 Task: Create a corporate business letterhead template design.
Action: Mouse moved to (589, 130)
Screenshot: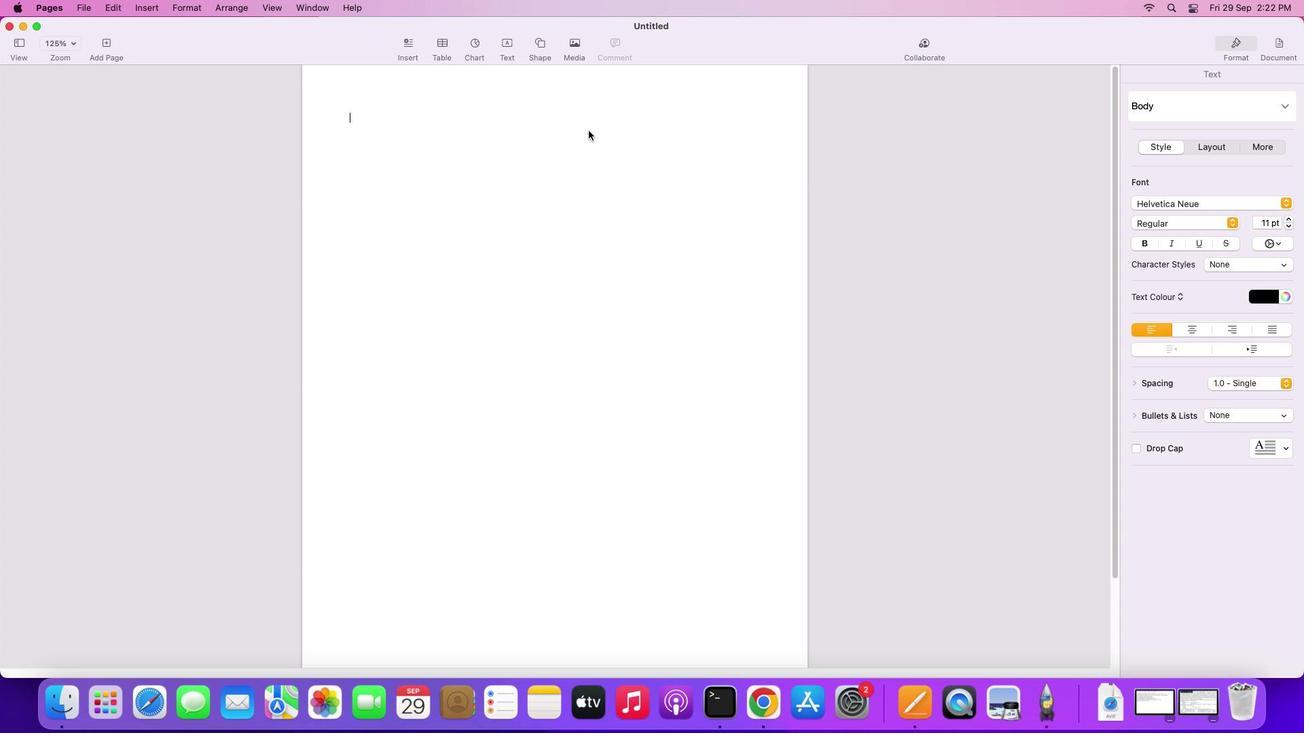 
Action: Mouse pressed left at (589, 130)
Screenshot: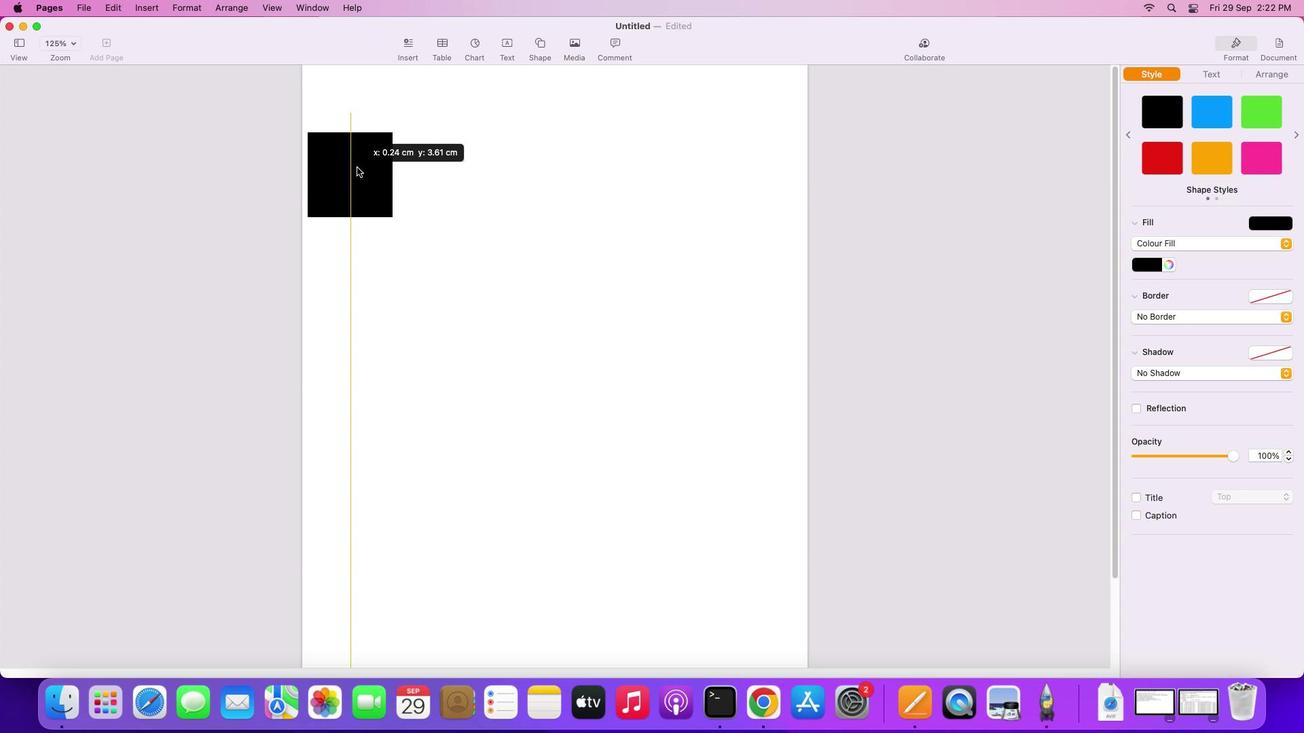 
Action: Mouse moved to (540, 42)
Screenshot: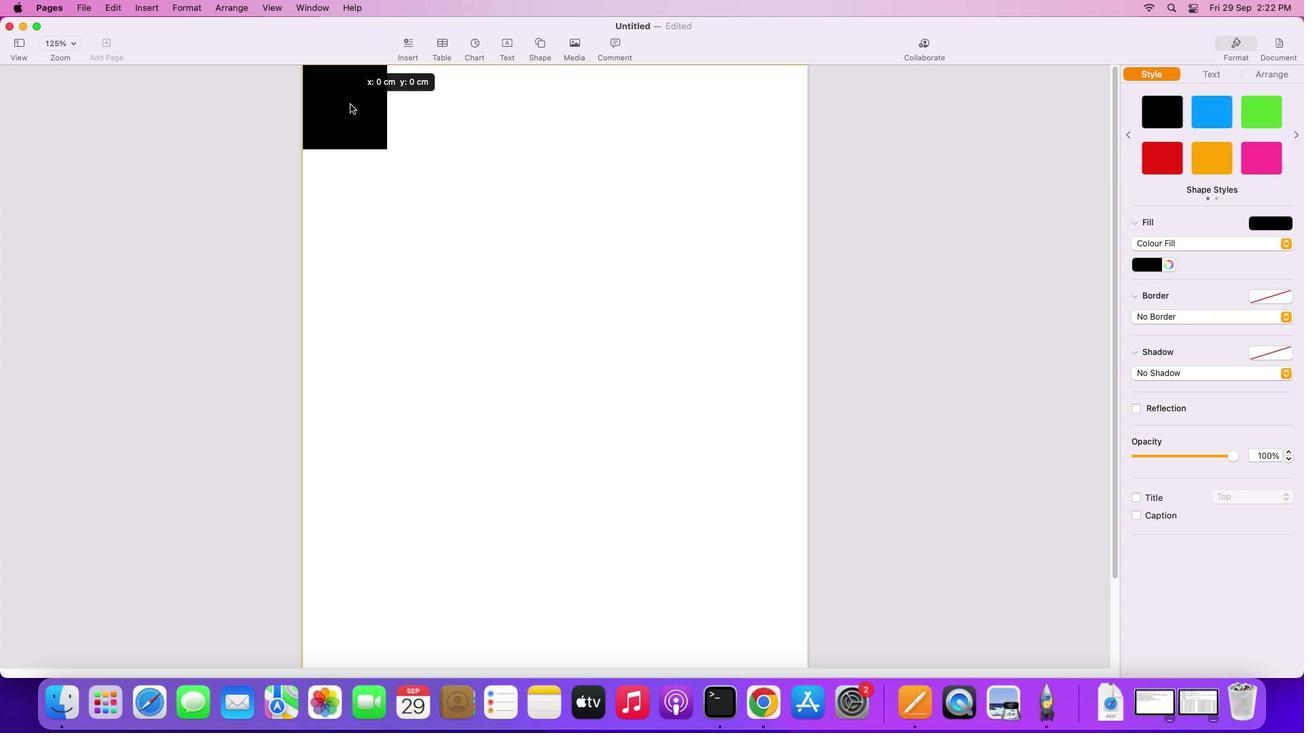 
Action: Mouse pressed left at (540, 42)
Screenshot: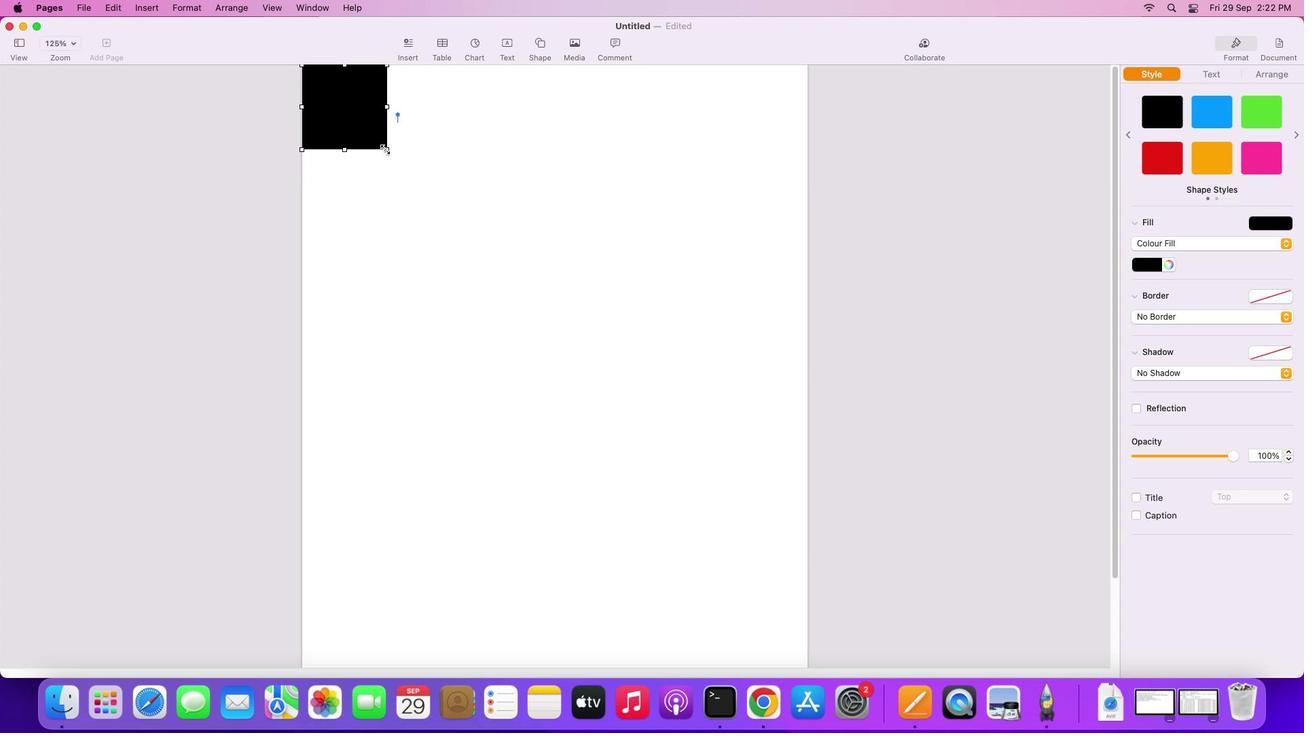 
Action: Mouse moved to (534, 152)
Screenshot: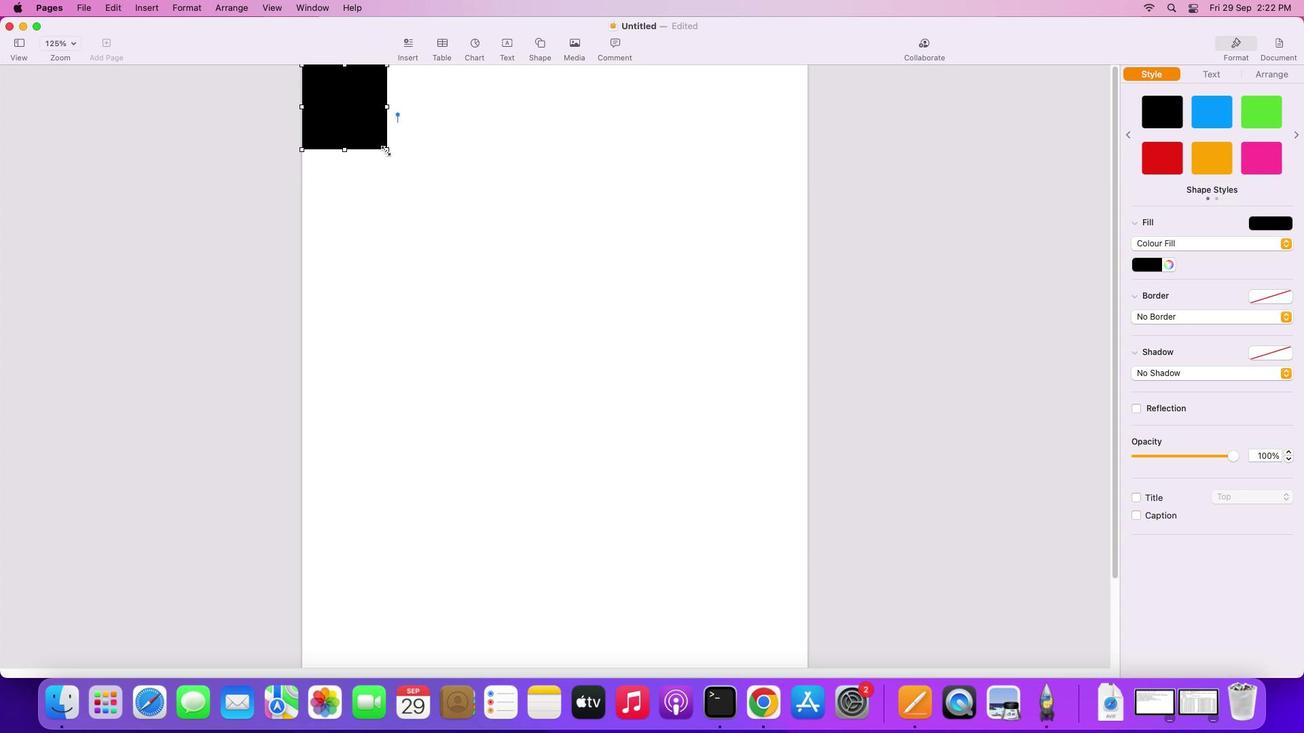 
Action: Mouse pressed left at (534, 152)
Screenshot: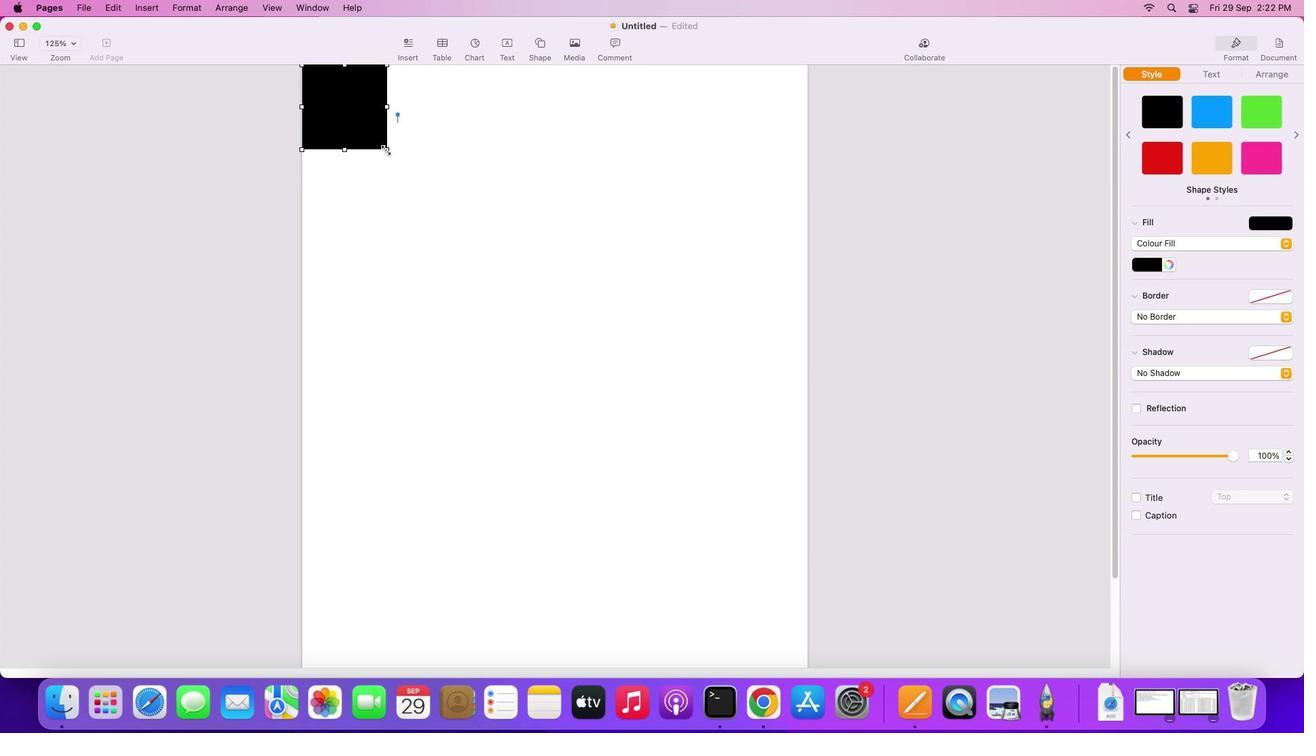 
Action: Mouse moved to (551, 171)
Screenshot: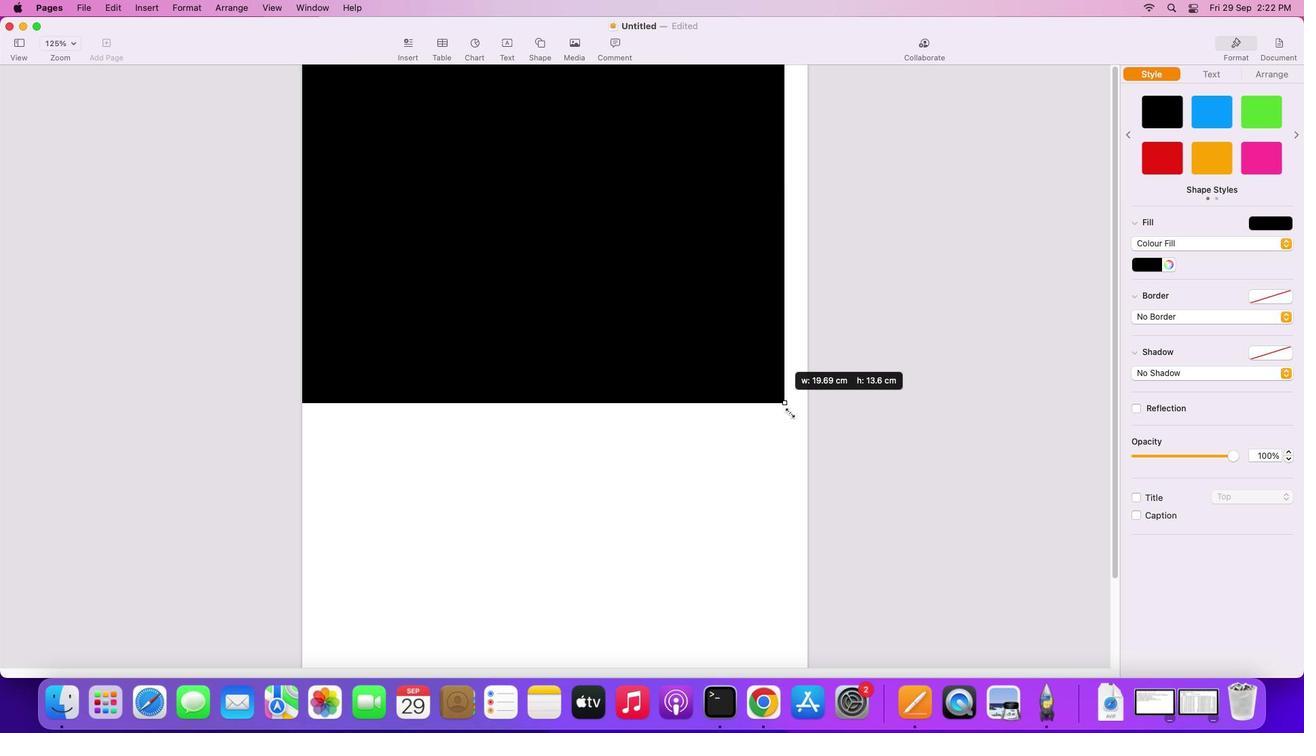 
Action: Mouse pressed left at (551, 171)
Screenshot: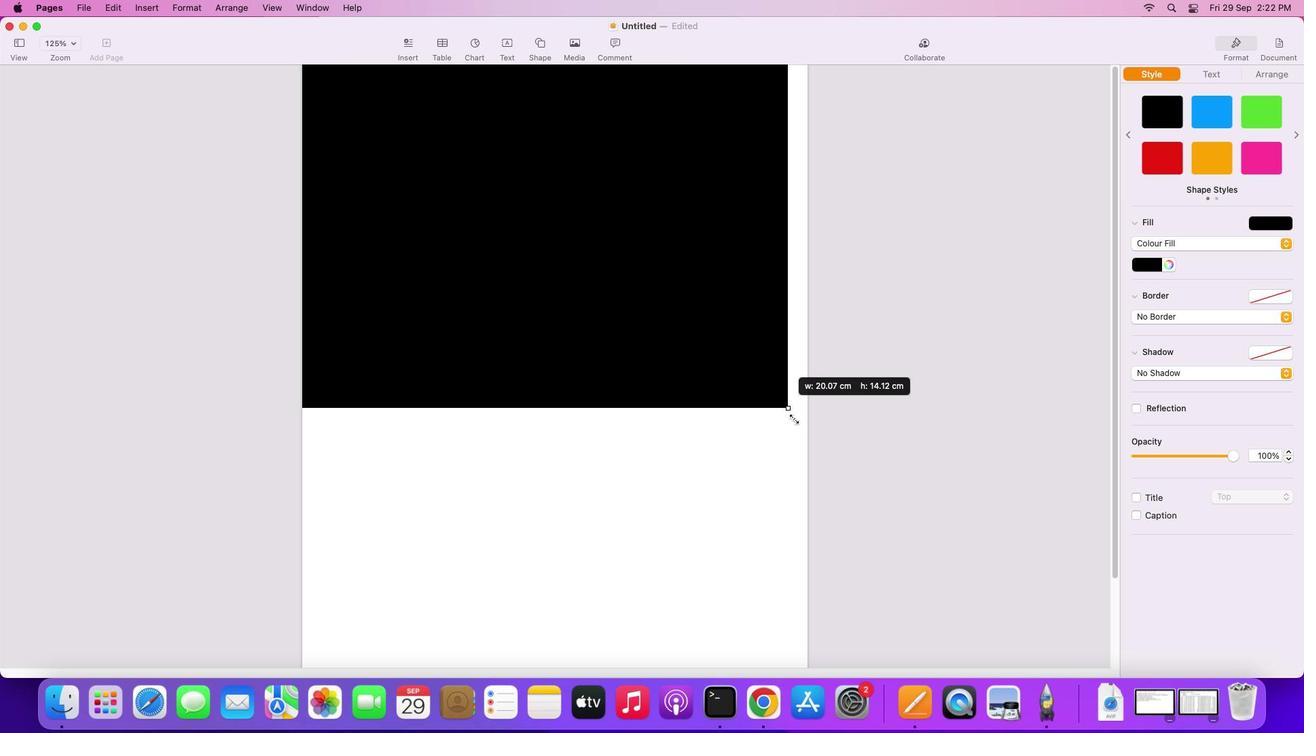 
Action: Mouse moved to (351, 209)
Screenshot: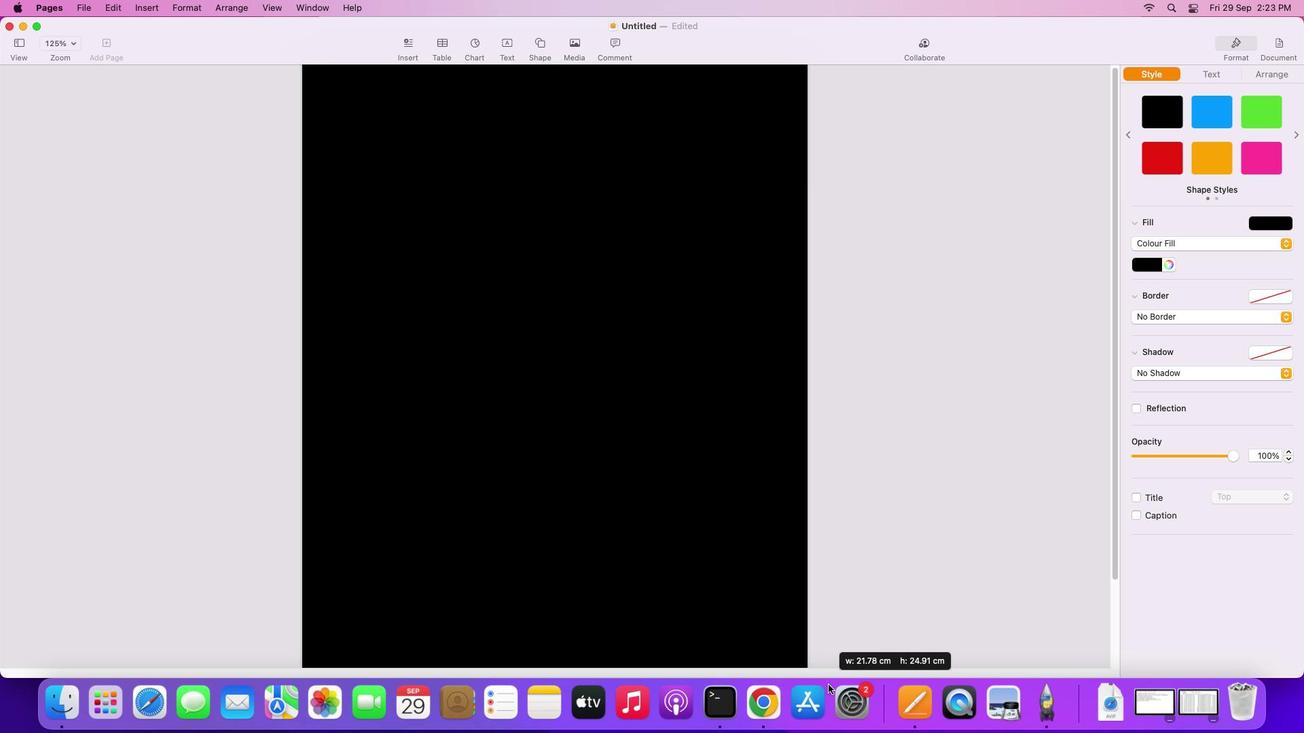 
Action: Mouse scrolled (351, 209) with delta (0, 0)
Screenshot: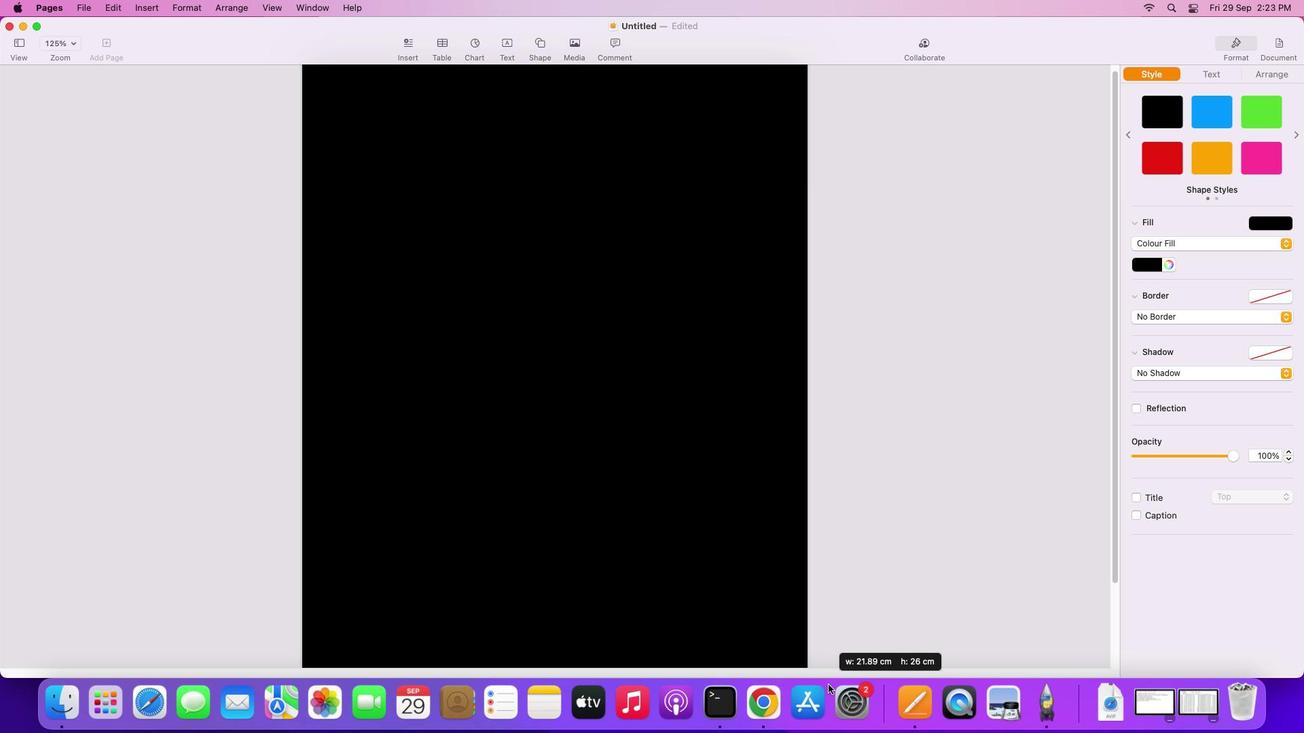 
Action: Mouse scrolled (351, 209) with delta (0, 0)
Screenshot: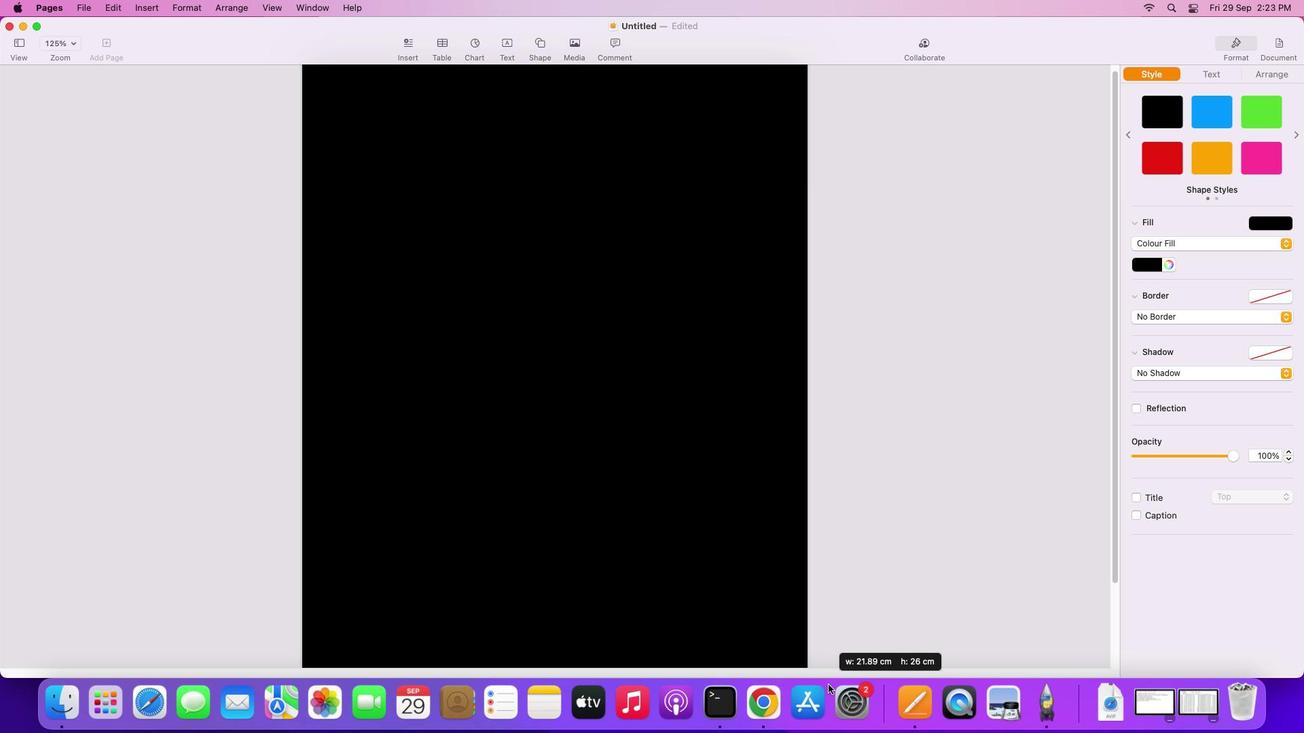 
Action: Mouse scrolled (351, 209) with delta (0, 2)
Screenshot: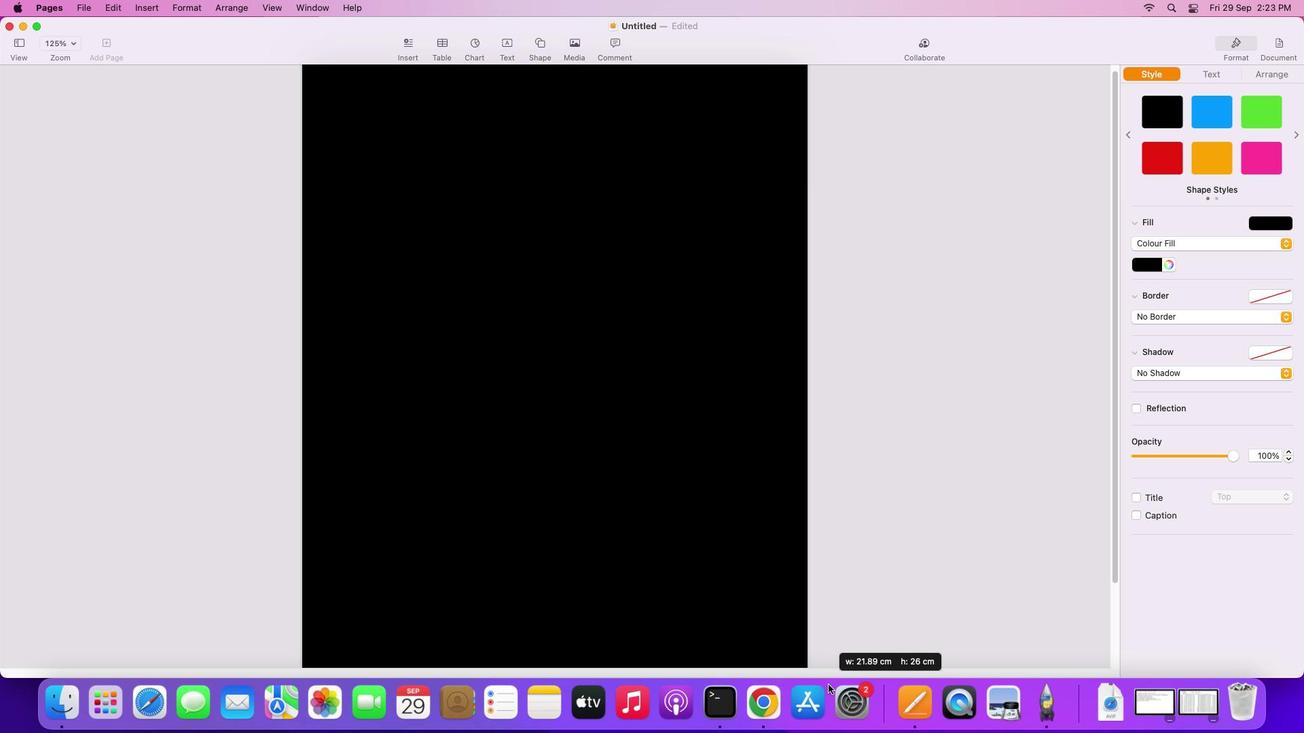 
Action: Mouse scrolled (351, 209) with delta (0, 3)
Screenshot: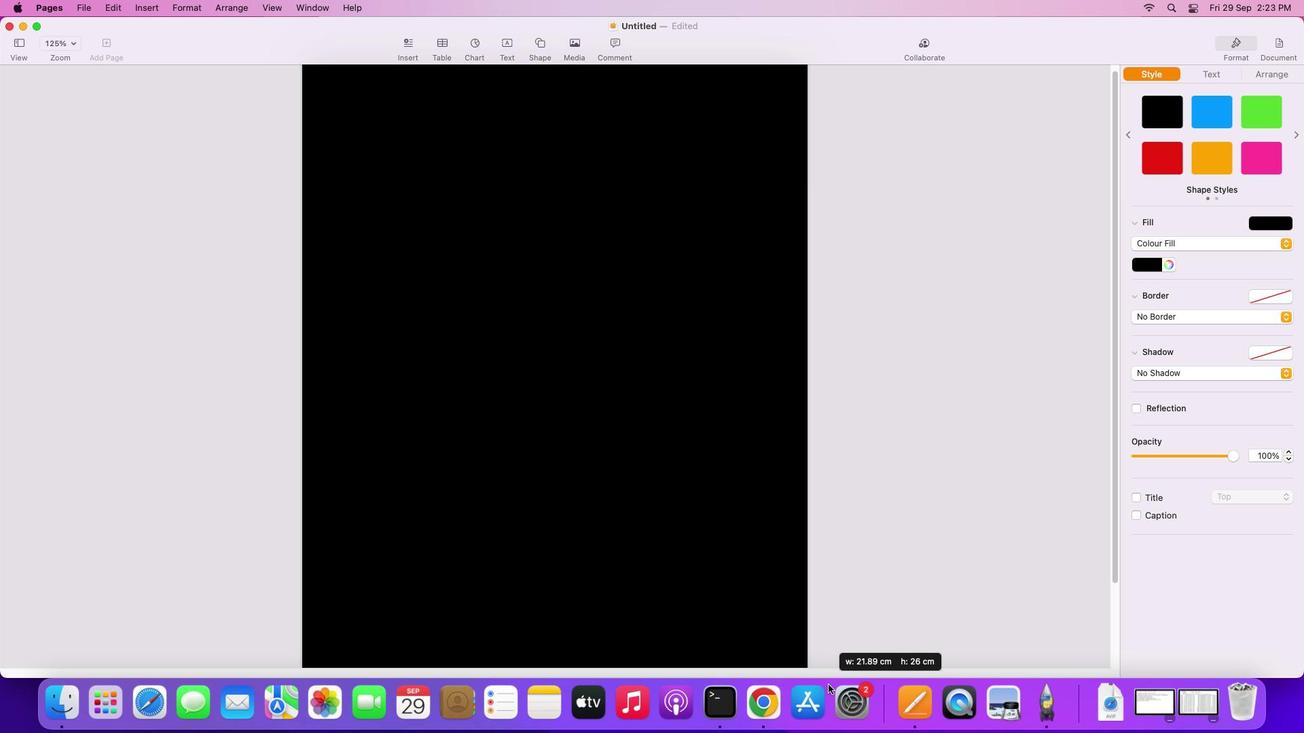 
Action: Mouse scrolled (351, 209) with delta (0, 4)
Screenshot: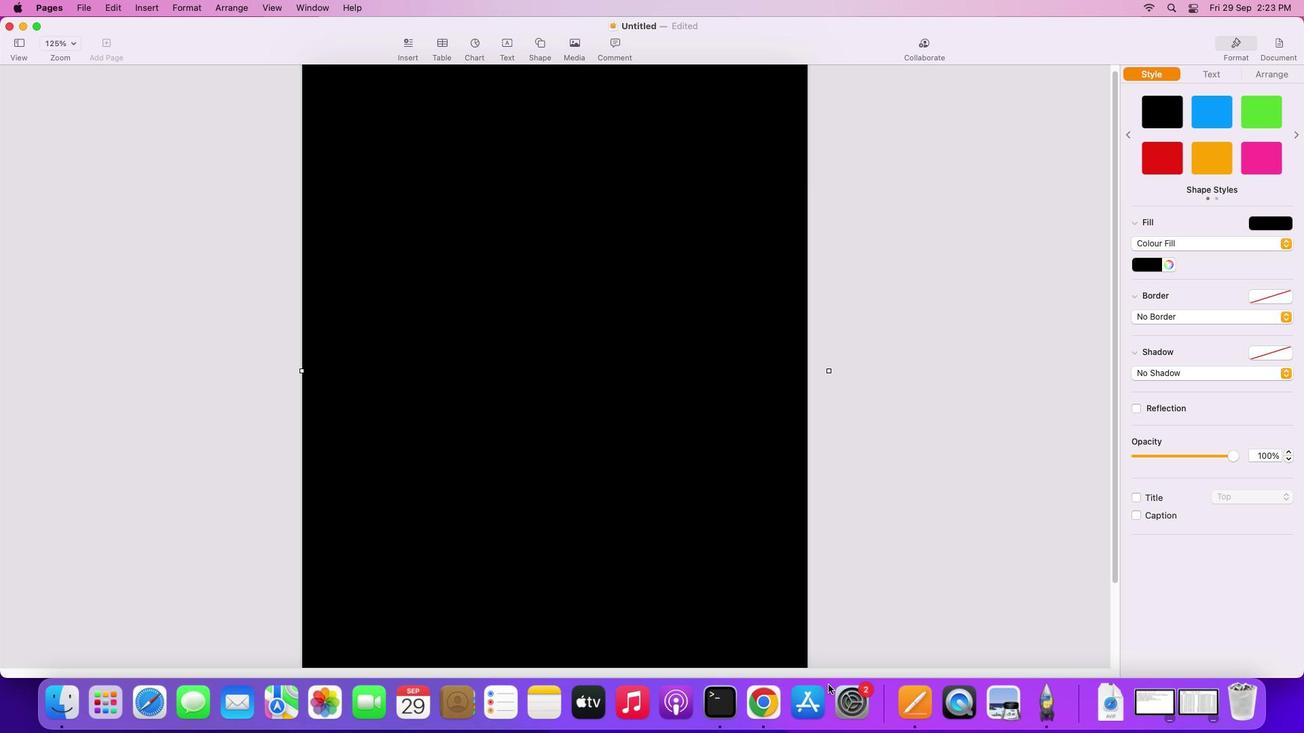 
Action: Mouse scrolled (351, 209) with delta (0, 4)
Screenshot: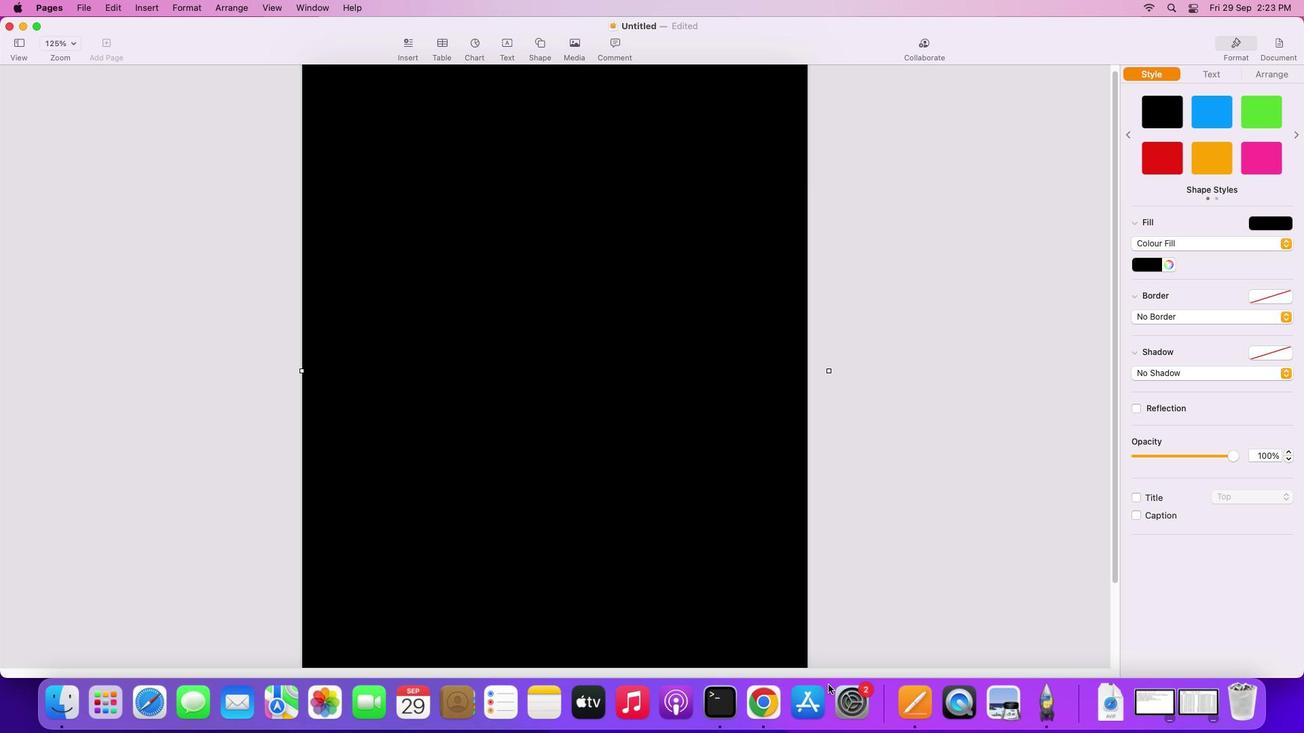 
Action: Mouse scrolled (351, 209) with delta (0, 5)
Screenshot: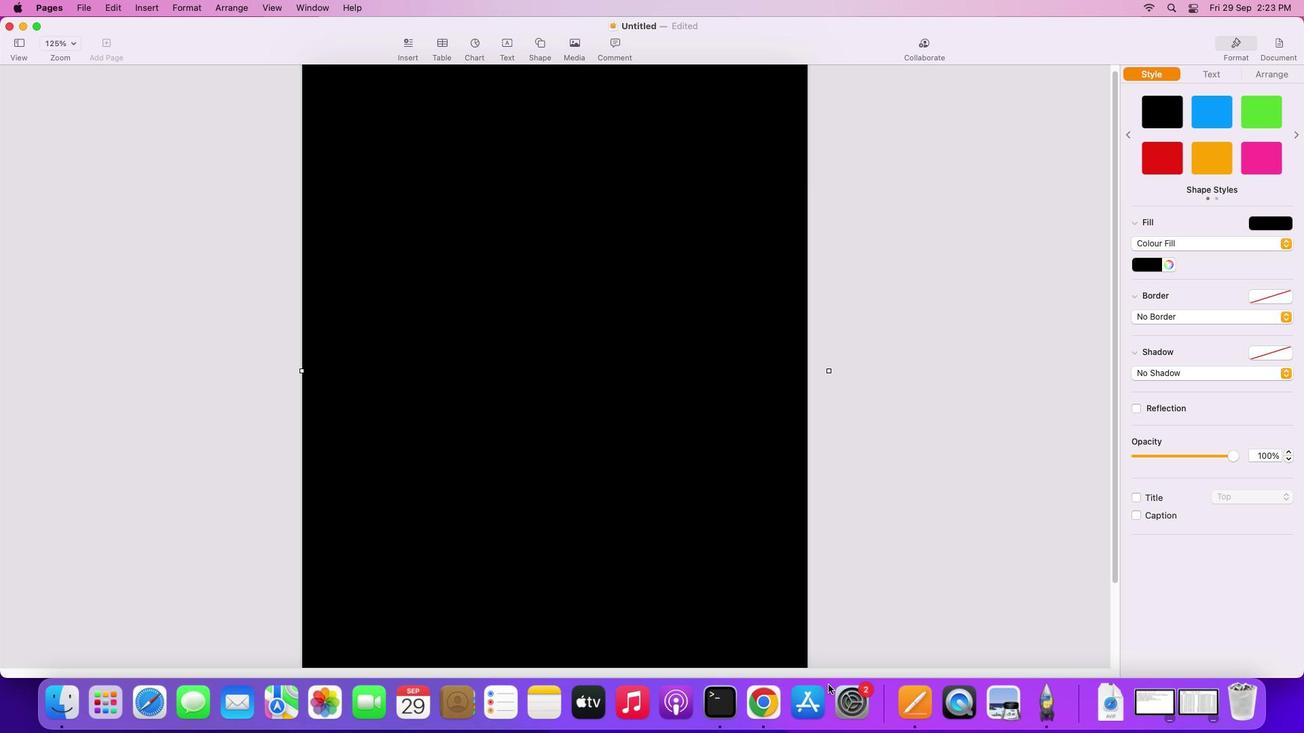 
Action: Mouse moved to (361, 197)
Screenshot: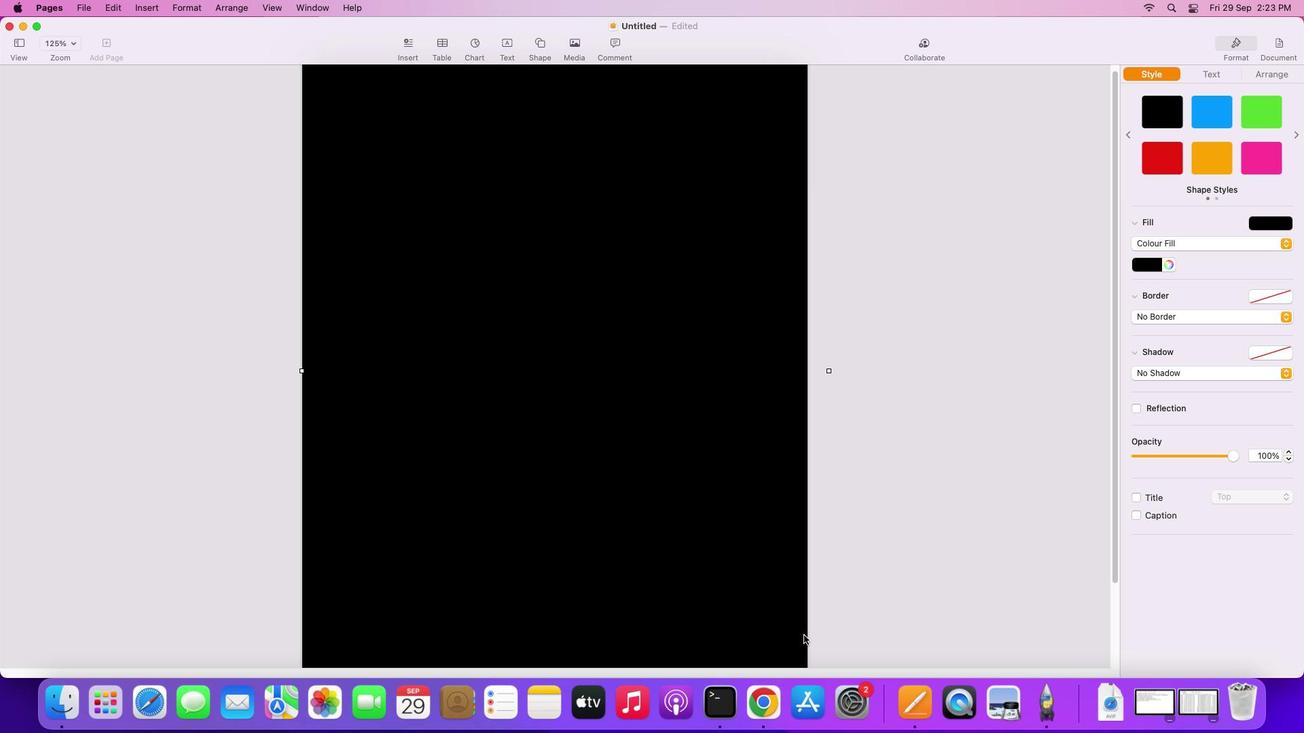 
Action: Mouse pressed left at (361, 197)
Screenshot: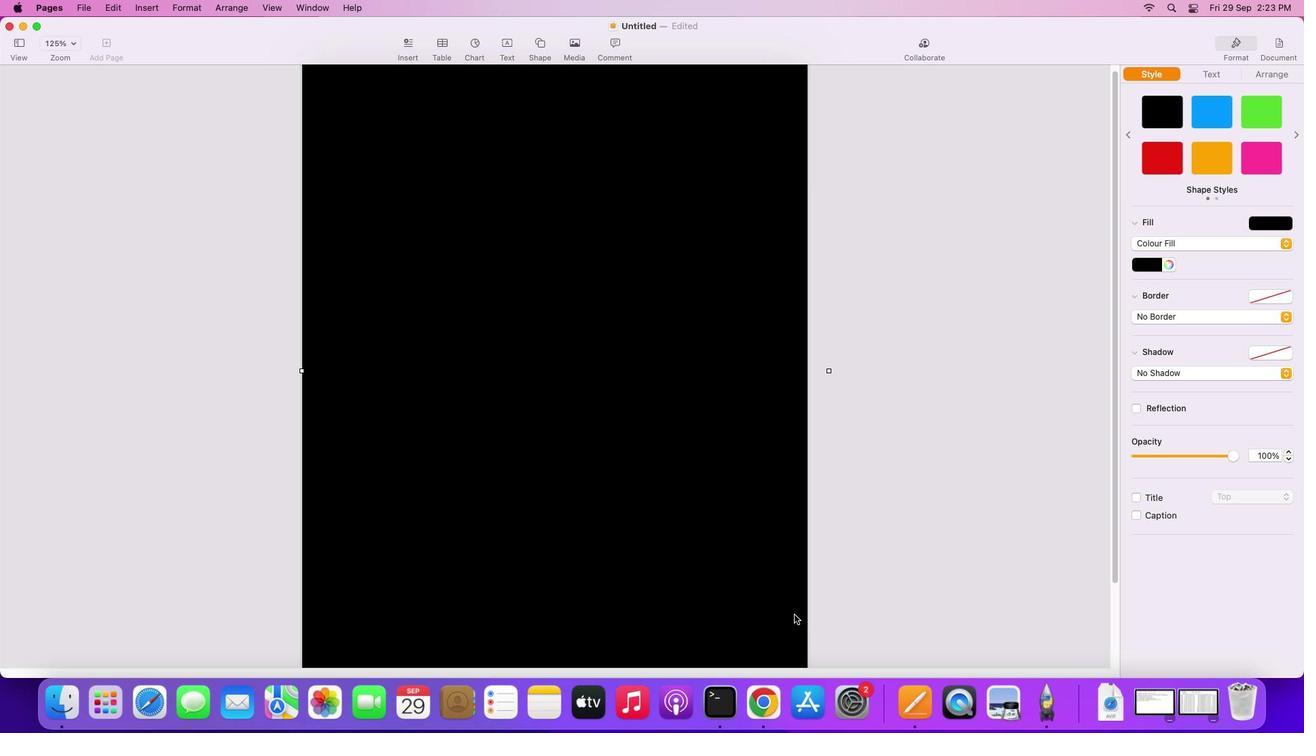 
Action: Mouse moved to (386, 149)
Screenshot: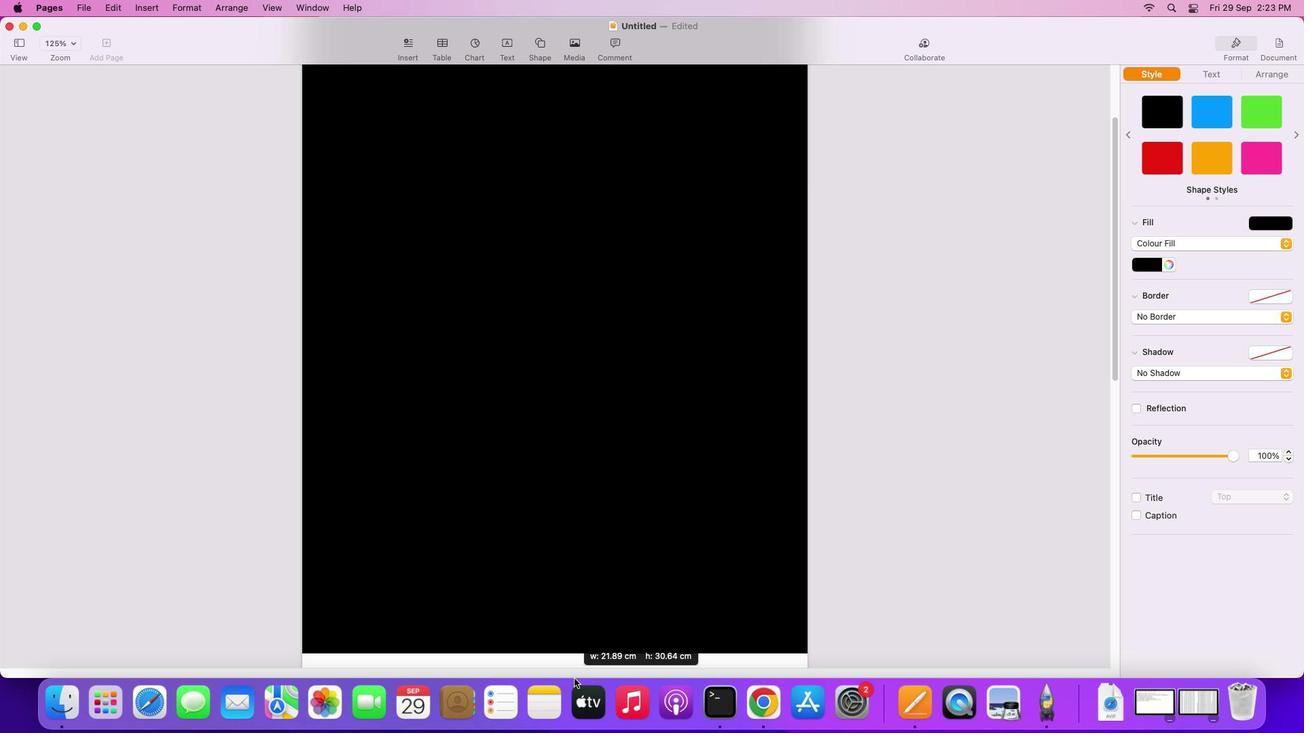 
Action: Mouse pressed left at (386, 149)
Screenshot: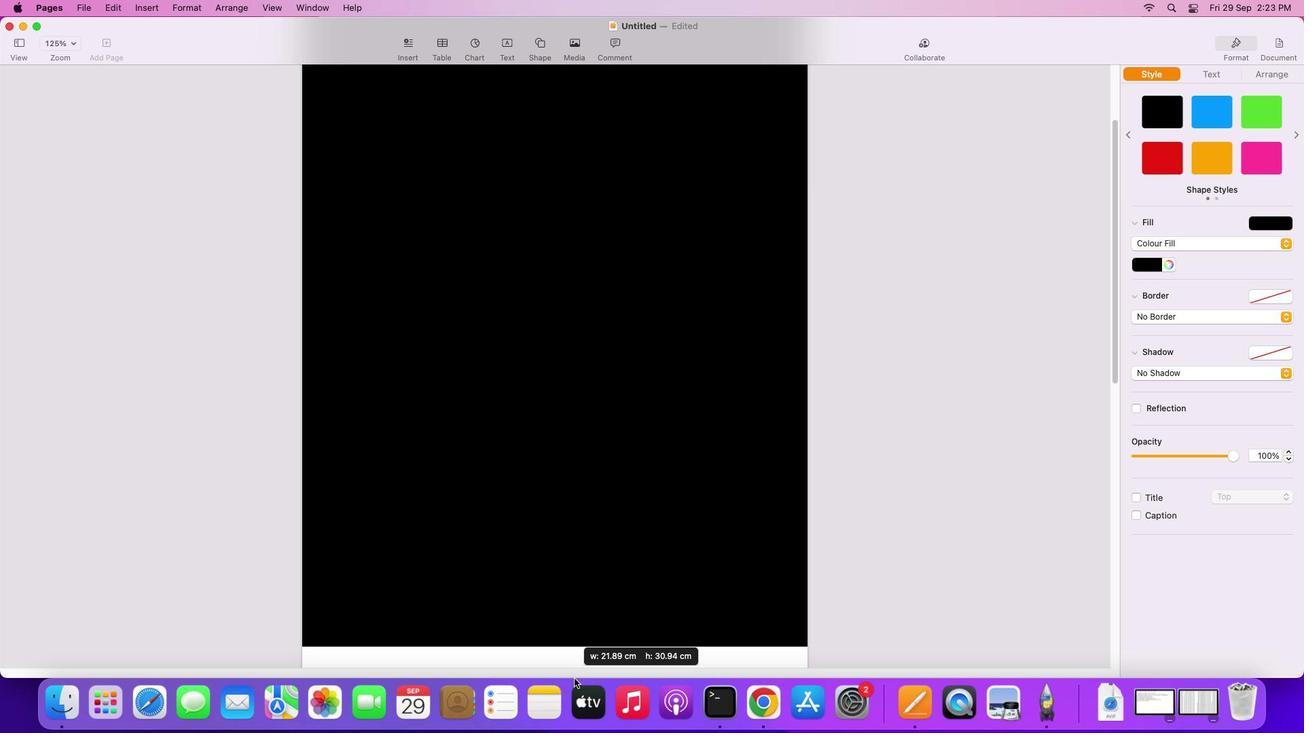
Action: Mouse moved to (829, 685)
Screenshot: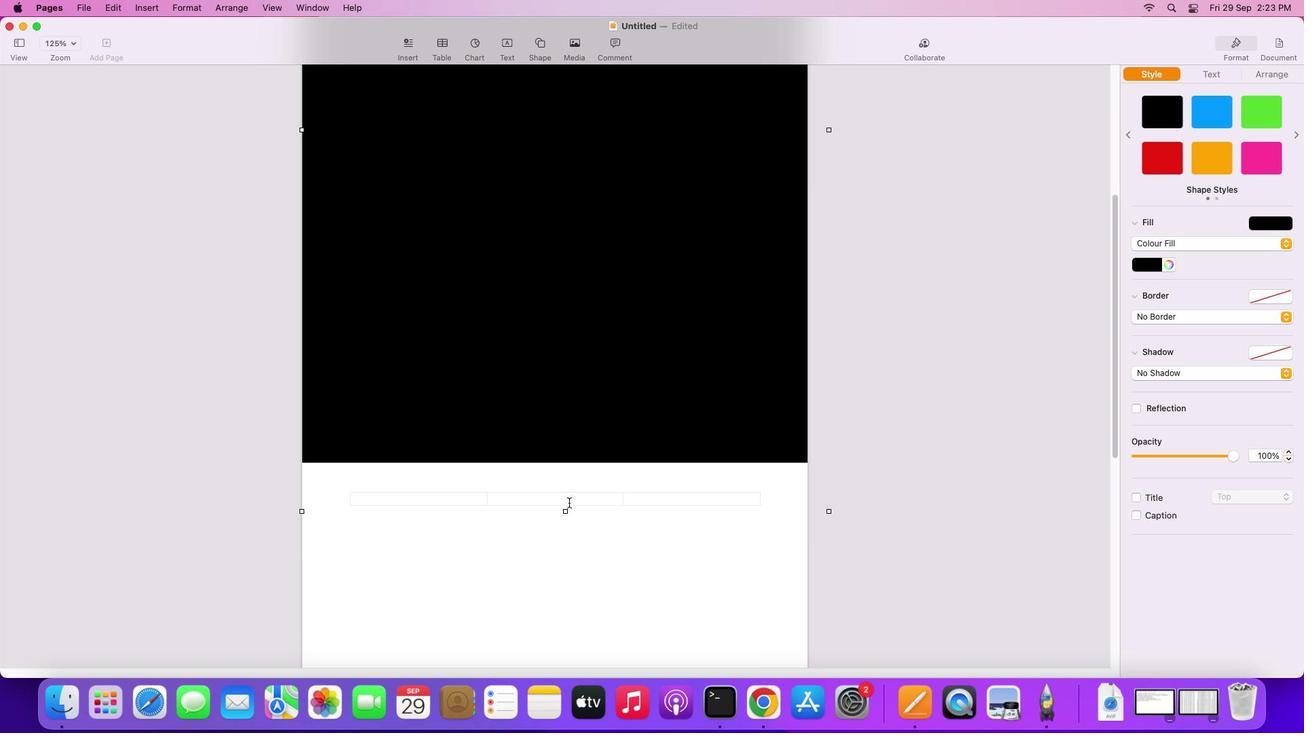 
Action: Mouse scrolled (829, 685) with delta (0, 0)
Screenshot: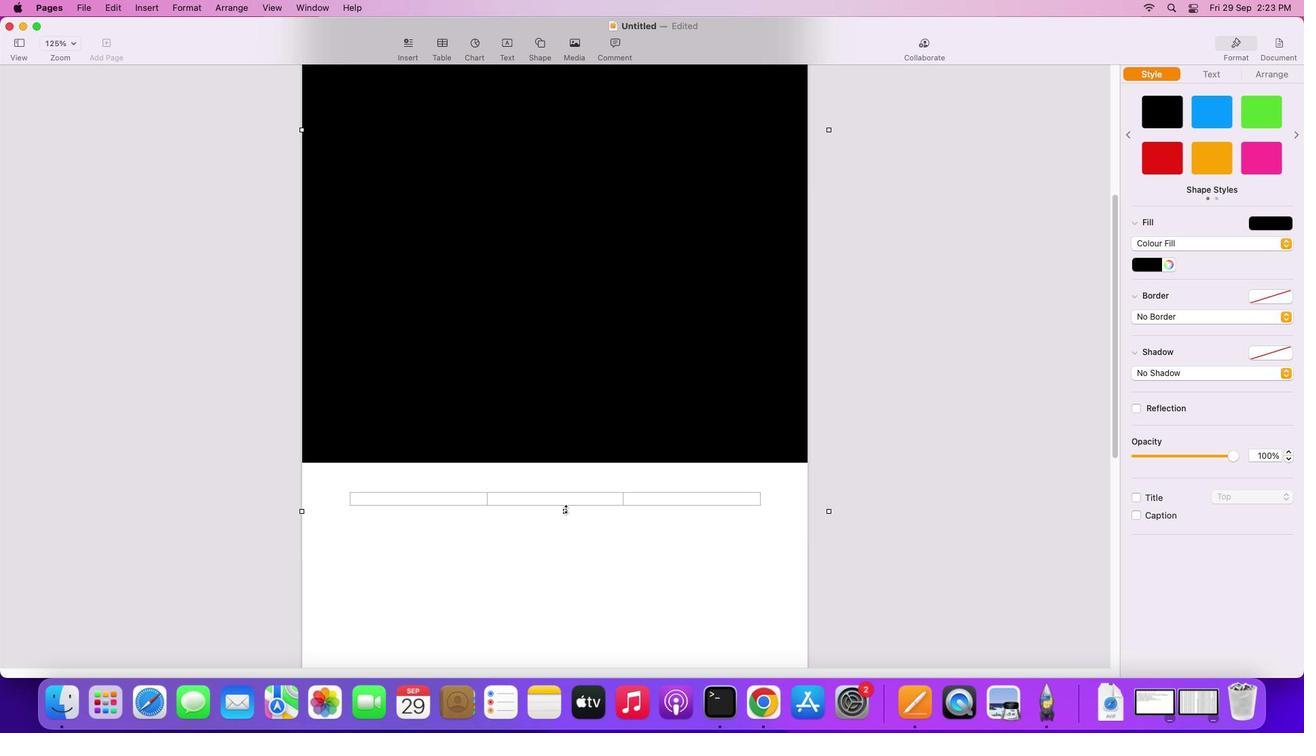 
Action: Mouse scrolled (829, 685) with delta (0, 0)
Screenshot: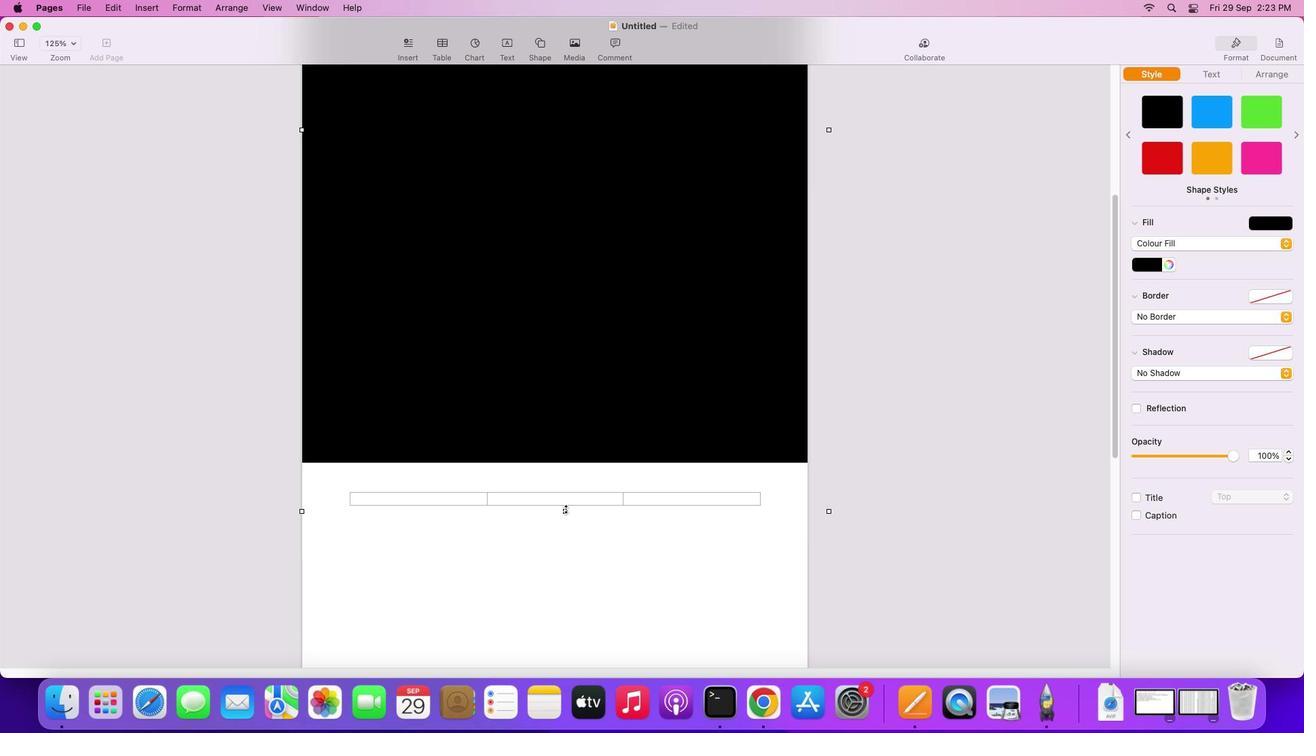 
Action: Mouse scrolled (829, 685) with delta (0, -2)
Screenshot: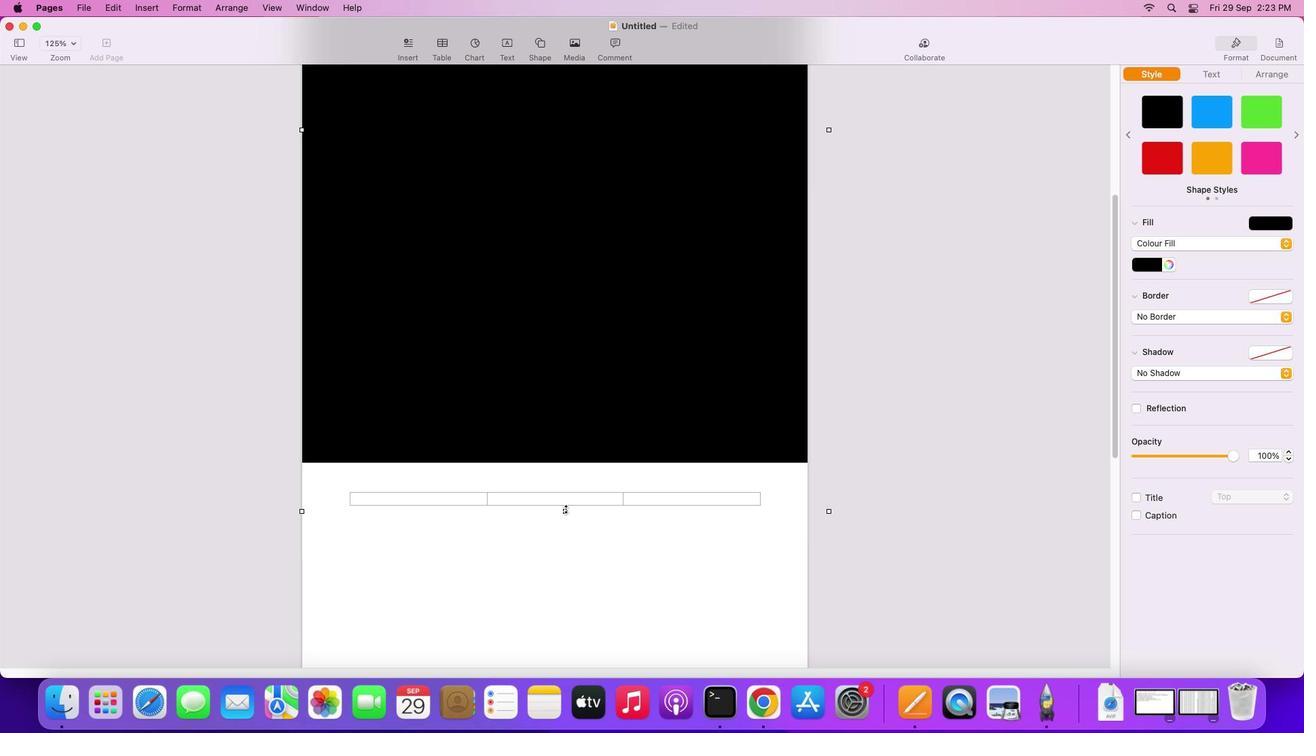 
Action: Mouse scrolled (829, 685) with delta (0, -3)
Screenshot: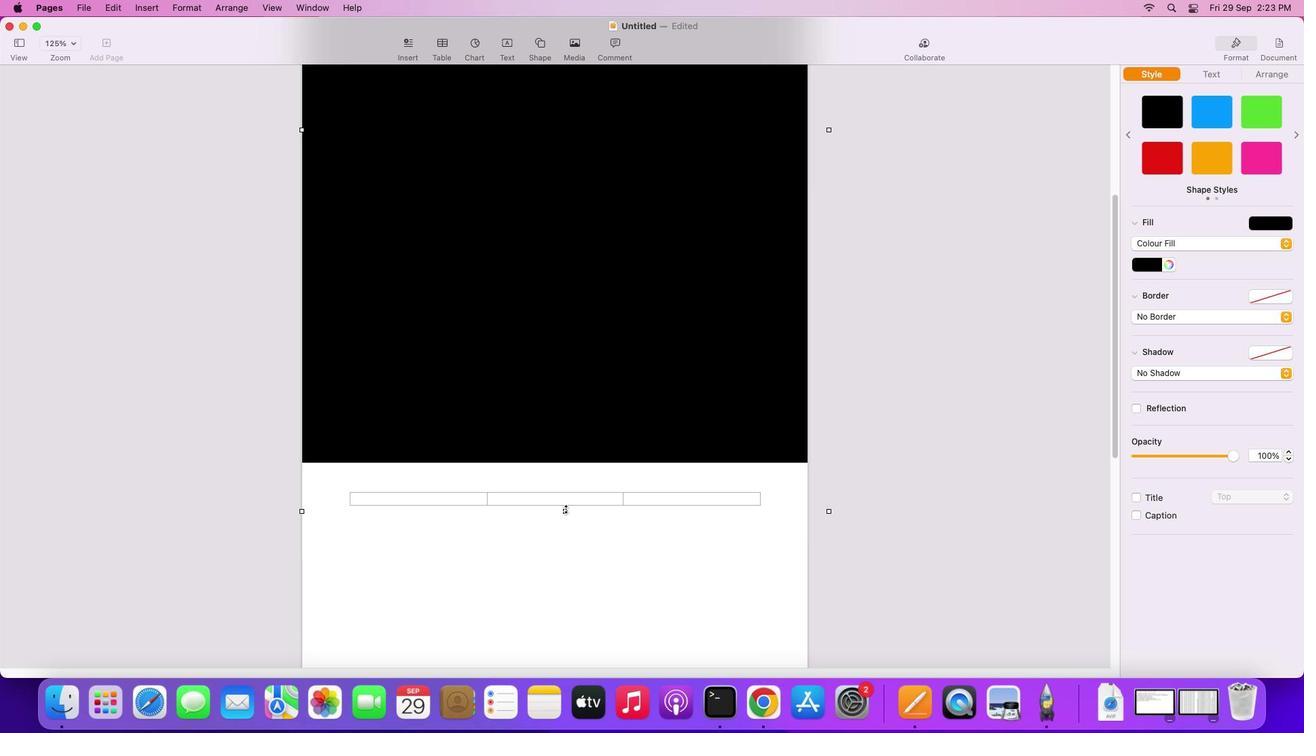 
Action: Mouse scrolled (829, 685) with delta (0, -4)
Screenshot: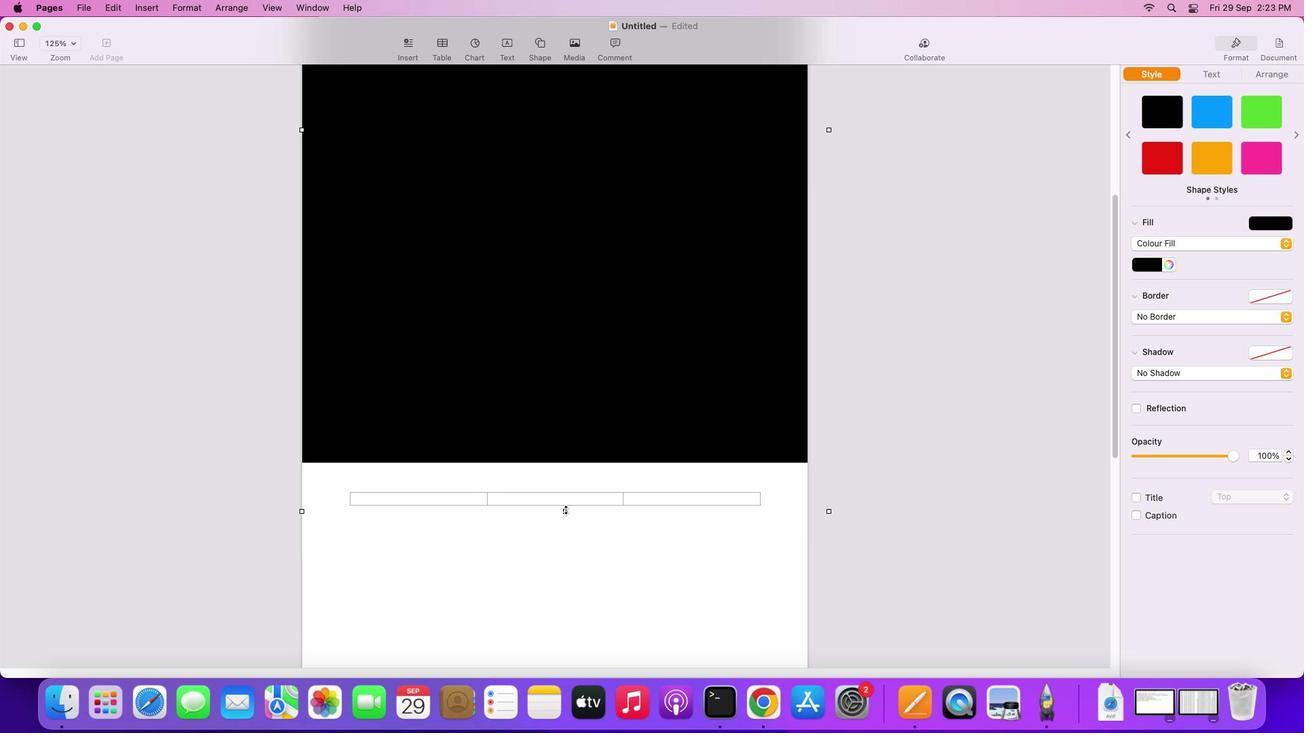 
Action: Mouse scrolled (829, 685) with delta (0, -4)
Screenshot: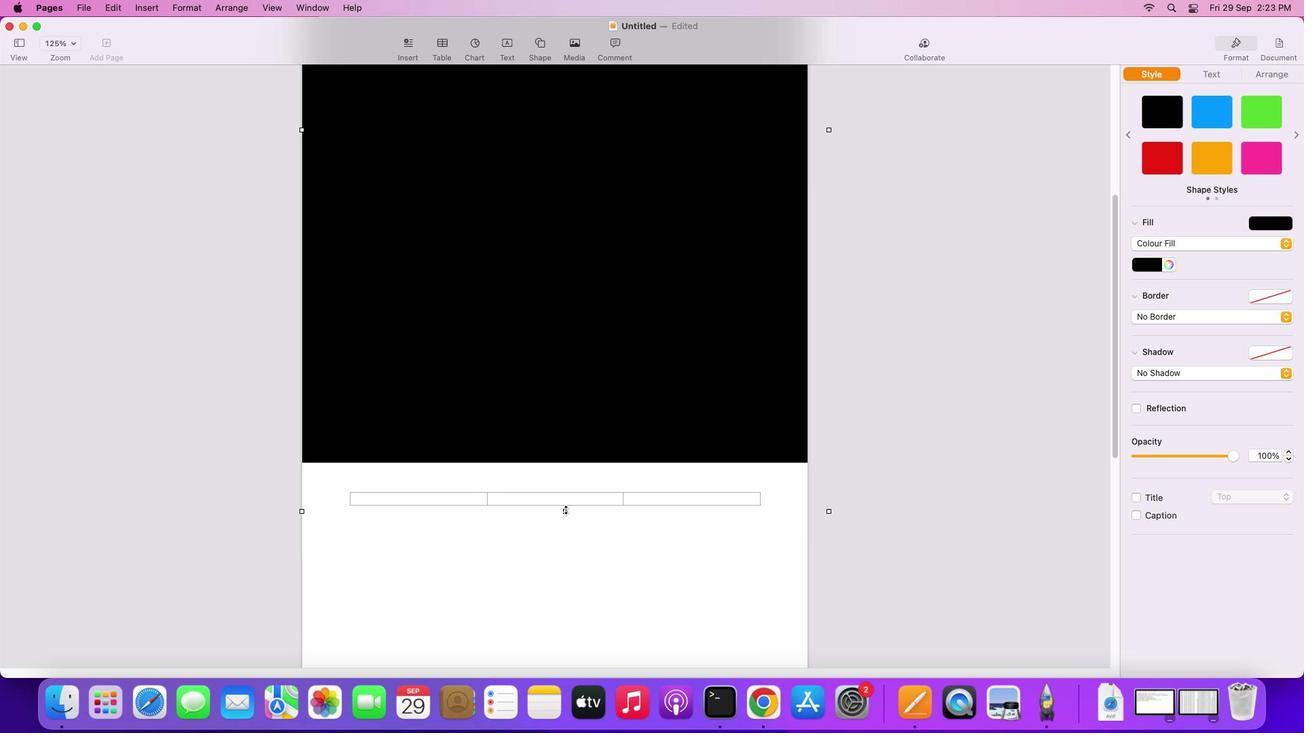 
Action: Mouse moved to (827, 680)
Screenshot: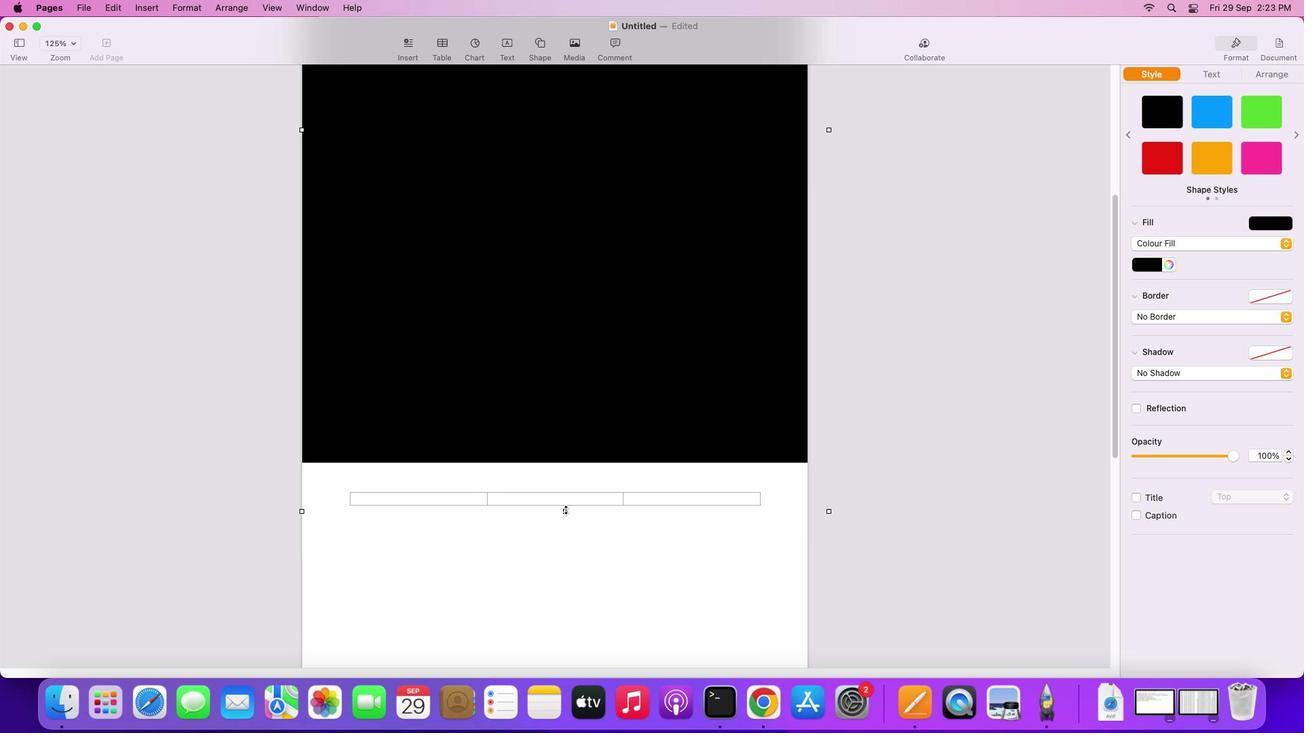 
Action: Mouse scrolled (827, 680) with delta (0, -4)
Screenshot: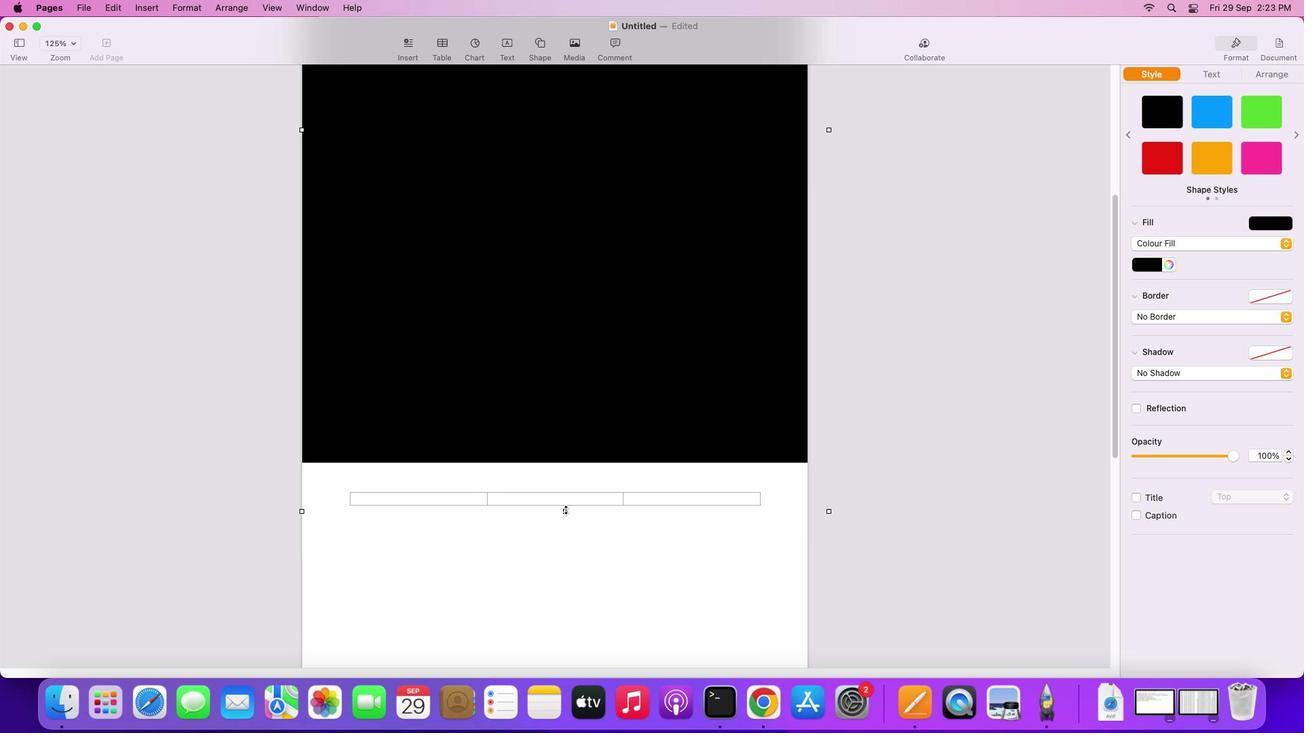 
Action: Mouse moved to (721, 504)
Screenshot: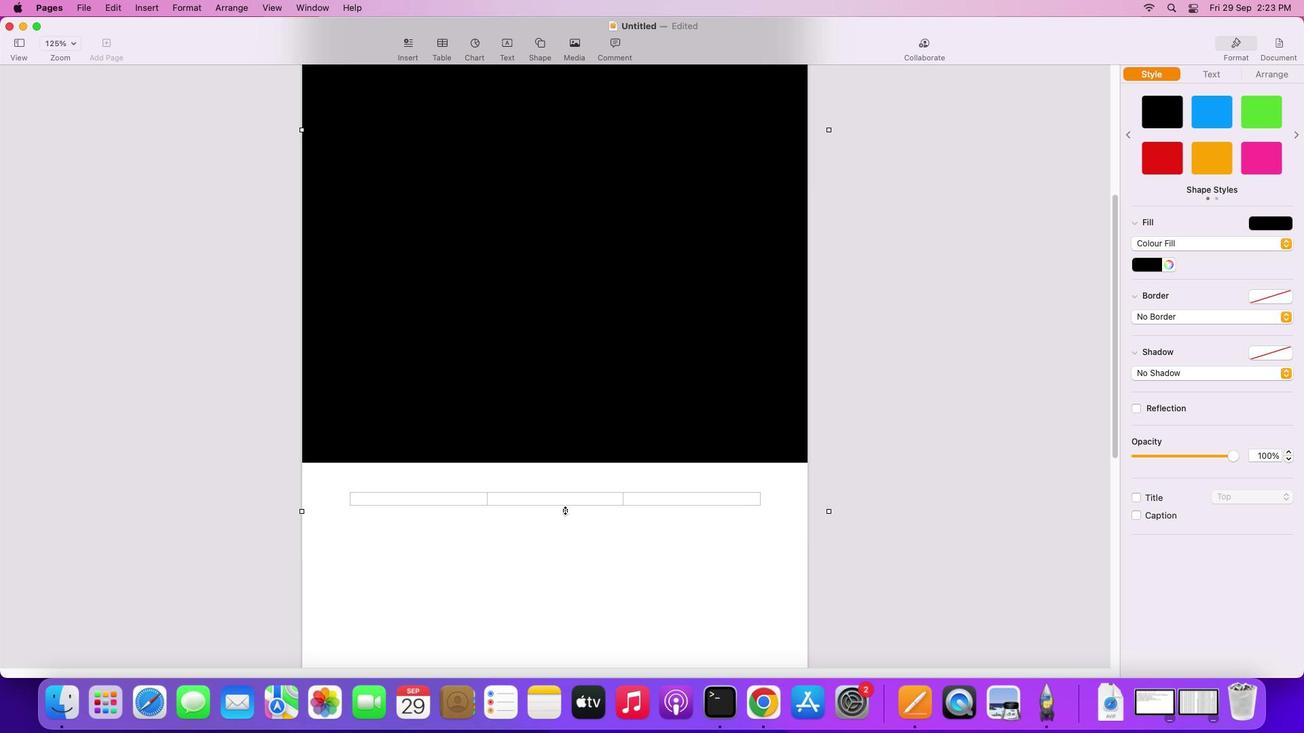 
Action: Mouse scrolled (721, 504) with delta (0, 0)
Screenshot: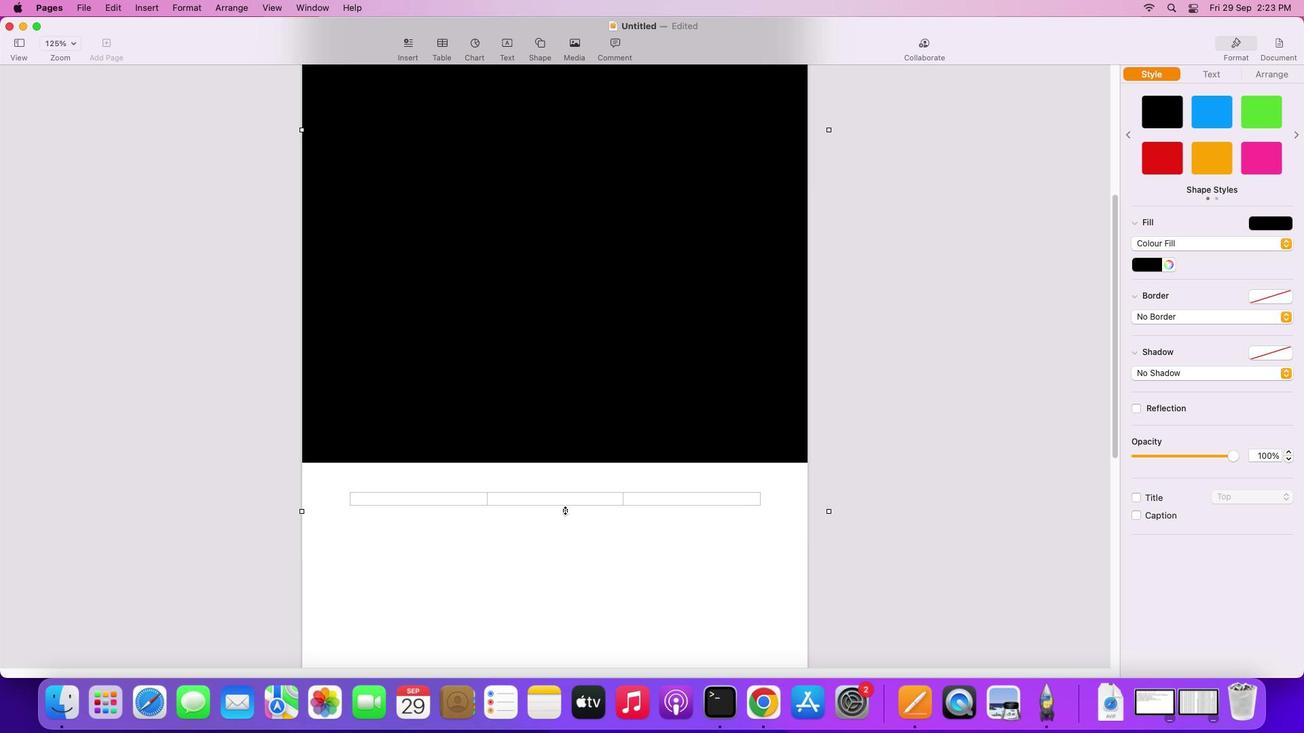 
Action: Mouse moved to (714, 500)
Screenshot: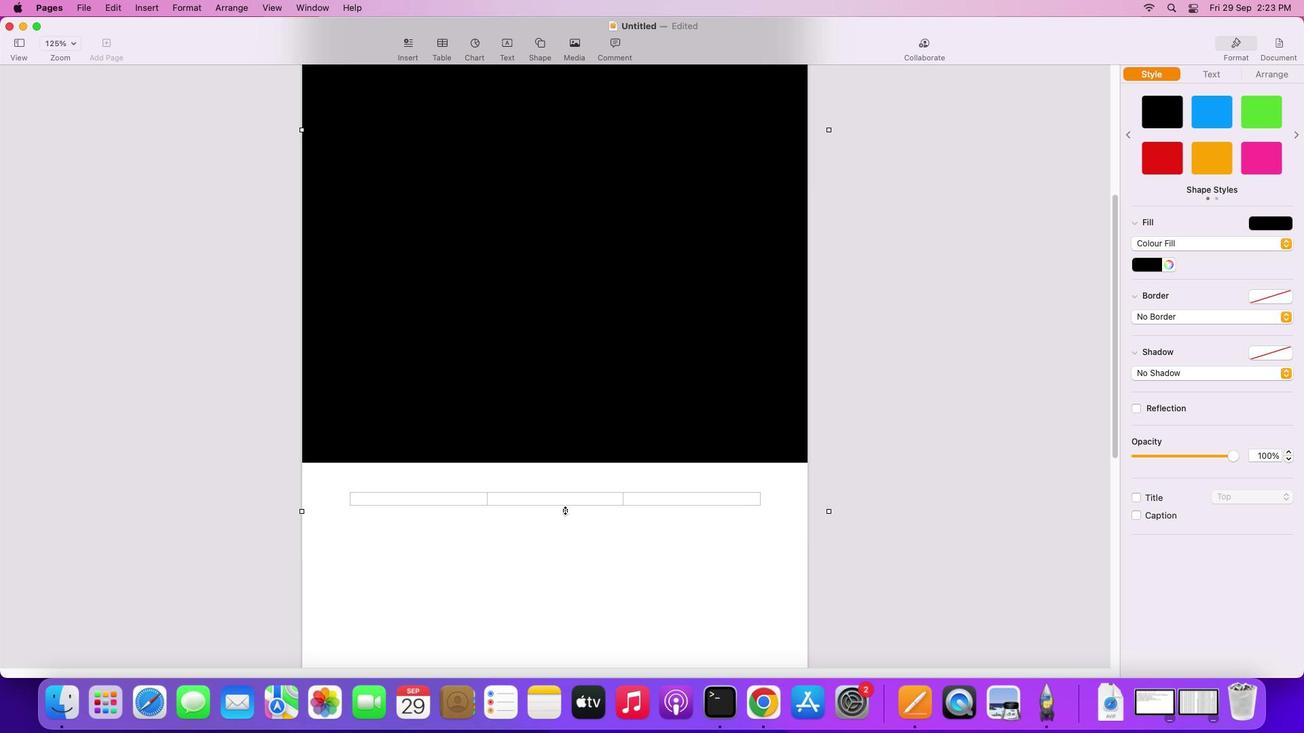
Action: Mouse scrolled (714, 500) with delta (0, 0)
Screenshot: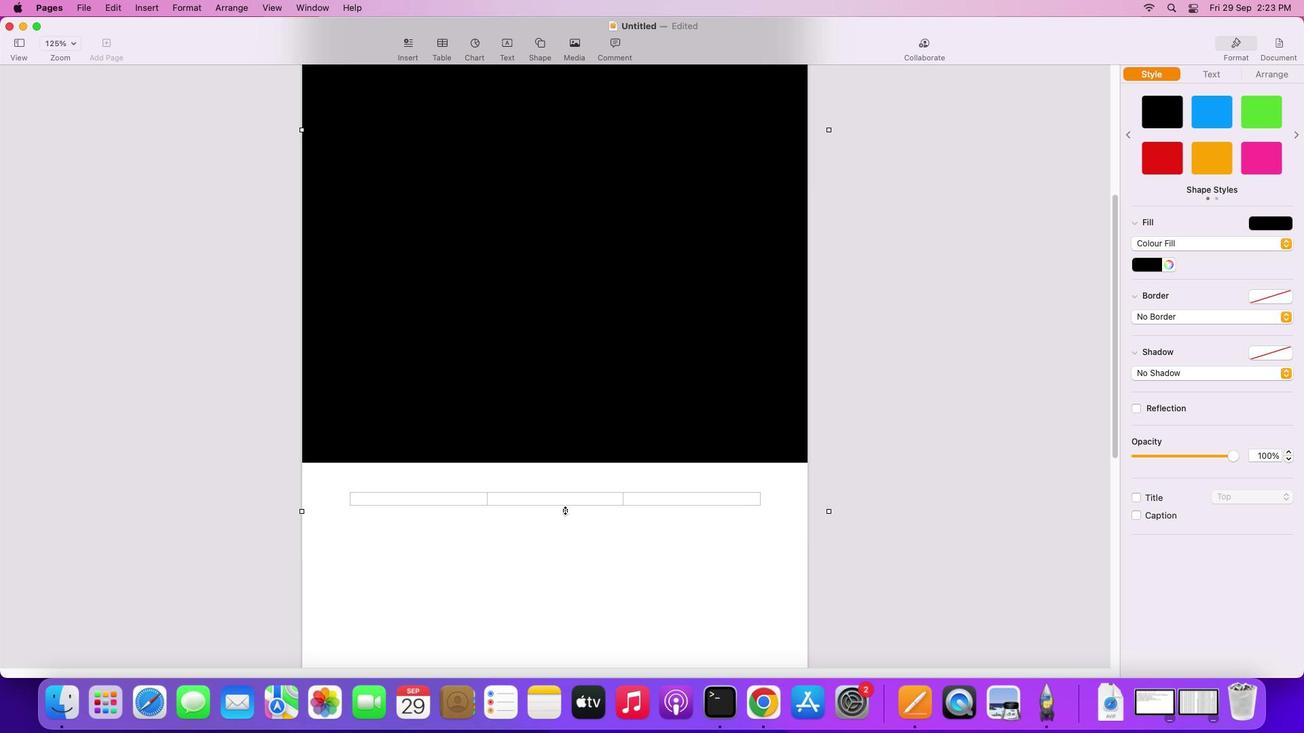 
Action: Mouse moved to (710, 496)
Screenshot: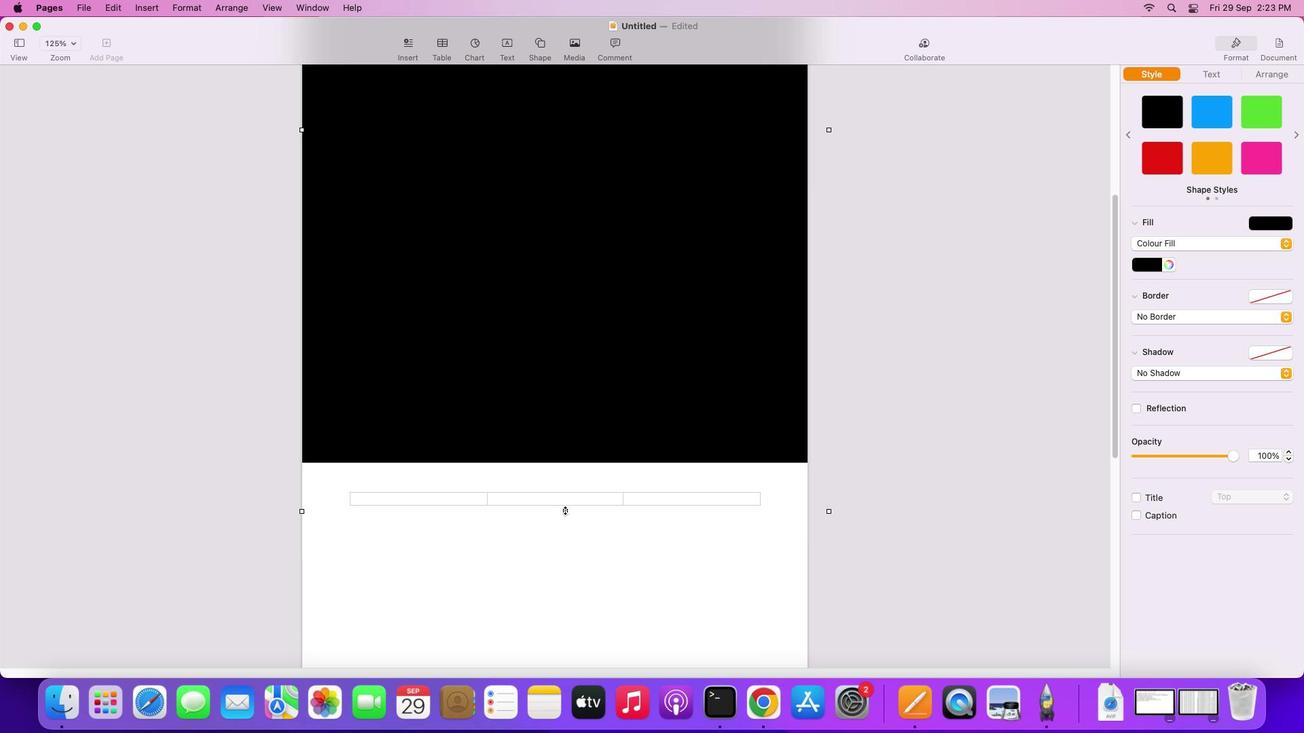 
Action: Mouse scrolled (710, 496) with delta (0, -2)
Screenshot: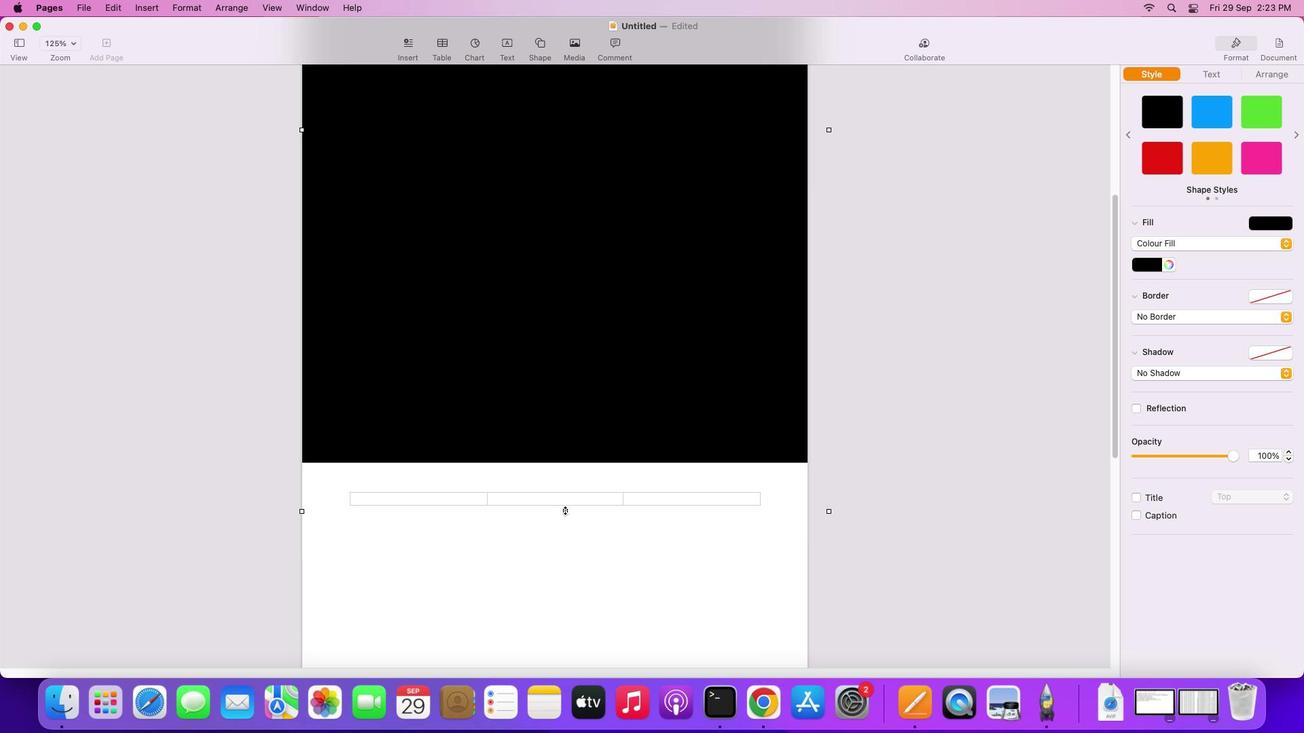 
Action: Mouse moved to (703, 491)
Screenshot: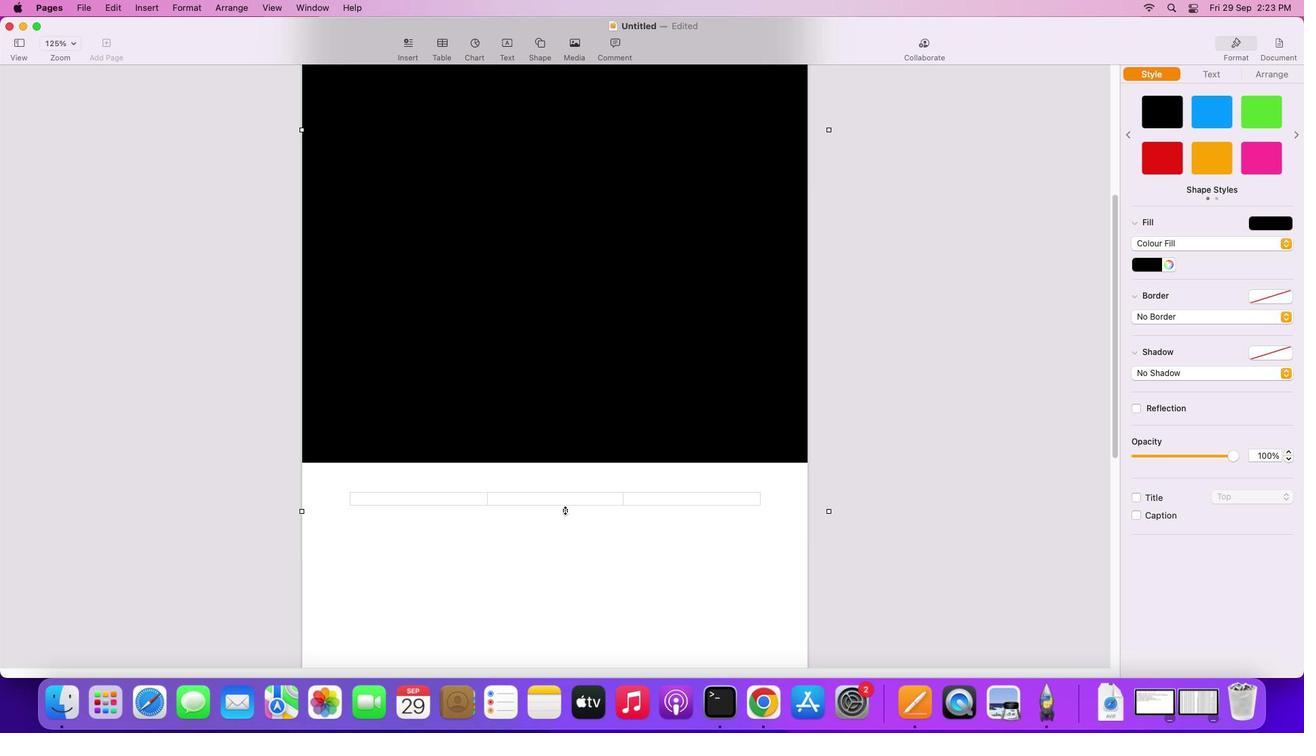 
Action: Mouse scrolled (703, 491) with delta (0, -3)
Screenshot: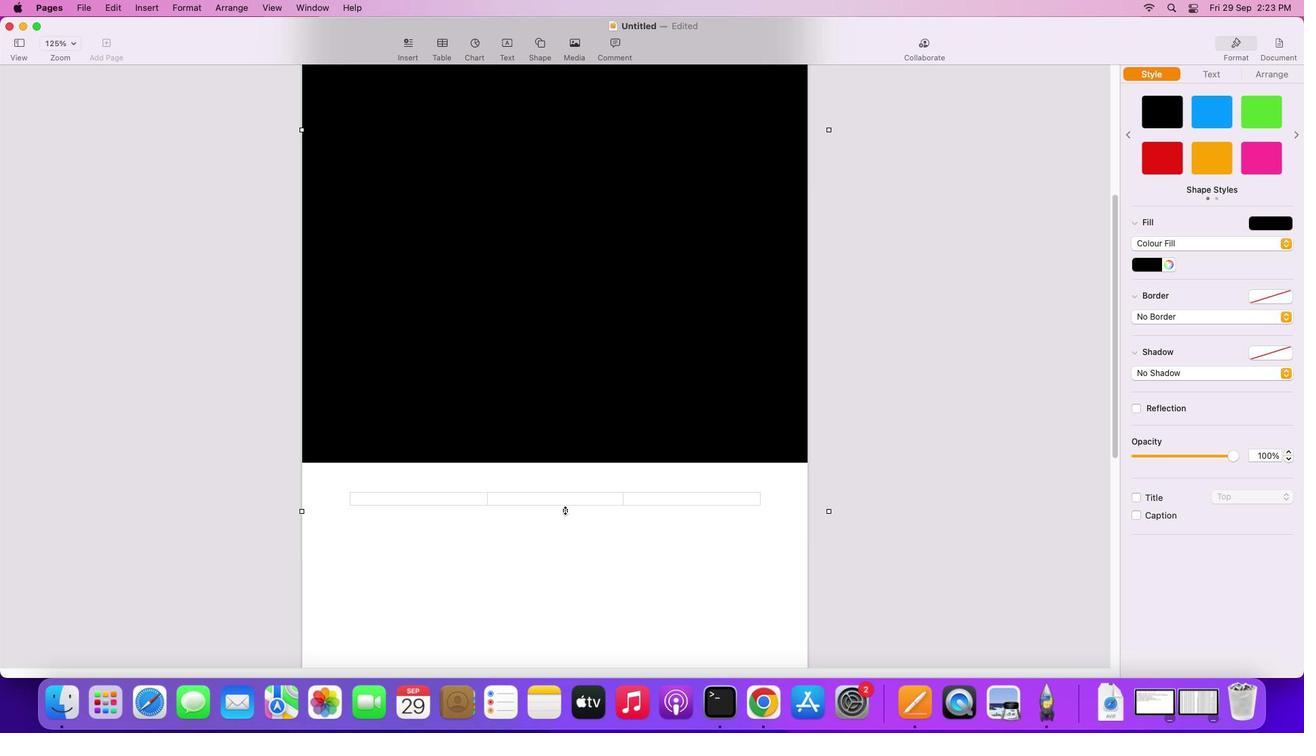 
Action: Mouse moved to (693, 485)
Screenshot: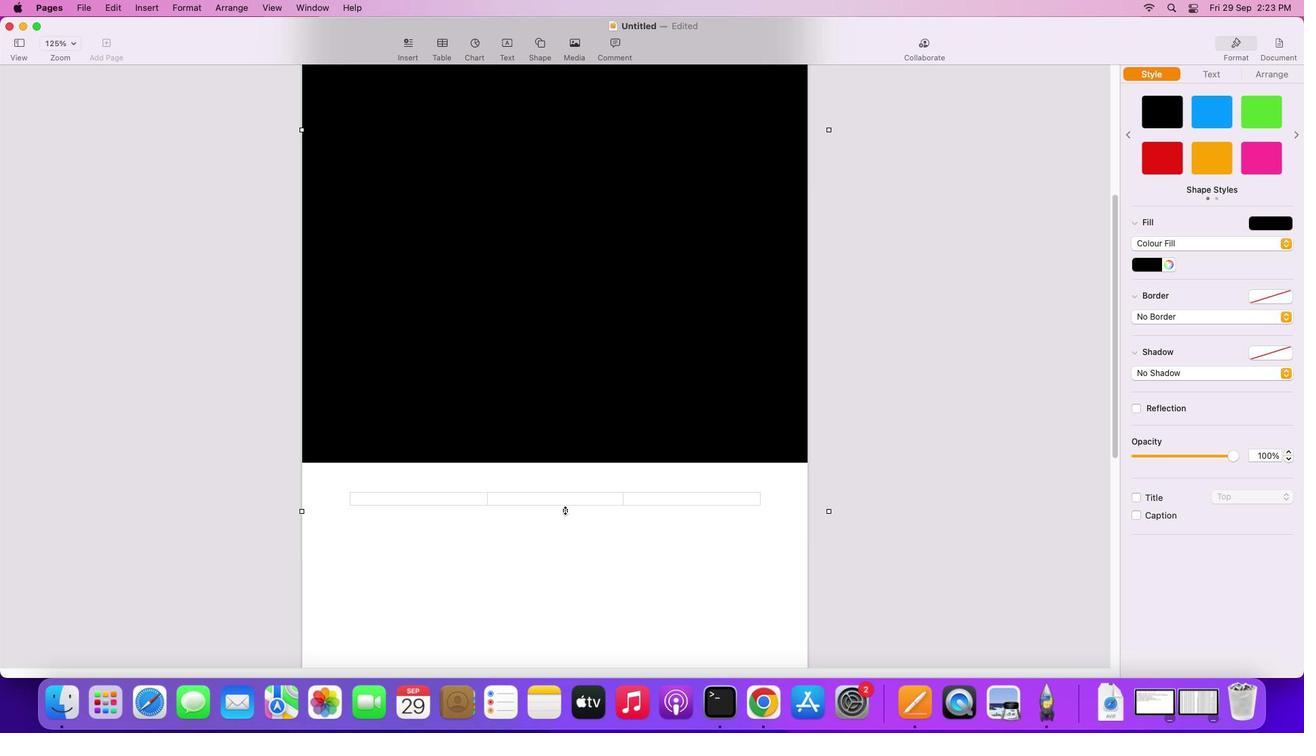 
Action: Mouse scrolled (693, 485) with delta (0, -4)
Screenshot: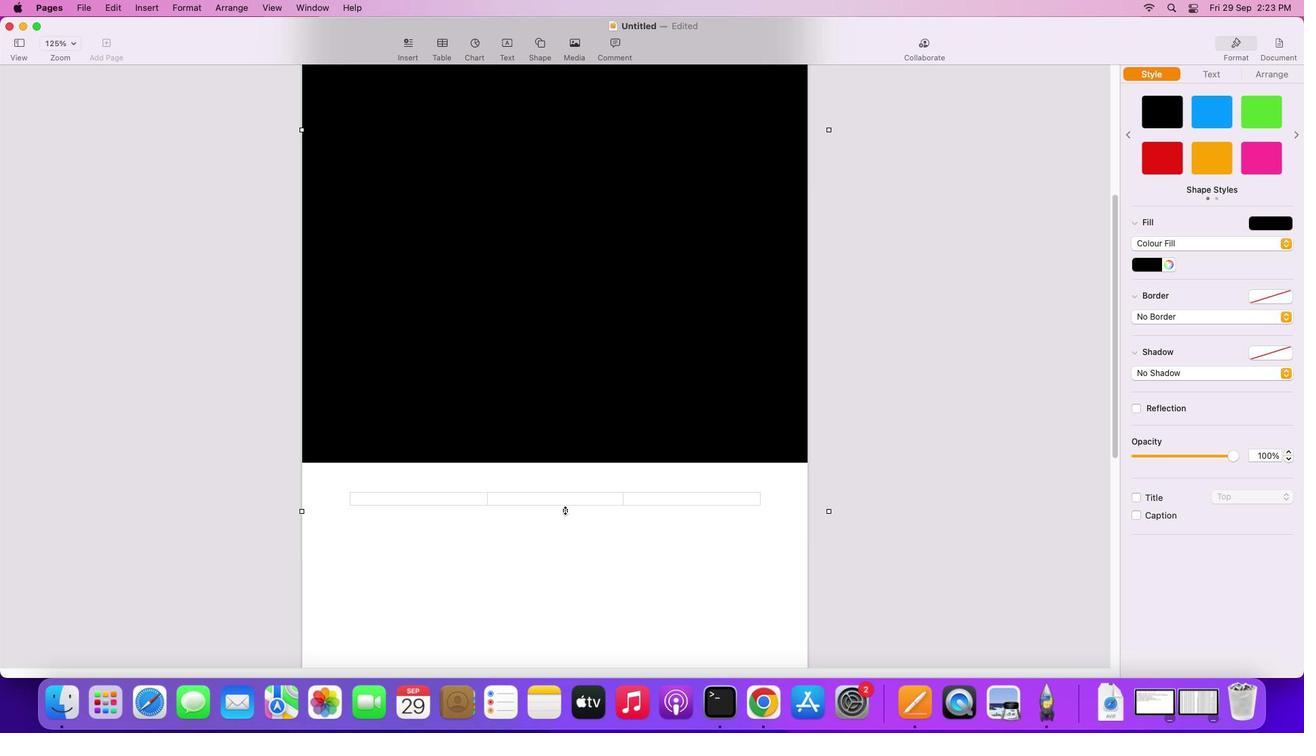 
Action: Mouse moved to (638, 449)
Screenshot: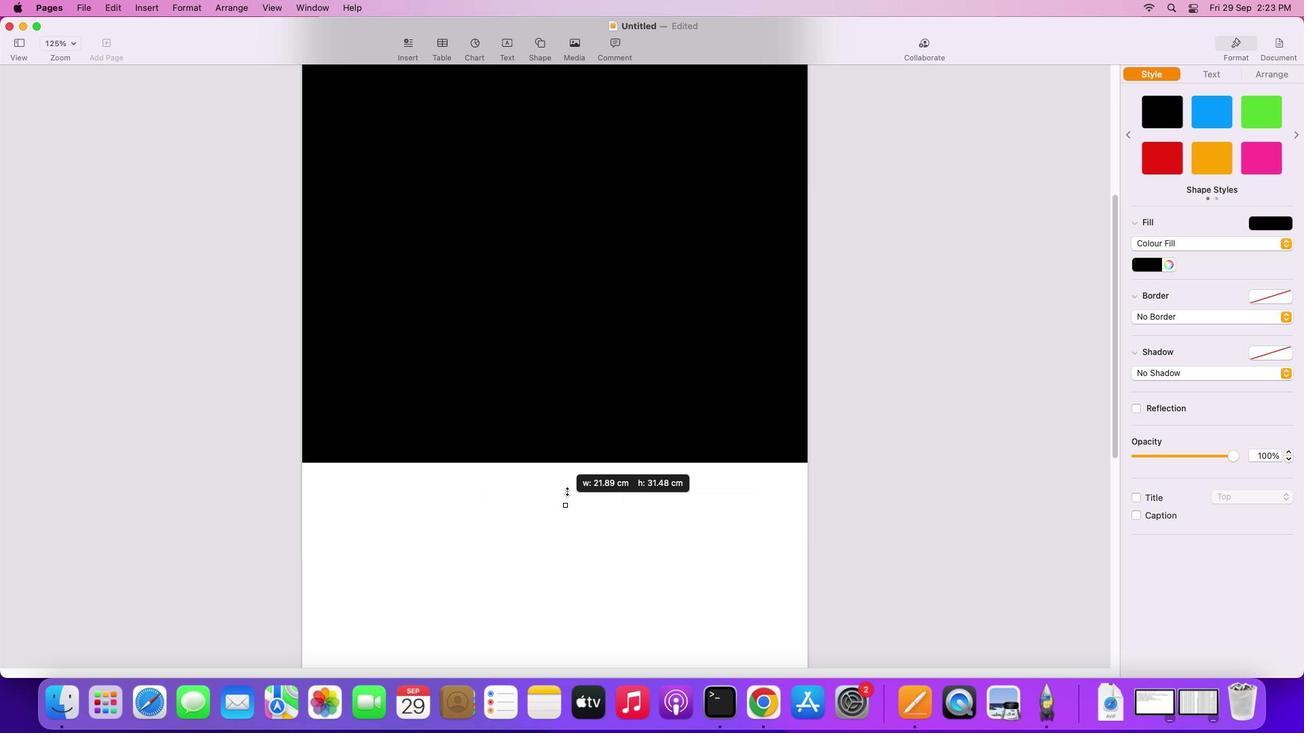 
Action: Mouse scrolled (638, 449) with delta (0, 0)
Screenshot: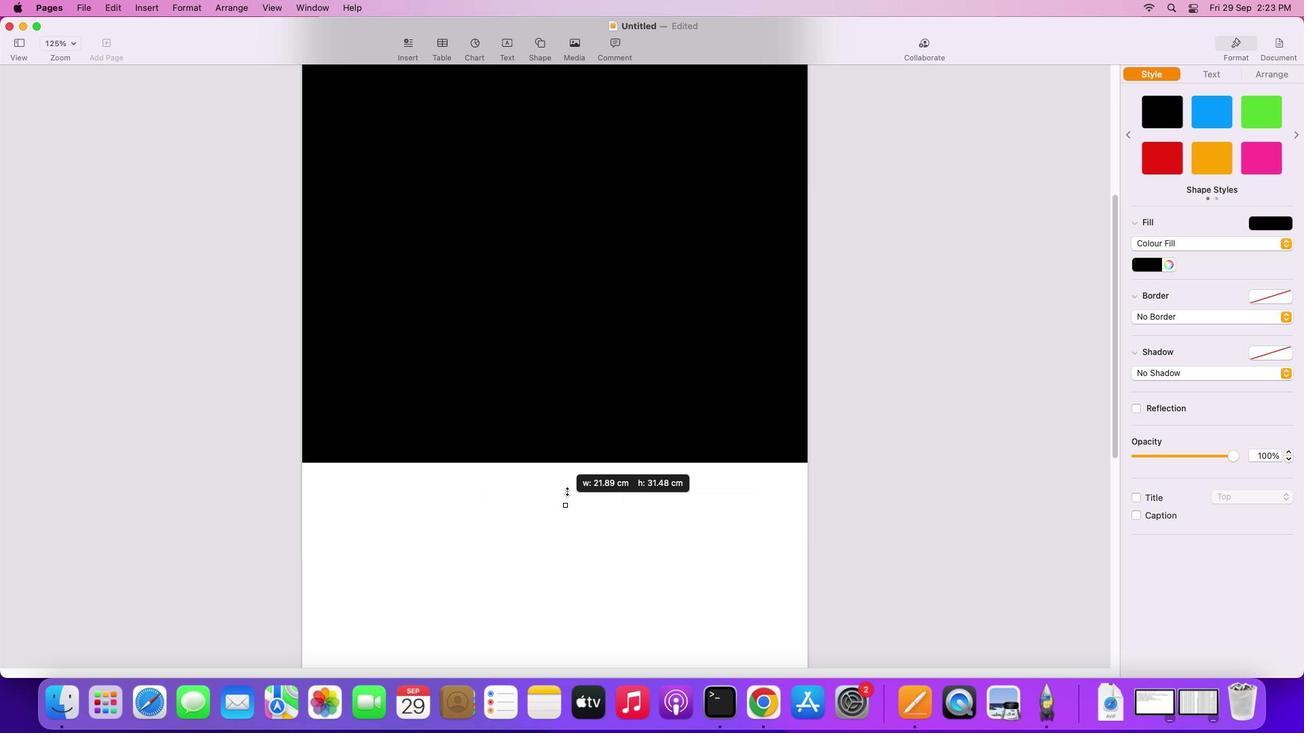 
Action: Mouse moved to (637, 449)
Screenshot: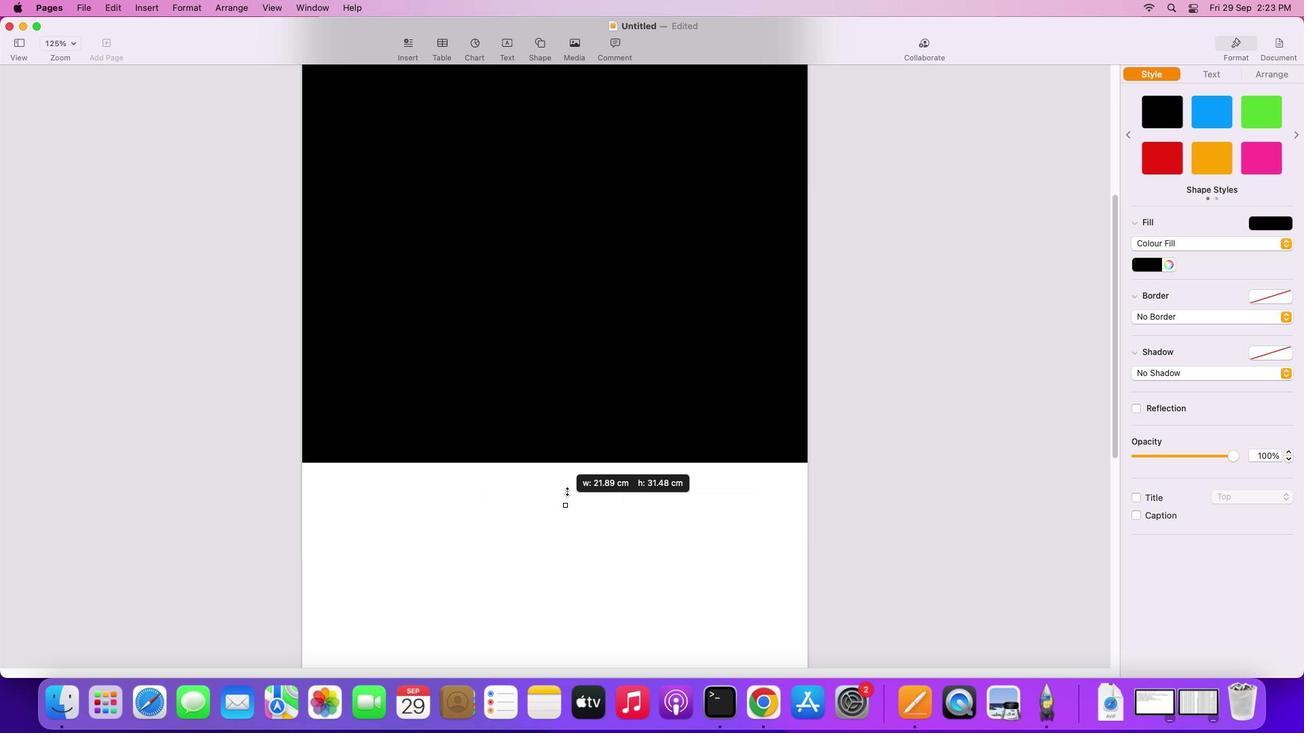 
Action: Mouse scrolled (637, 449) with delta (0, 0)
Screenshot: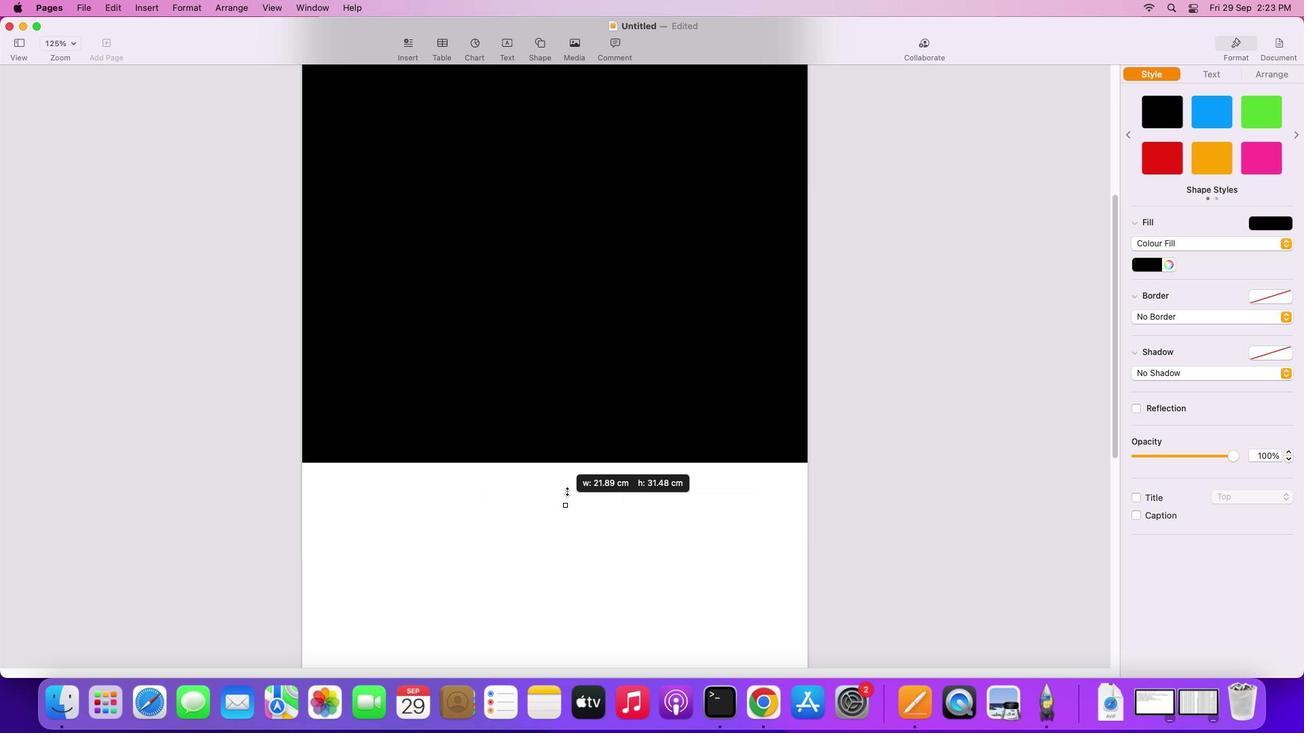 
Action: Mouse scrolled (637, 449) with delta (0, -2)
Screenshot: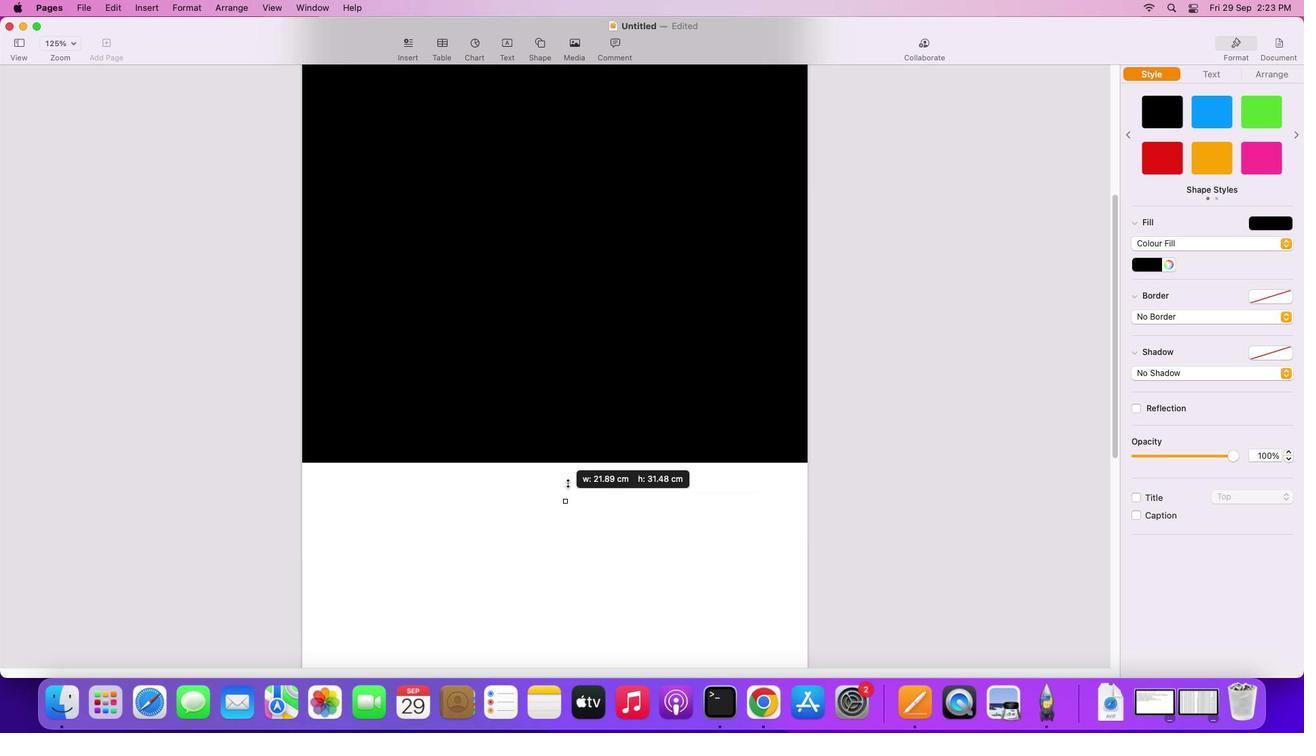 
Action: Mouse moved to (636, 449)
Screenshot: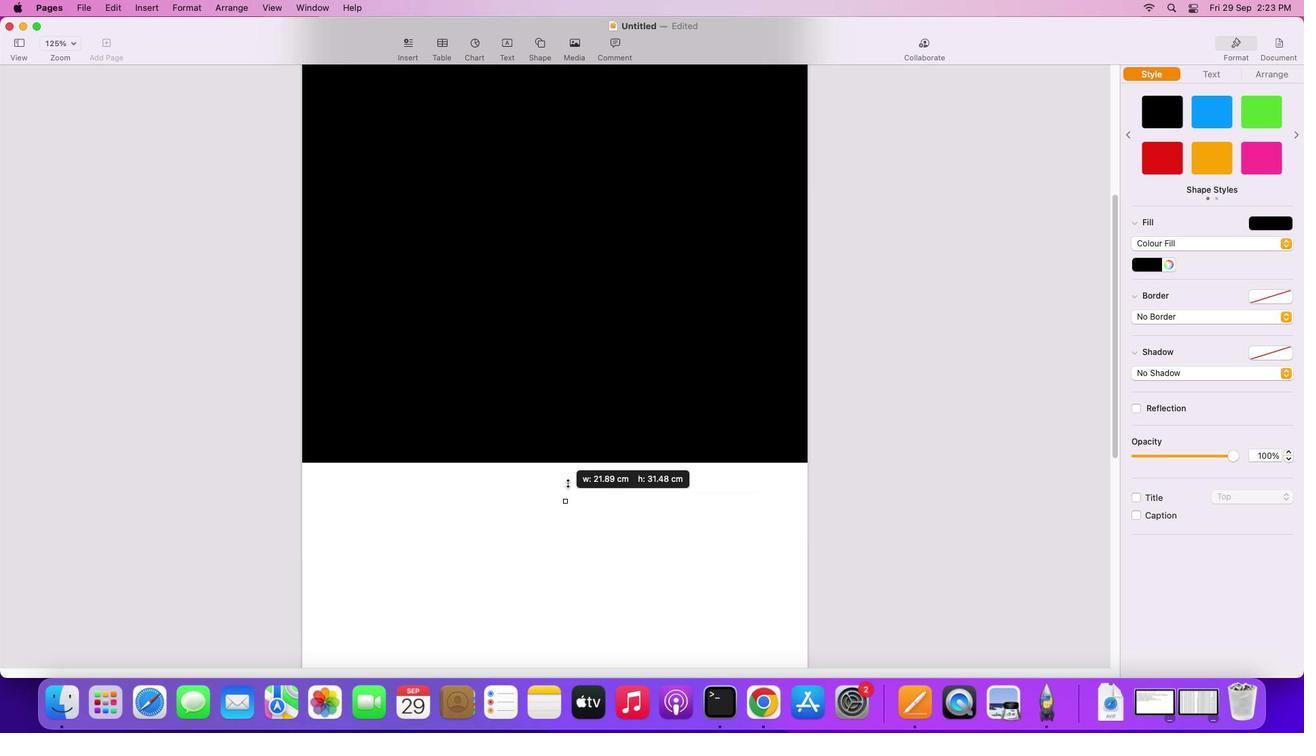 
Action: Mouse scrolled (636, 449) with delta (0, -3)
Screenshot: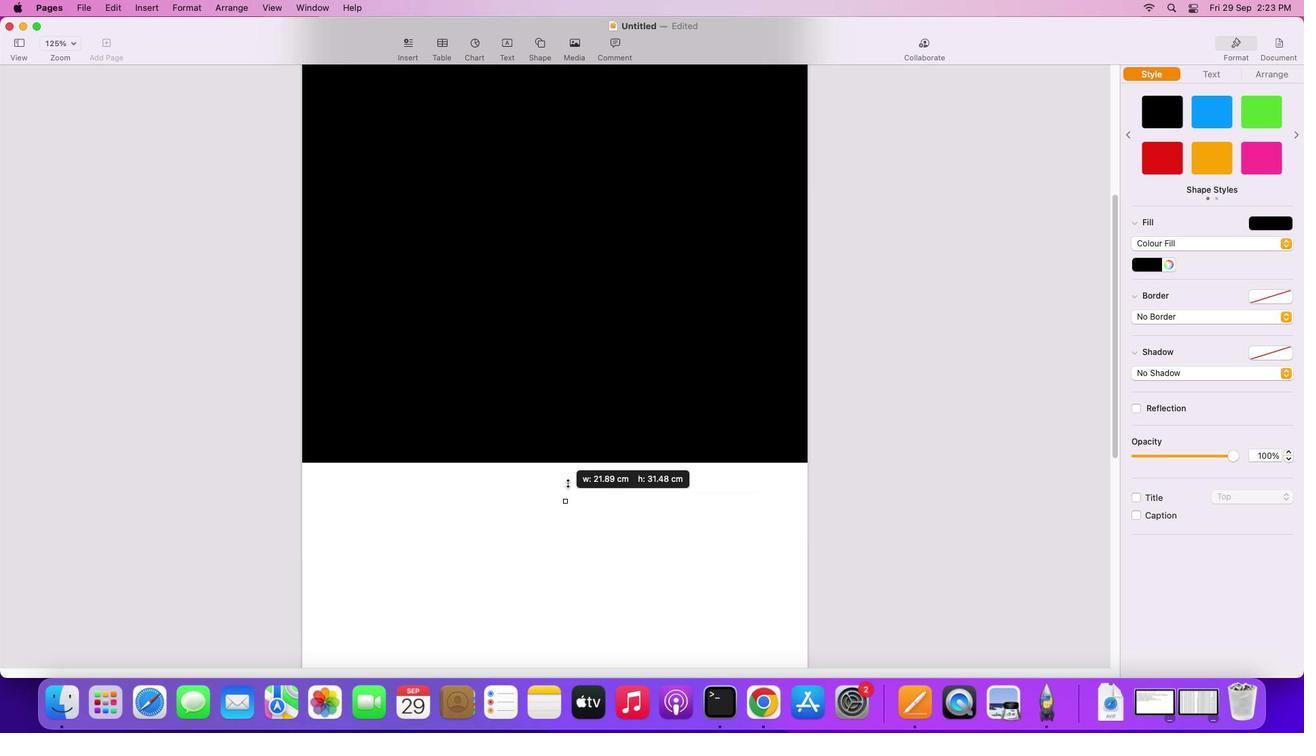 
Action: Mouse moved to (634, 449)
Screenshot: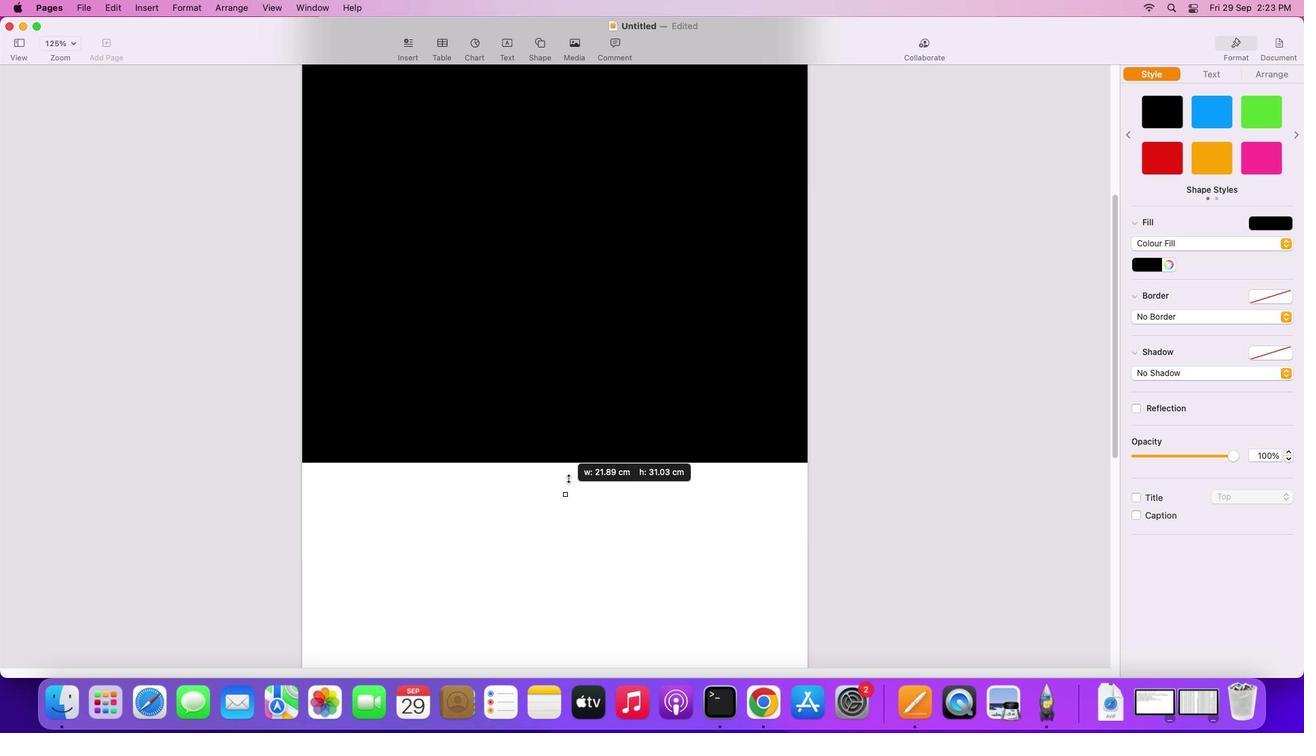 
Action: Mouse scrolled (634, 449) with delta (0, -4)
Screenshot: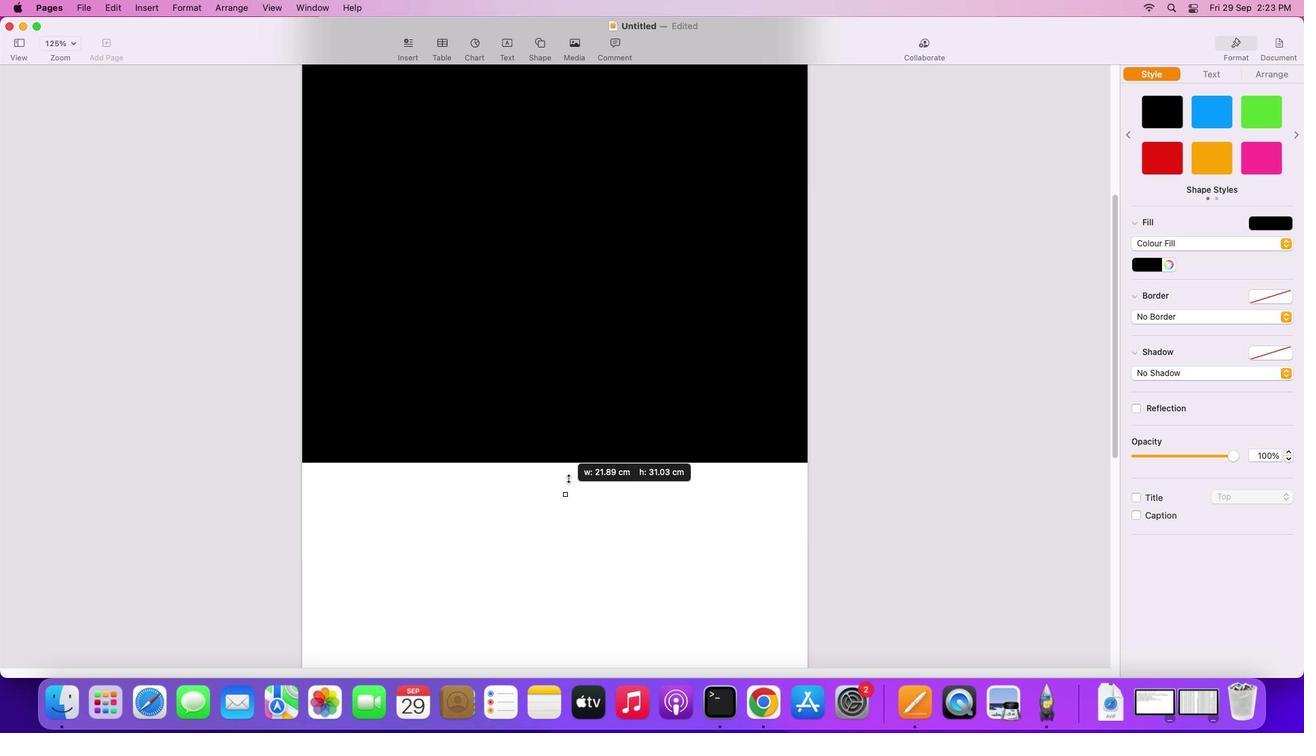 
Action: Mouse moved to (567, 579)
Screenshot: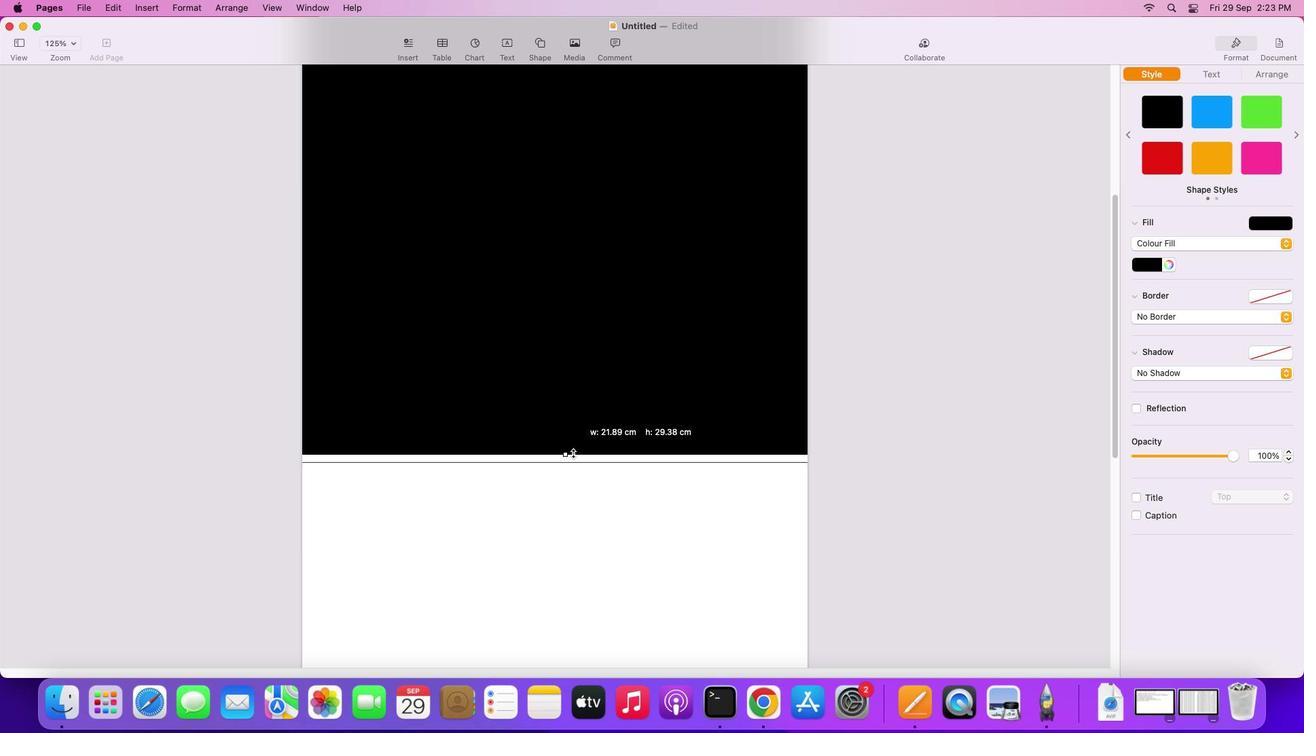 
Action: Mouse pressed left at (567, 579)
Screenshot: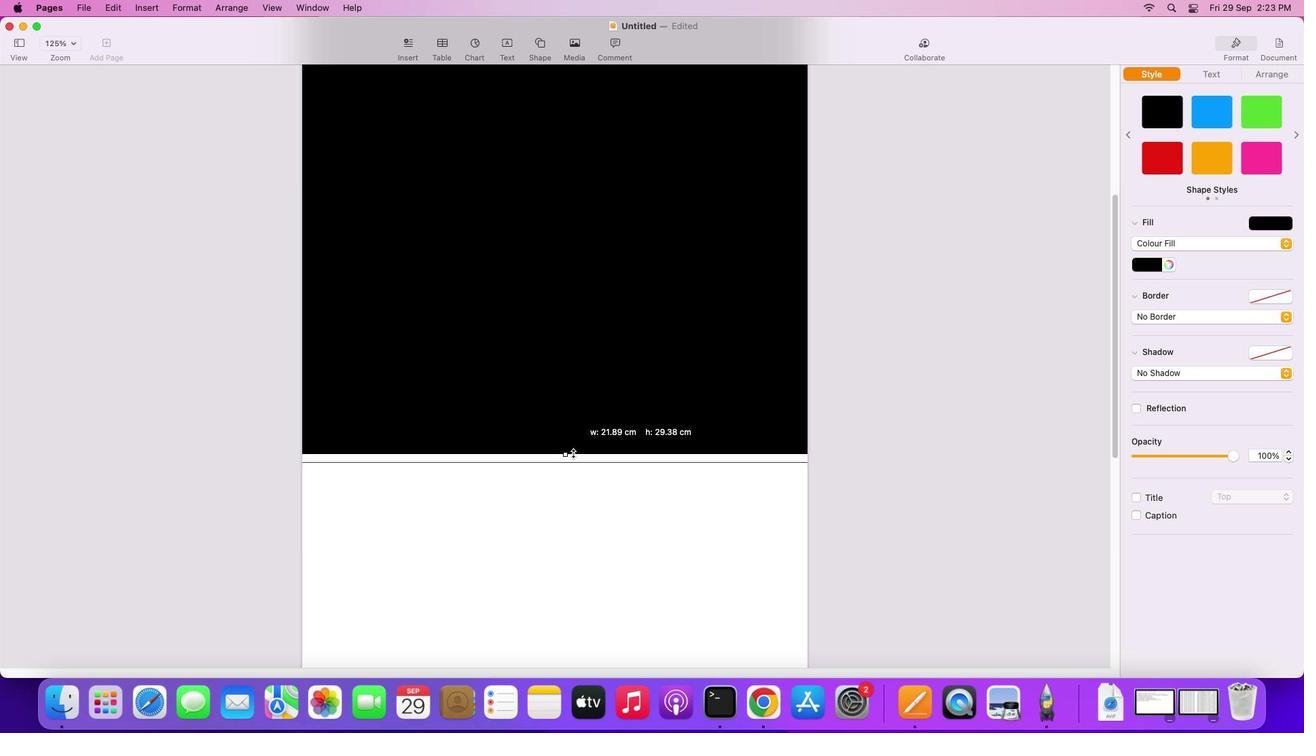 
Action: Mouse moved to (589, 596)
Screenshot: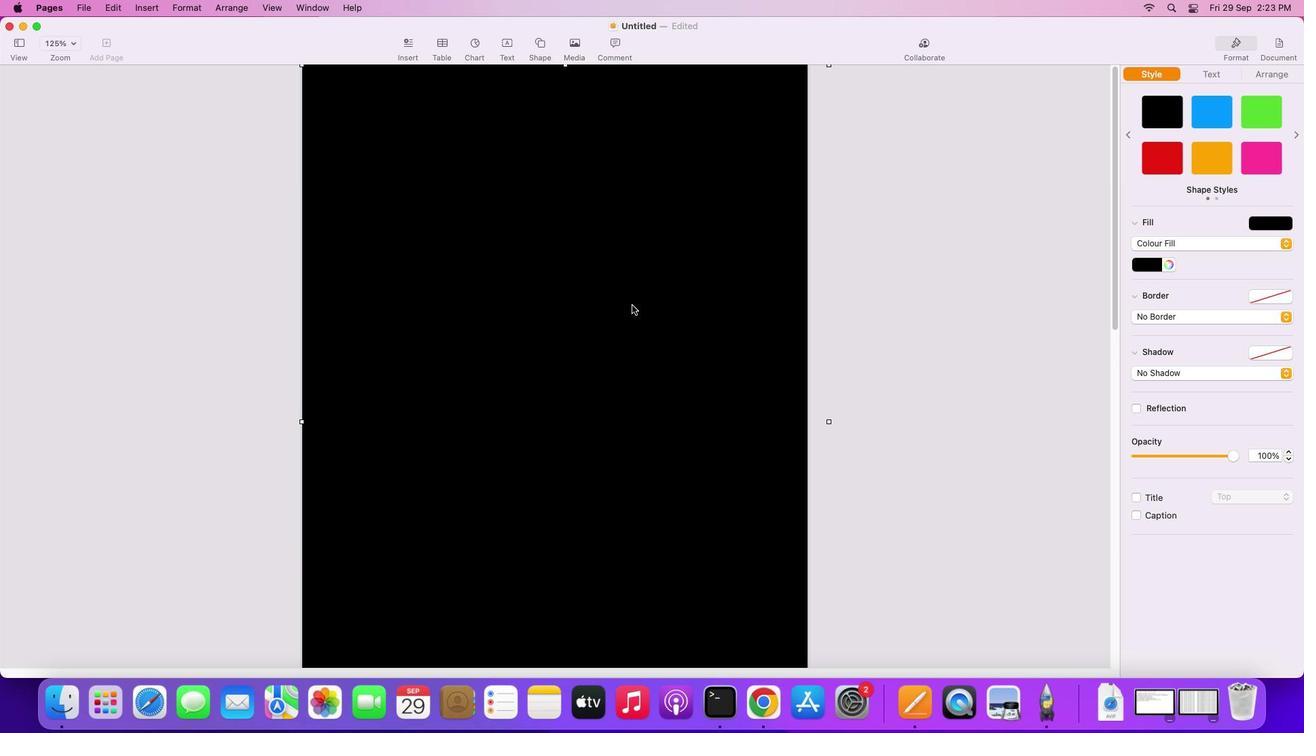 
Action: Mouse scrolled (589, 596) with delta (0, 0)
Screenshot: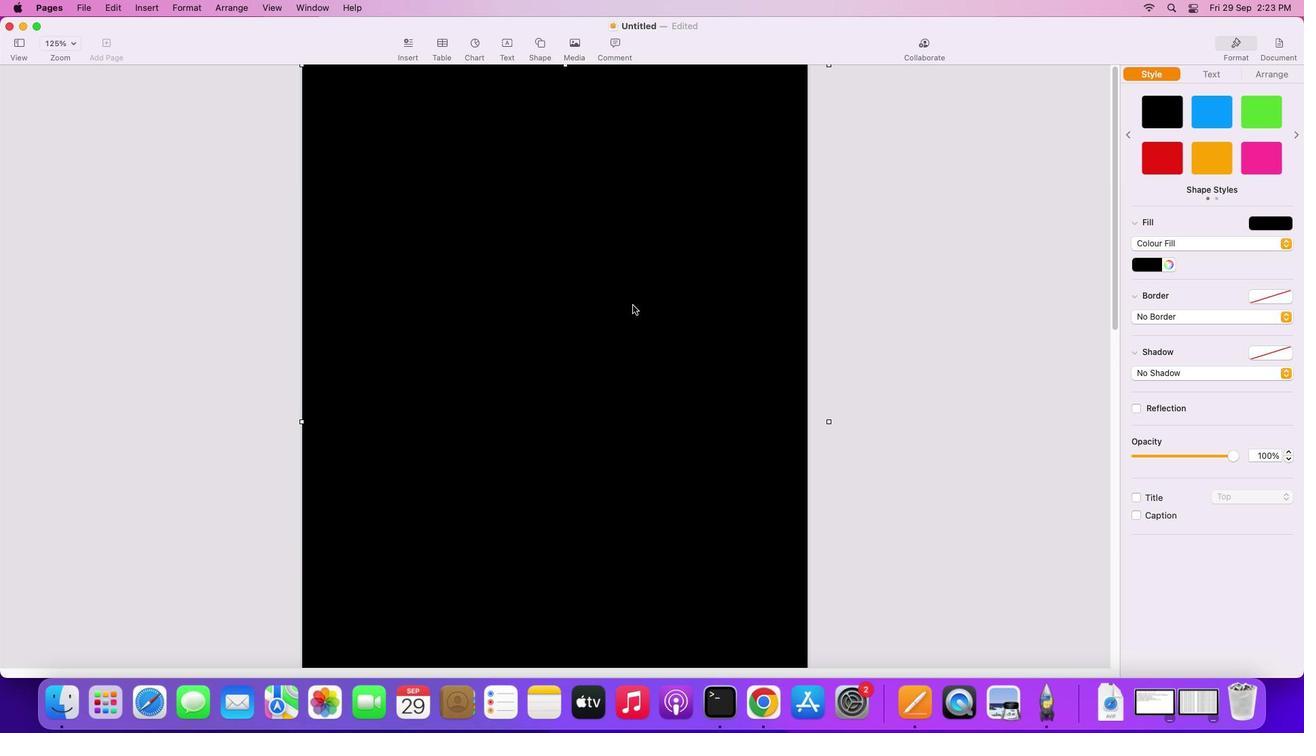 
Action: Mouse scrolled (589, 596) with delta (0, 0)
Screenshot: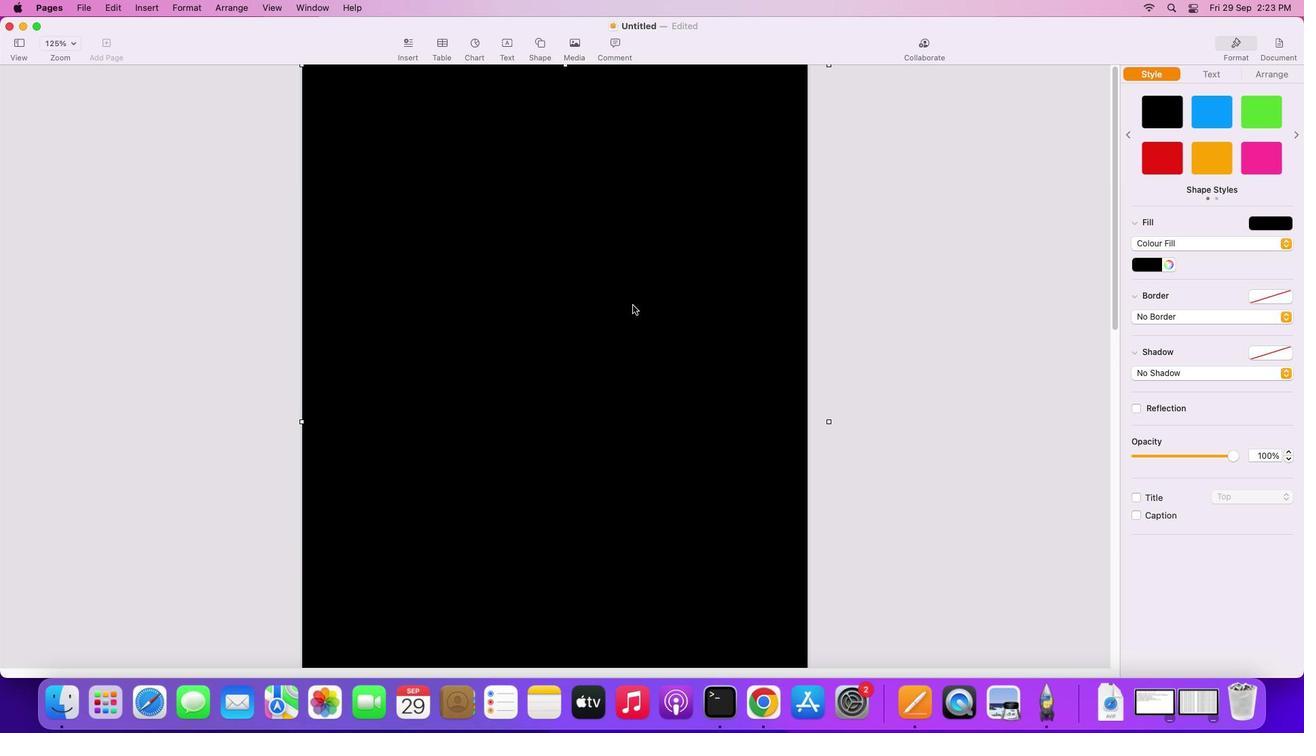 
Action: Mouse moved to (589, 596)
Screenshot: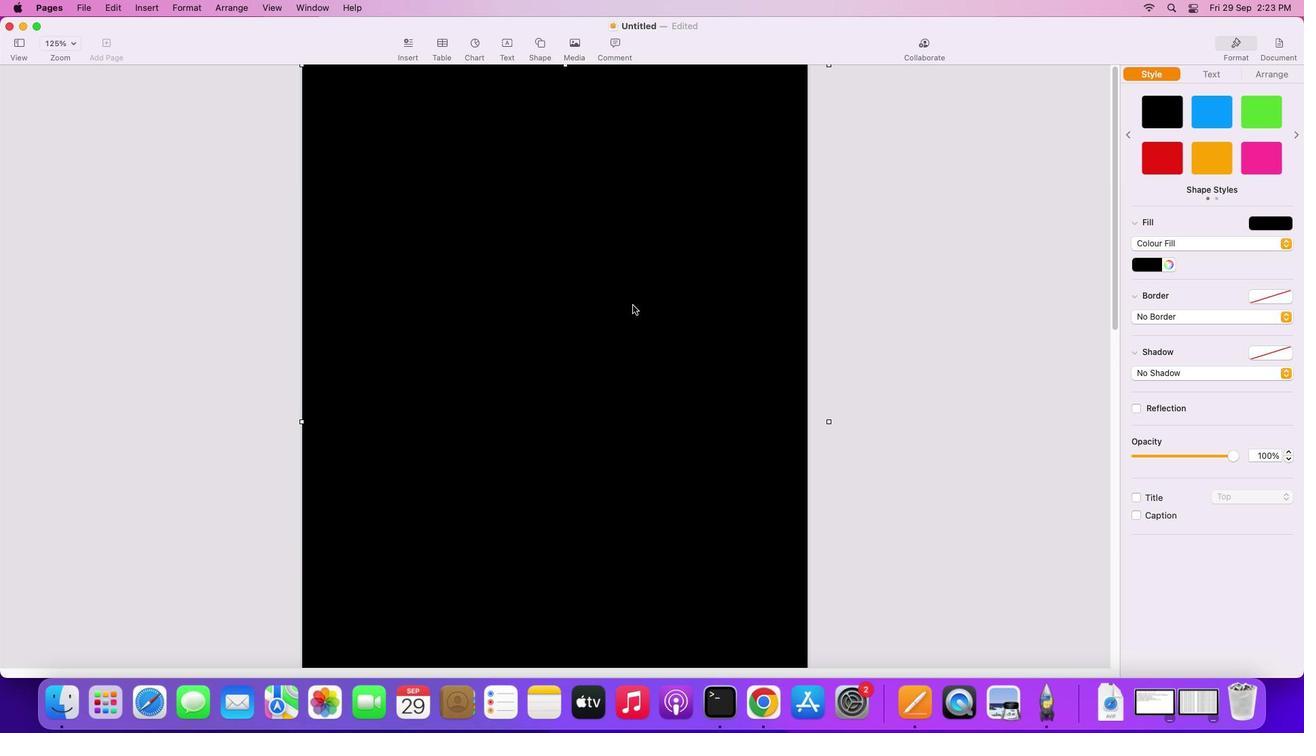 
Action: Mouse scrolled (589, 596) with delta (0, -2)
Screenshot: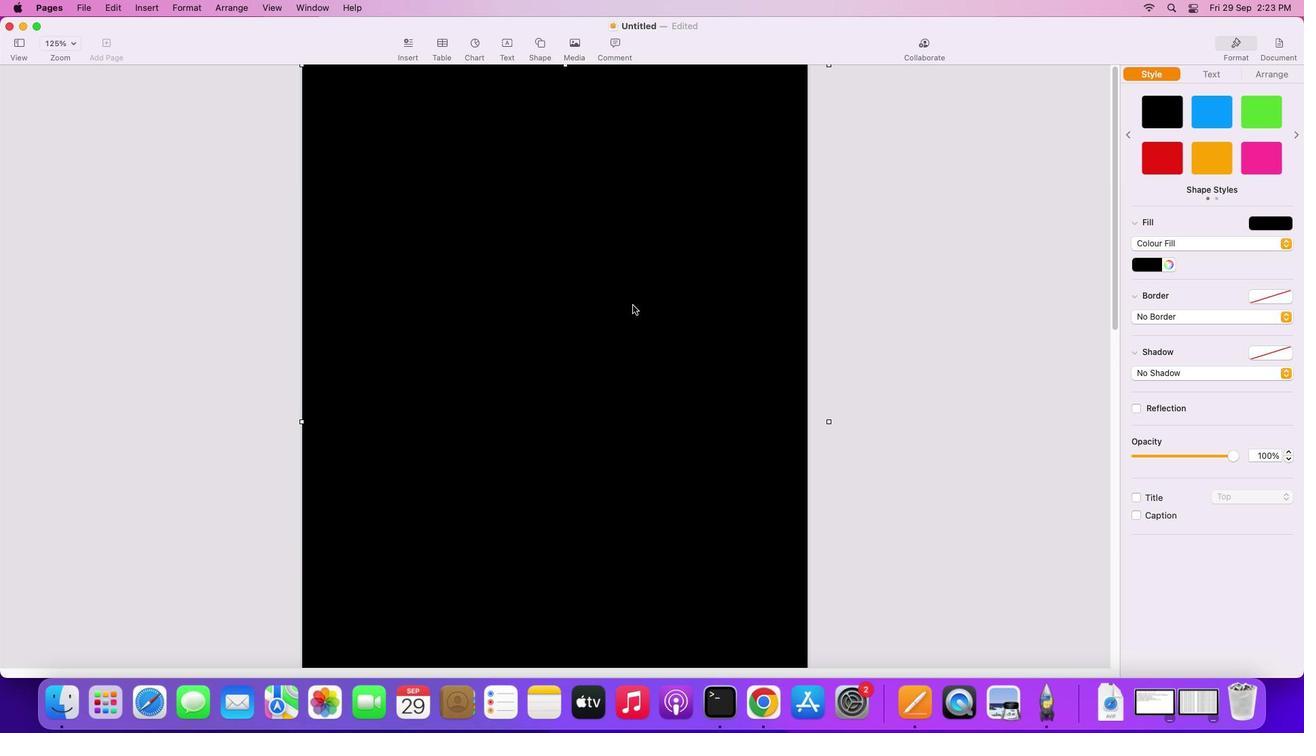 
Action: Mouse scrolled (589, 596) with delta (0, -3)
Screenshot: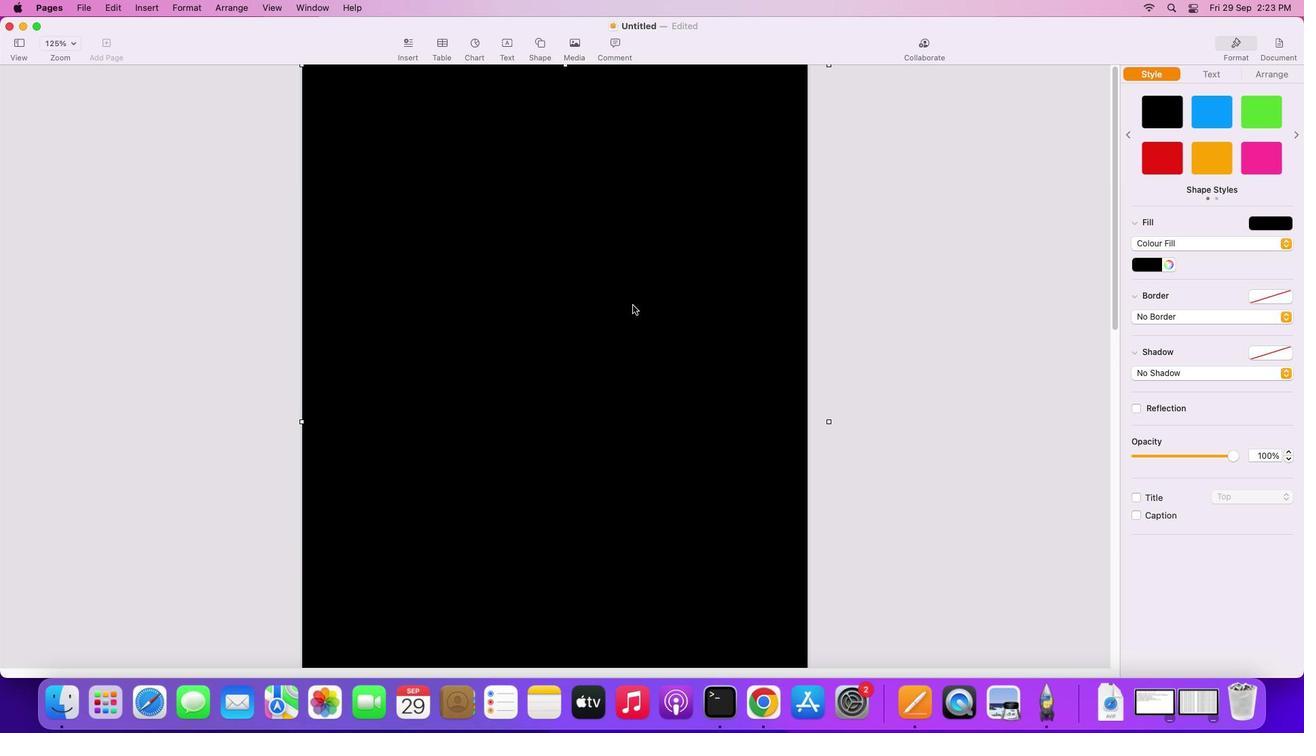 
Action: Mouse scrolled (589, 596) with delta (0, -4)
Screenshot: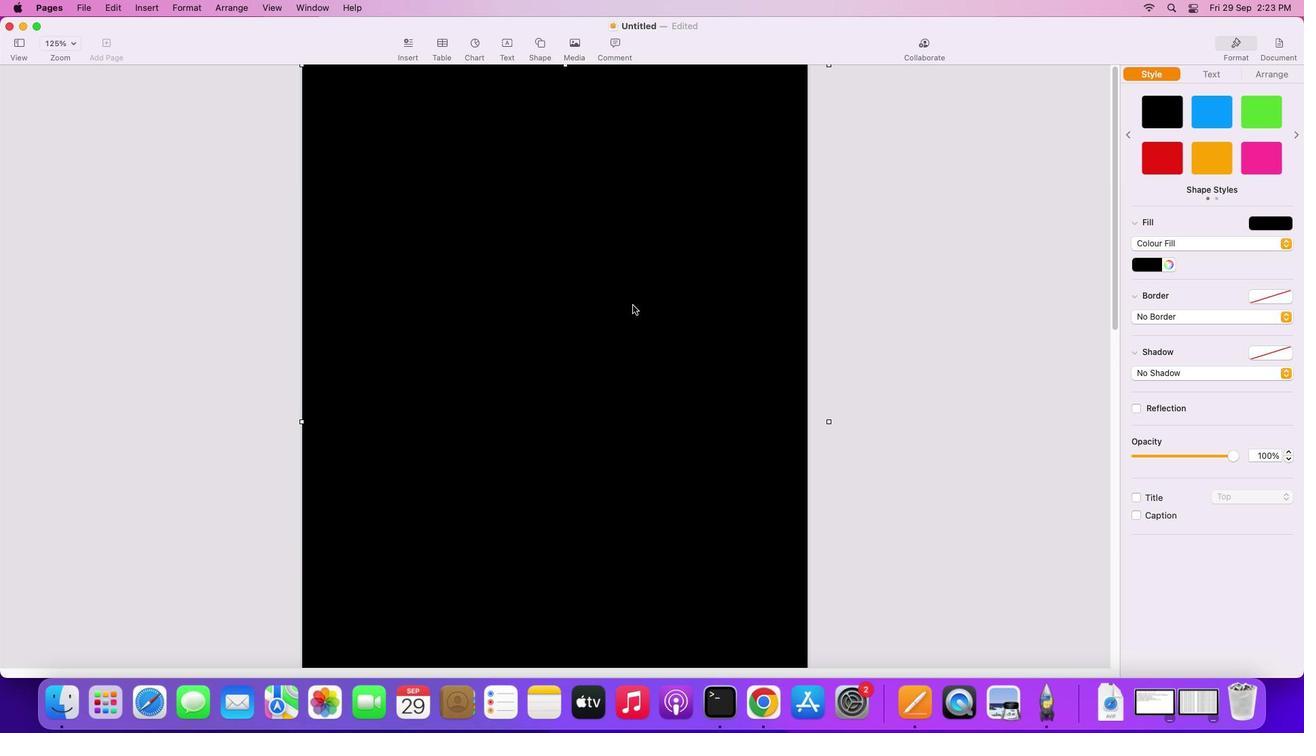 
Action: Mouse moved to (588, 593)
Screenshot: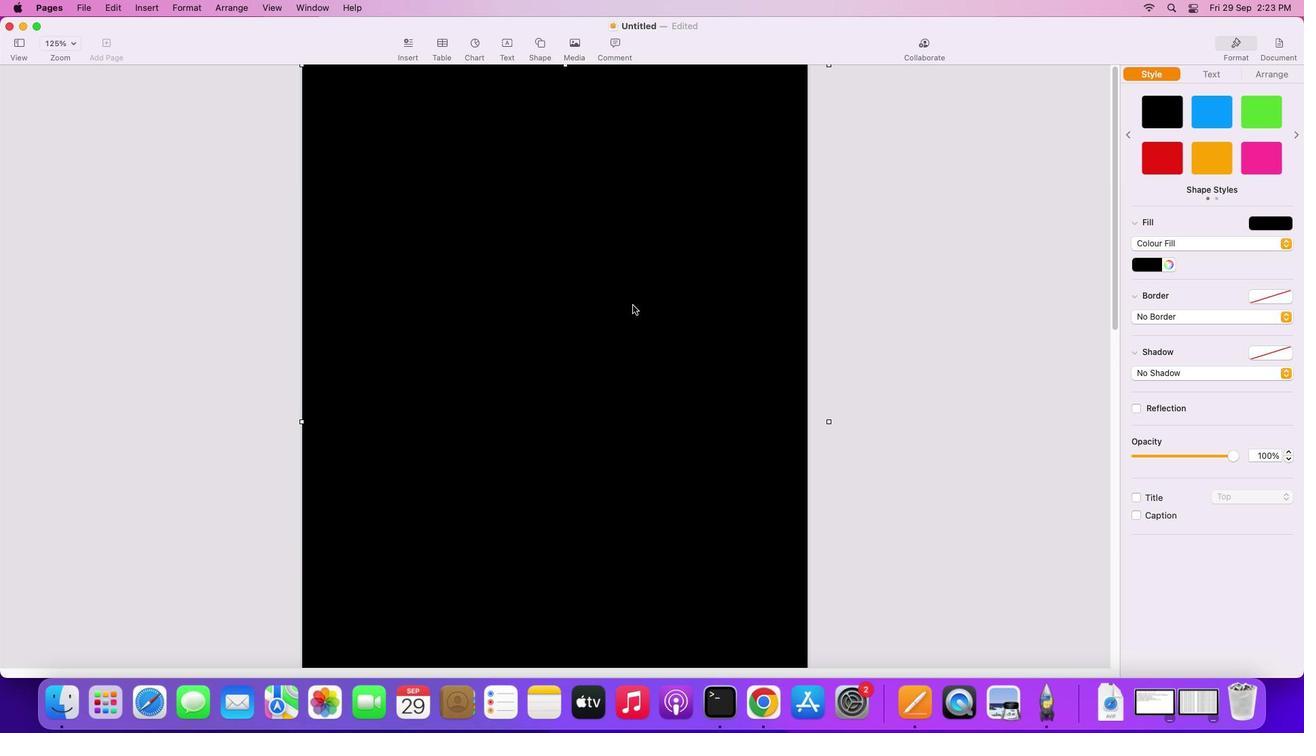 
Action: Mouse scrolled (588, 593) with delta (0, -4)
Screenshot: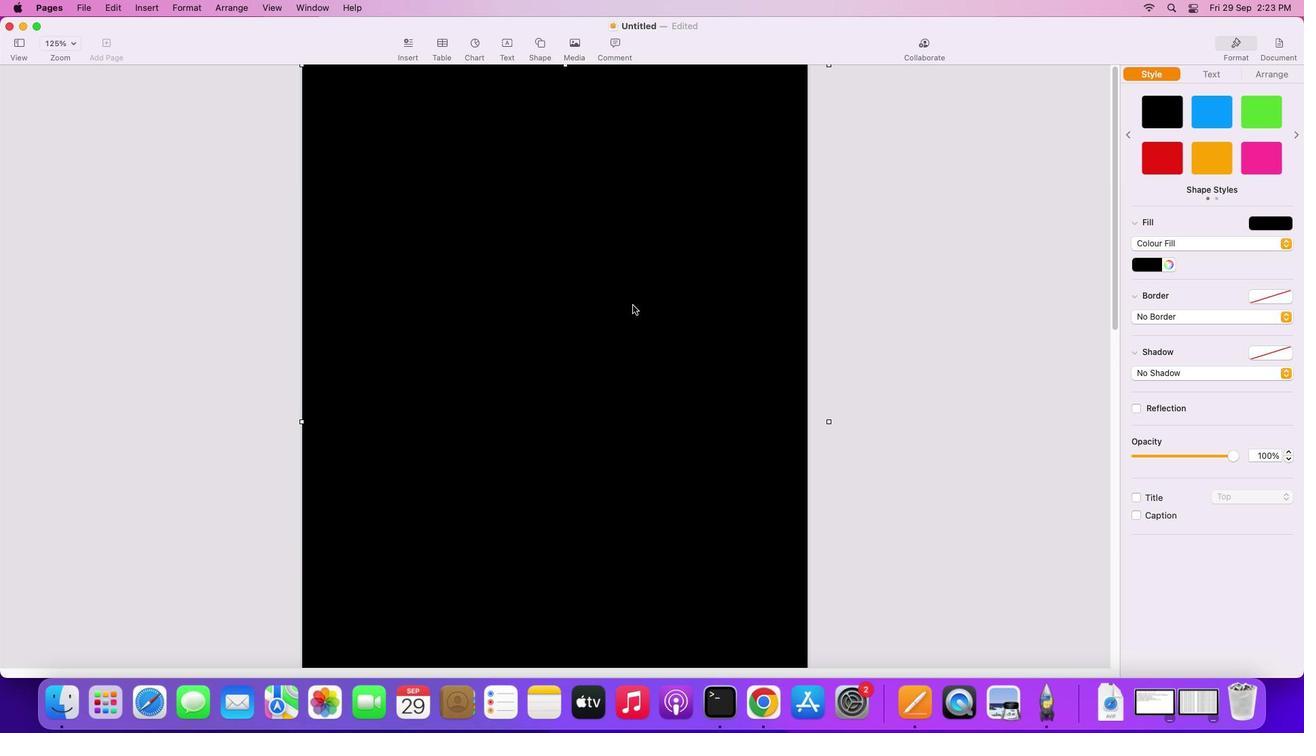 
Action: Mouse moved to (565, 511)
Screenshot: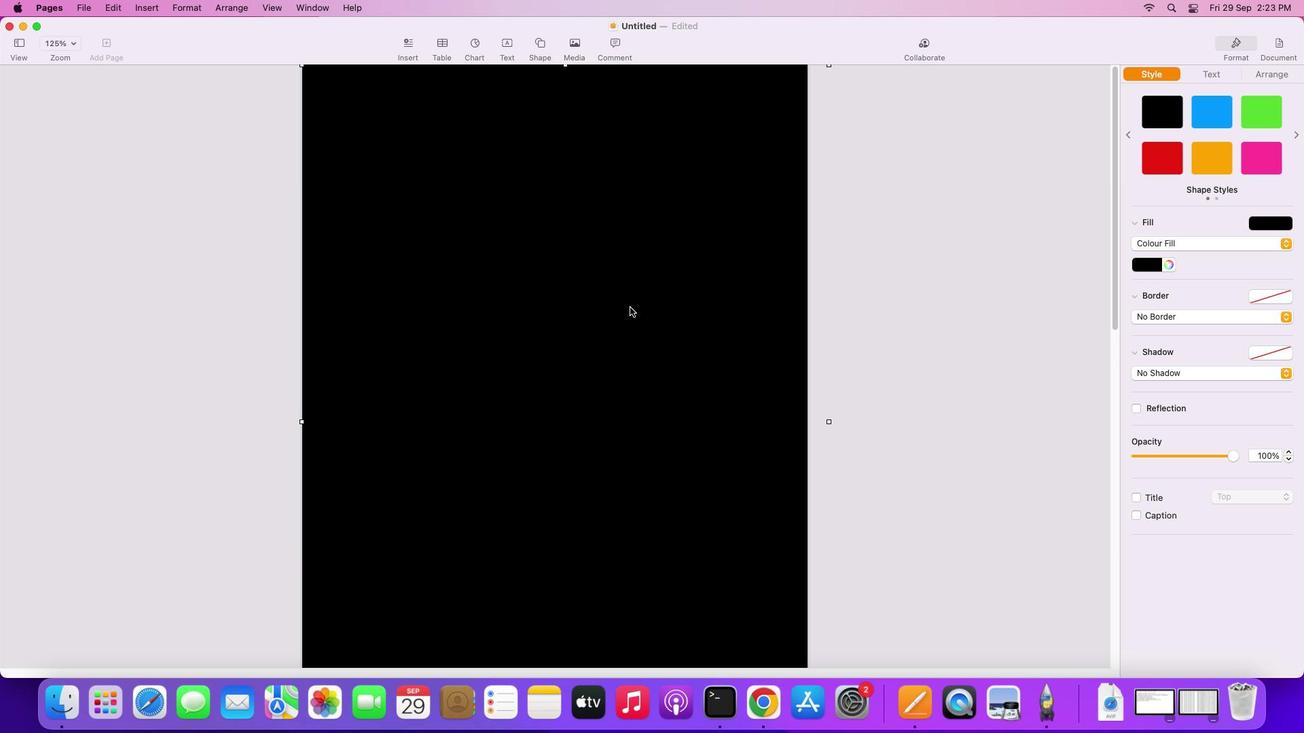 
Action: Mouse pressed left at (565, 511)
Screenshot: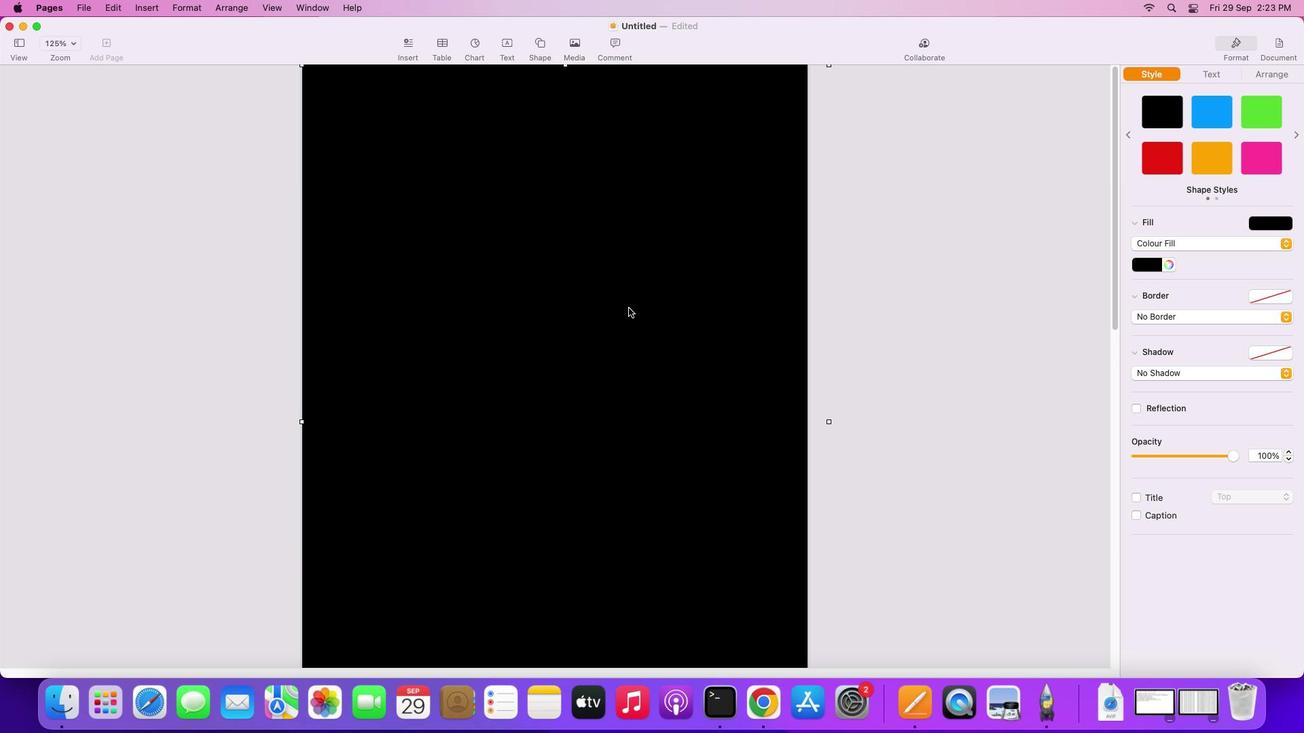 
Action: Mouse moved to (551, 307)
Screenshot: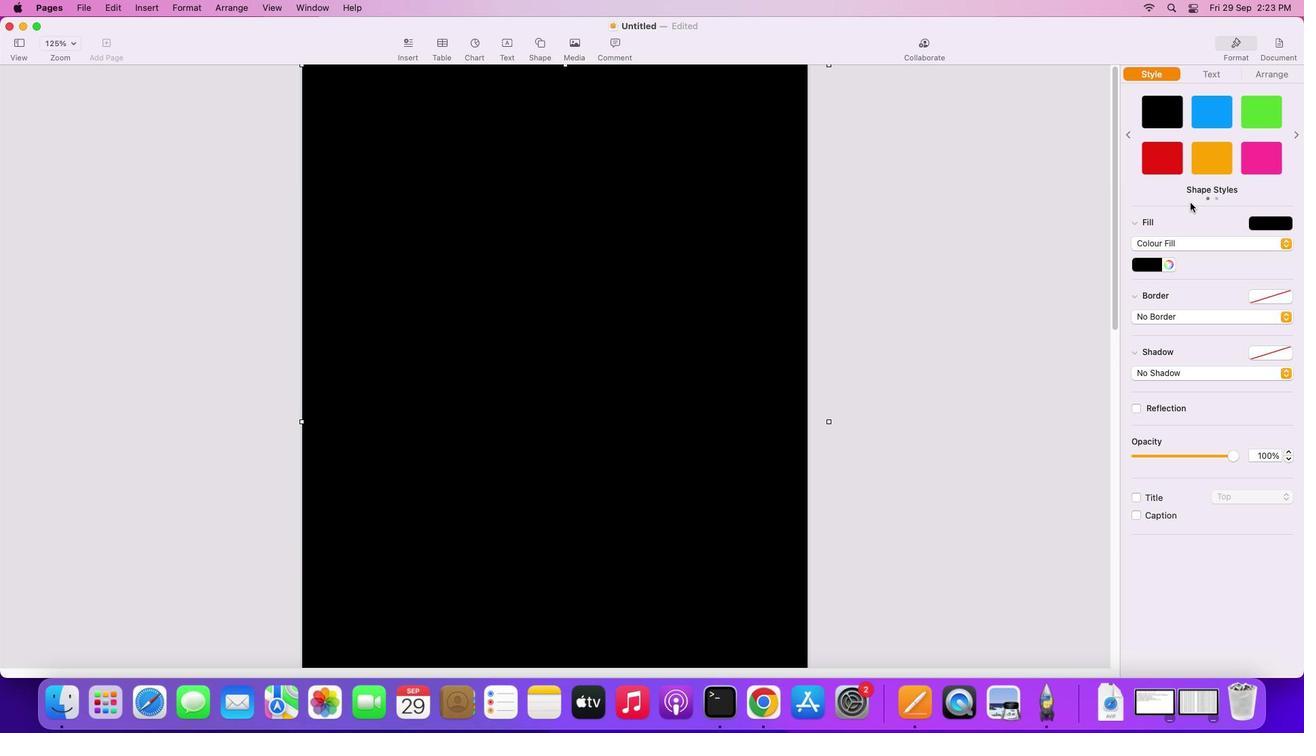 
Action: Mouse scrolled (551, 307) with delta (0, 0)
Screenshot: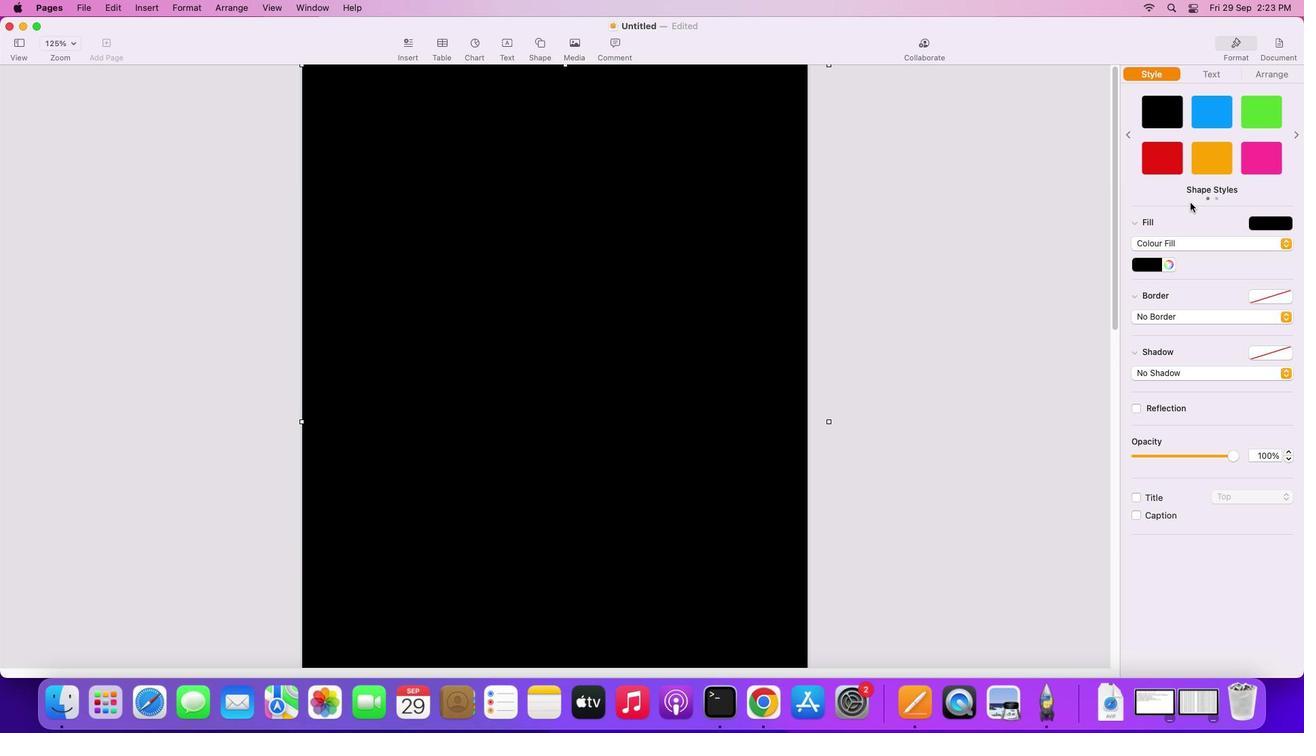 
Action: Mouse moved to (549, 300)
Screenshot: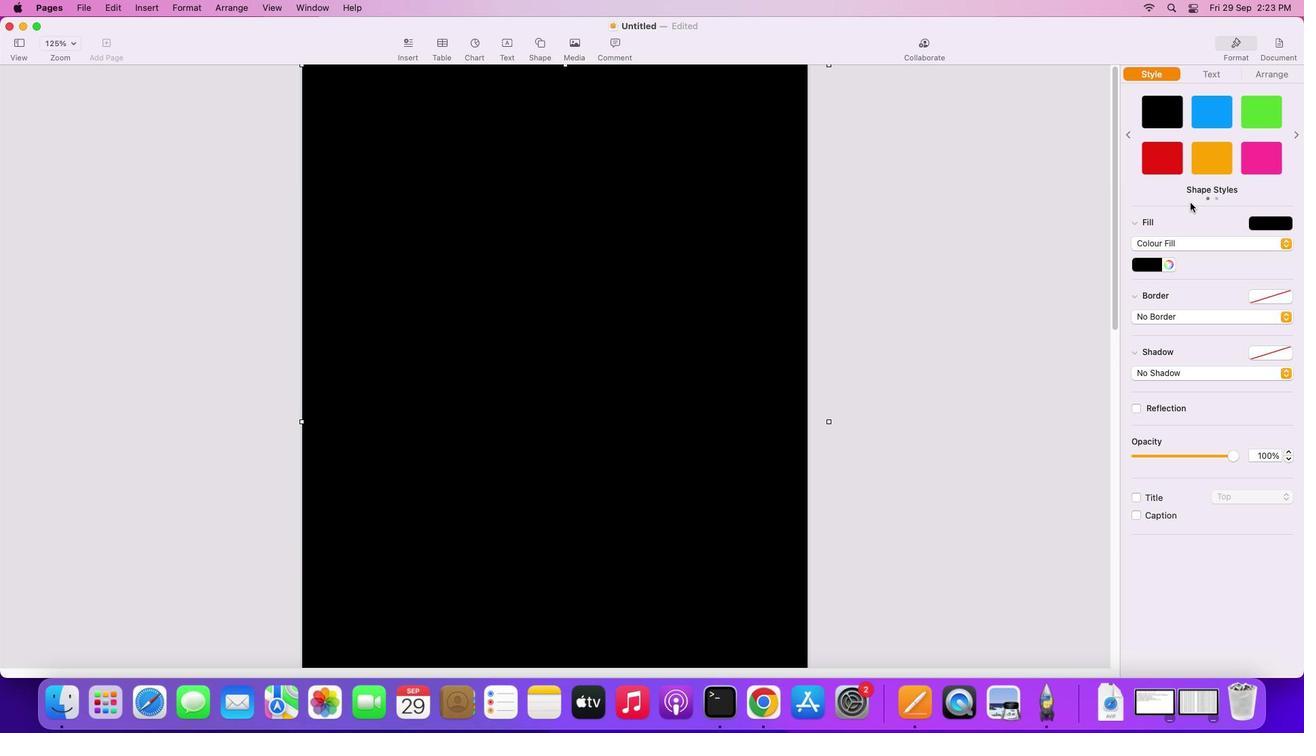 
Action: Mouse scrolled (549, 300) with delta (0, 0)
Screenshot: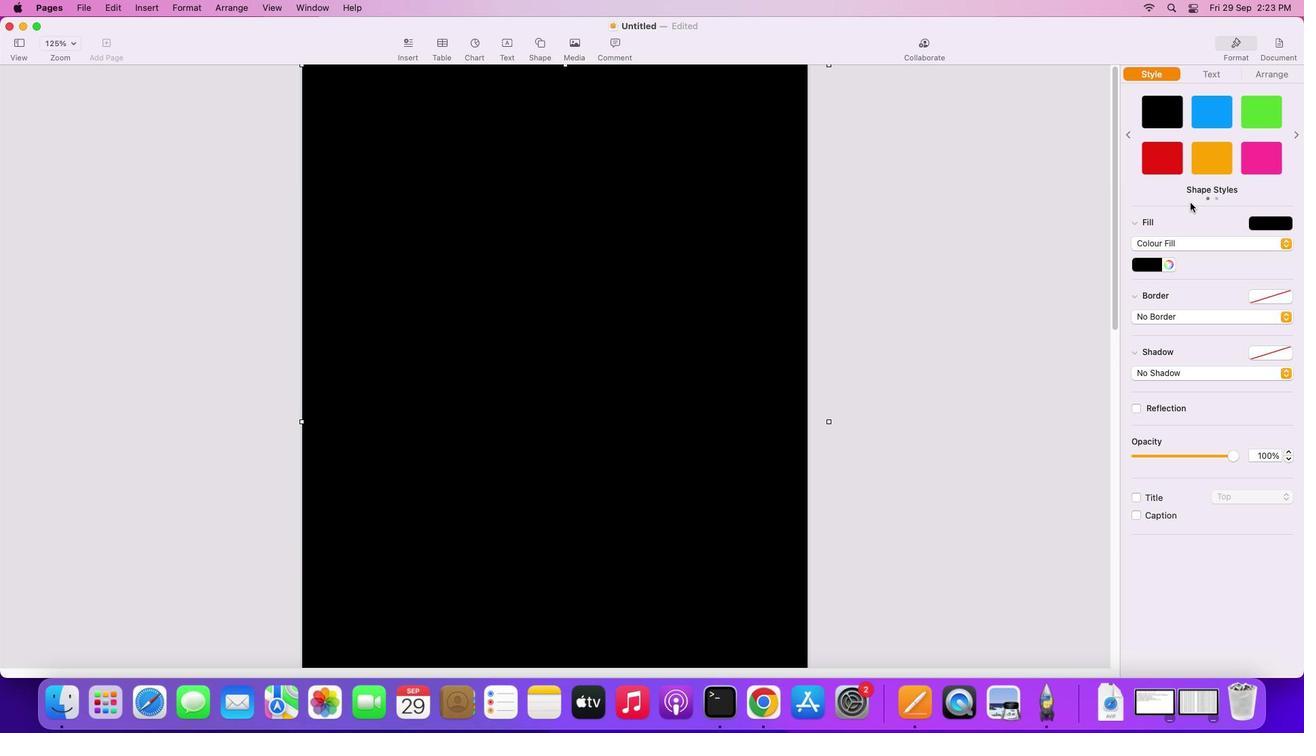 
Action: Mouse moved to (547, 294)
Screenshot: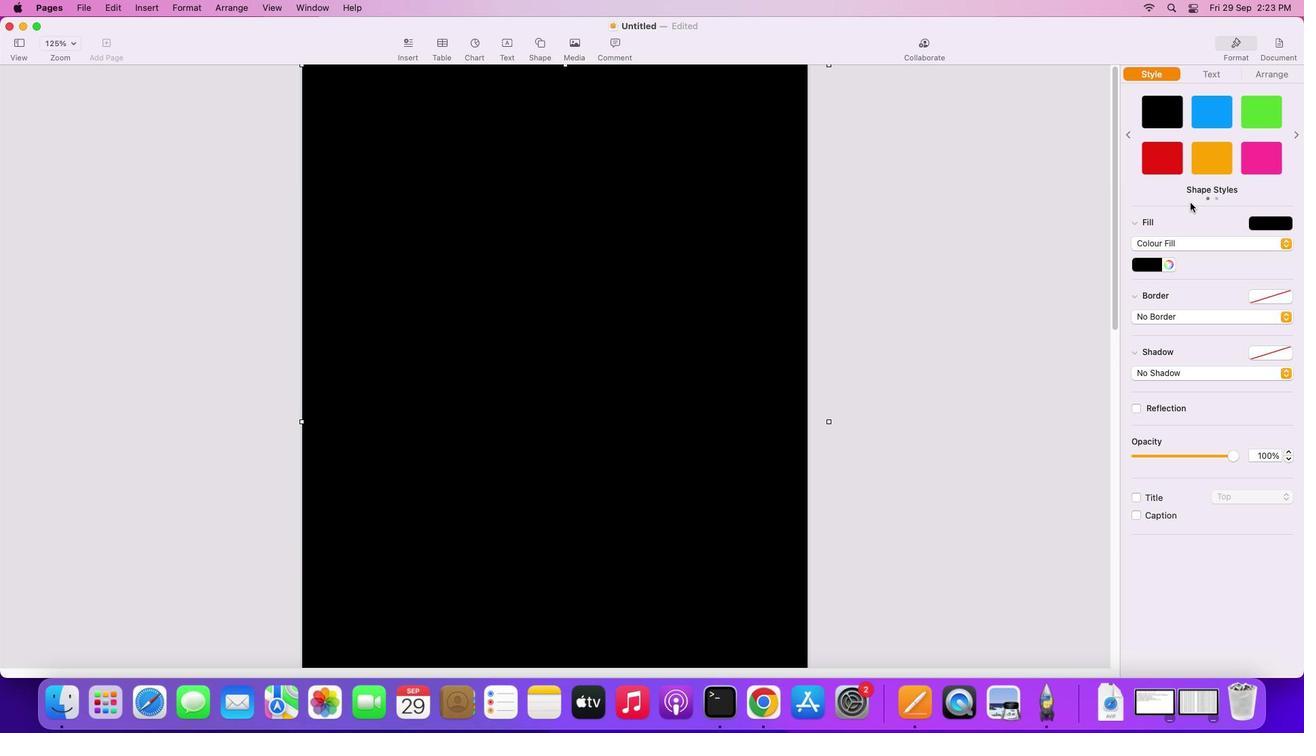 
Action: Mouse scrolled (547, 294) with delta (0, 2)
Screenshot: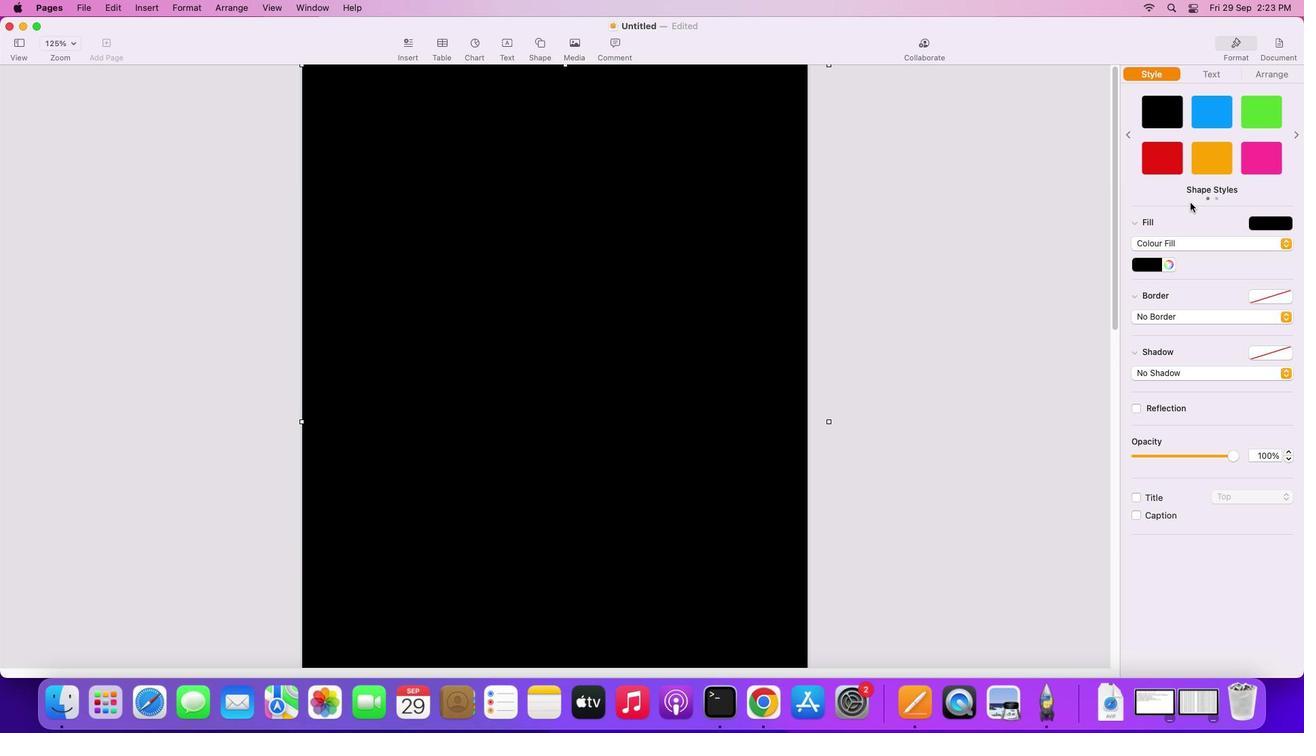 
Action: Mouse moved to (547, 291)
Screenshot: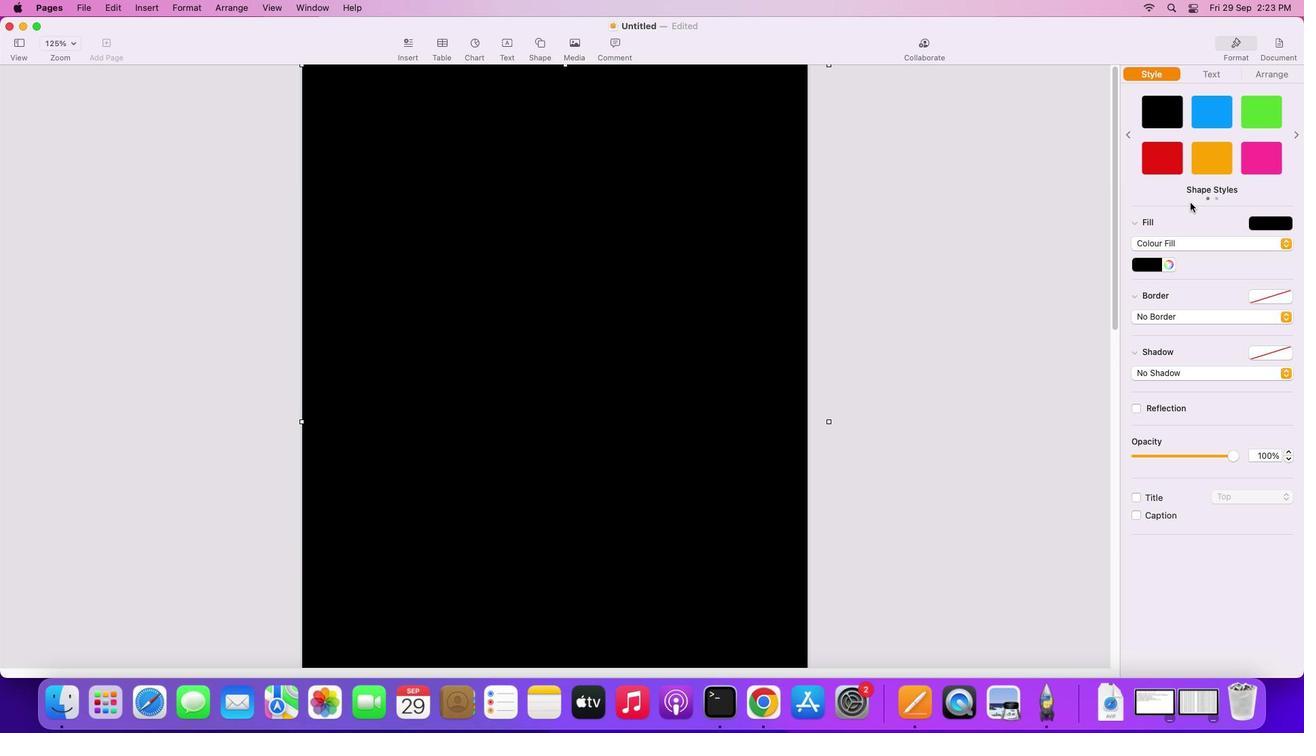 
Action: Mouse scrolled (547, 291) with delta (0, 3)
Screenshot: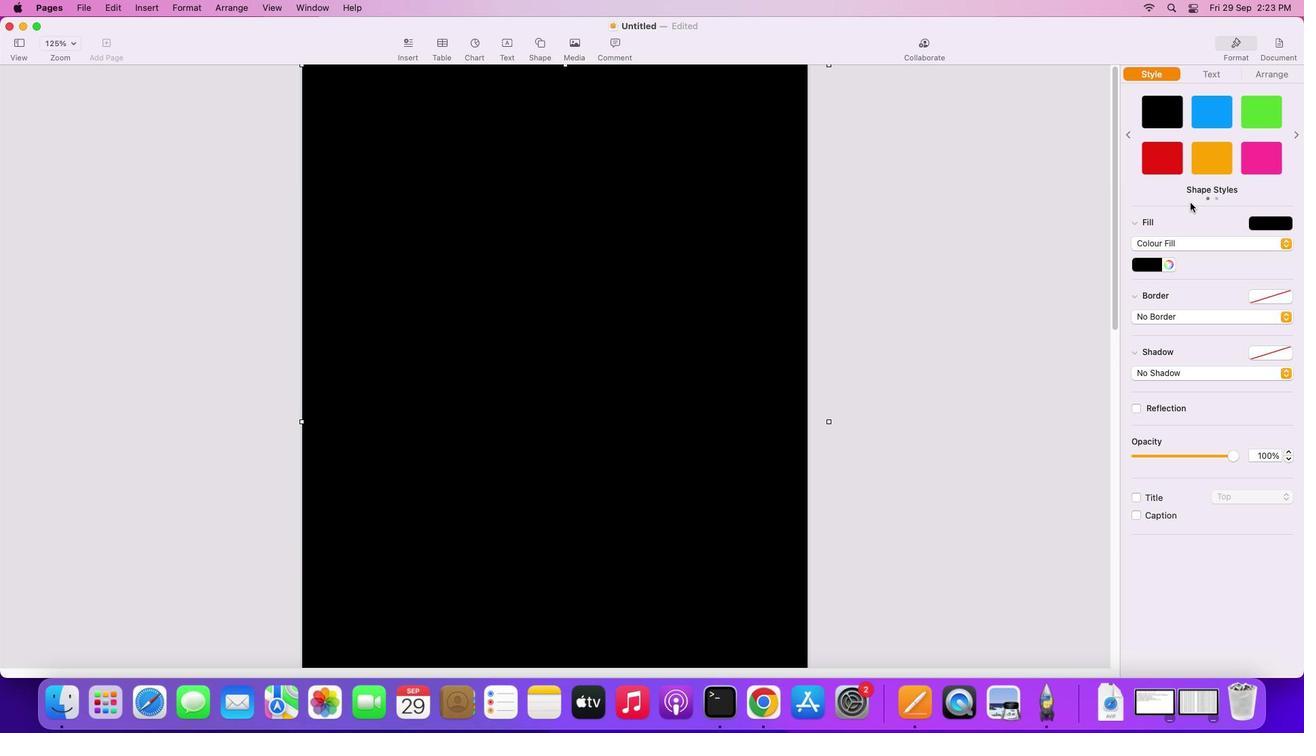 
Action: Mouse moved to (546, 286)
Screenshot: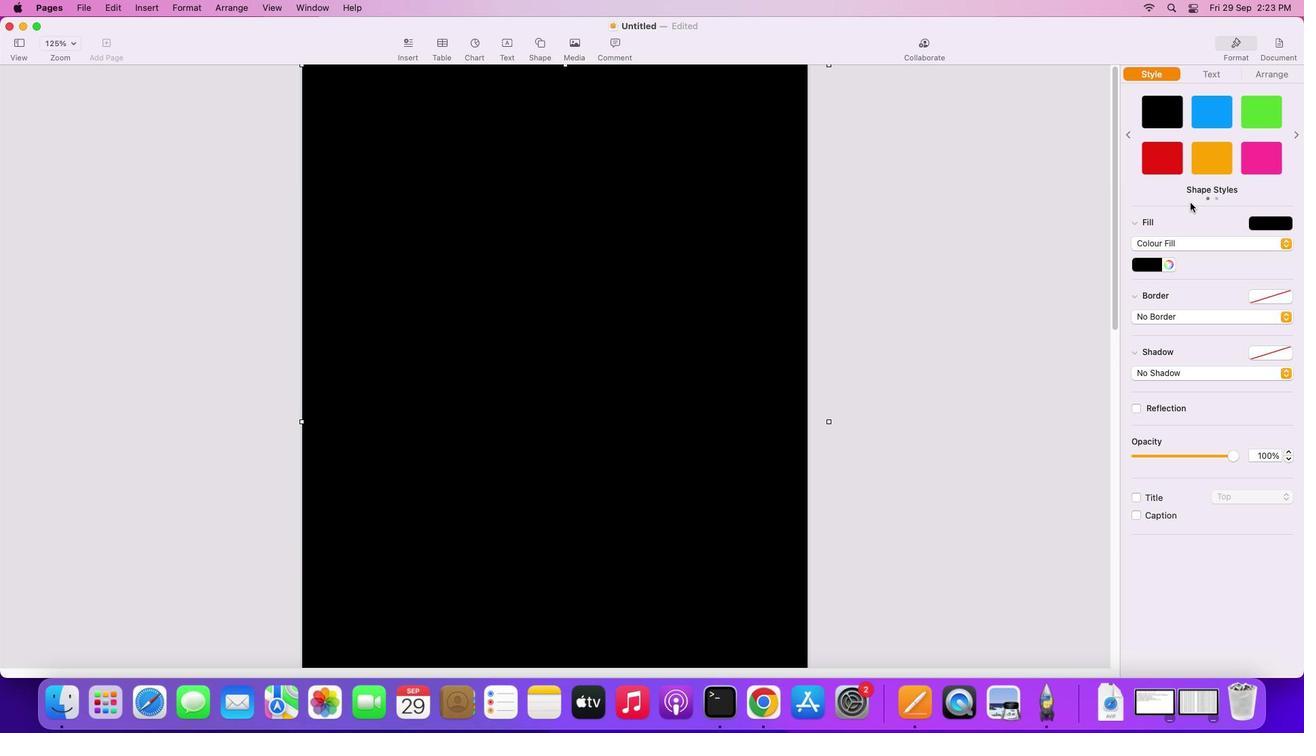 
Action: Mouse scrolled (546, 286) with delta (0, 4)
Screenshot: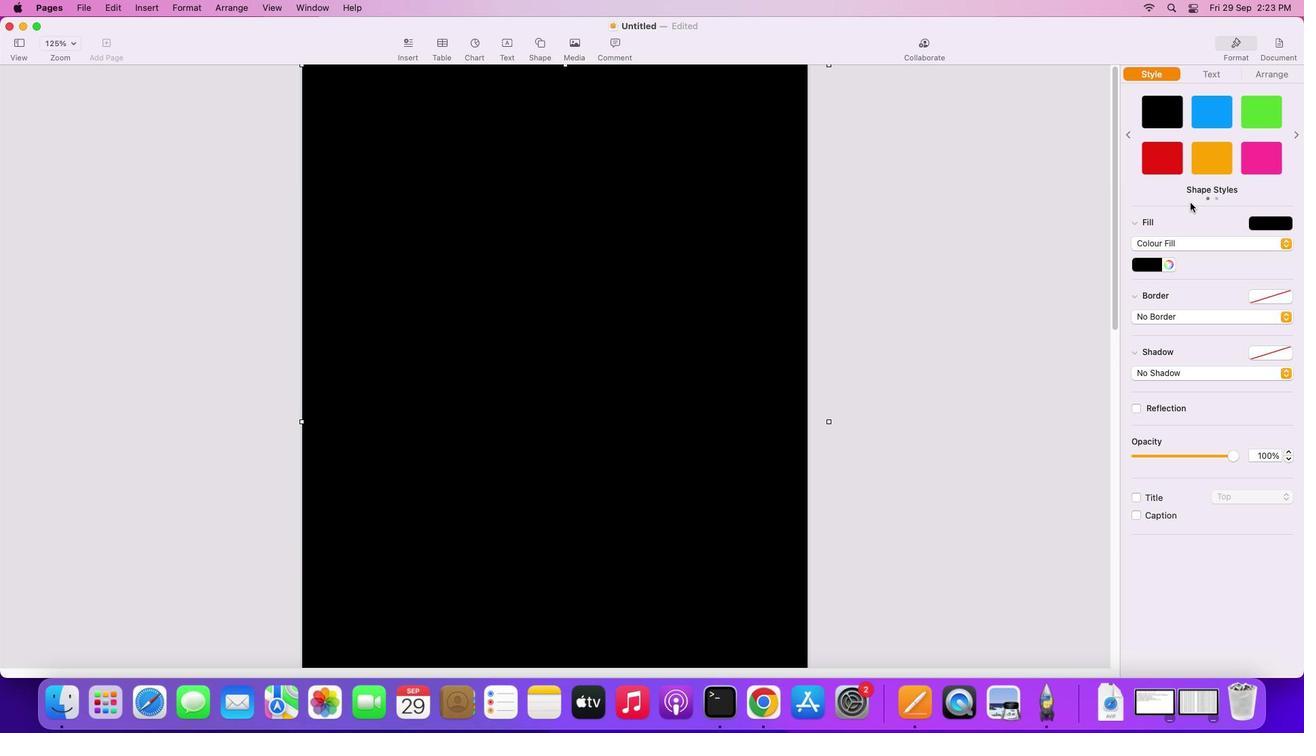 
Action: Mouse moved to (545, 284)
Screenshot: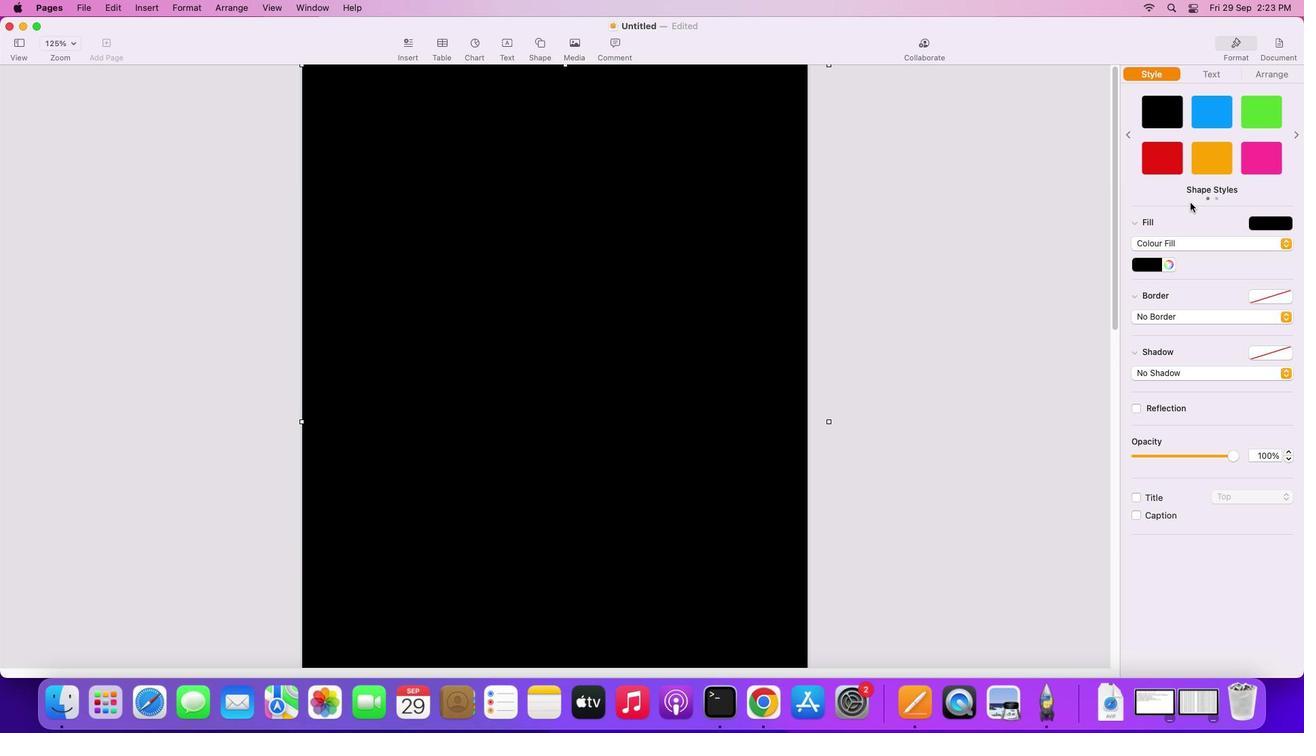 
Action: Mouse scrolled (545, 284) with delta (0, 4)
Screenshot: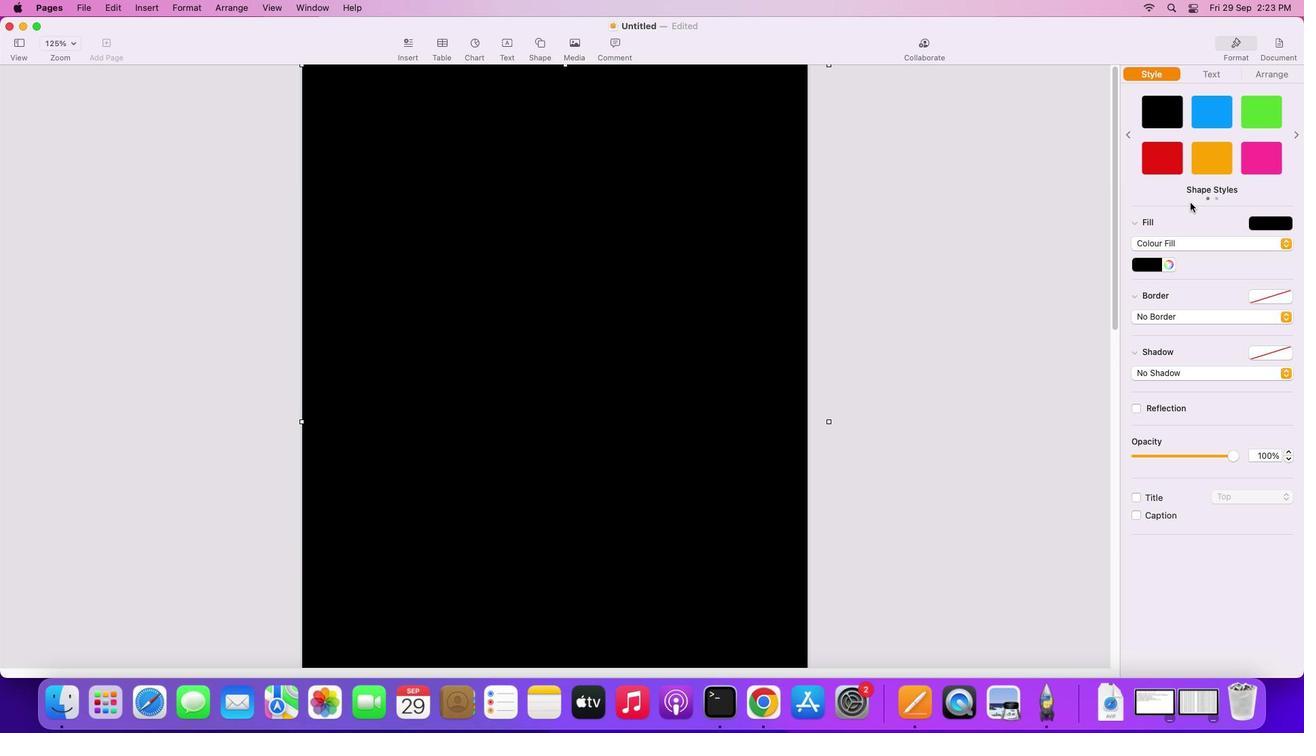 
Action: Mouse moved to (549, 288)
Screenshot: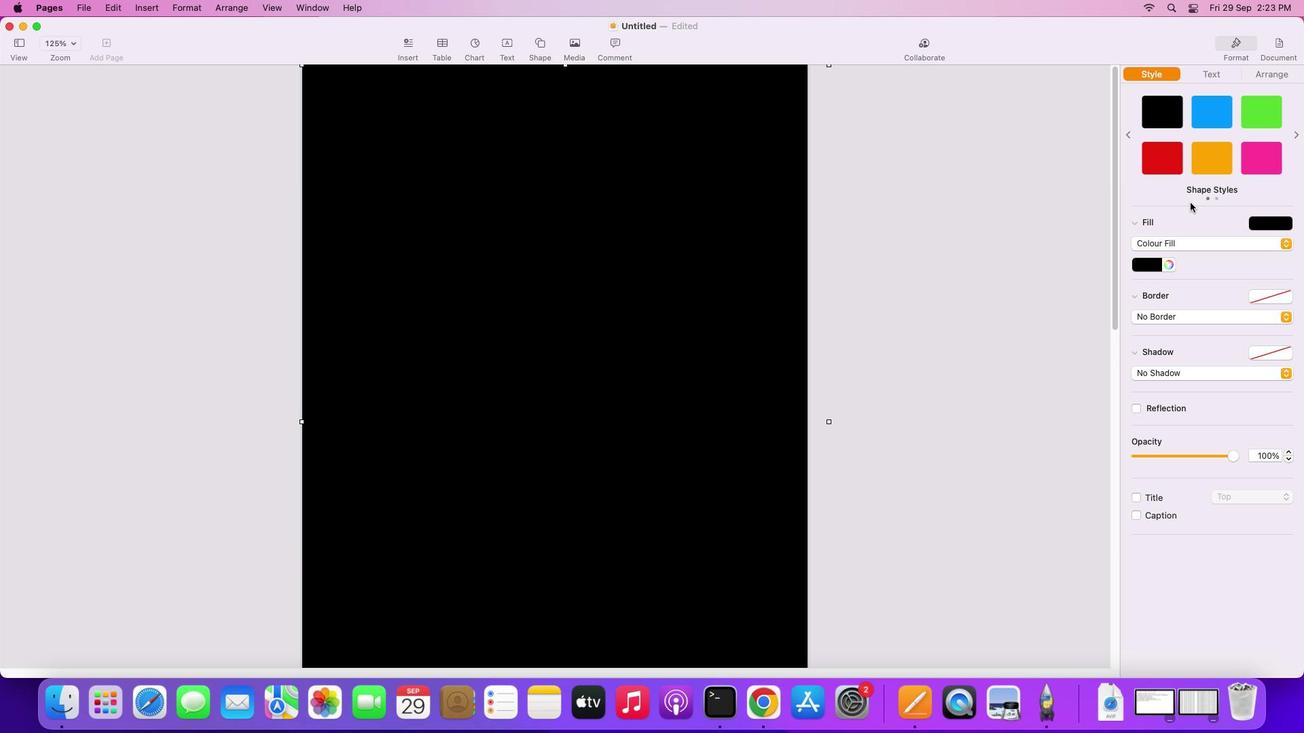 
Action: Mouse scrolled (549, 288) with delta (0, 0)
Screenshot: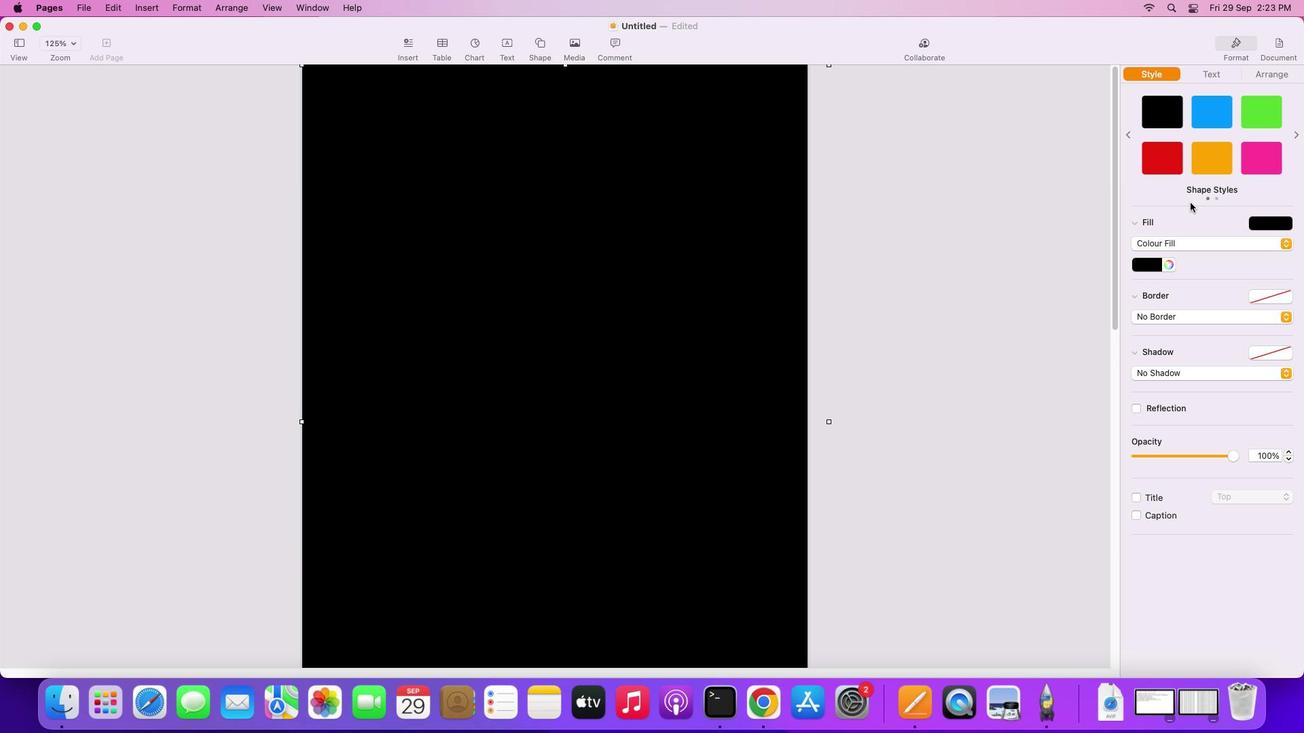 
Action: Mouse moved to (564, 298)
Screenshot: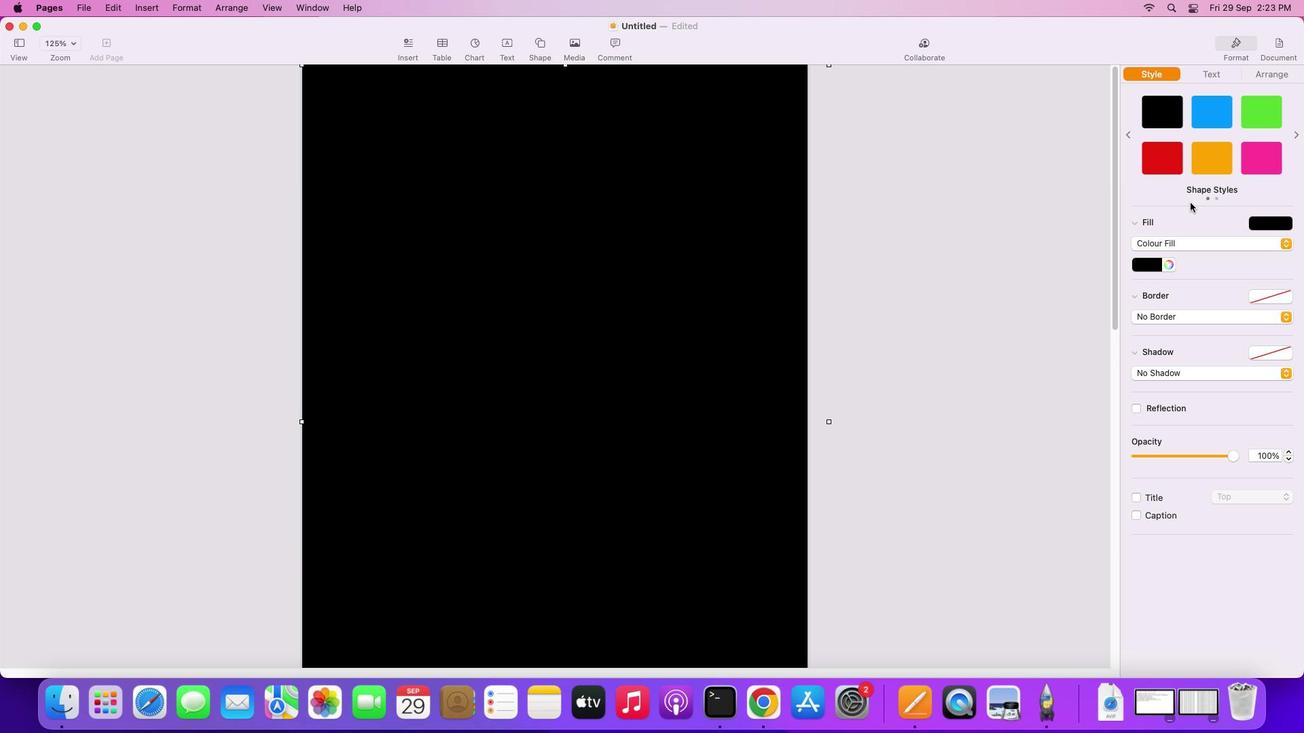 
Action: Mouse scrolled (564, 298) with delta (0, 0)
Screenshot: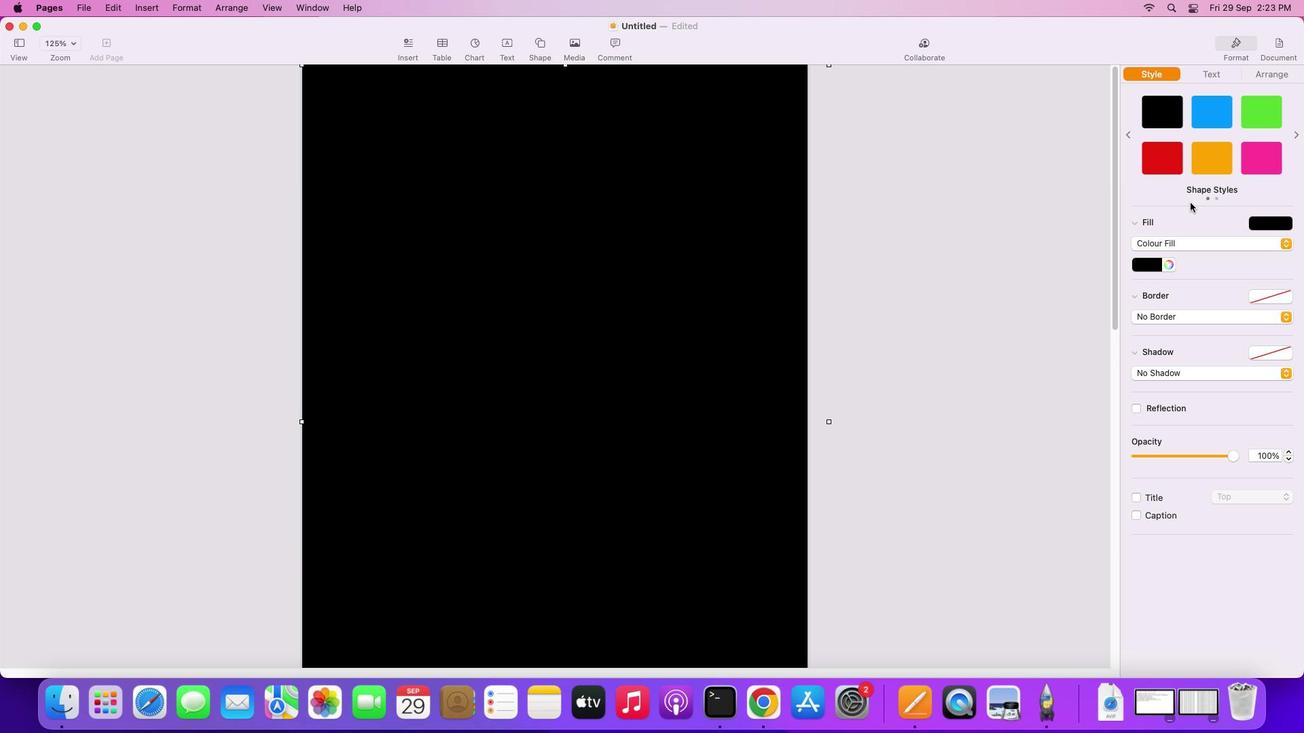
Action: Mouse moved to (579, 301)
Screenshot: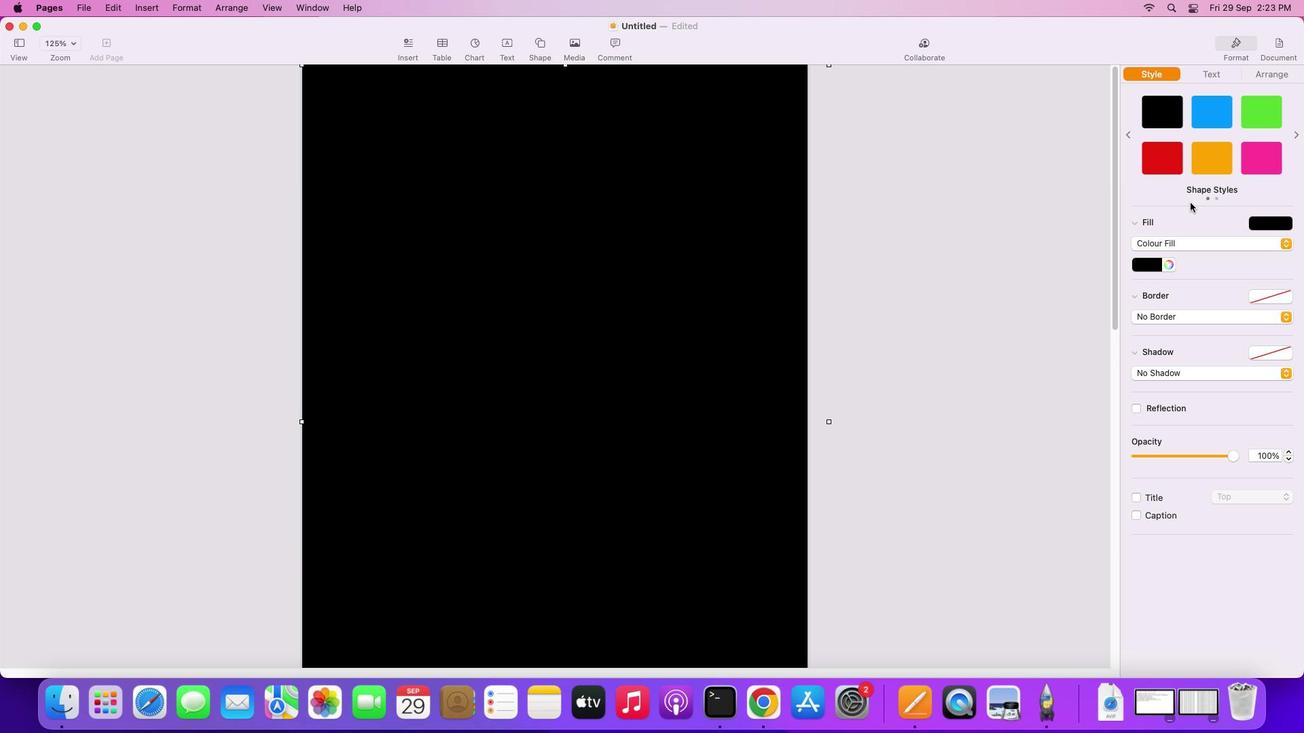 
Action: Mouse scrolled (579, 301) with delta (0, 2)
Screenshot: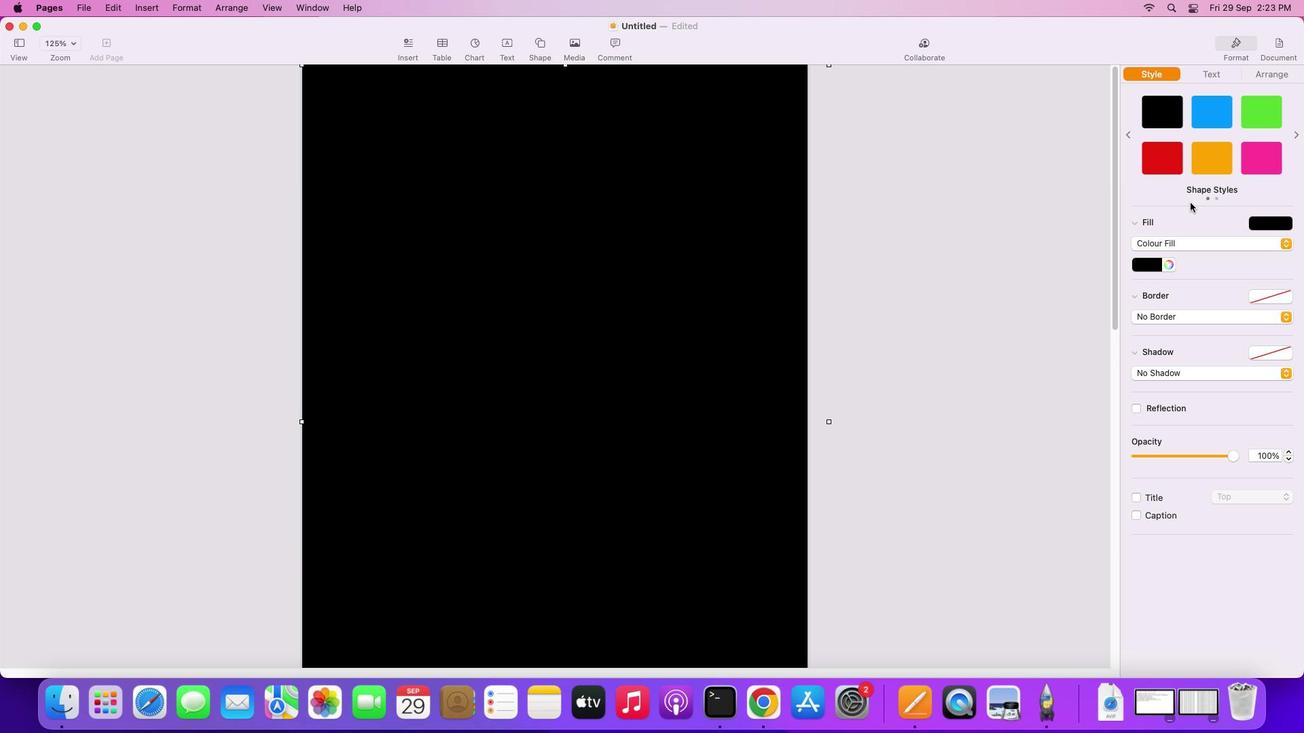 
Action: Mouse moved to (598, 304)
Screenshot: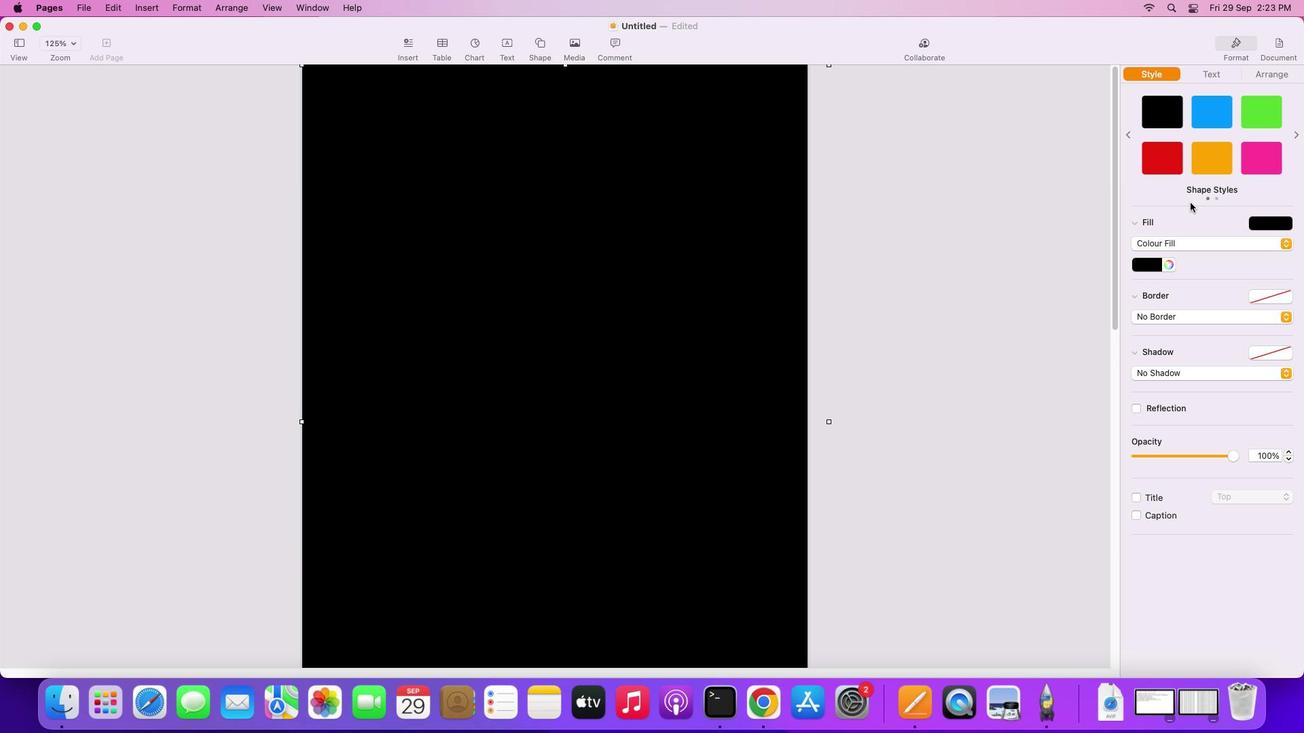
Action: Mouse scrolled (598, 304) with delta (0, 3)
Screenshot: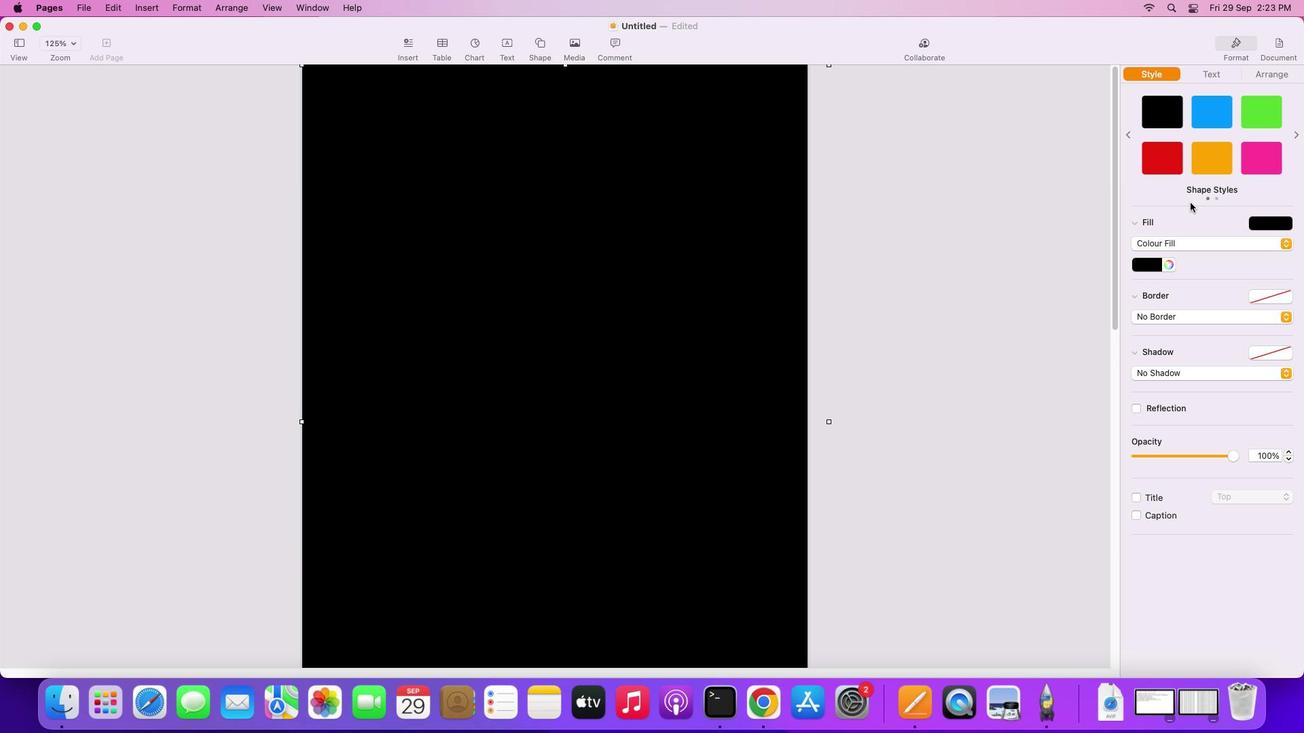 
Action: Mouse moved to (627, 306)
Screenshot: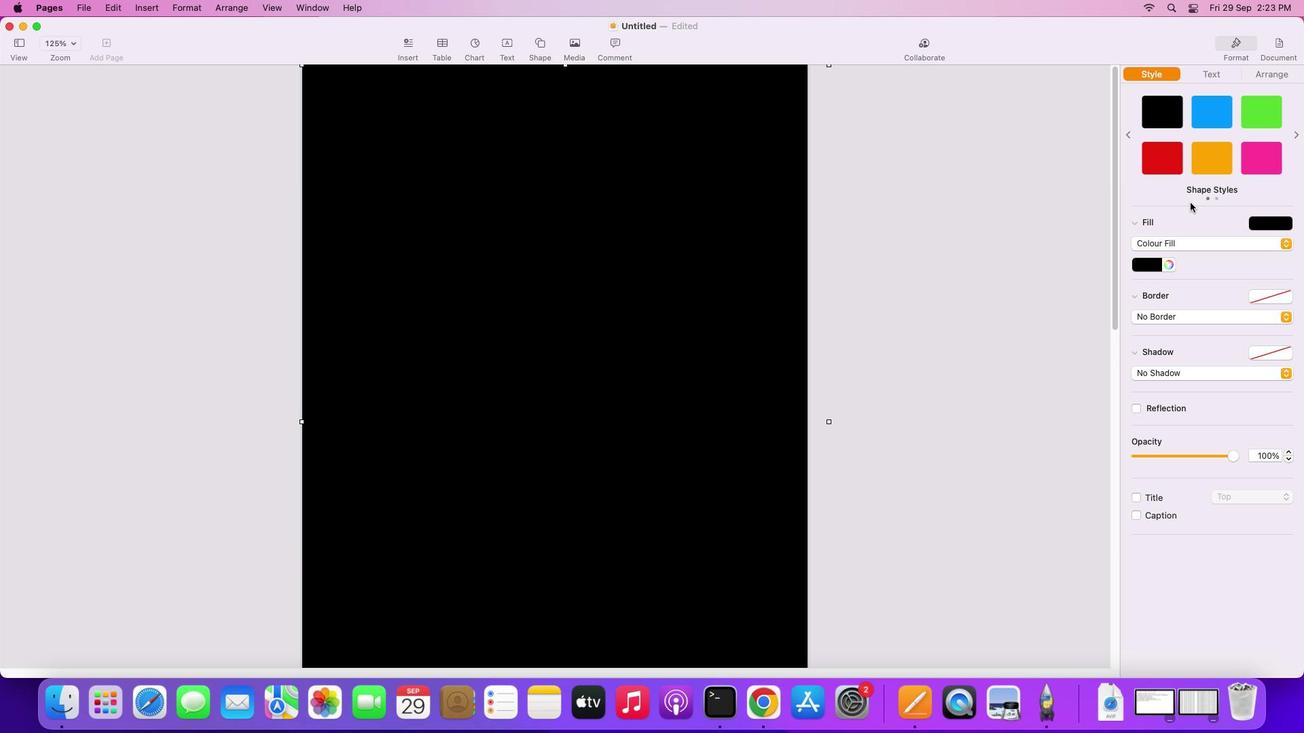 
Action: Mouse scrolled (627, 306) with delta (0, 4)
Screenshot: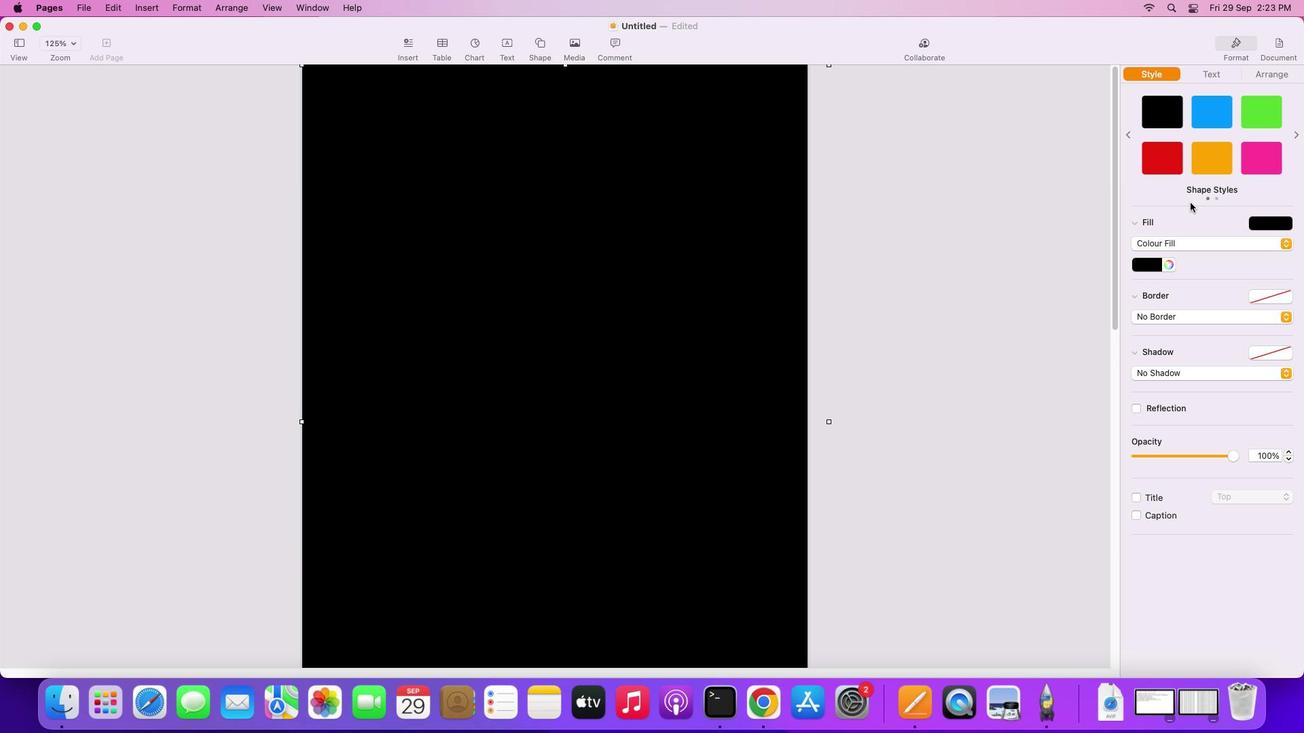 
Action: Mouse moved to (632, 305)
Screenshot: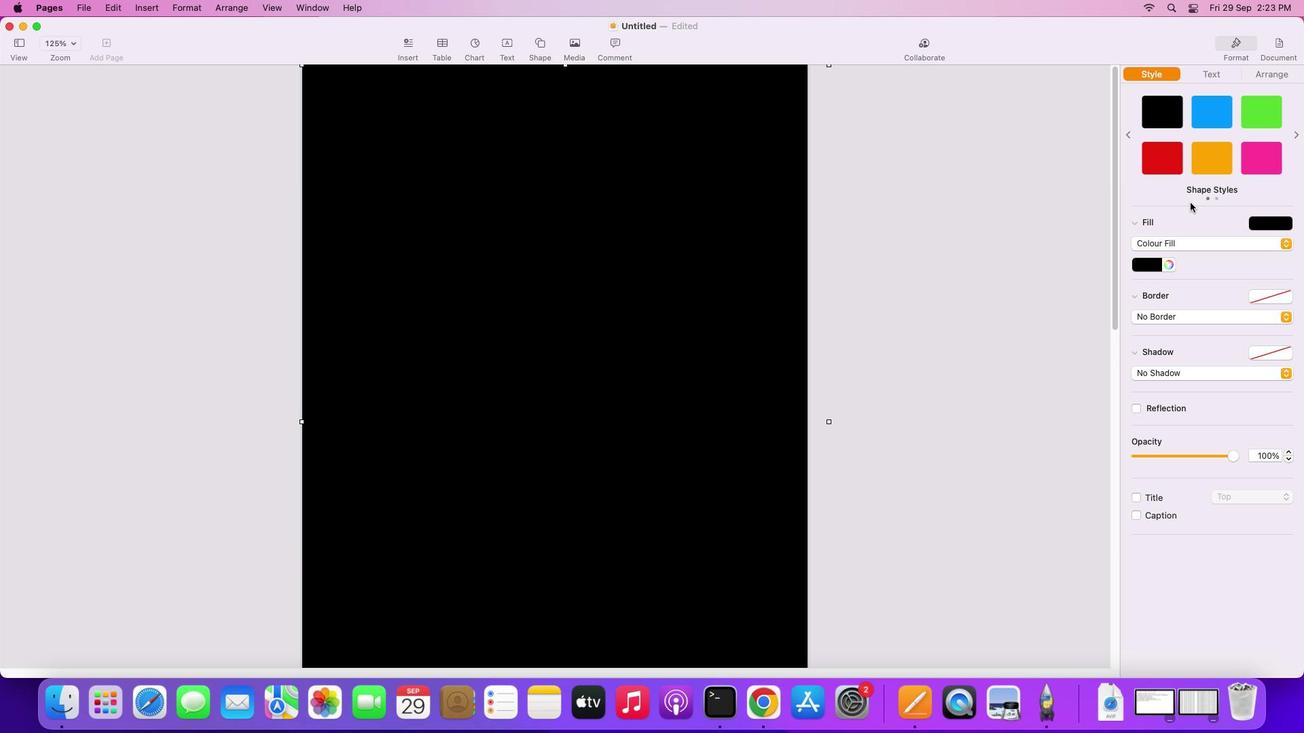
Action: Mouse scrolled (632, 305) with delta (0, 0)
Screenshot: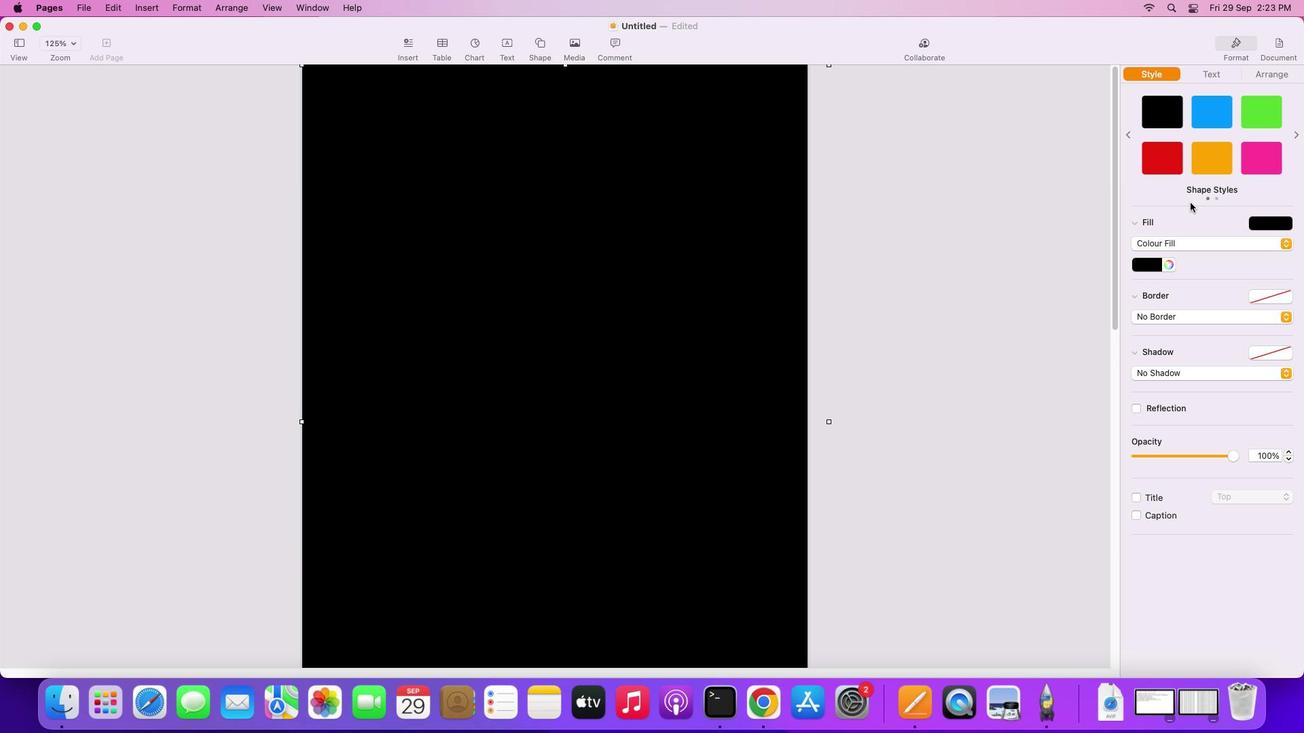 
Action: Mouse scrolled (632, 305) with delta (0, 0)
Screenshot: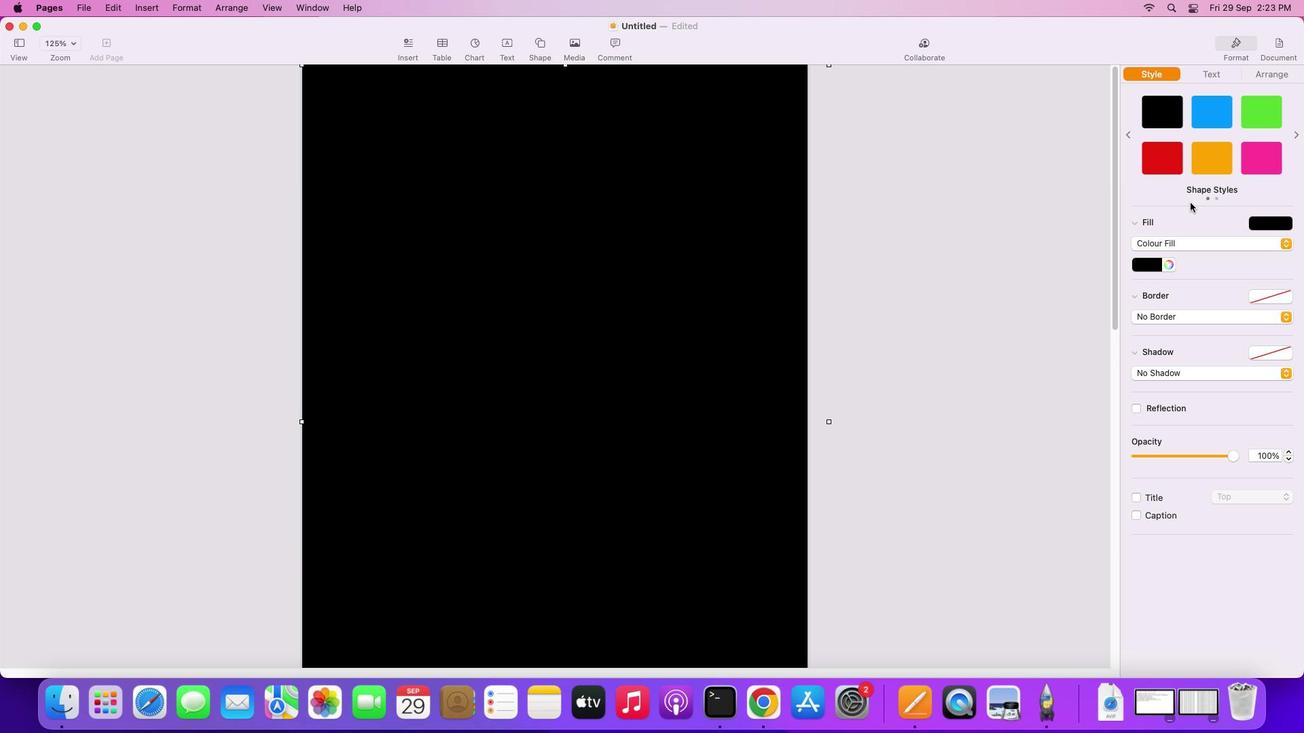 
Action: Mouse scrolled (632, 305) with delta (0, 2)
Screenshot: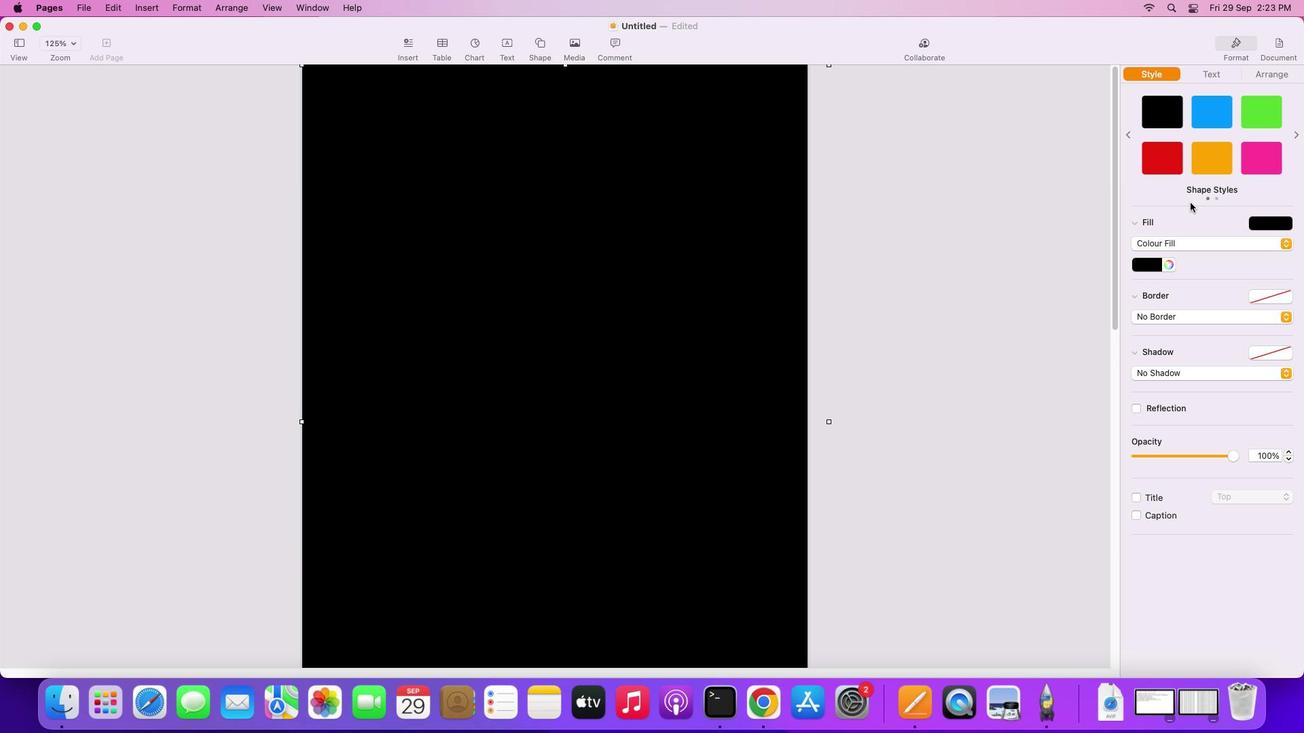 
Action: Mouse scrolled (632, 305) with delta (0, 3)
Screenshot: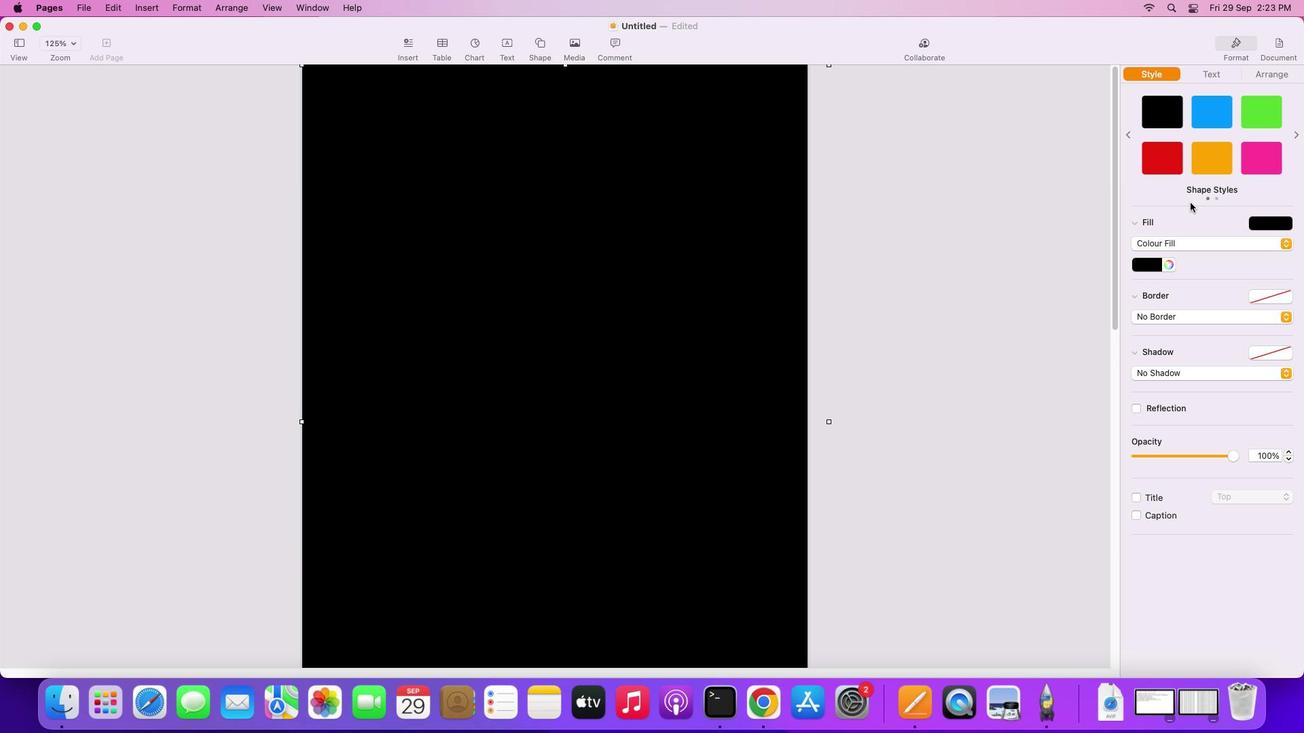 
Action: Mouse scrolled (632, 305) with delta (0, 4)
Screenshot: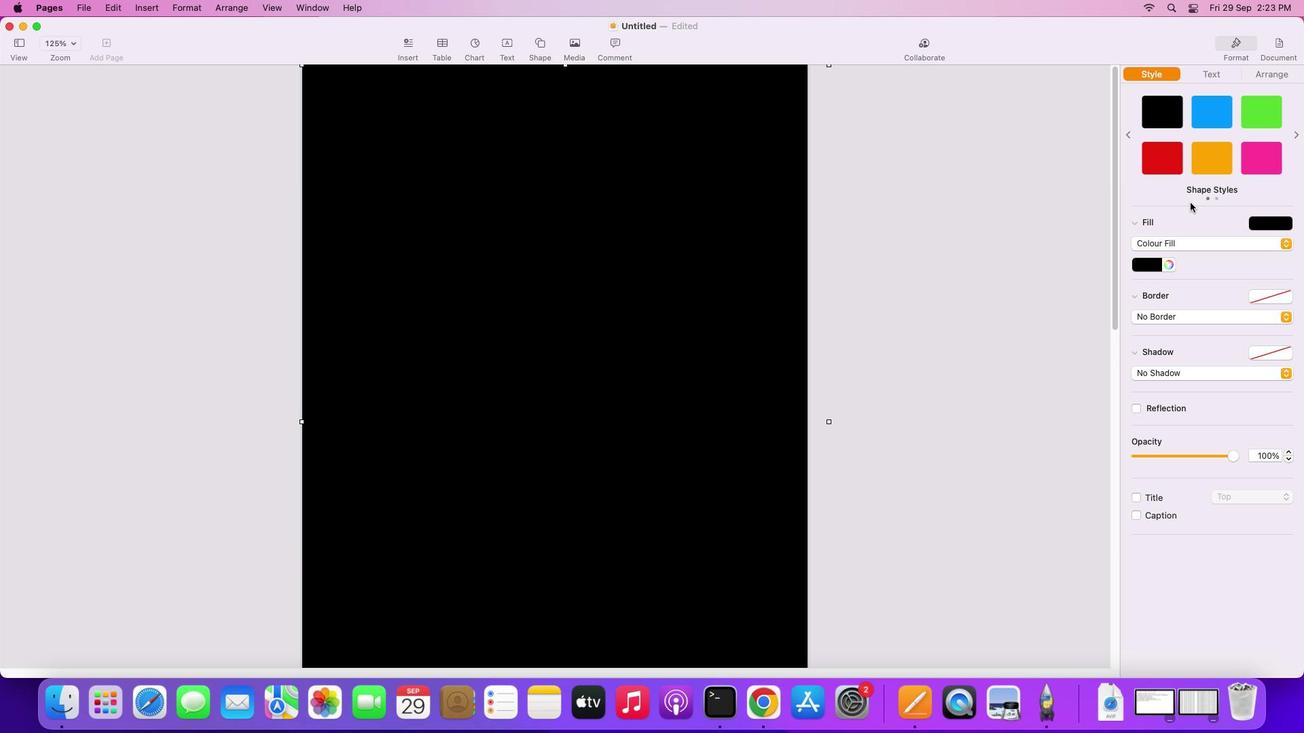 
Action: Mouse moved to (1162, 245)
Screenshot: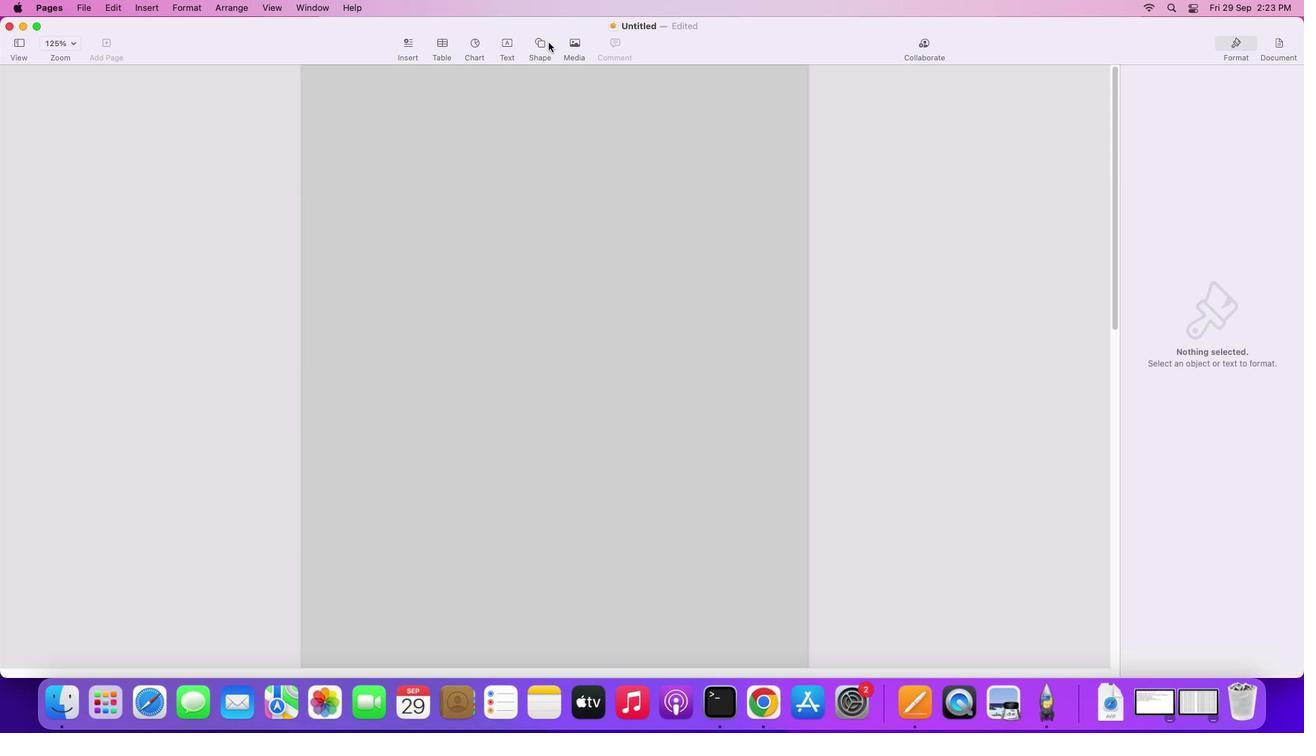 
Action: Mouse pressed left at (1162, 245)
Screenshot: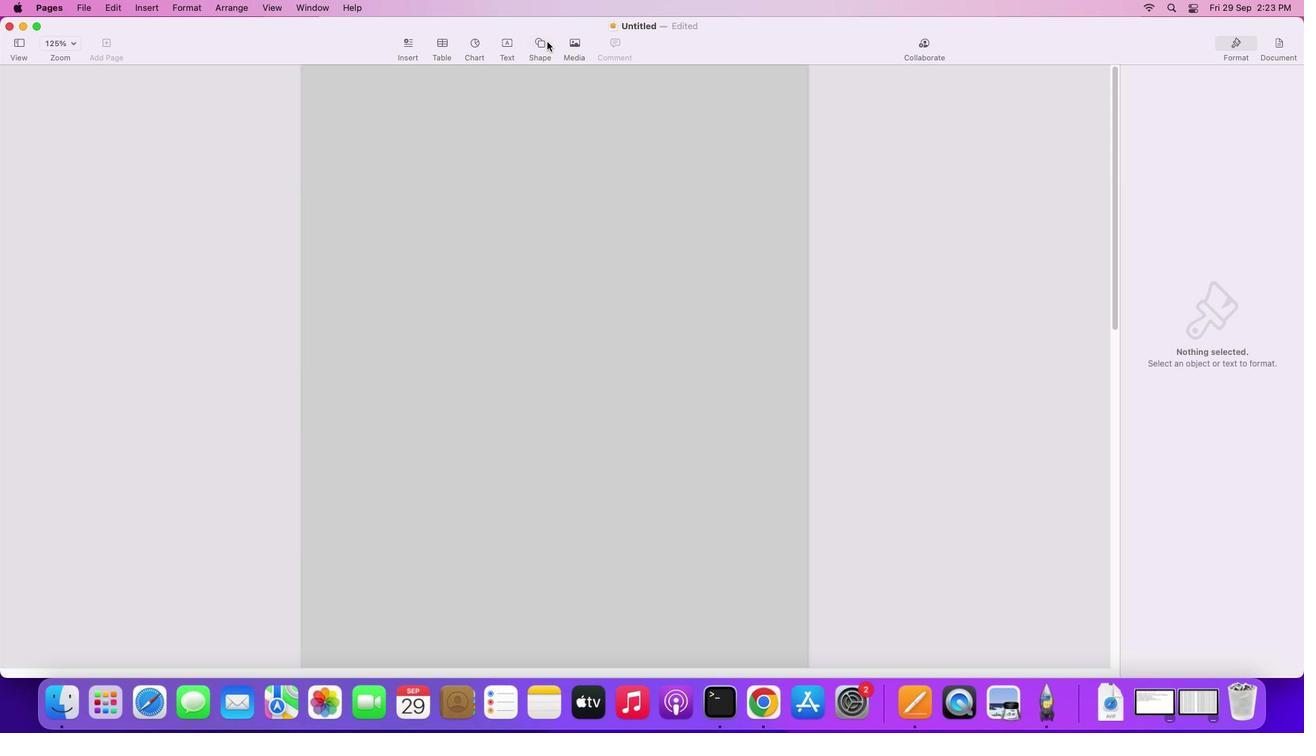 
Action: Mouse moved to (1092, 254)
Screenshot: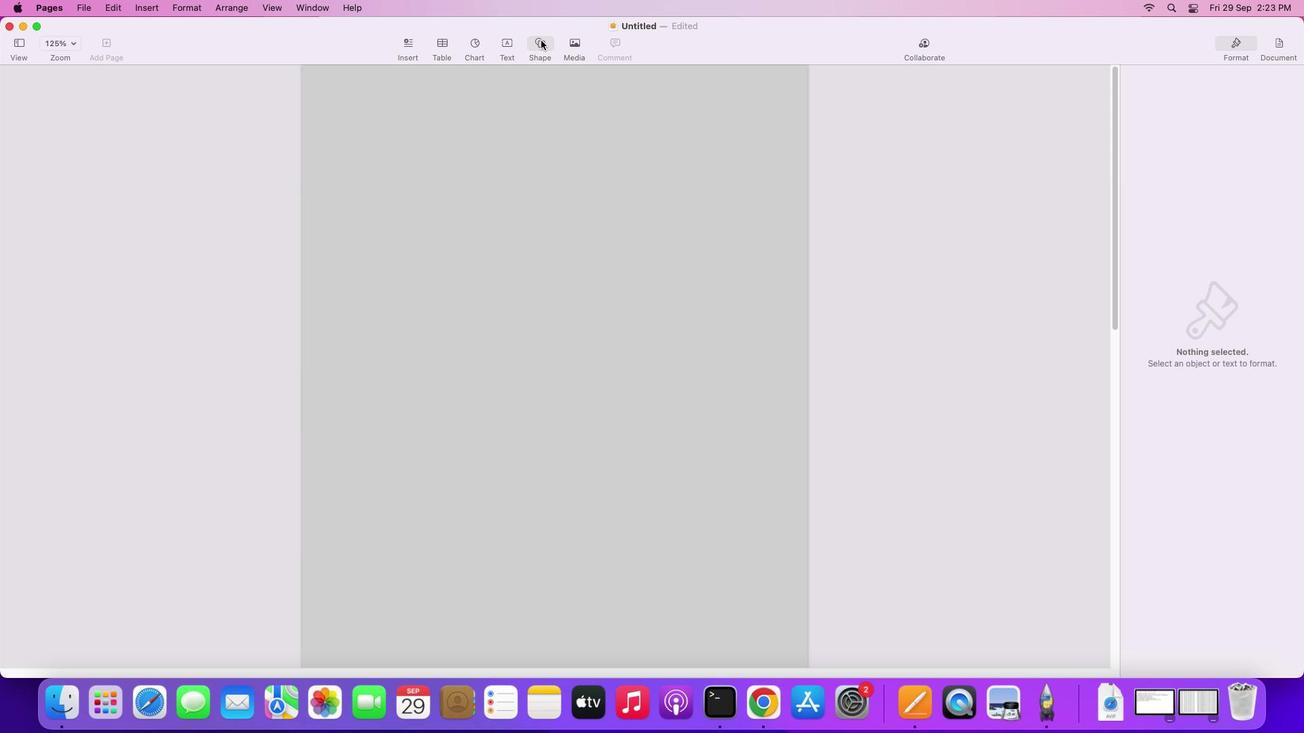 
Action: Mouse pressed left at (1092, 254)
Screenshot: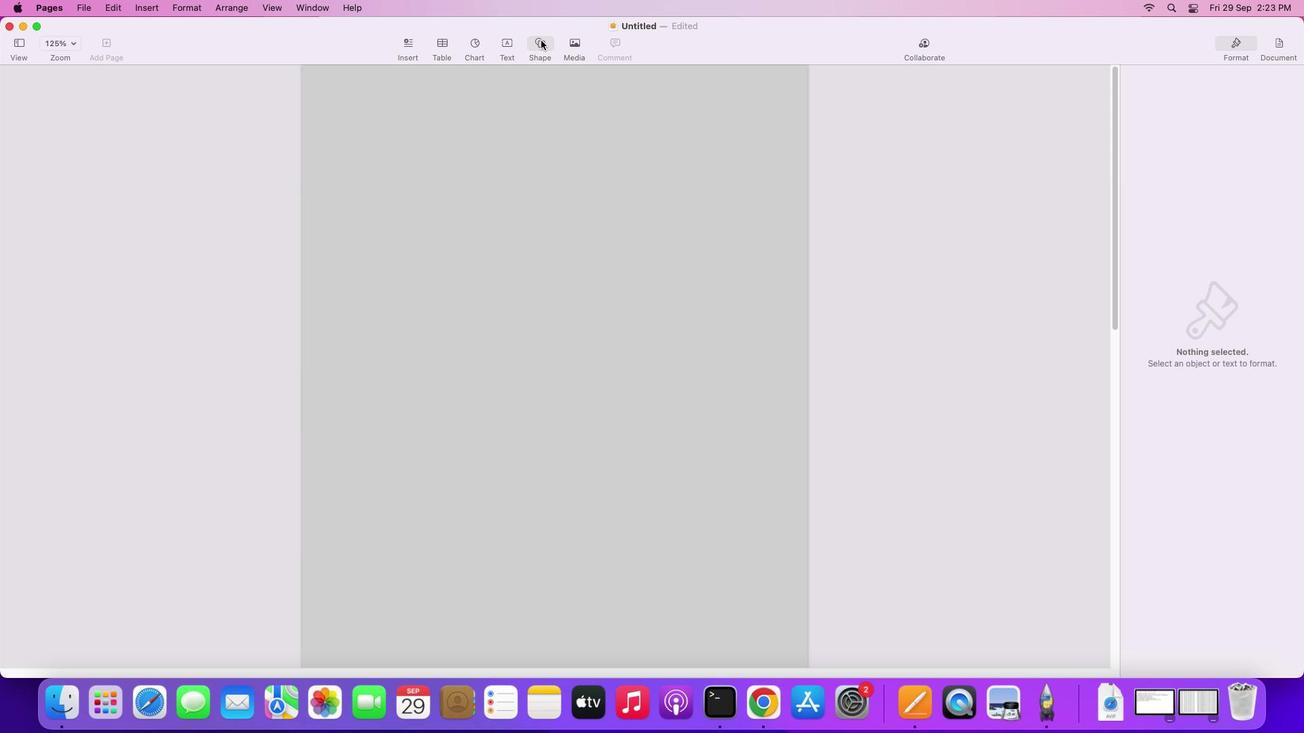 
Action: Mouse moved to (1155, 261)
Screenshot: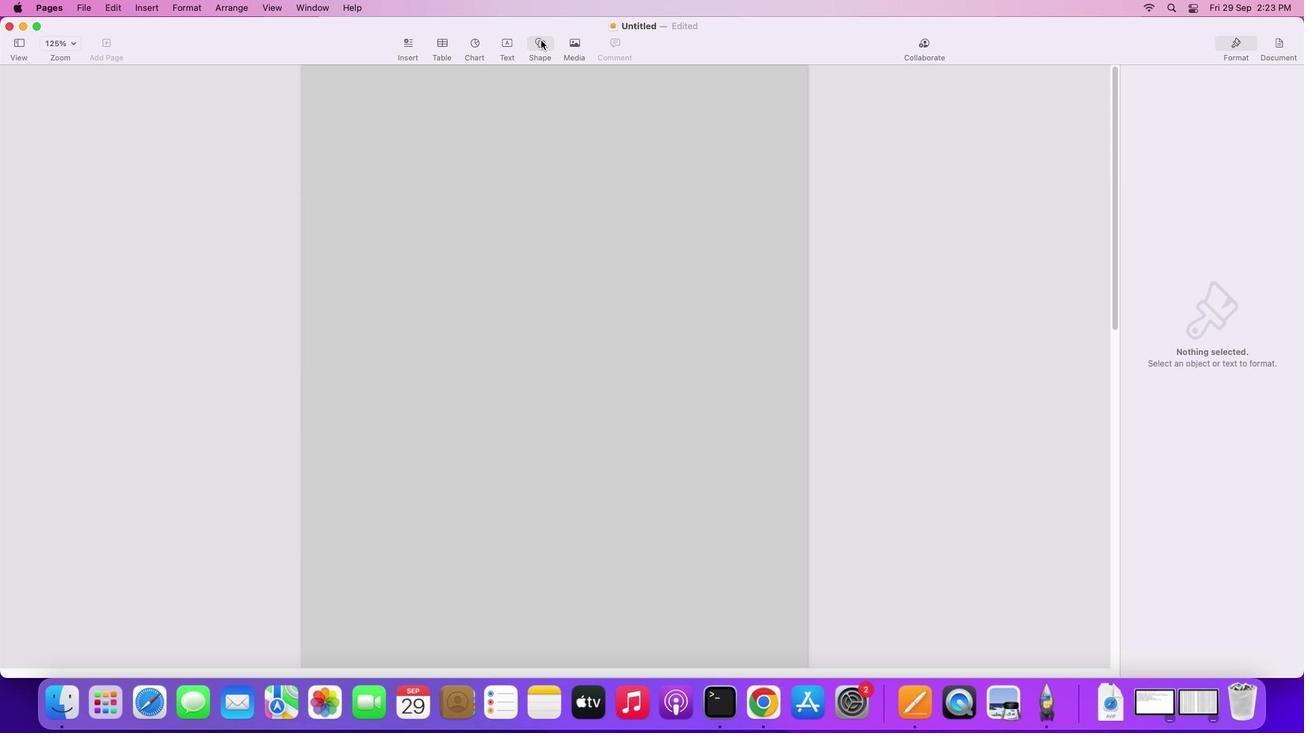
Action: Mouse pressed left at (1155, 261)
Screenshot: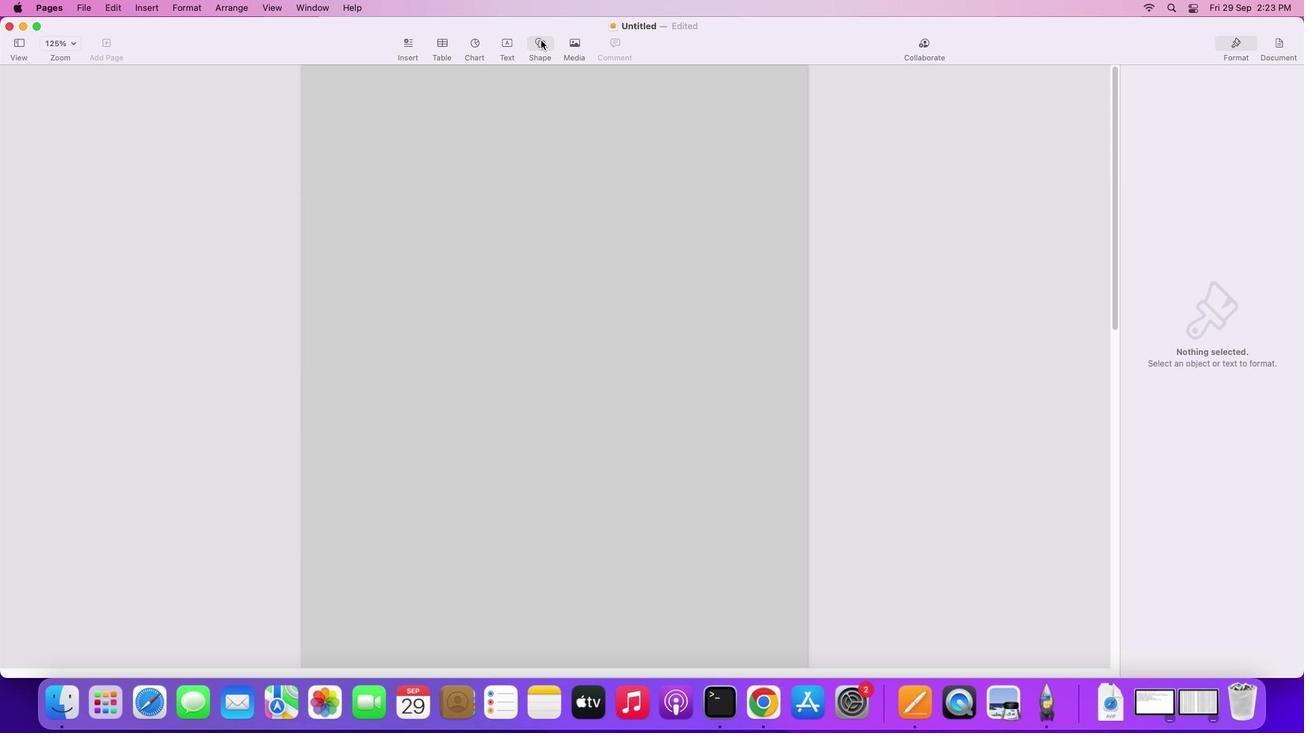 
Action: Mouse moved to (1116, 353)
Screenshot: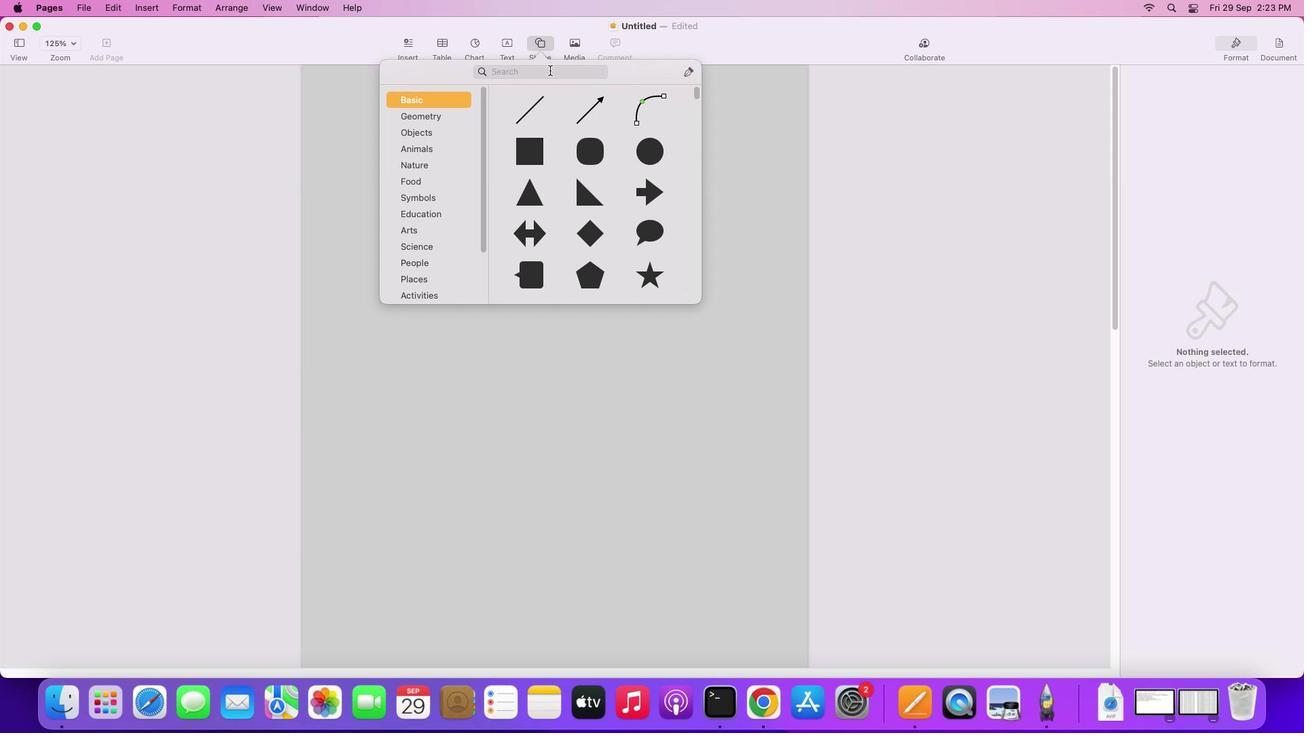 
Action: Mouse pressed left at (1116, 353)
Screenshot: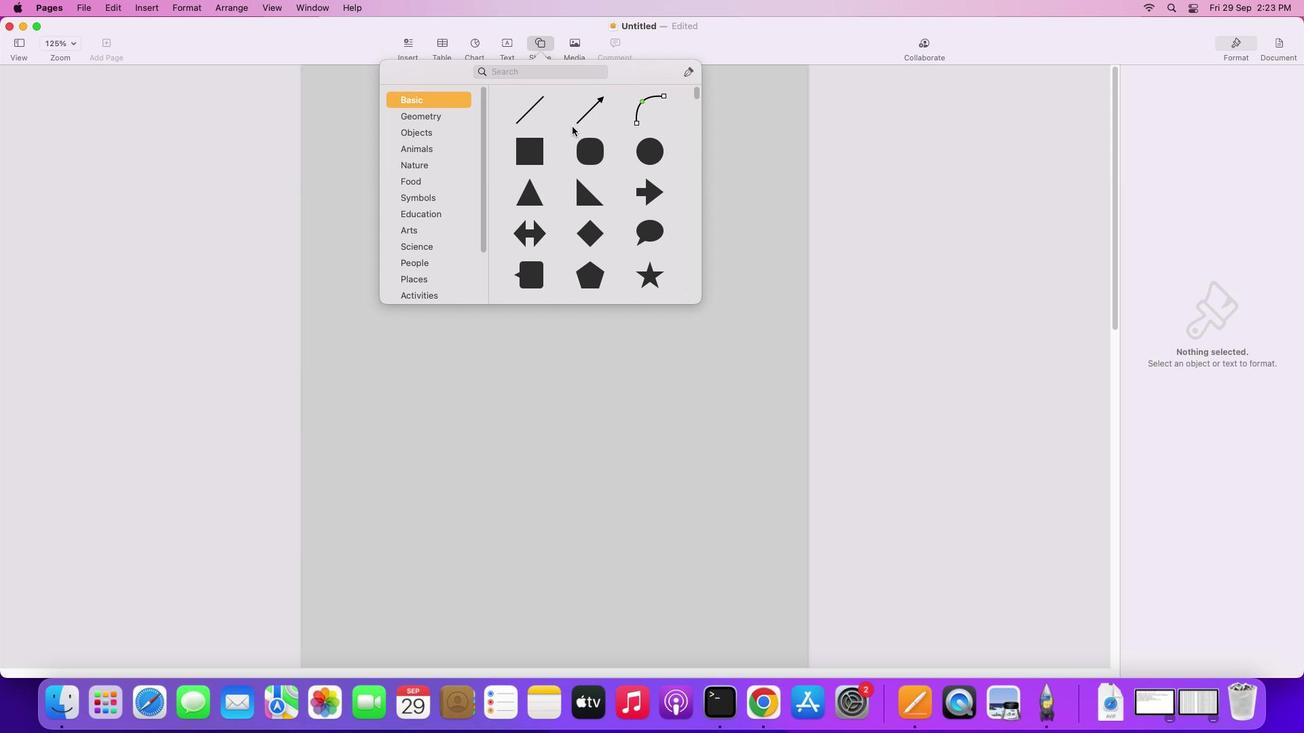 
Action: Mouse moved to (950, 286)
Screenshot: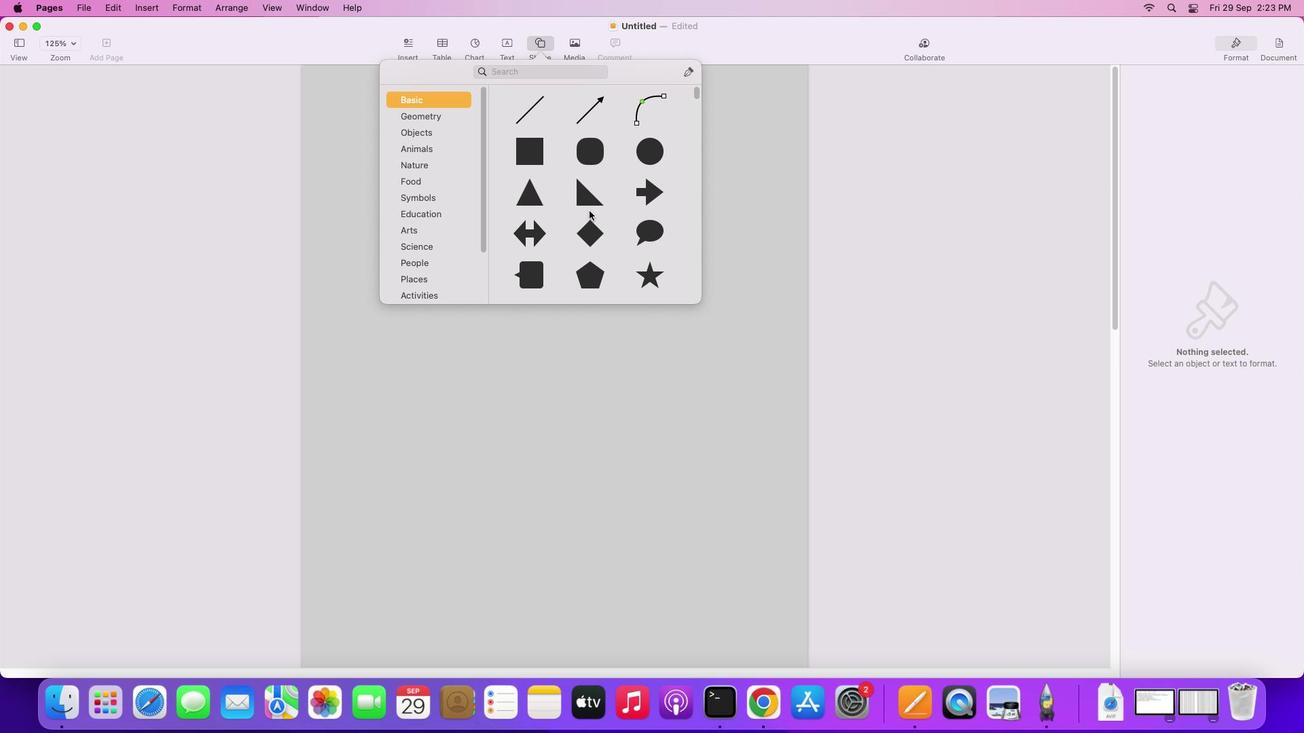 
Action: Mouse pressed left at (950, 286)
Screenshot: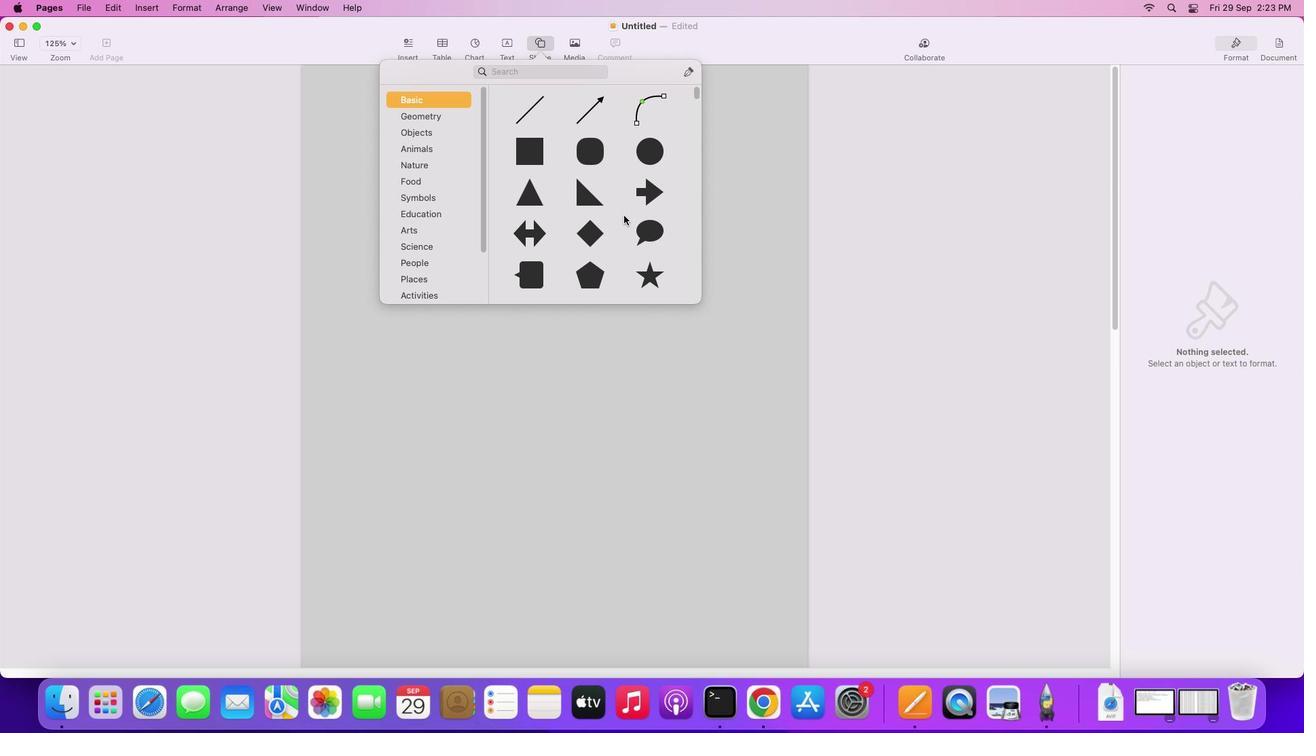 
Action: Mouse moved to (540, 40)
Screenshot: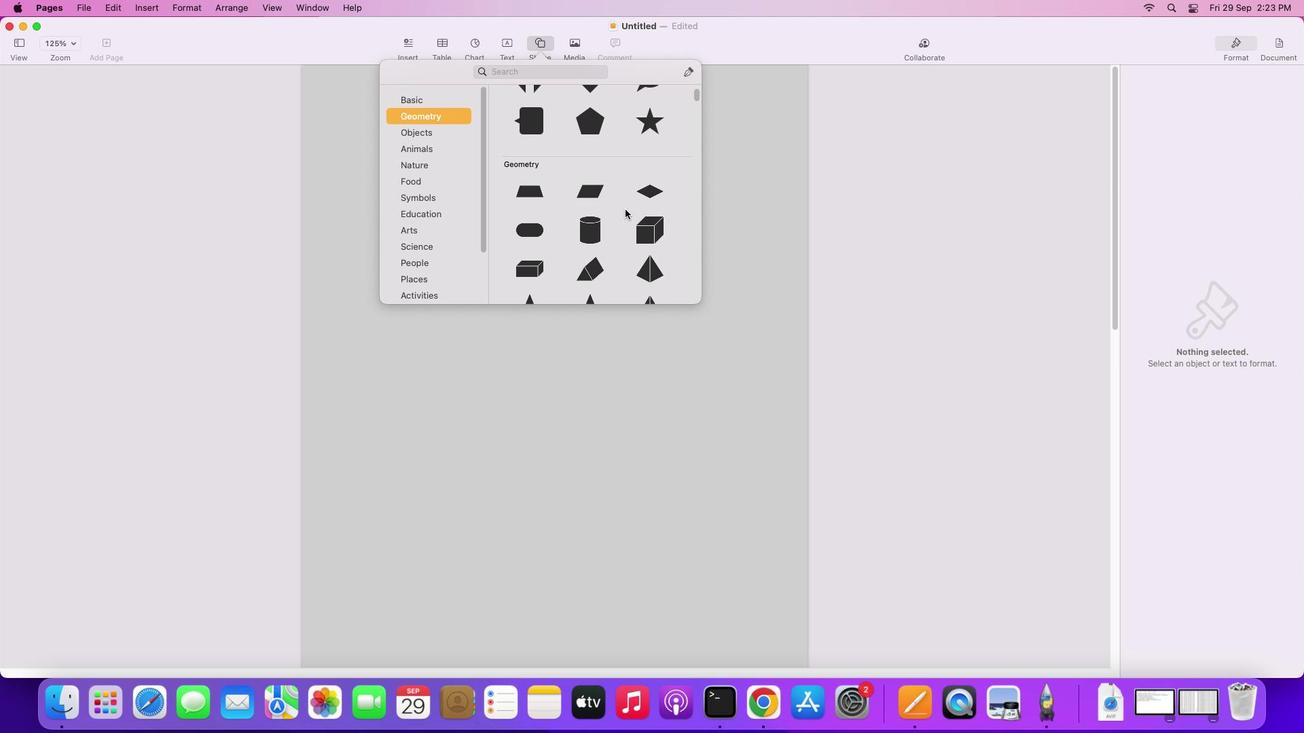 
Action: Mouse pressed left at (540, 40)
Screenshot: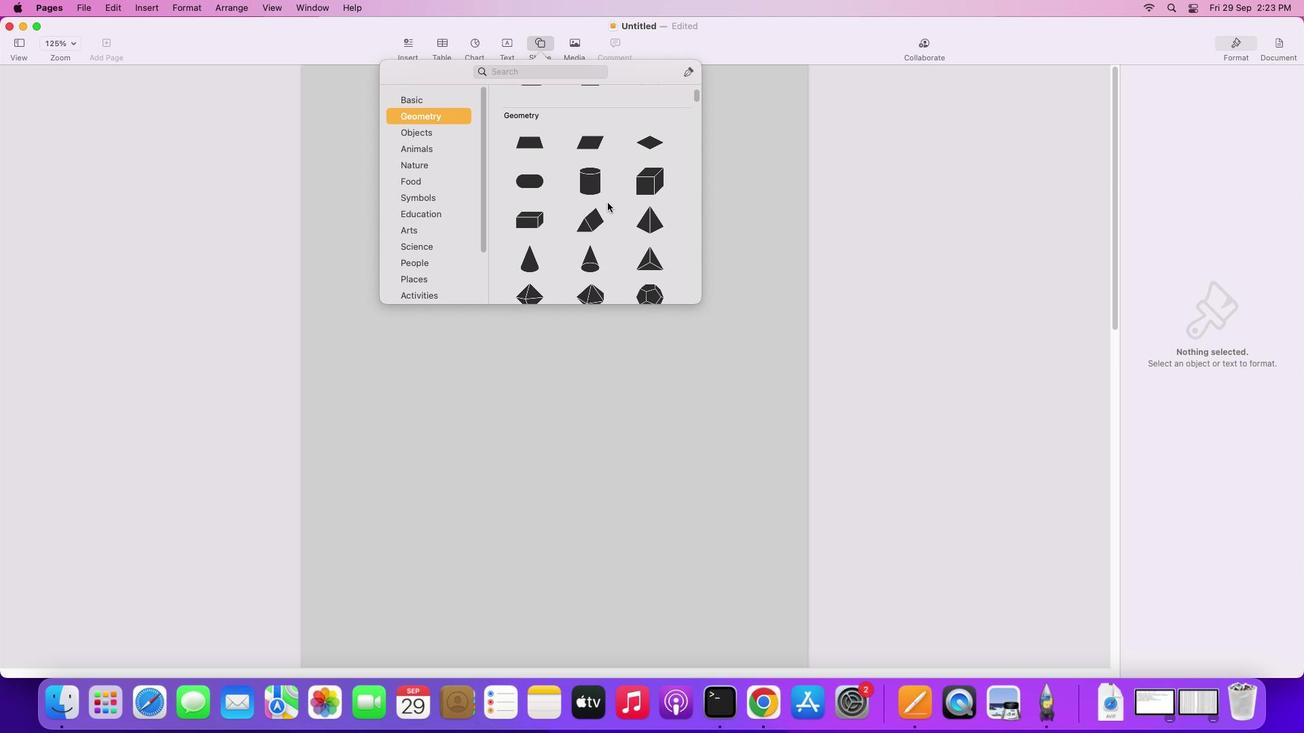 
Action: Mouse moved to (605, 223)
Screenshot: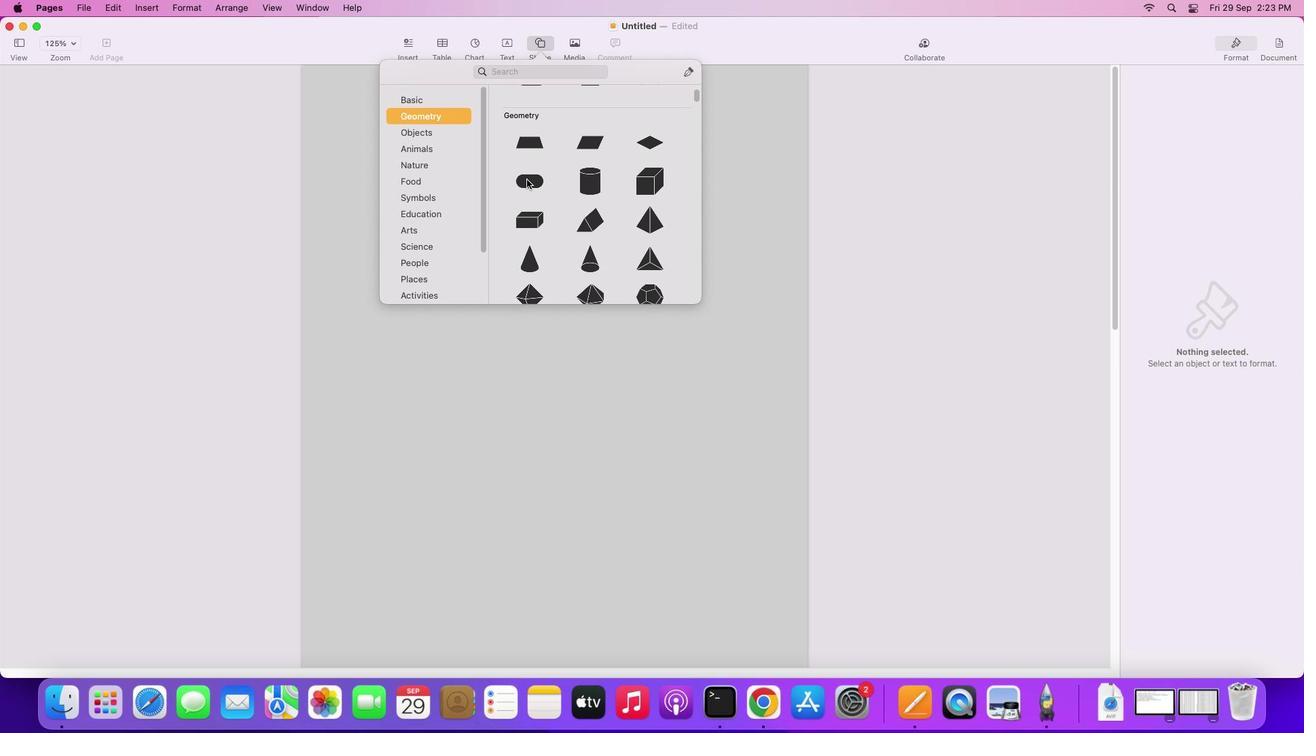 
Action: Mouse scrolled (605, 223) with delta (0, 0)
Screenshot: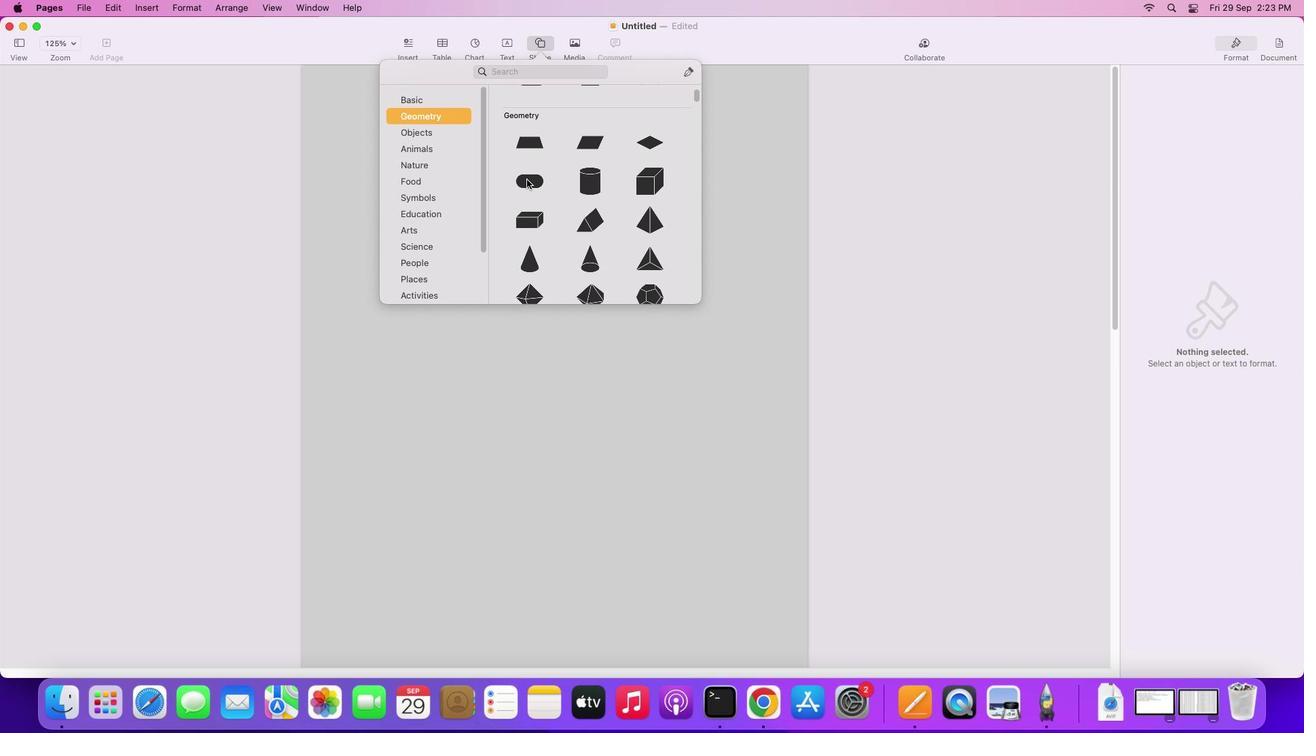 
Action: Mouse moved to (605, 223)
Screenshot: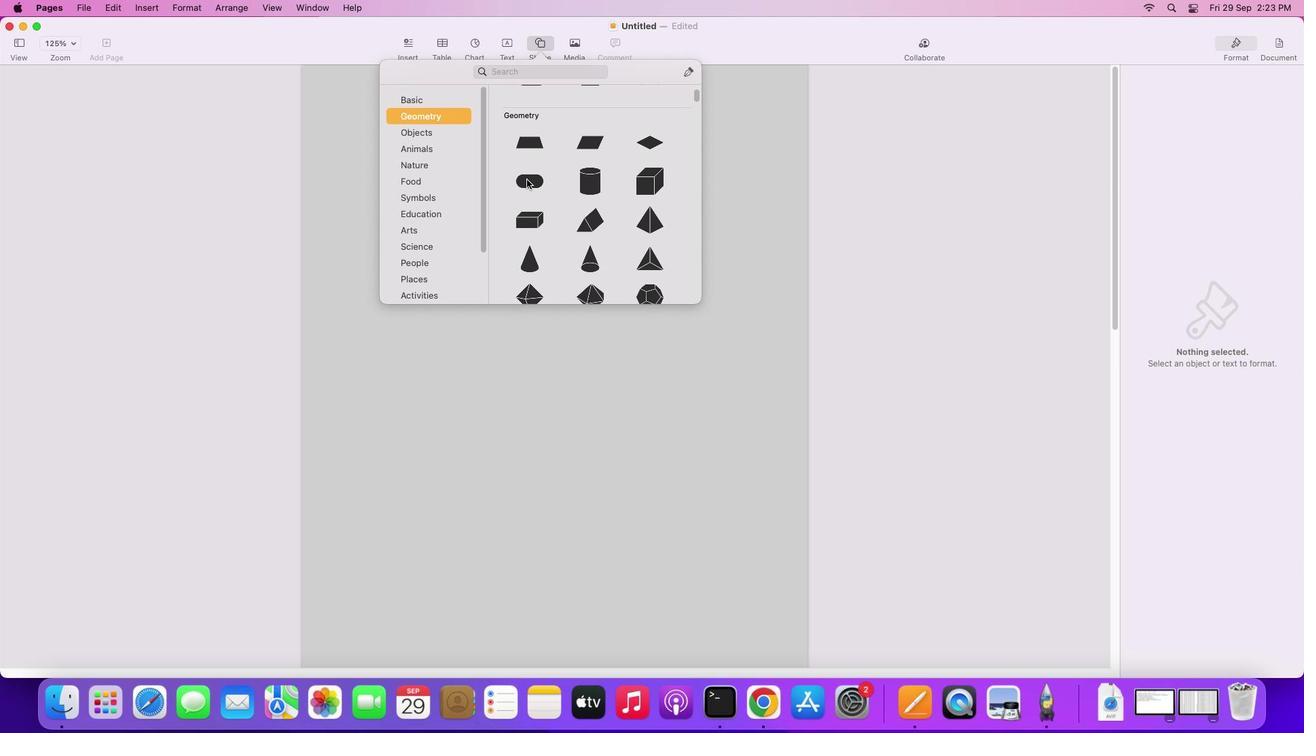 
Action: Mouse scrolled (605, 223) with delta (0, 0)
Screenshot: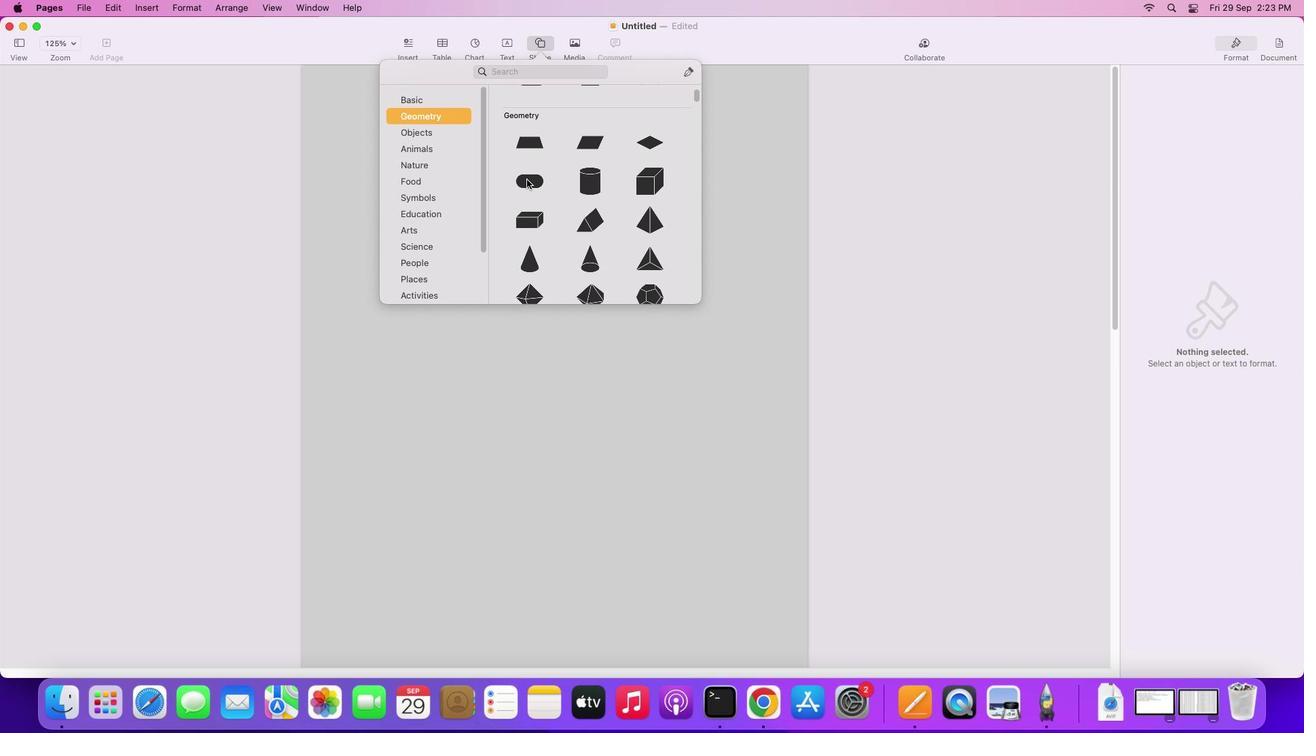 
Action: Mouse scrolled (605, 223) with delta (0, -2)
Screenshot: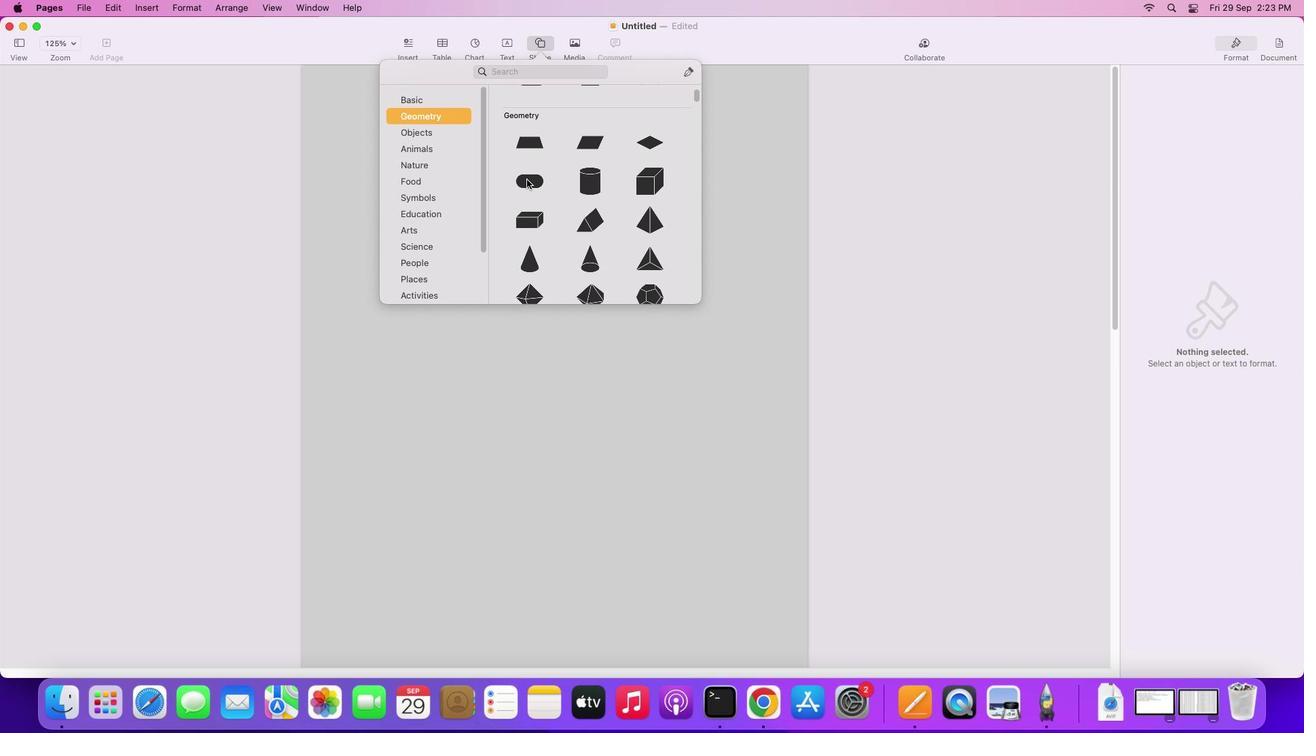 
Action: Mouse scrolled (605, 223) with delta (0, -3)
Screenshot: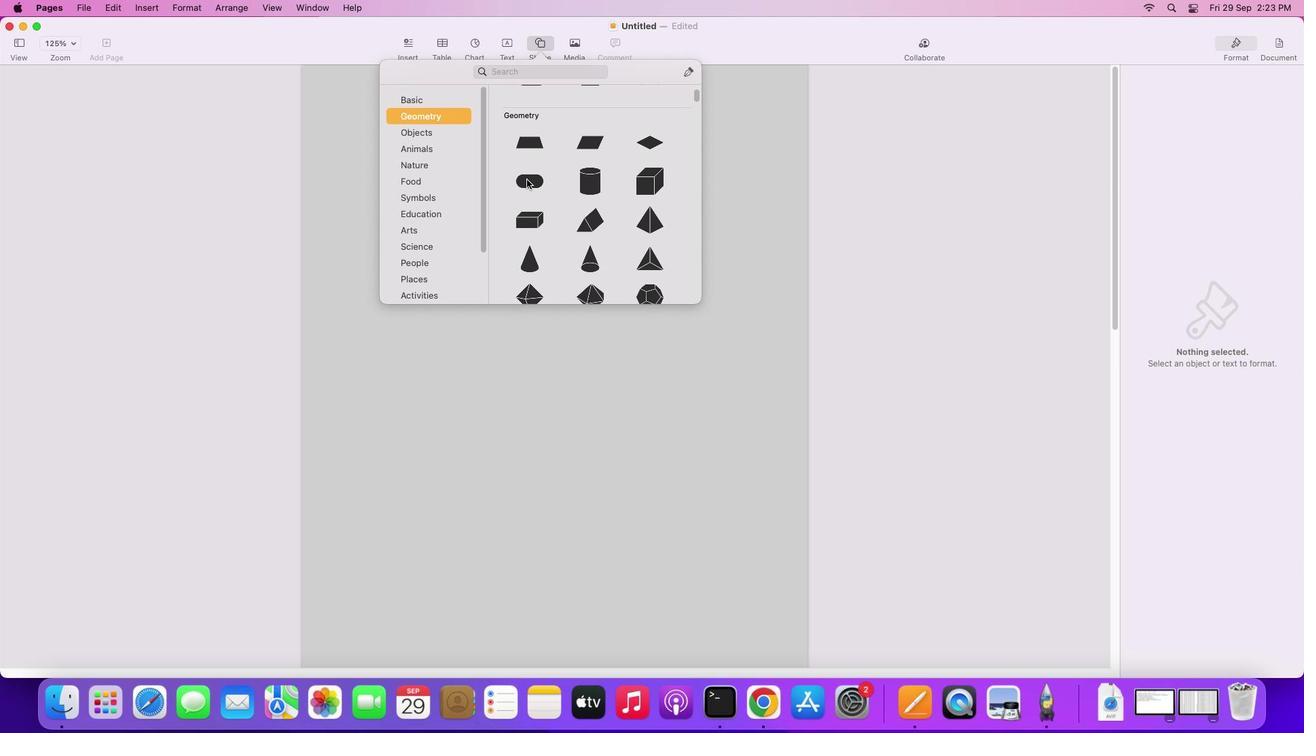 
Action: Mouse moved to (605, 223)
Screenshot: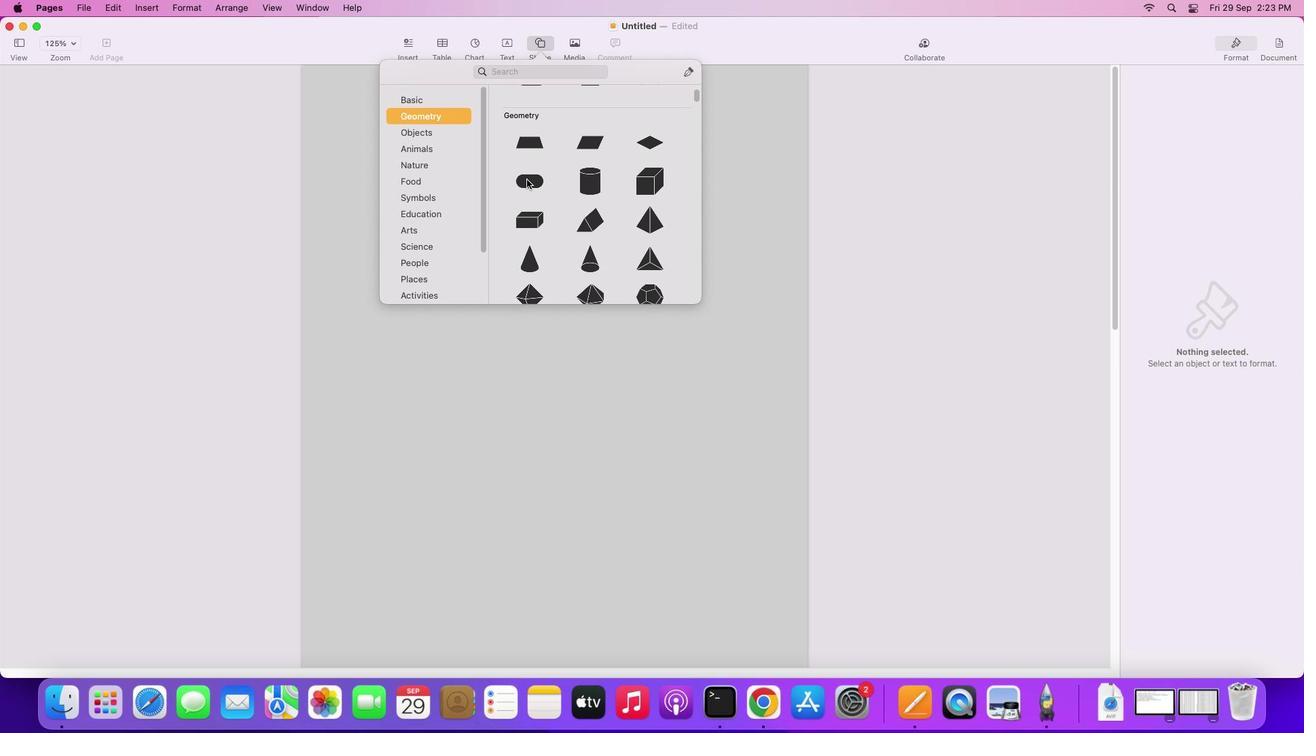 
Action: Mouse scrolled (605, 223) with delta (0, -4)
Screenshot: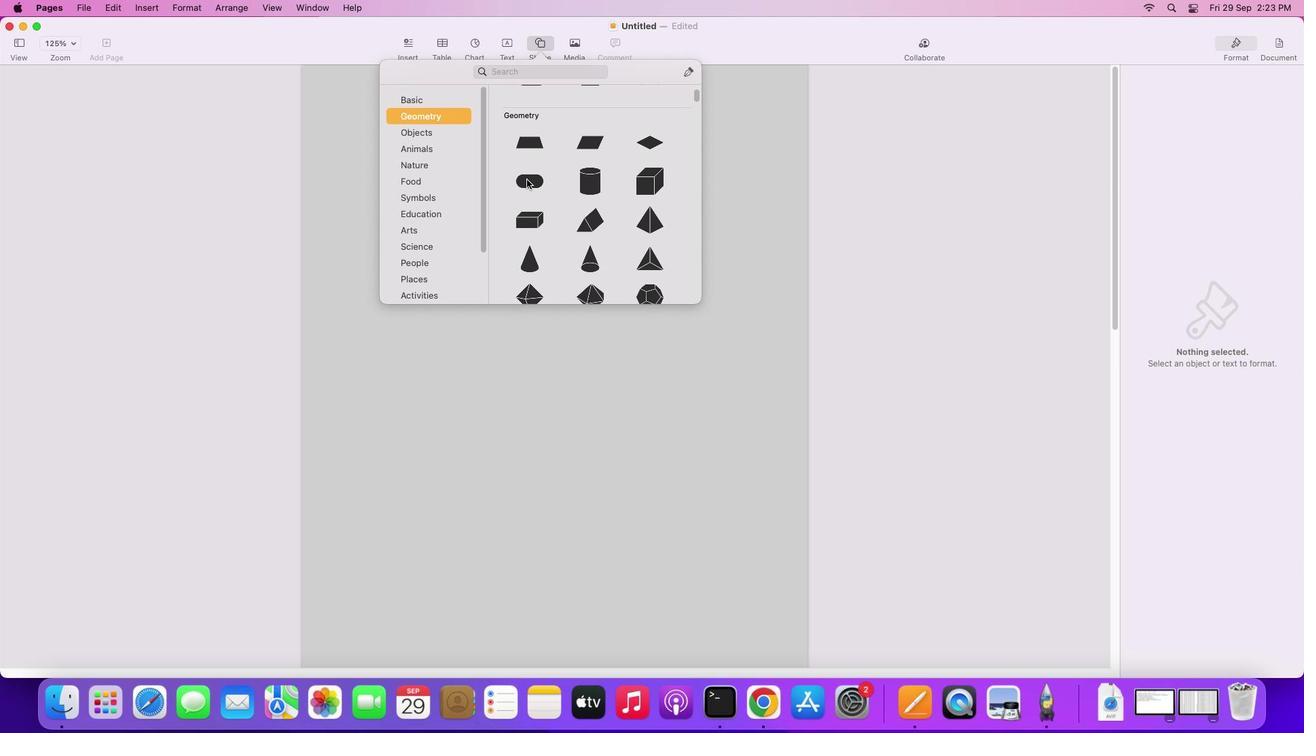 
Action: Mouse scrolled (605, 223) with delta (0, -4)
Screenshot: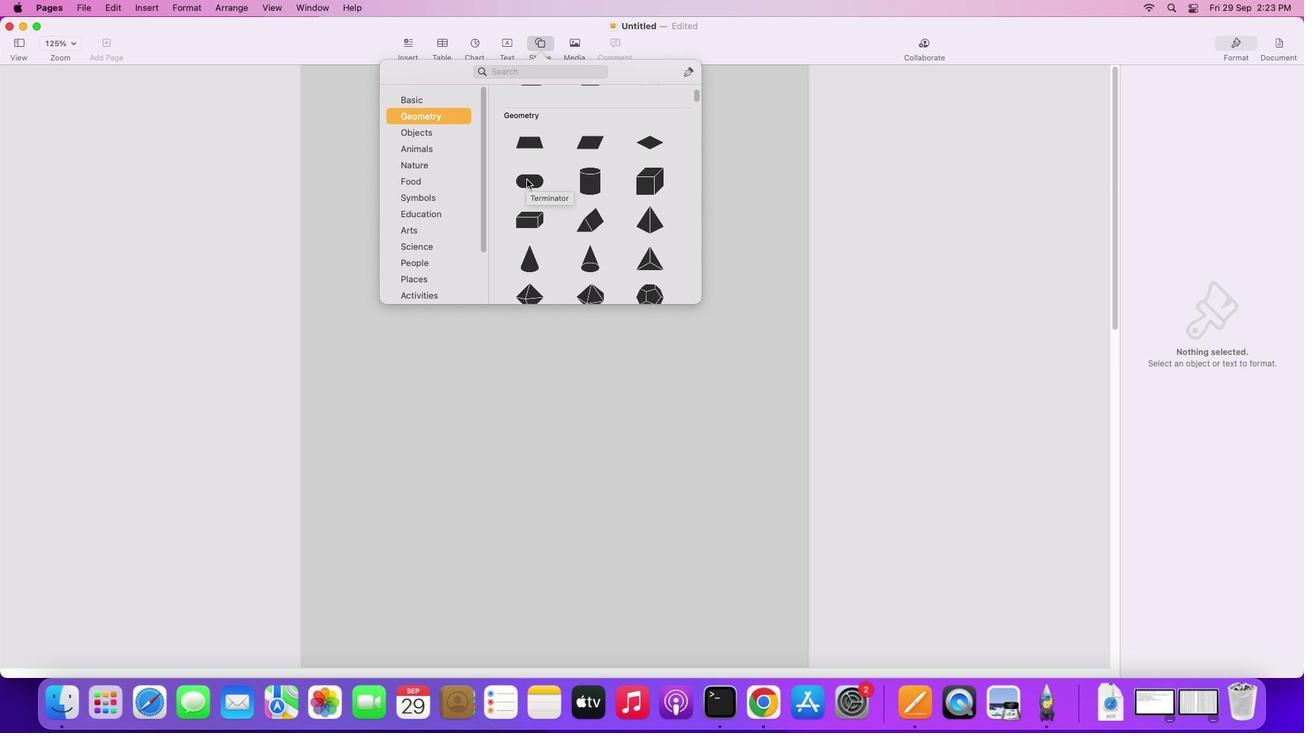 
Action: Mouse moved to (625, 209)
Screenshot: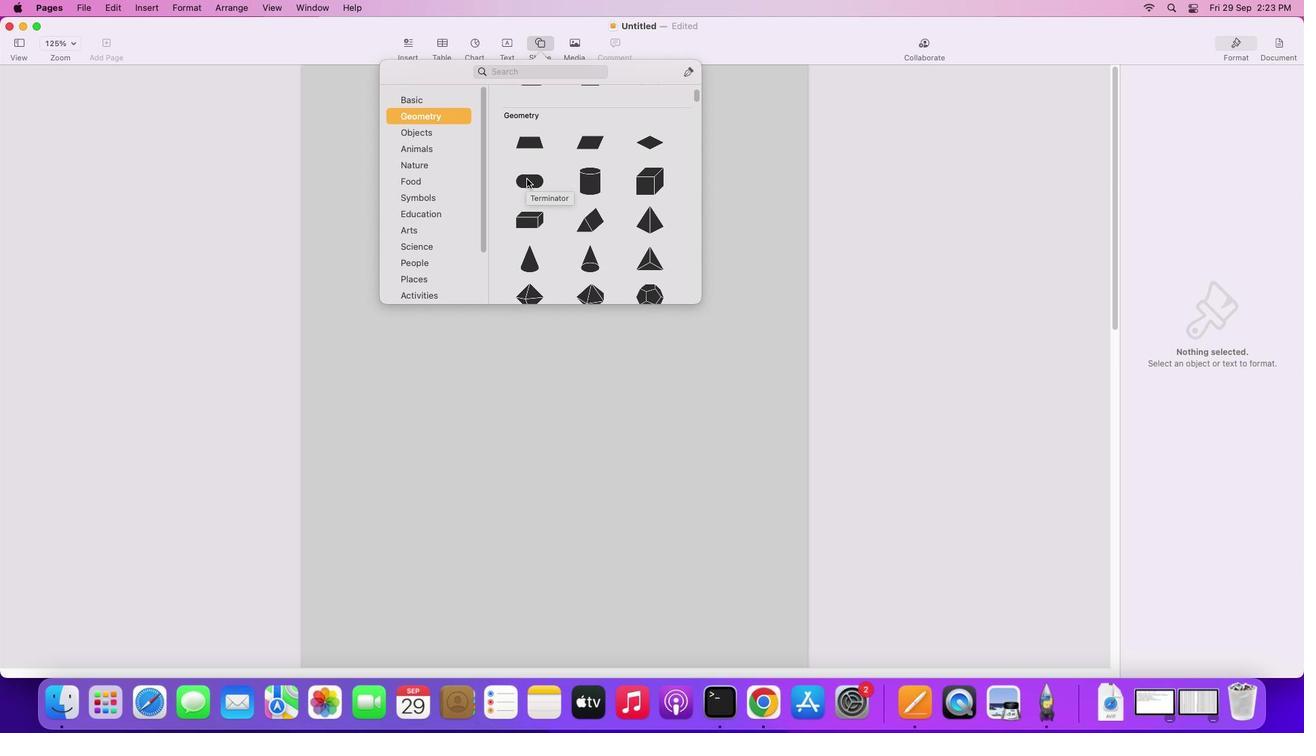 
Action: Mouse scrolled (625, 209) with delta (0, 0)
Screenshot: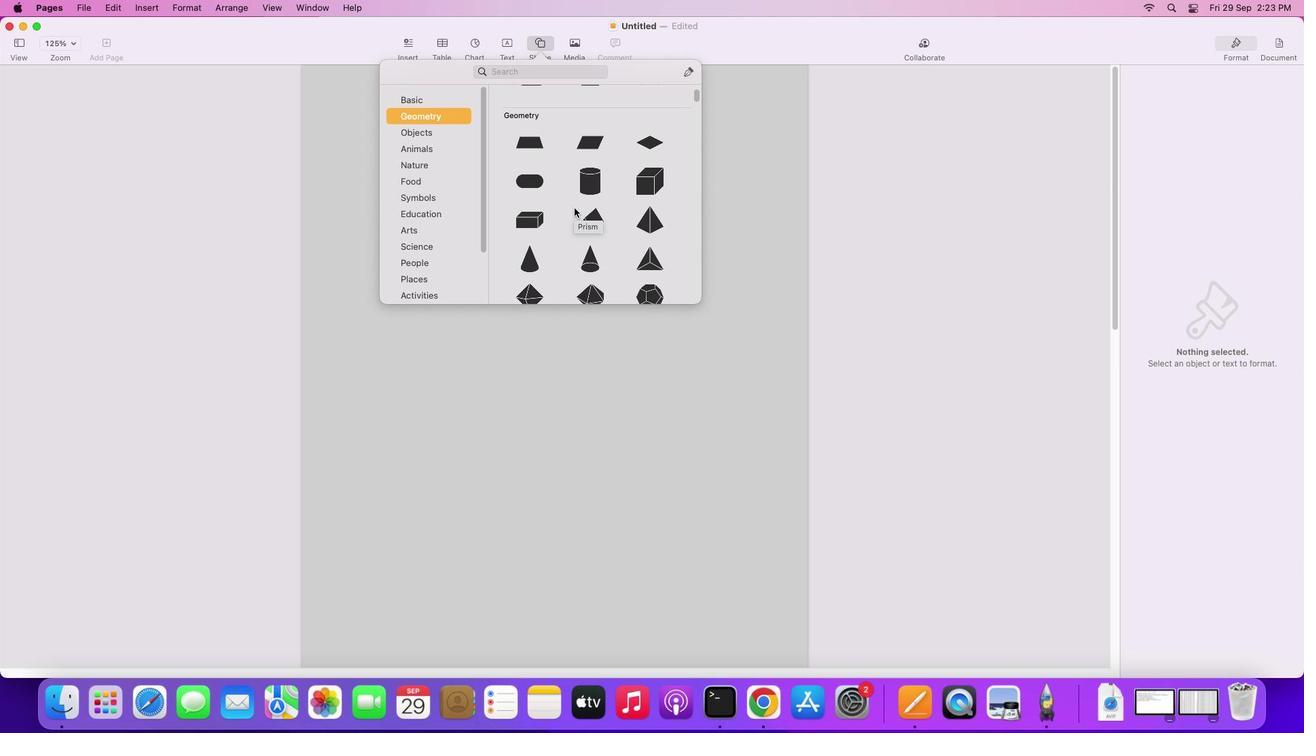 
Action: Mouse scrolled (625, 209) with delta (0, 0)
Screenshot: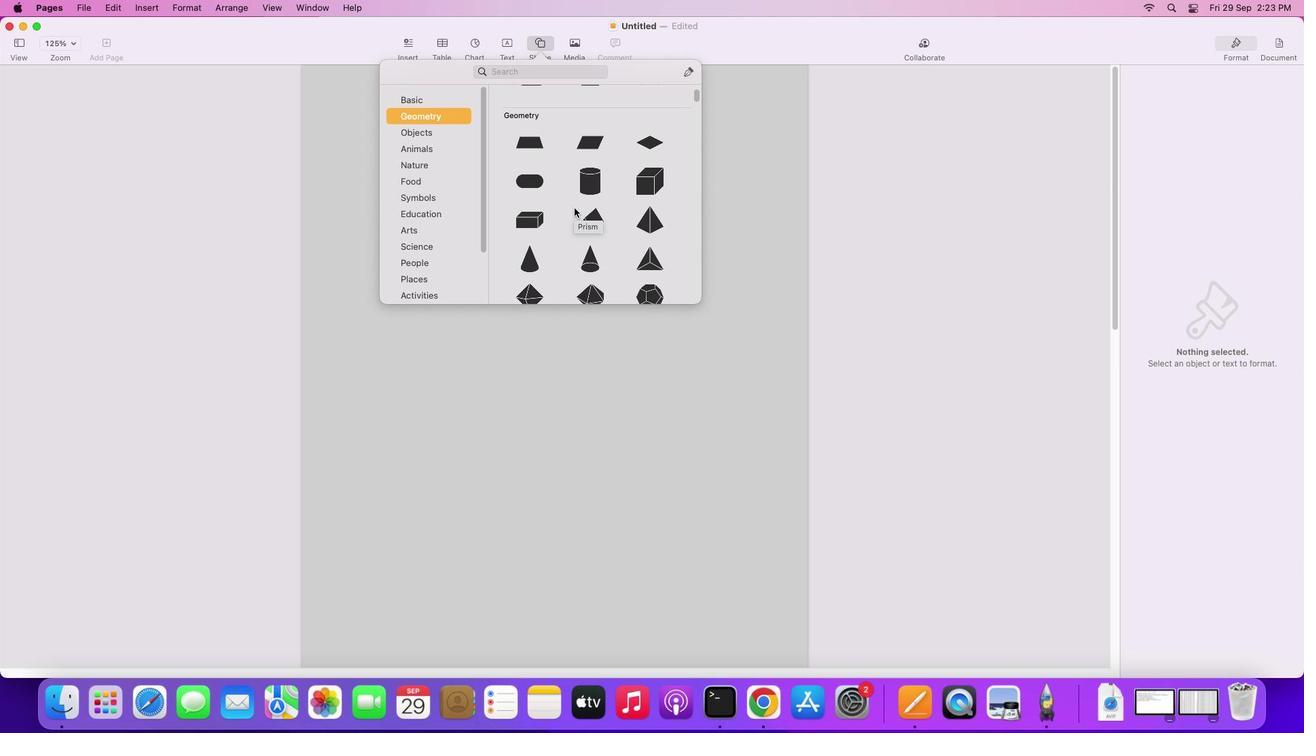 
Action: Mouse scrolled (625, 209) with delta (0, -1)
Screenshot: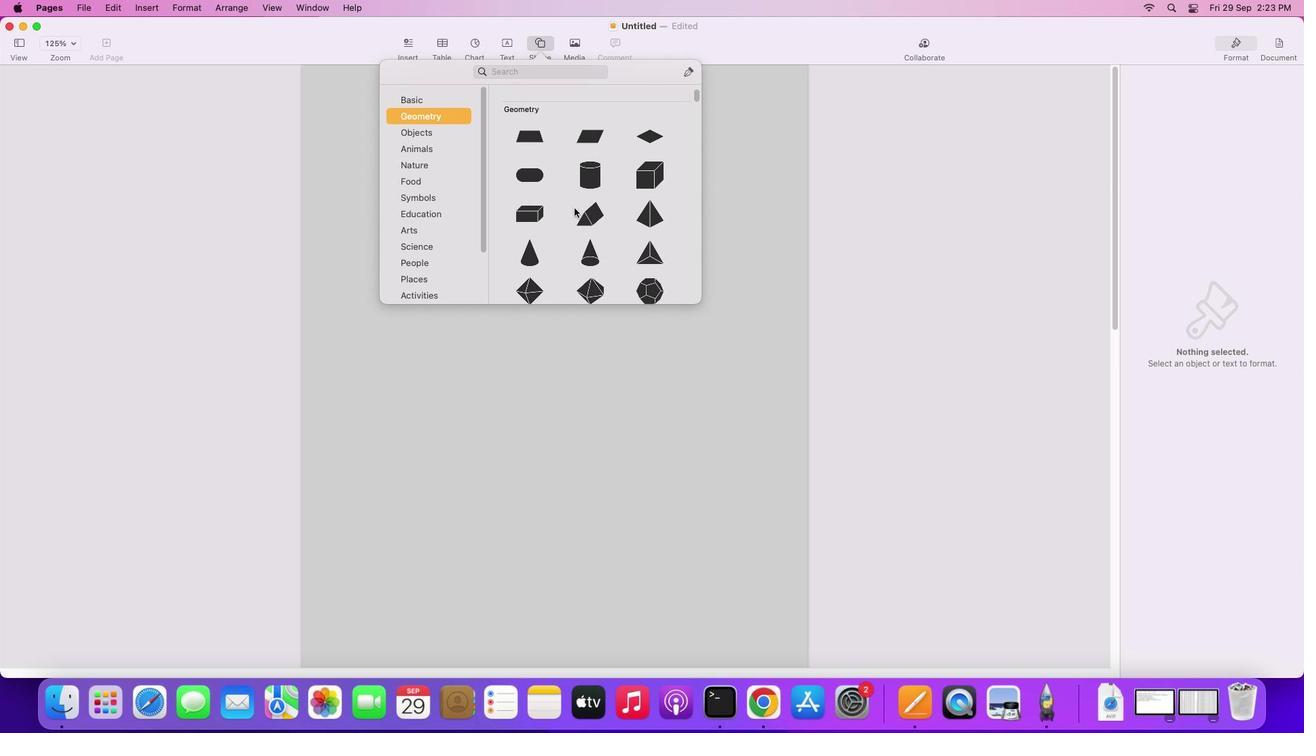 
Action: Mouse scrolled (625, 209) with delta (0, -2)
Screenshot: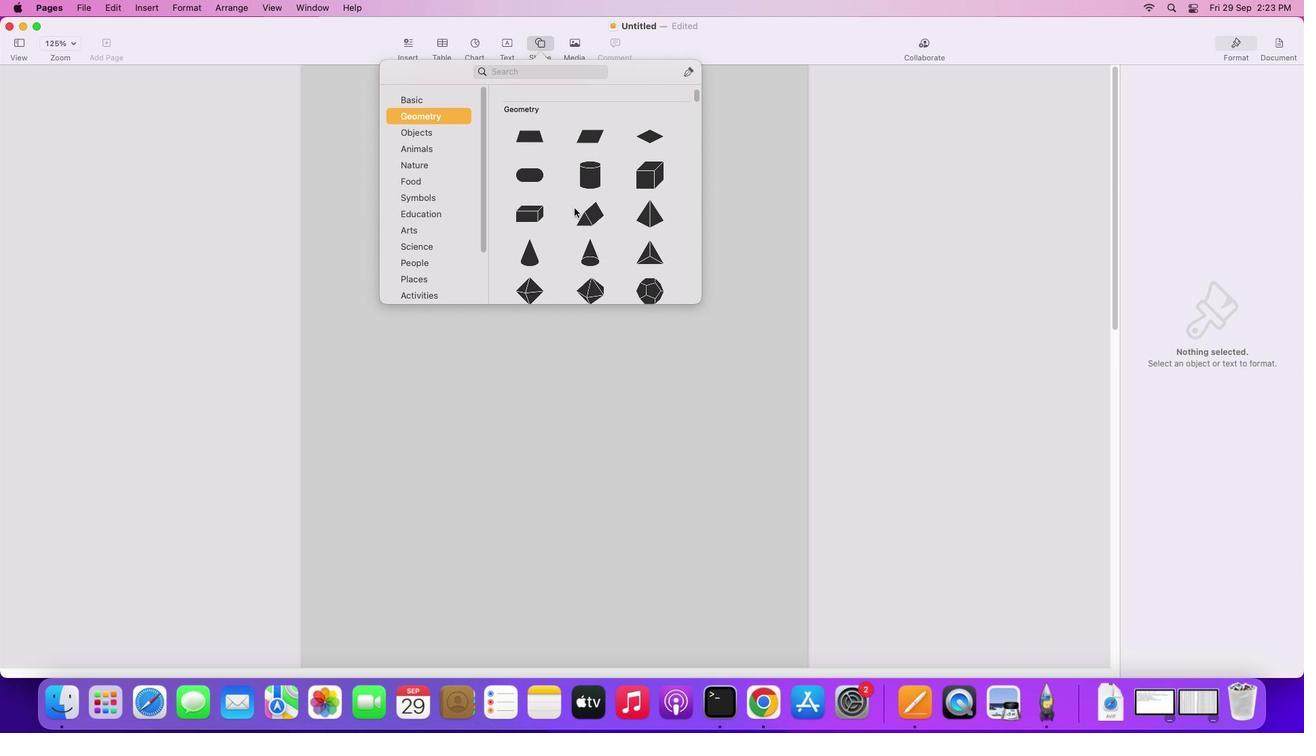 
Action: Mouse moved to (574, 207)
Screenshot: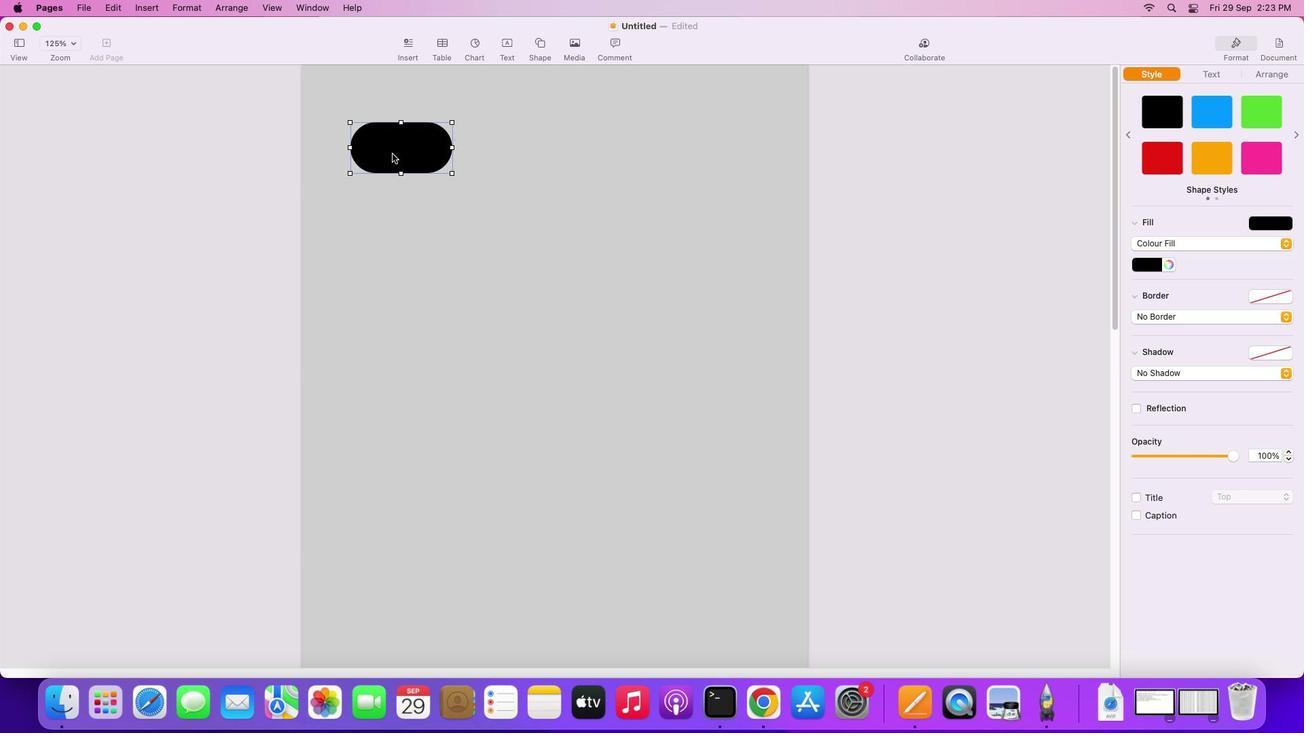 
Action: Mouse scrolled (574, 207) with delta (0, 0)
Screenshot: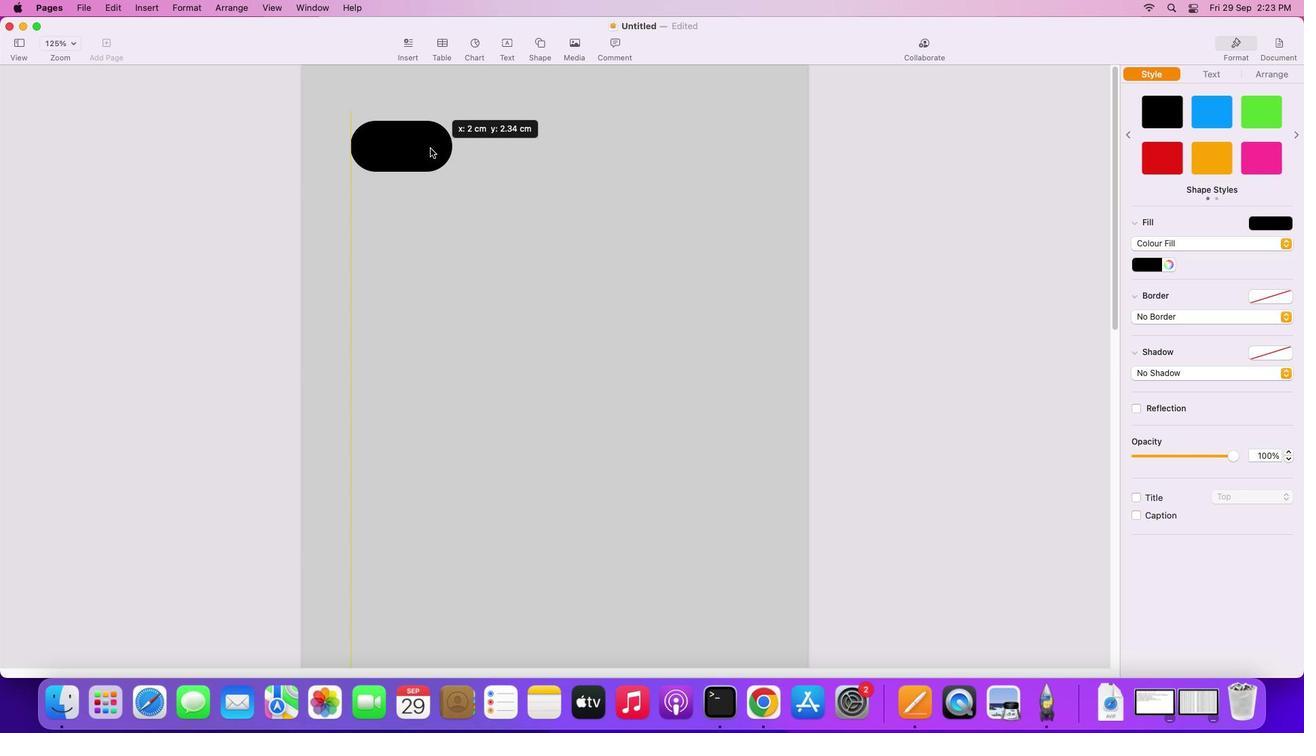 
Action: Mouse scrolled (574, 207) with delta (0, 0)
Screenshot: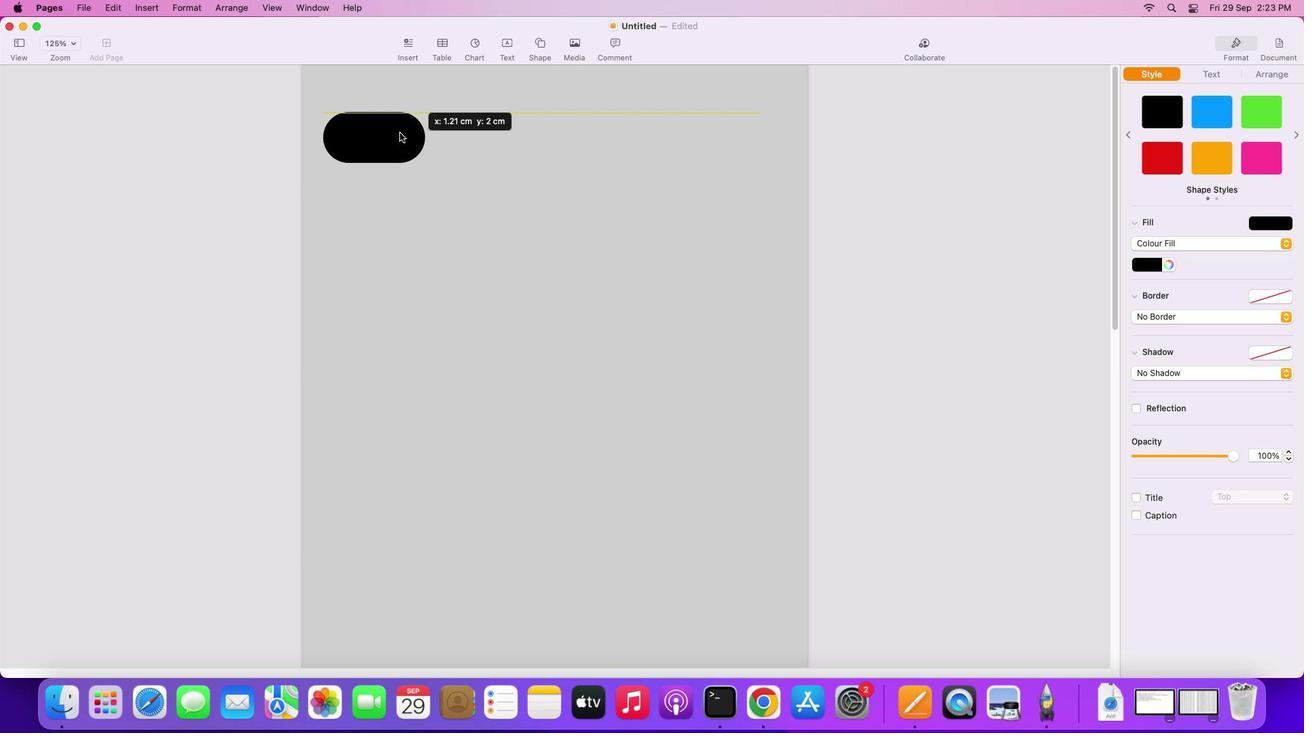 
Action: Mouse scrolled (574, 207) with delta (0, -1)
Screenshot: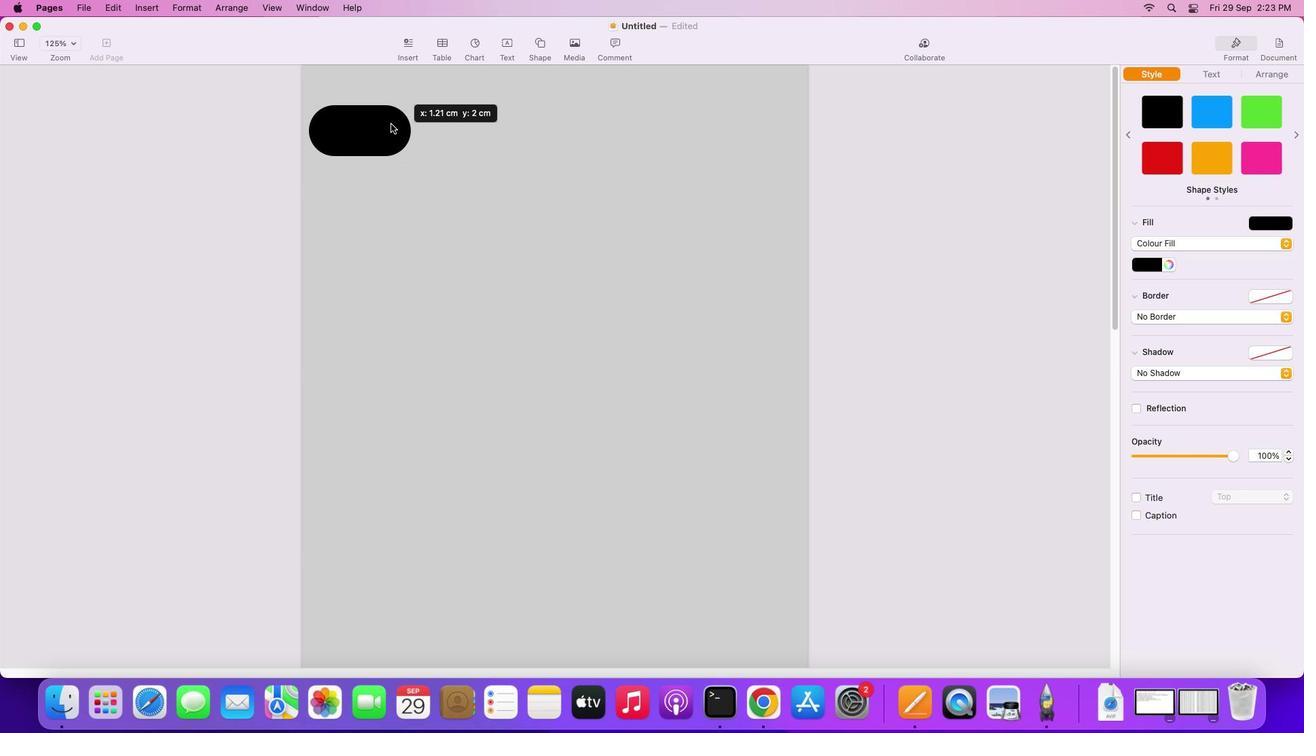 
Action: Mouse scrolled (574, 207) with delta (0, -2)
Screenshot: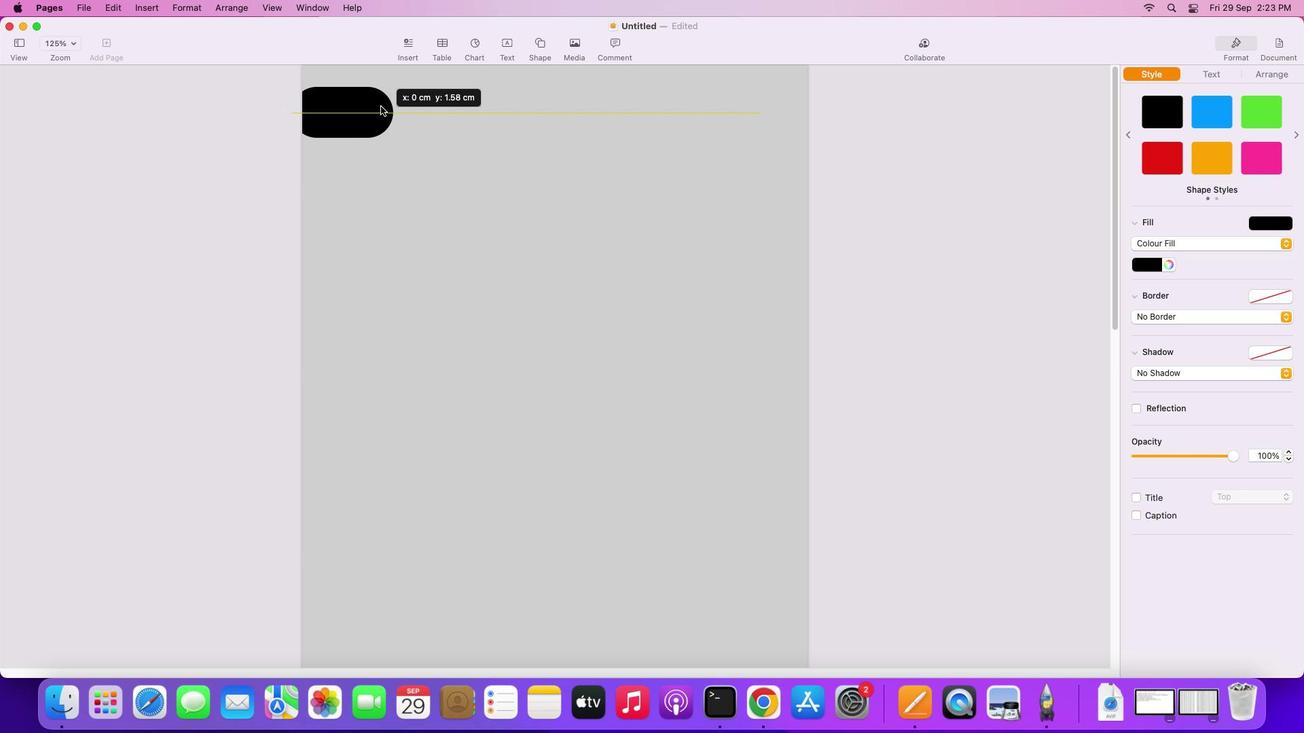 
Action: Mouse moved to (574, 206)
Screenshot: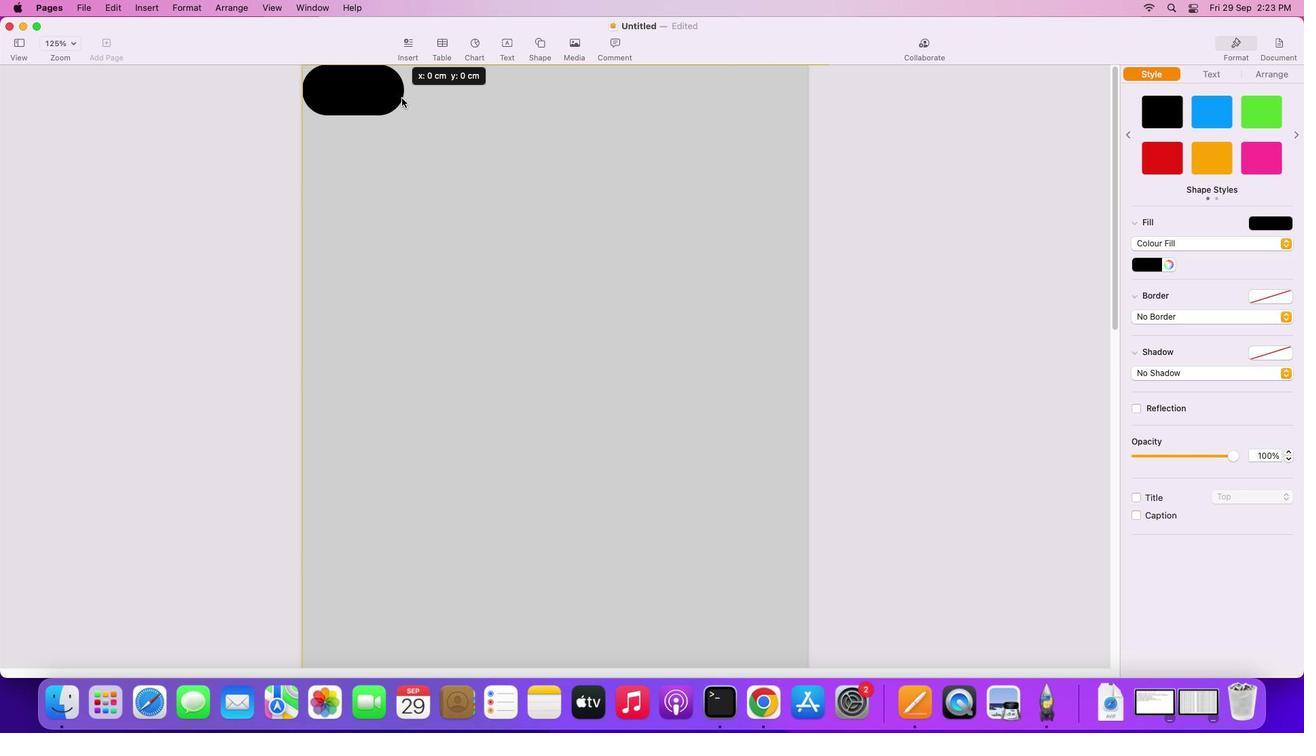 
Action: Mouse scrolled (574, 206) with delta (0, 0)
Screenshot: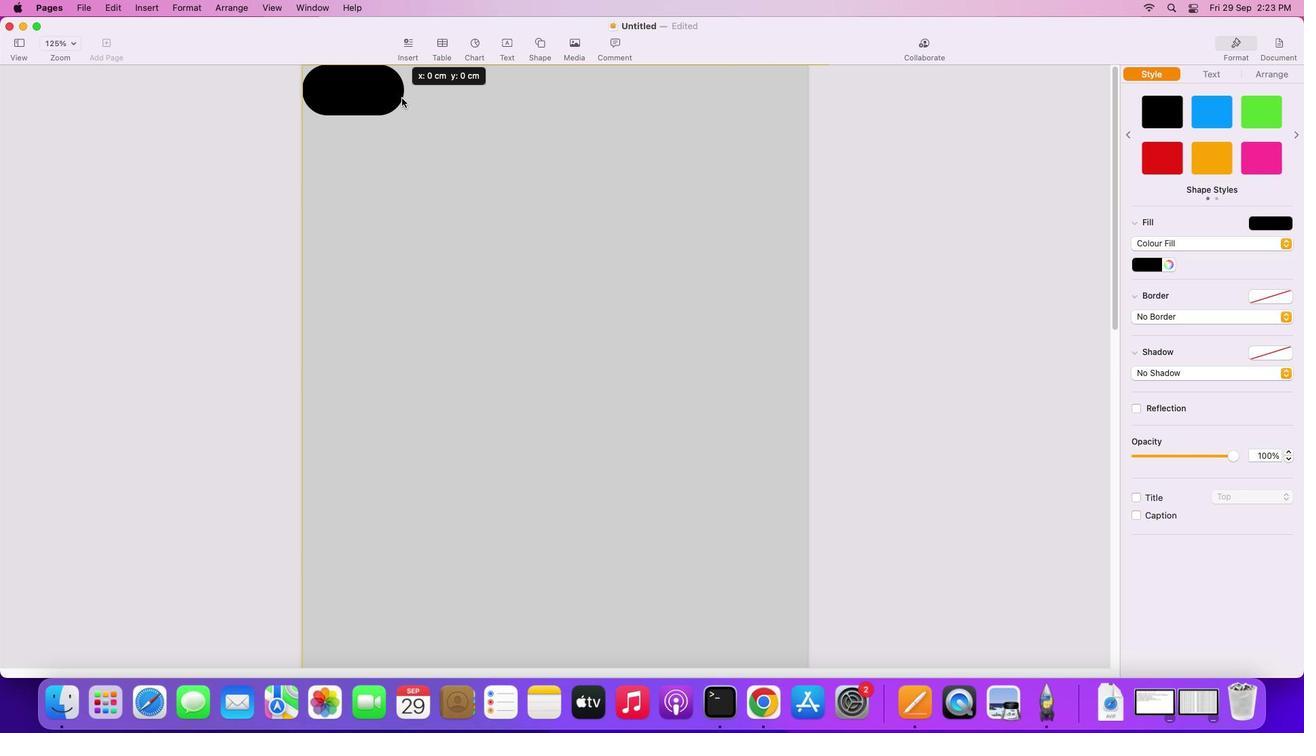 
Action: Mouse scrolled (574, 206) with delta (0, 0)
Screenshot: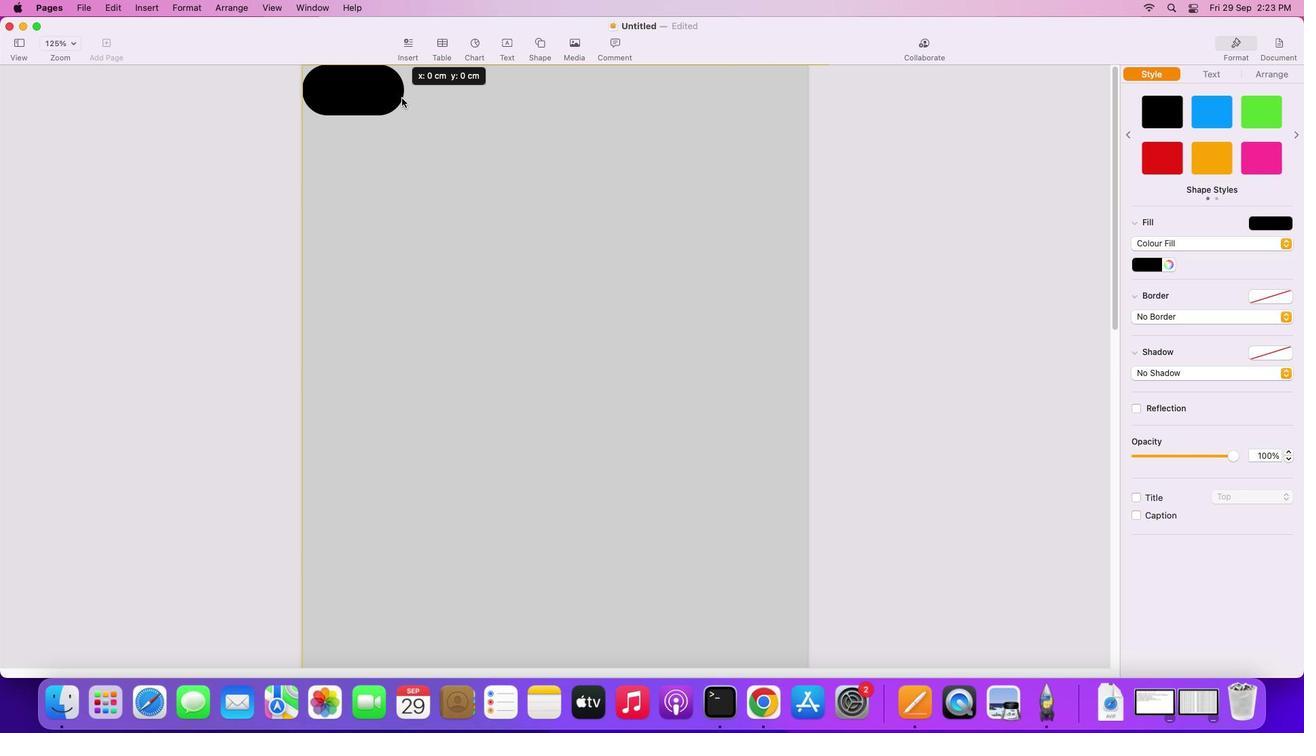 
Action: Mouse scrolled (574, 206) with delta (0, 2)
Screenshot: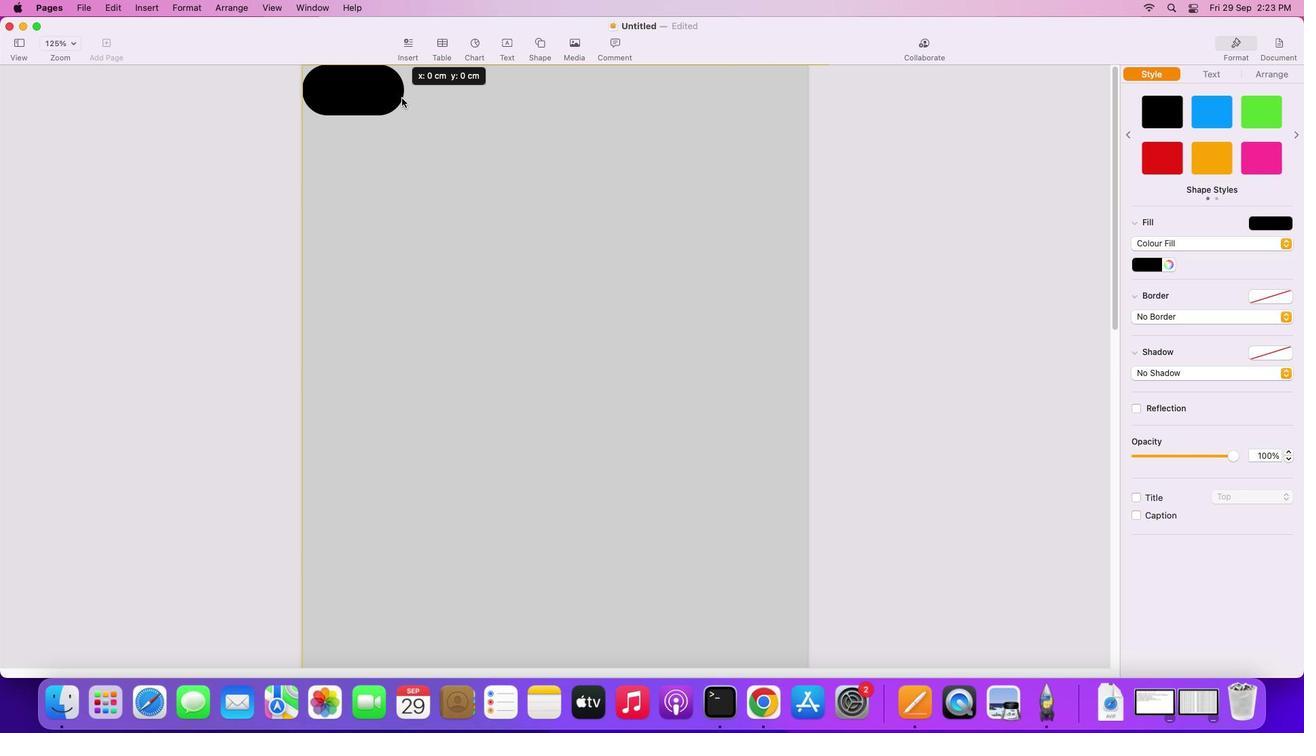 
Action: Mouse moved to (575, 205)
Screenshot: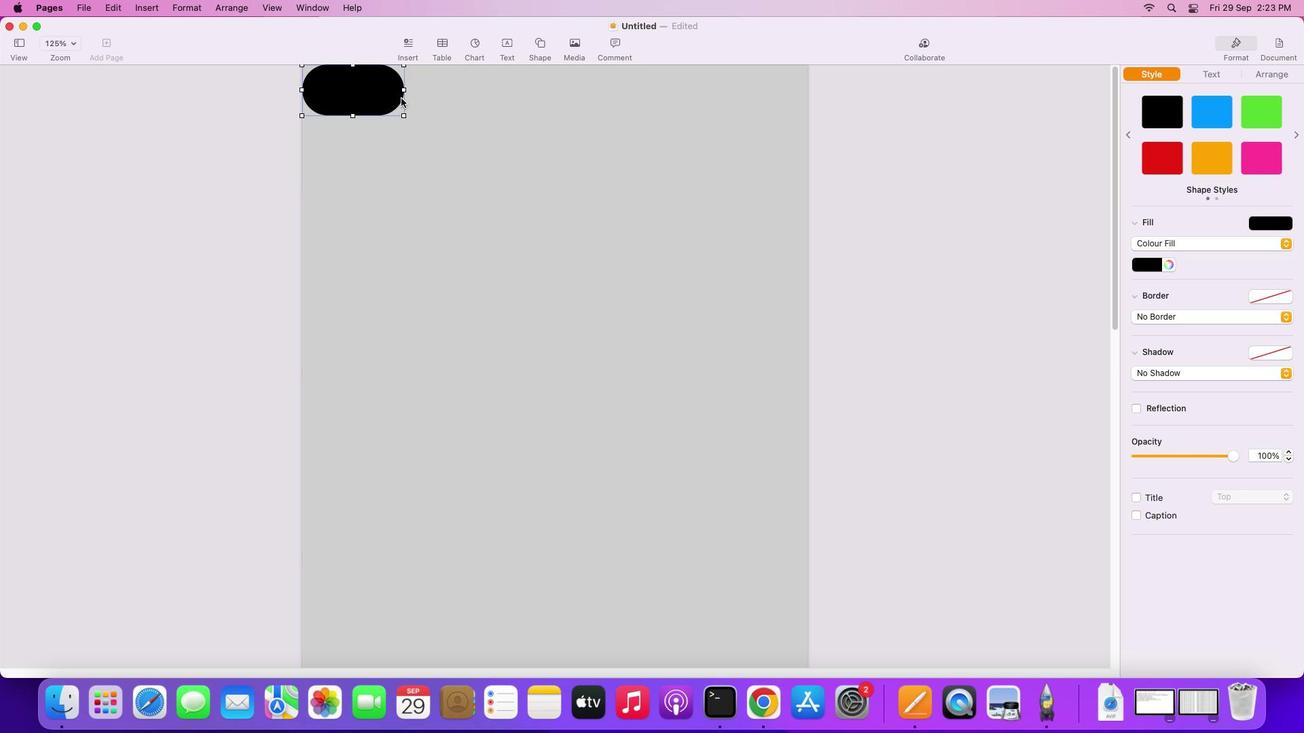 
Action: Mouse scrolled (575, 205) with delta (0, 0)
Screenshot: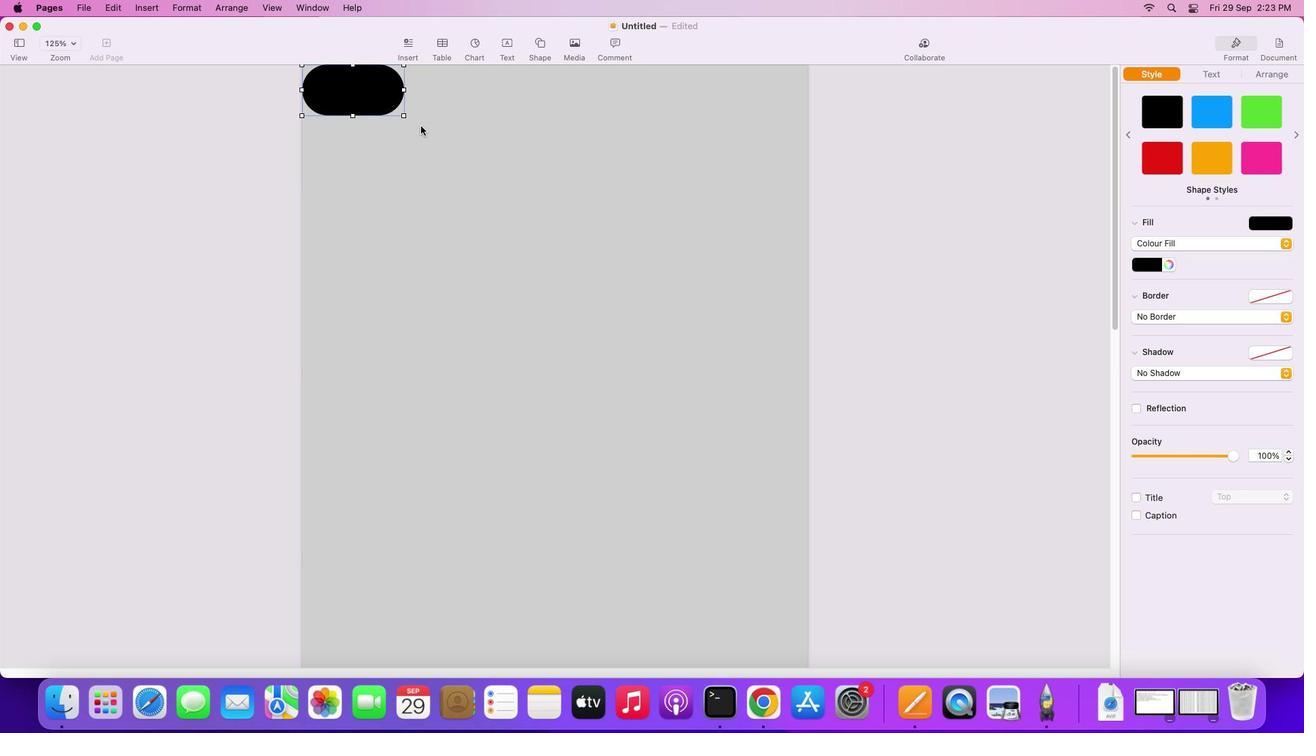 
Action: Mouse scrolled (575, 205) with delta (0, 0)
Screenshot: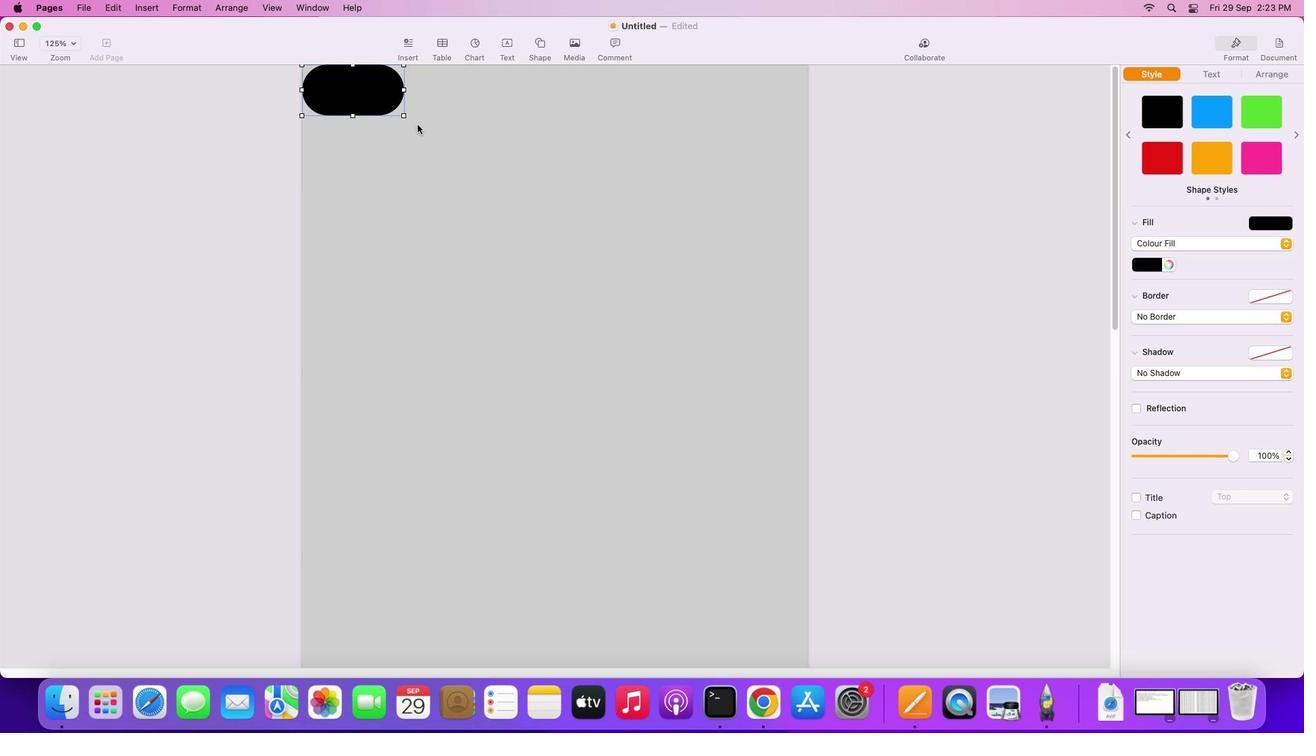 
Action: Mouse scrolled (575, 205) with delta (0, 2)
Screenshot: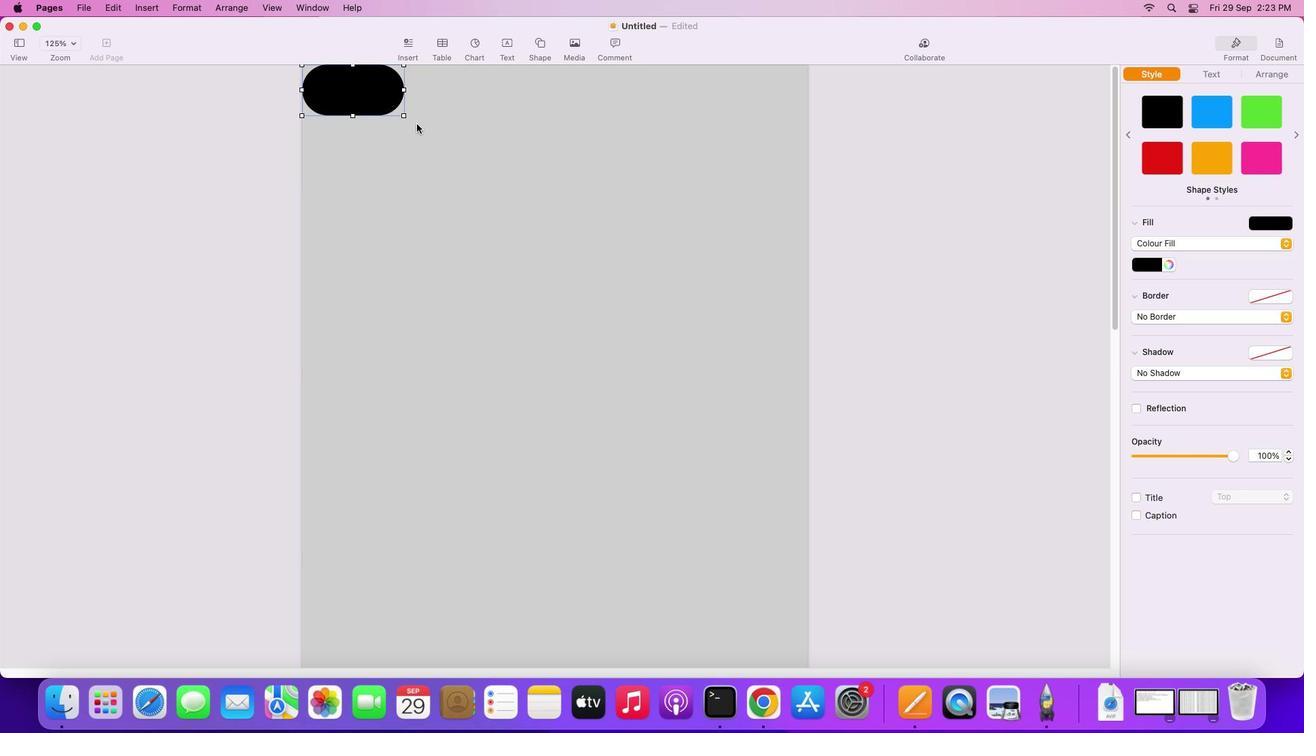 
Action: Mouse moved to (529, 190)
Screenshot: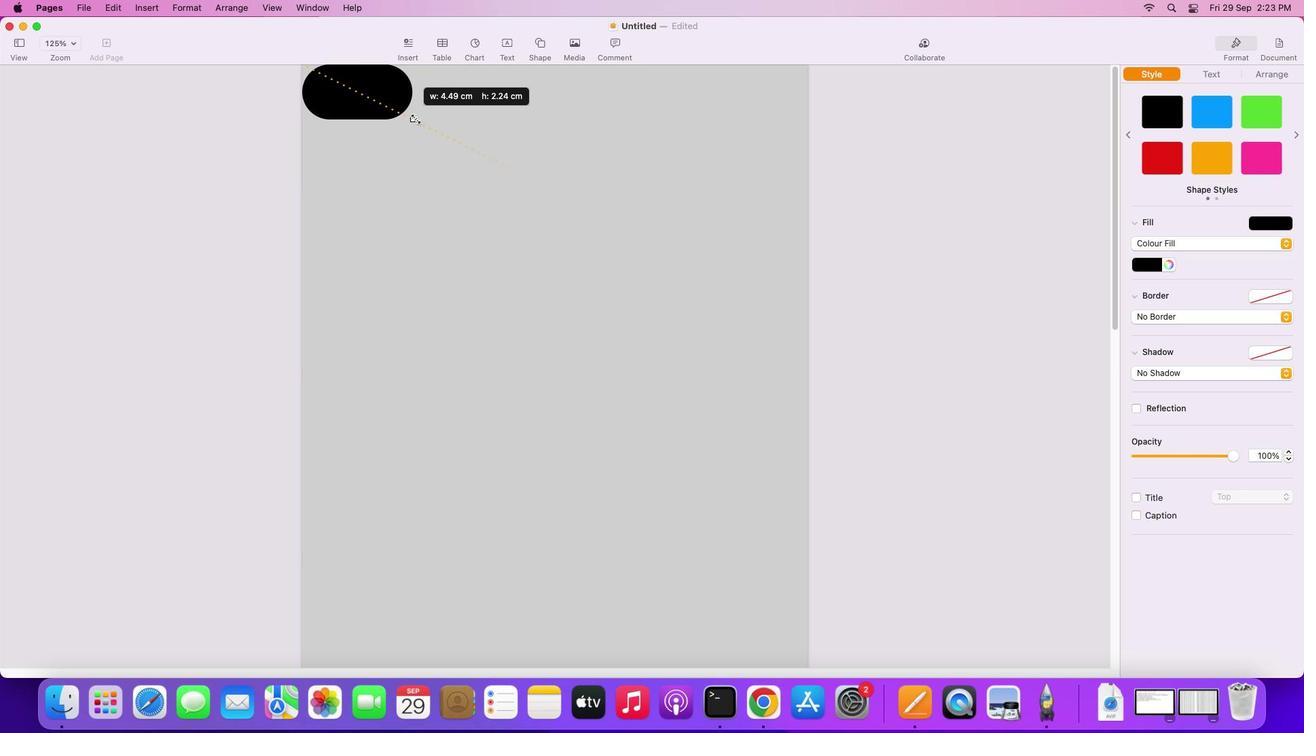 
Action: Mouse pressed left at (529, 190)
Screenshot: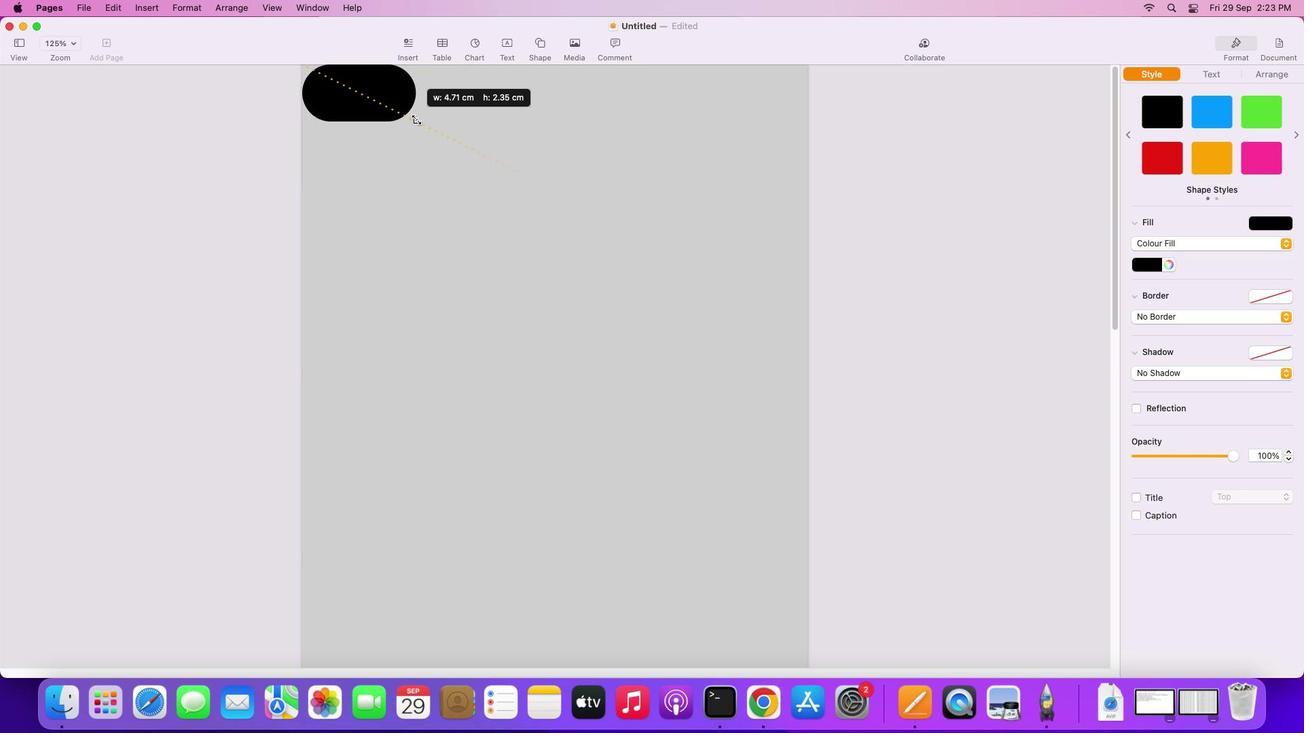 
Action: Mouse moved to (557, 377)
Screenshot: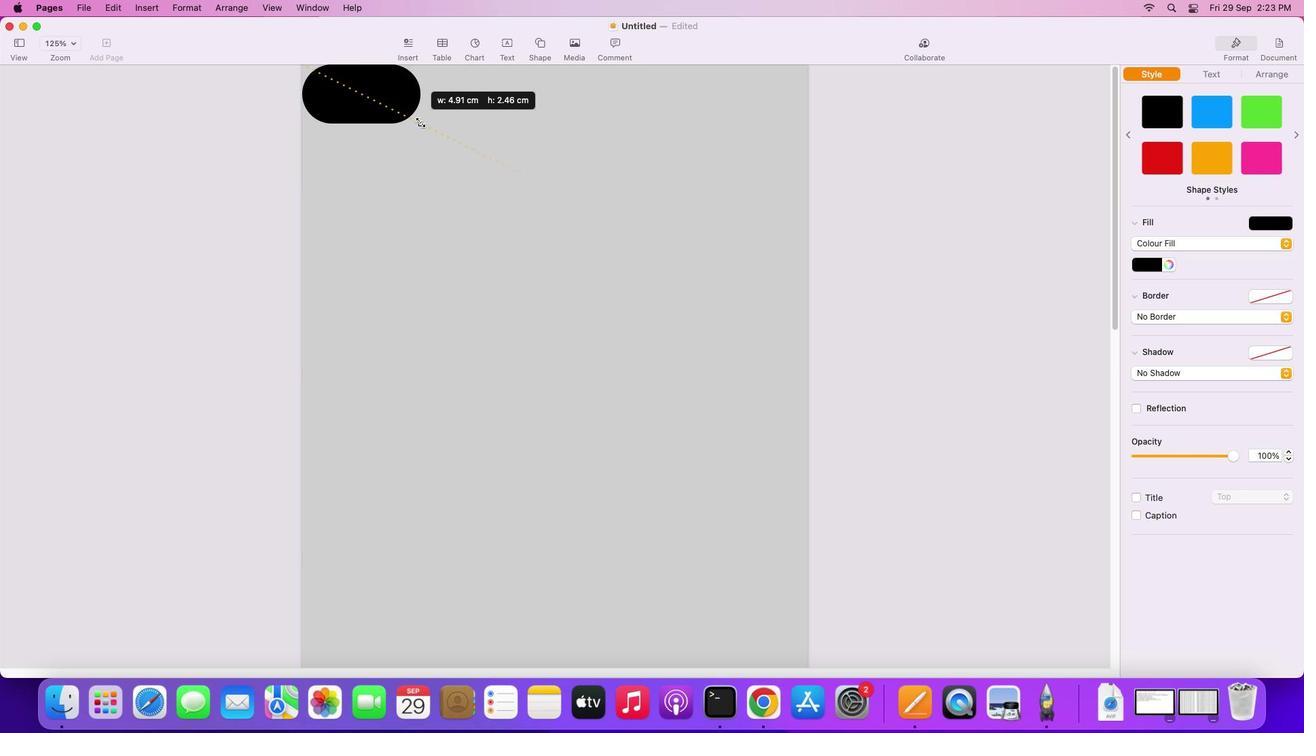 
Action: Mouse pressed left at (557, 377)
Screenshot: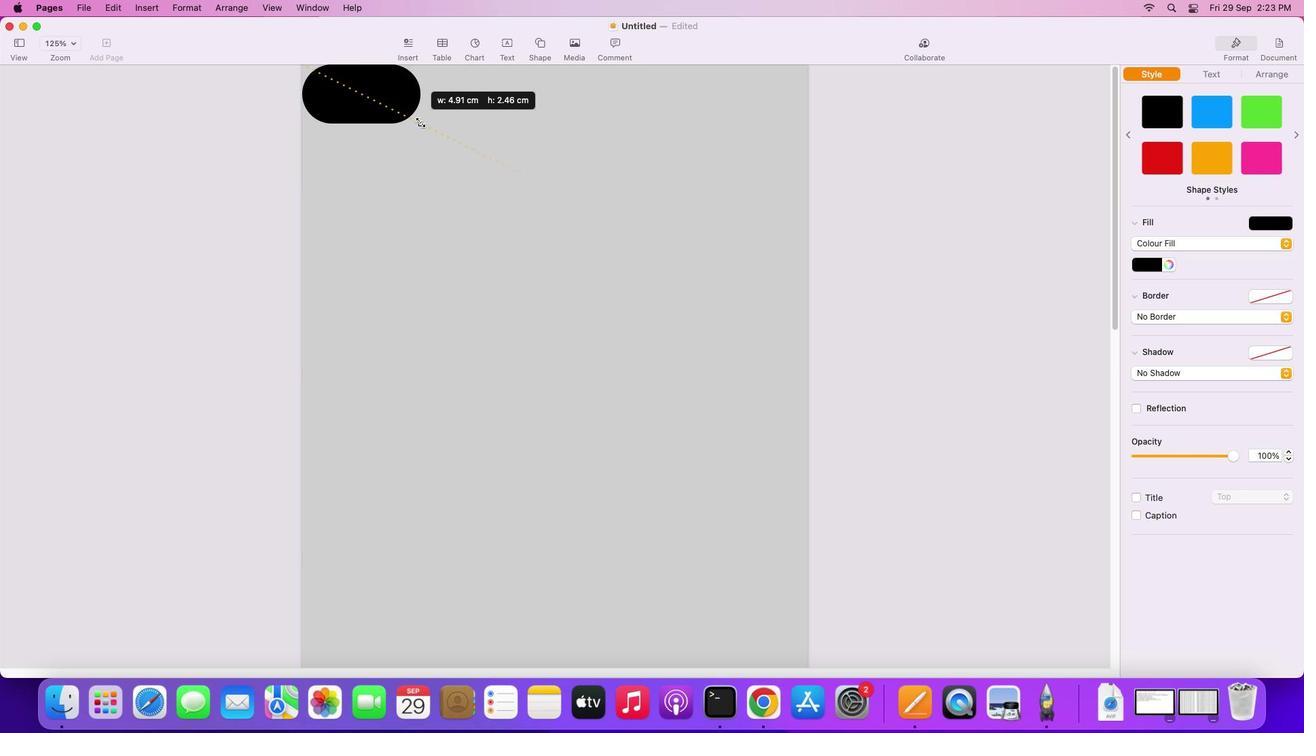 
Action: Mouse moved to (397, 155)
Screenshot: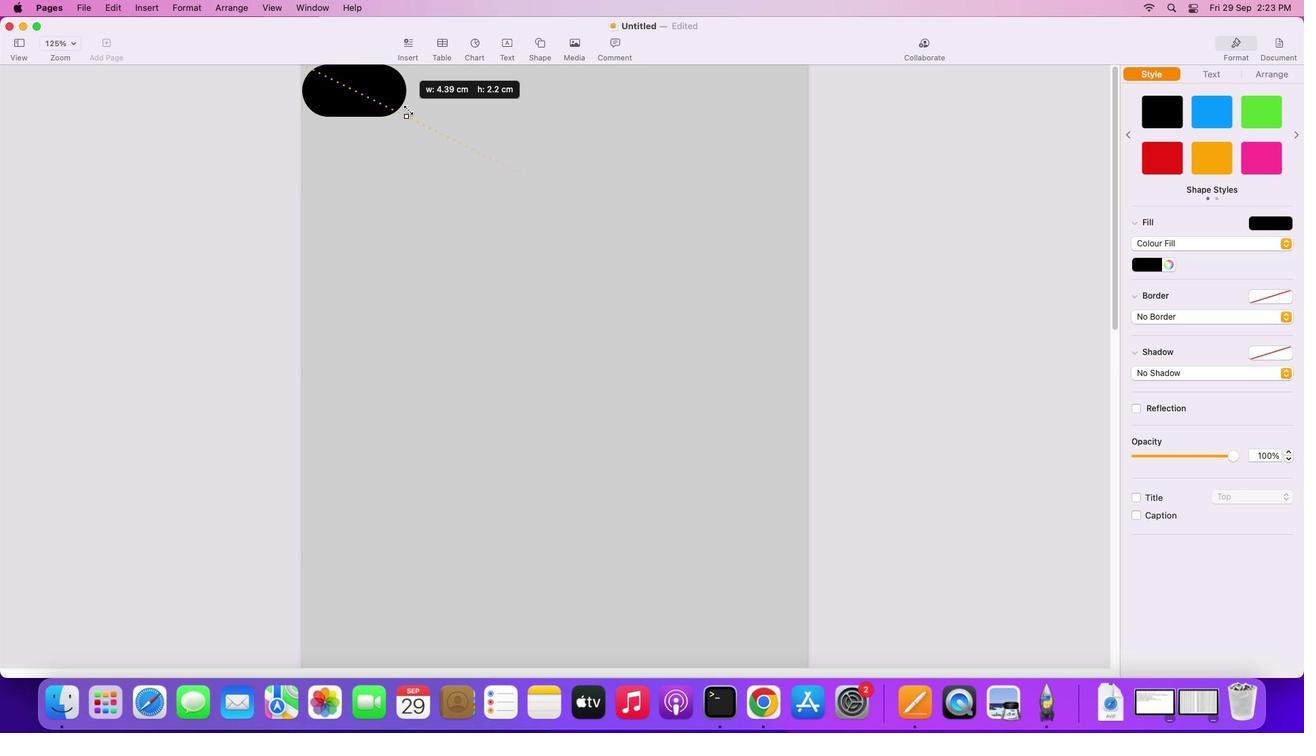 
Action: Mouse scrolled (397, 155) with delta (0, 0)
Screenshot: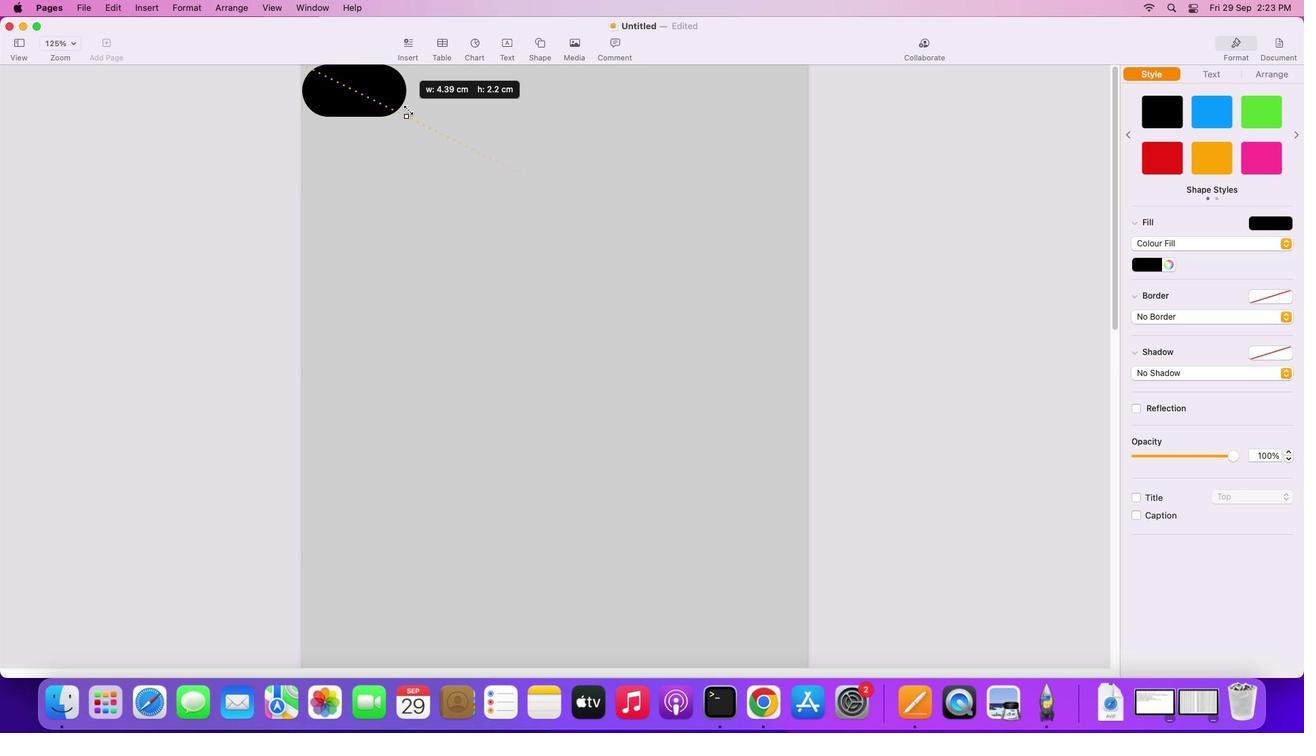 
Action: Mouse moved to (397, 156)
Screenshot: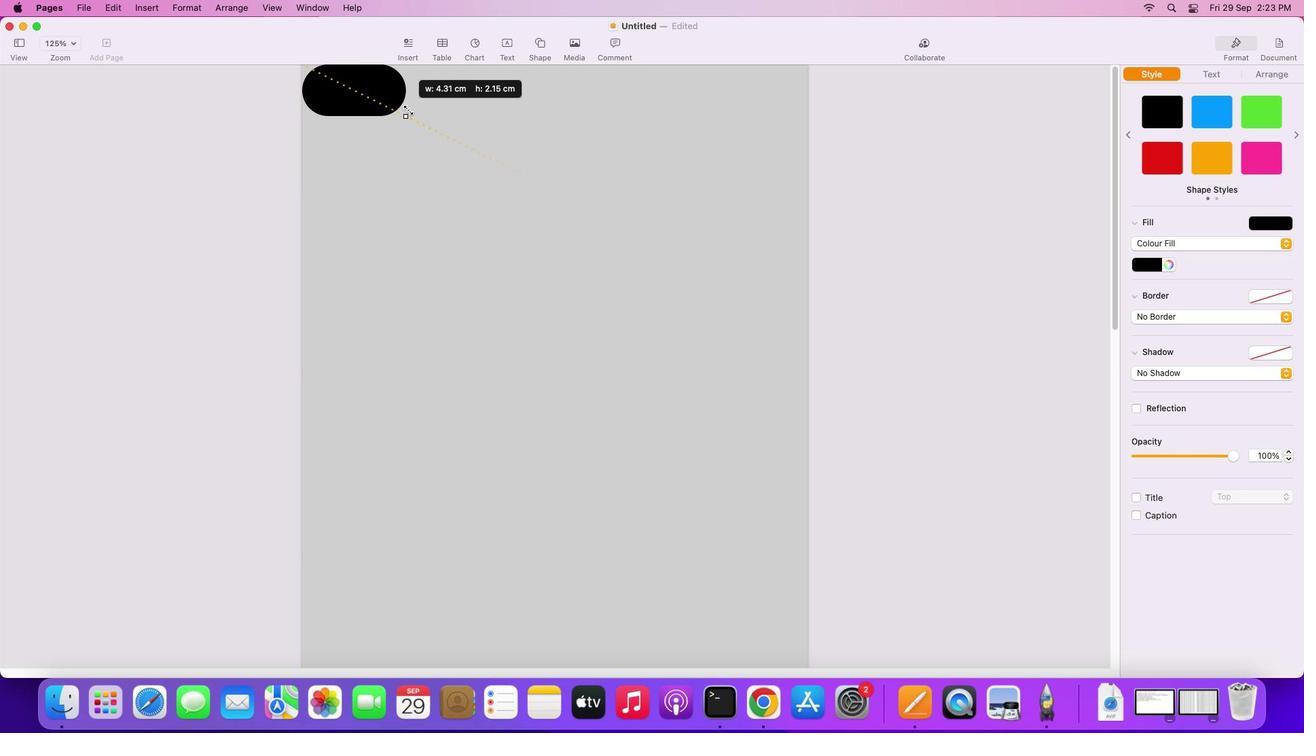 
Action: Mouse scrolled (397, 156) with delta (0, 0)
Screenshot: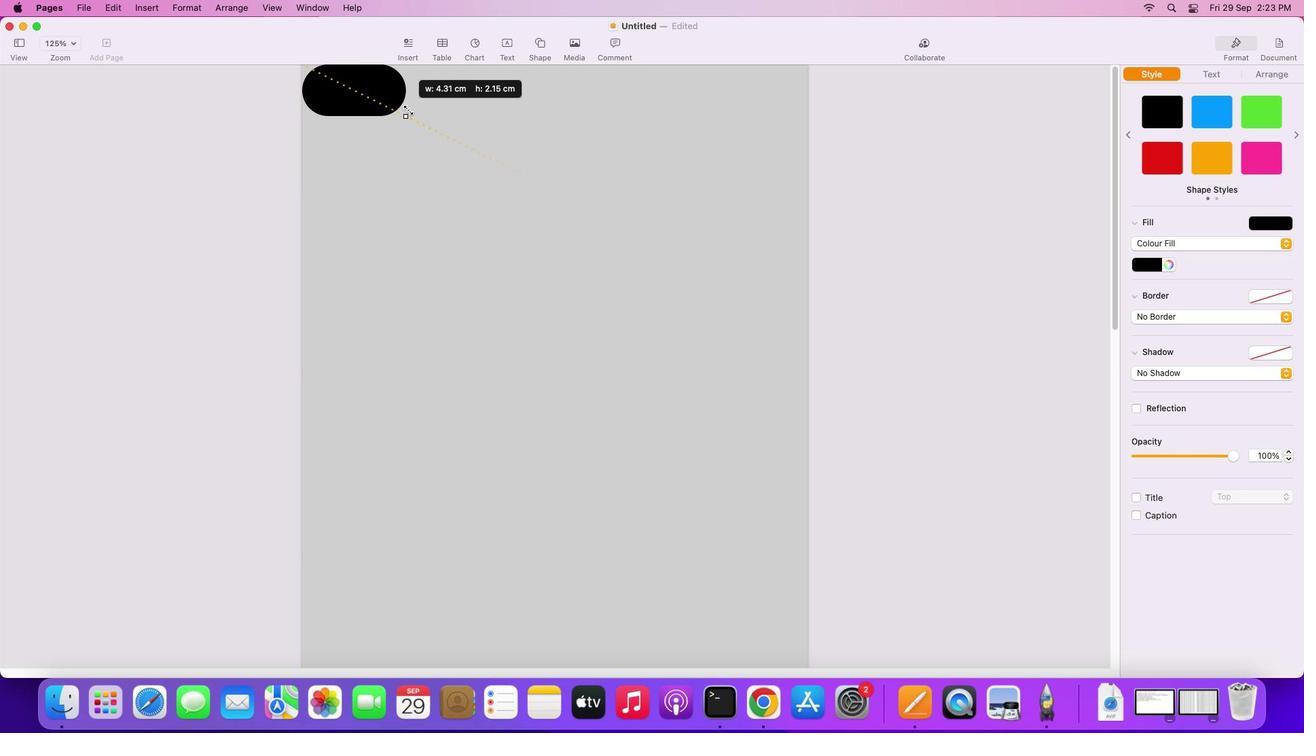 
Action: Mouse scrolled (397, 156) with delta (0, 2)
Screenshot: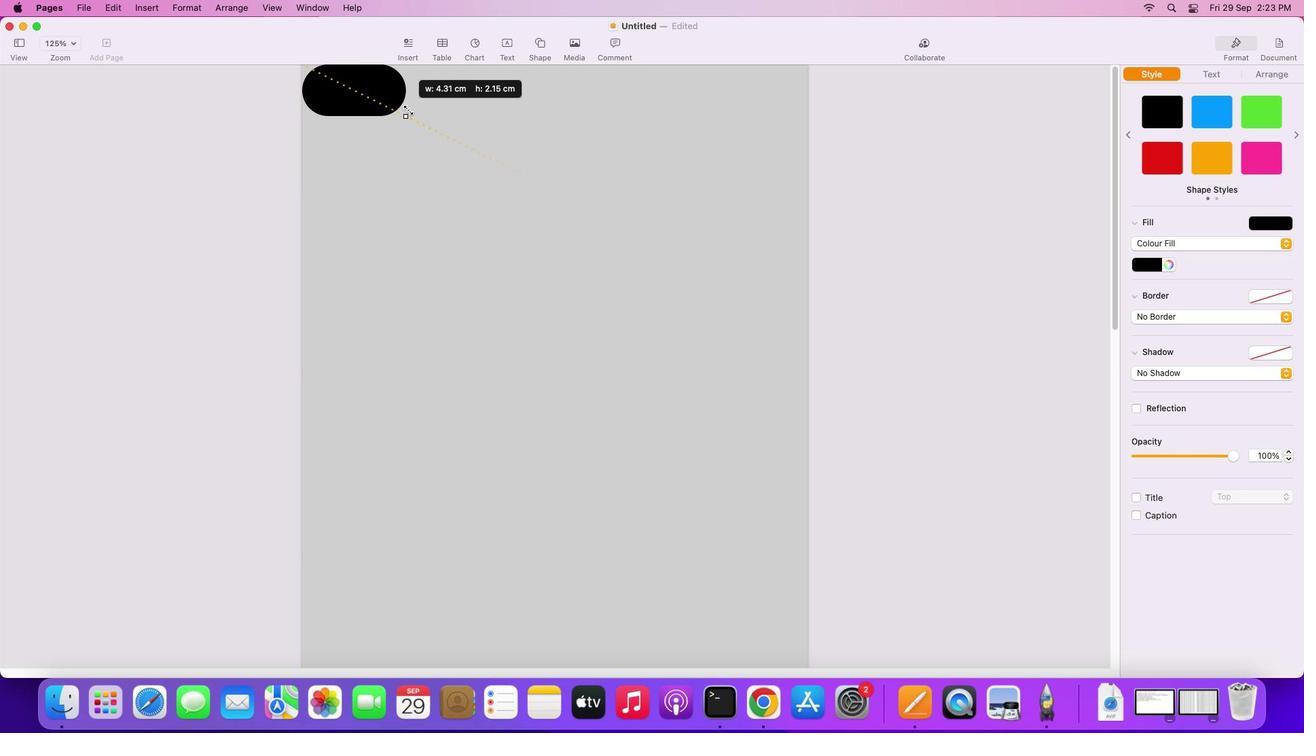 
Action: Mouse scrolled (397, 156) with delta (0, 3)
Screenshot: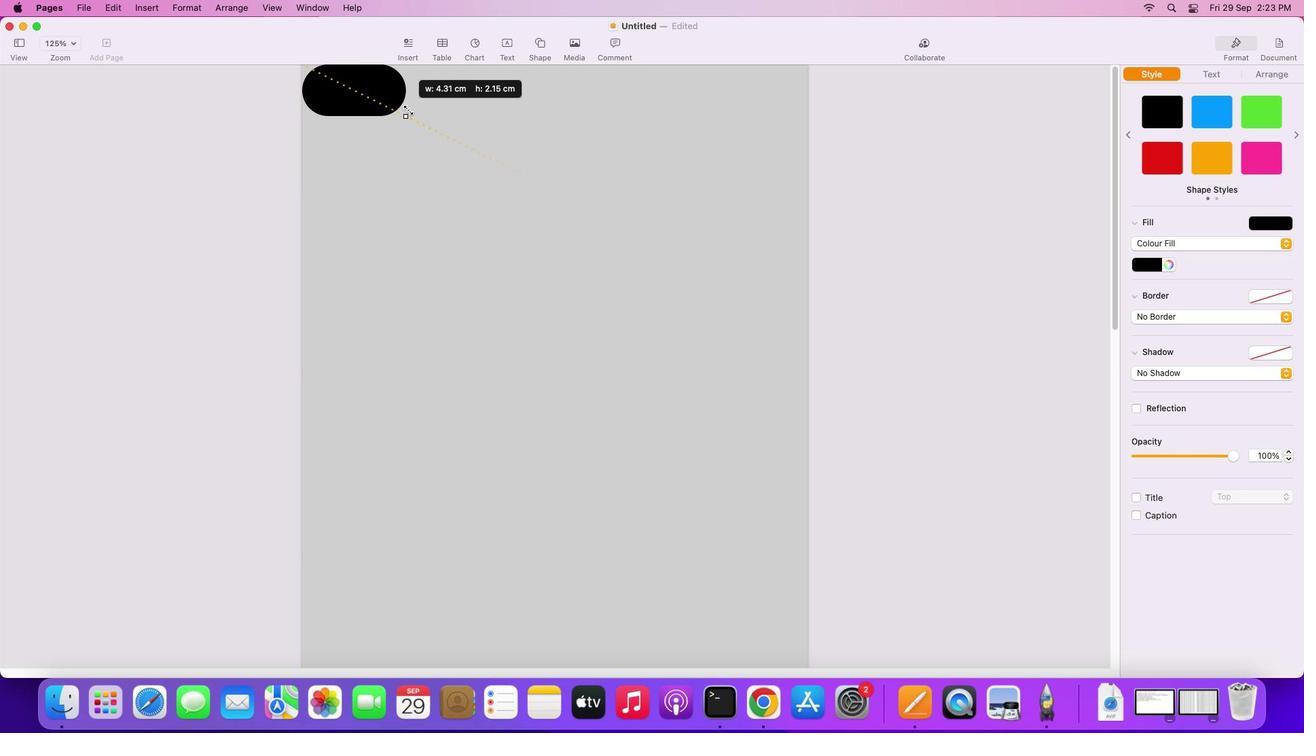 
Action: Mouse moved to (396, 156)
Screenshot: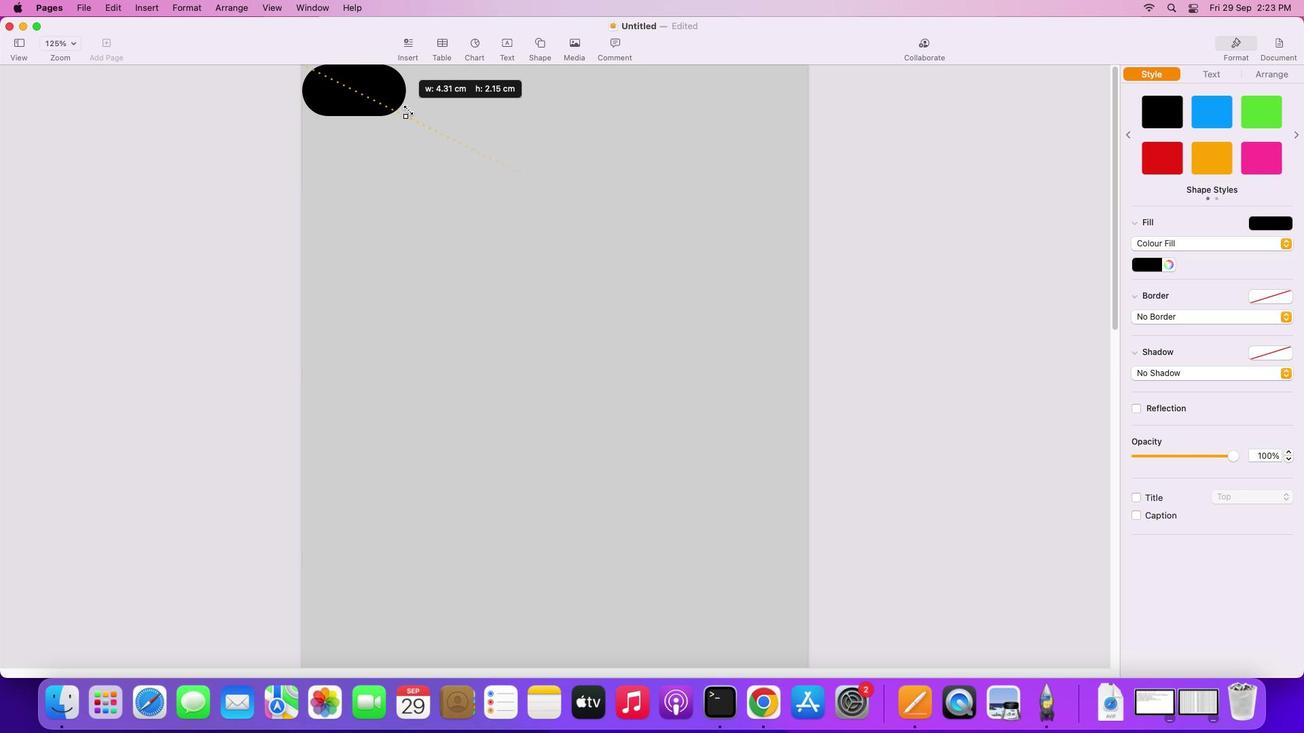 
Action: Mouse scrolled (396, 156) with delta (0, 4)
Screenshot: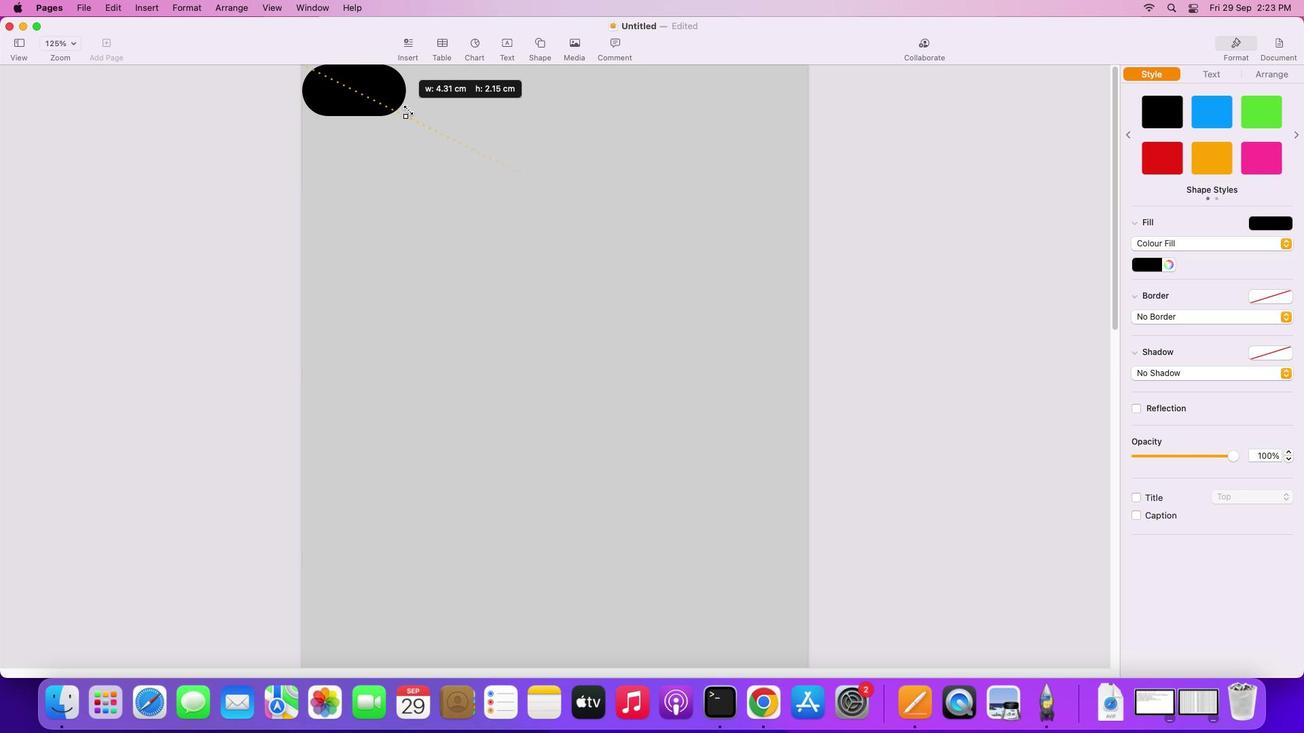 
Action: Mouse moved to (445, 152)
Screenshot: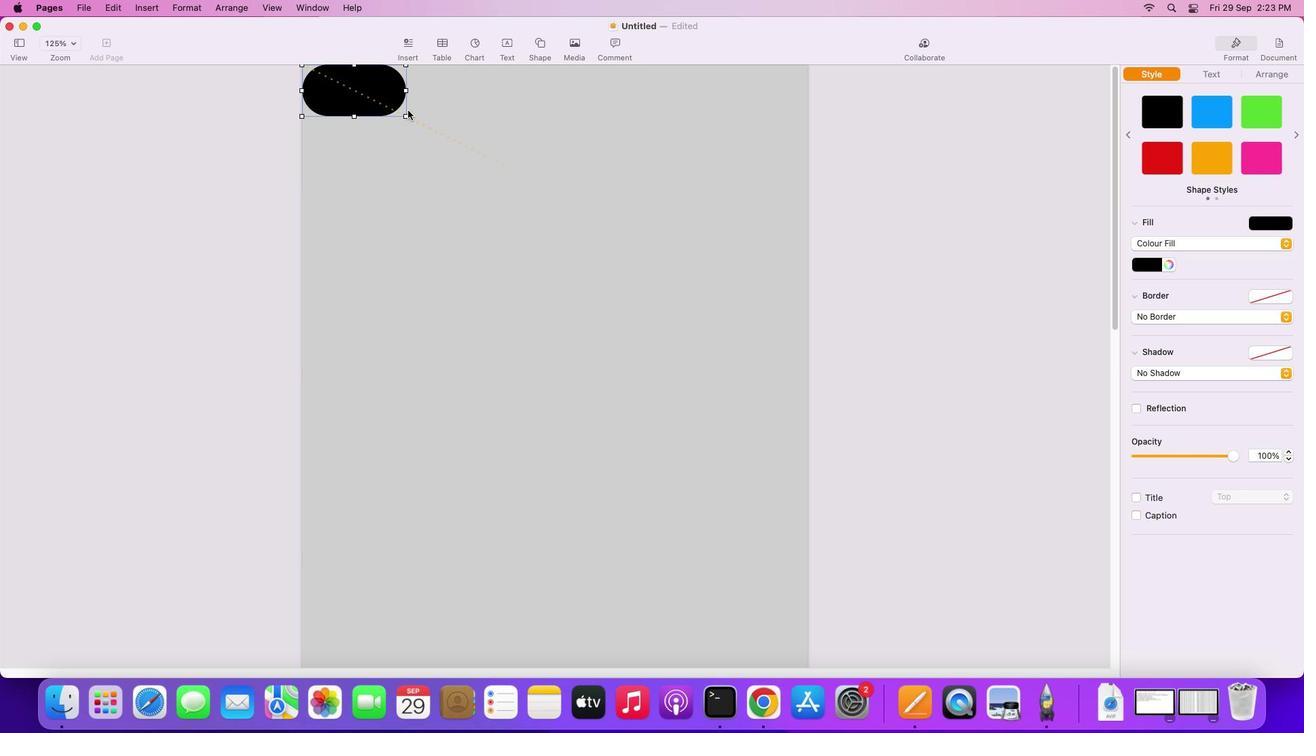 
Action: Mouse pressed left at (445, 152)
Screenshot: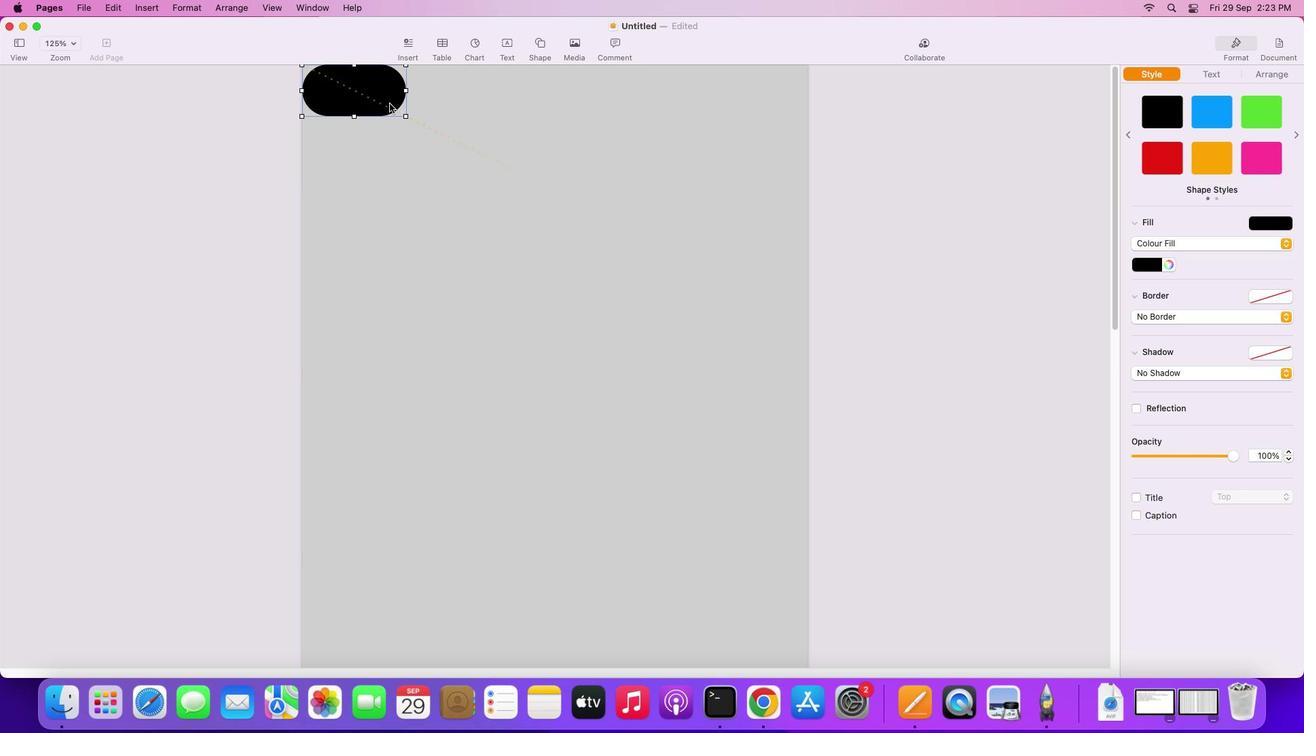 
Action: Mouse moved to (404, 114)
Screenshot: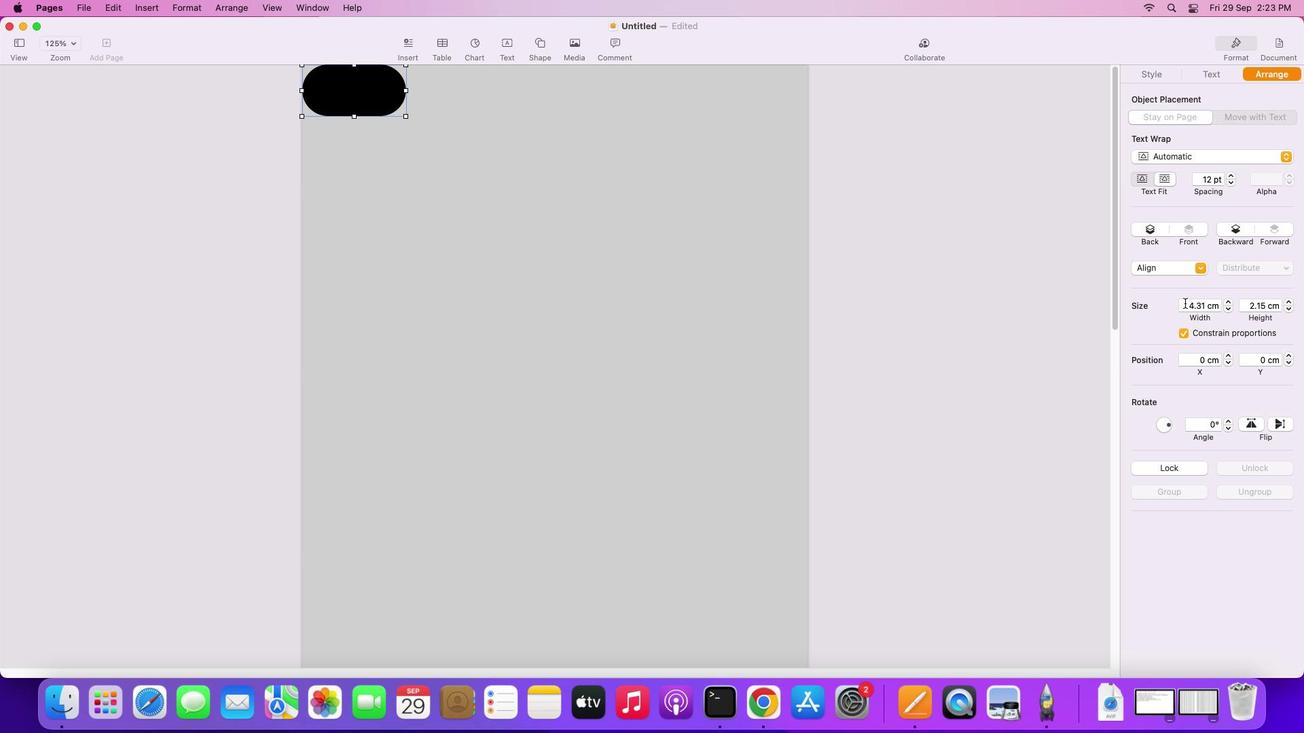 
Action: Mouse pressed left at (404, 114)
Screenshot: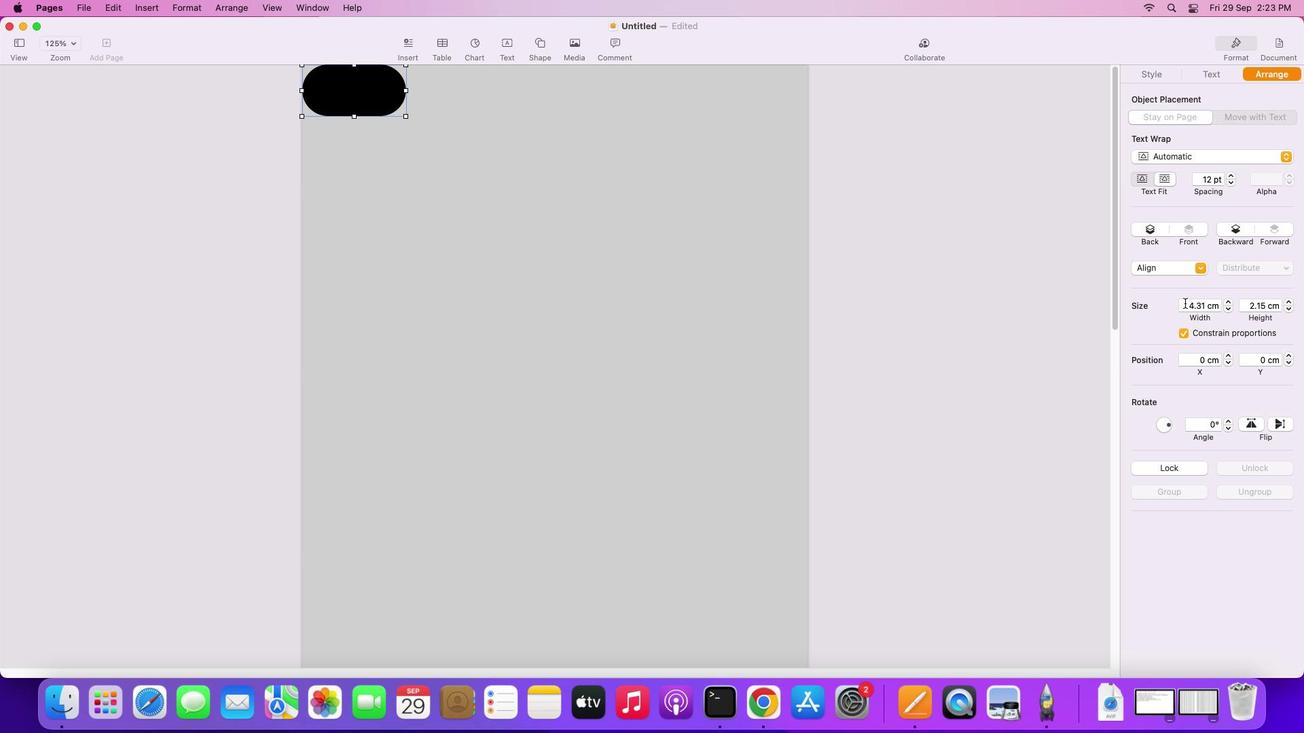 
Action: Mouse moved to (1273, 73)
Screenshot: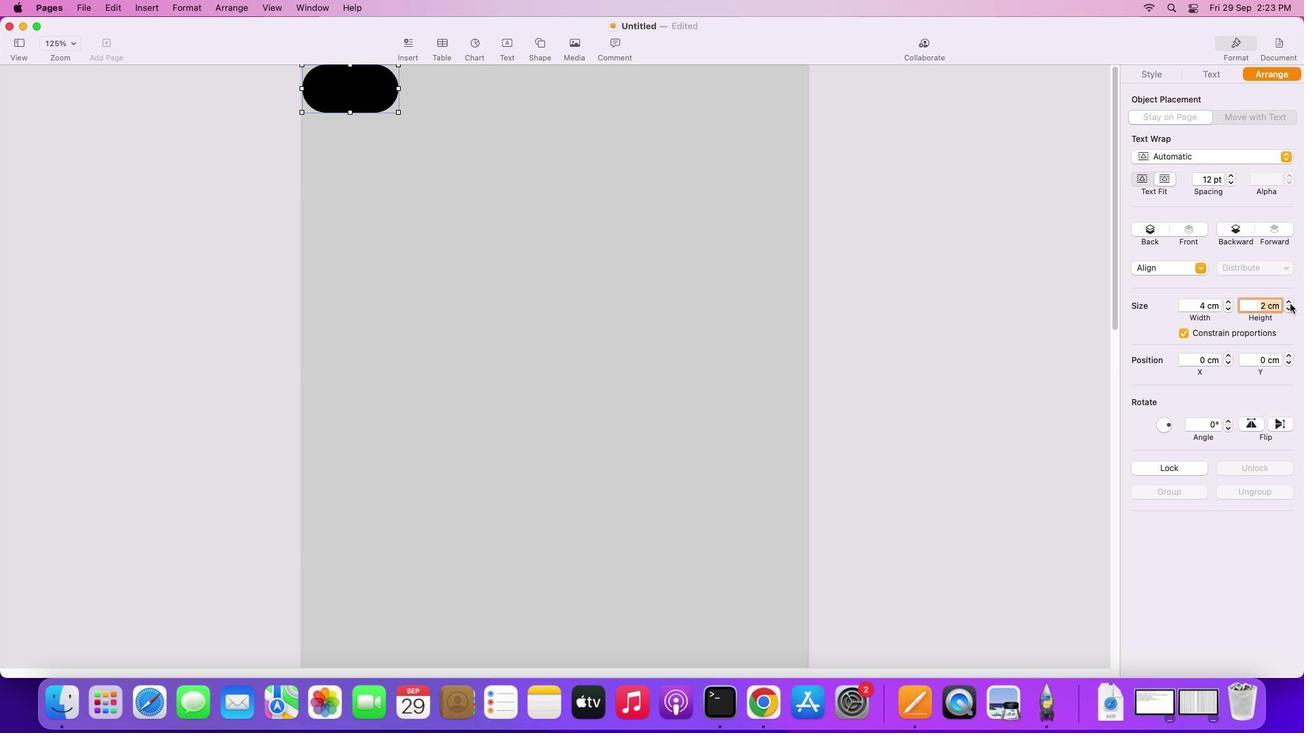 
Action: Mouse pressed left at (1273, 73)
Screenshot: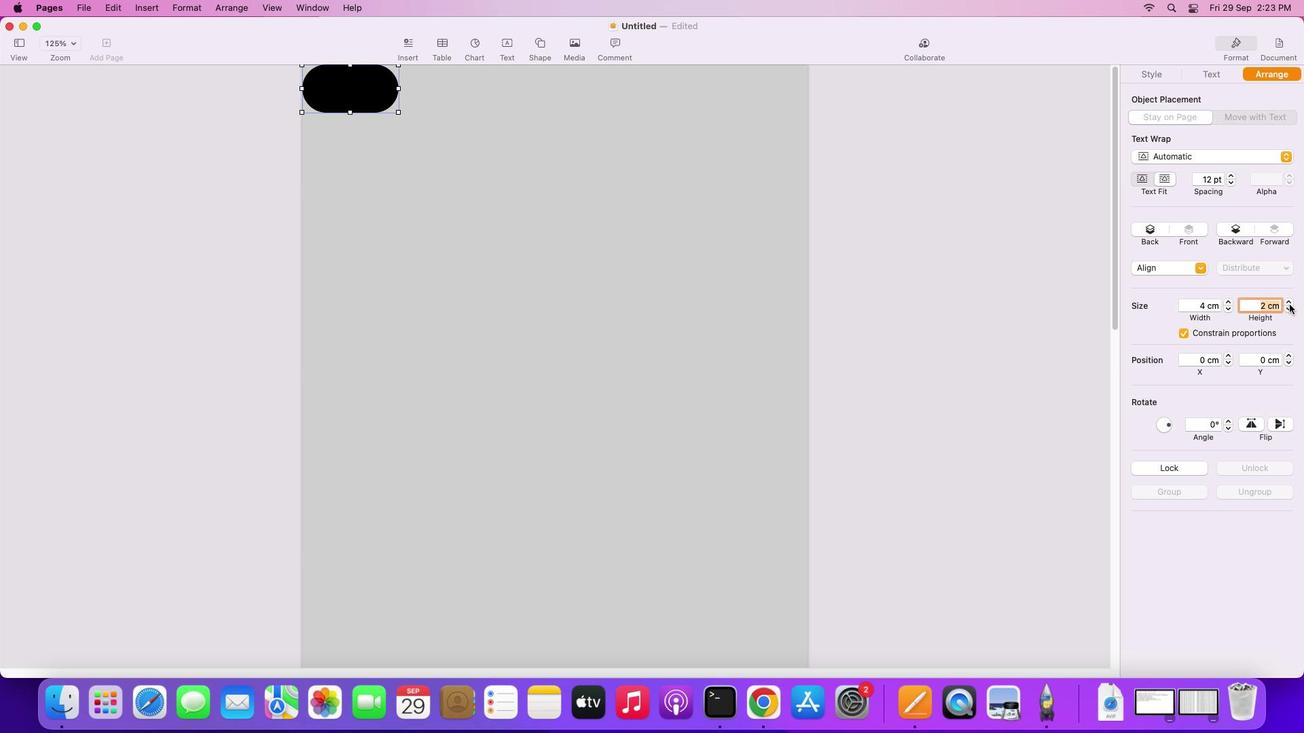 
Action: Mouse moved to (1185, 303)
Screenshot: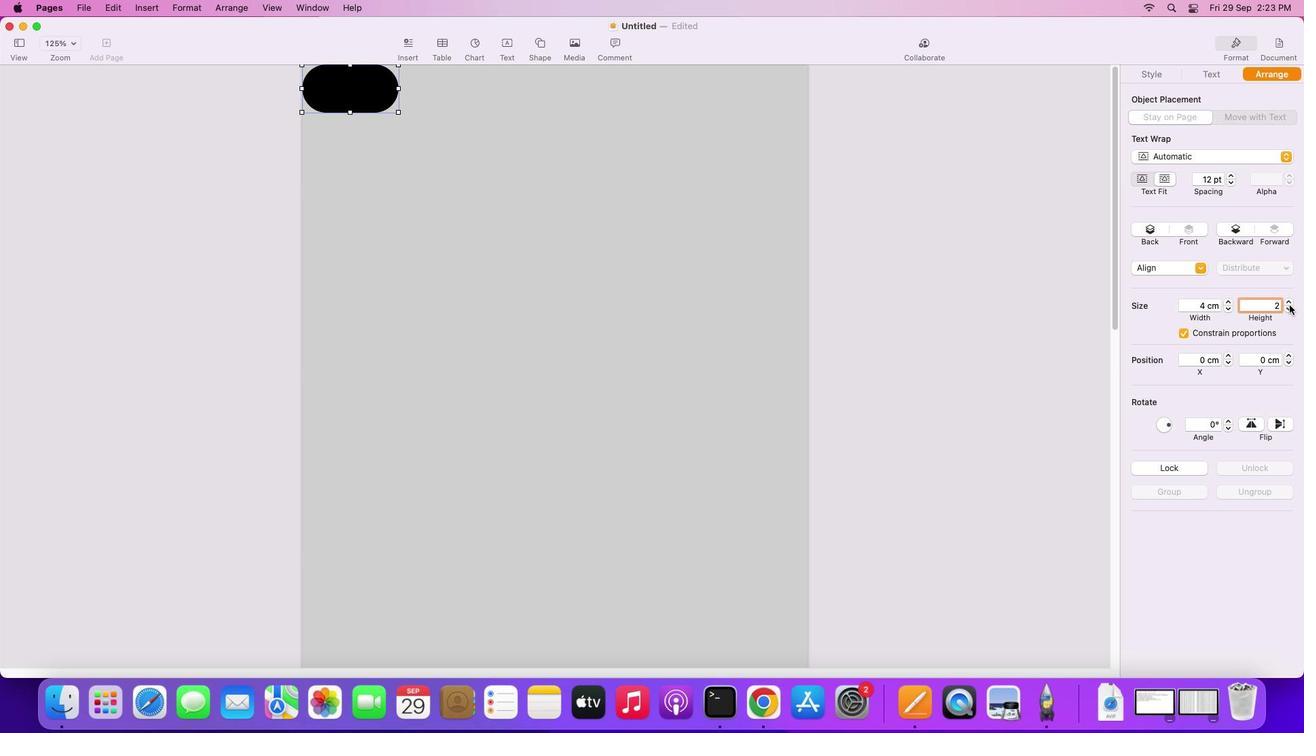 
Action: Mouse pressed left at (1185, 303)
Screenshot: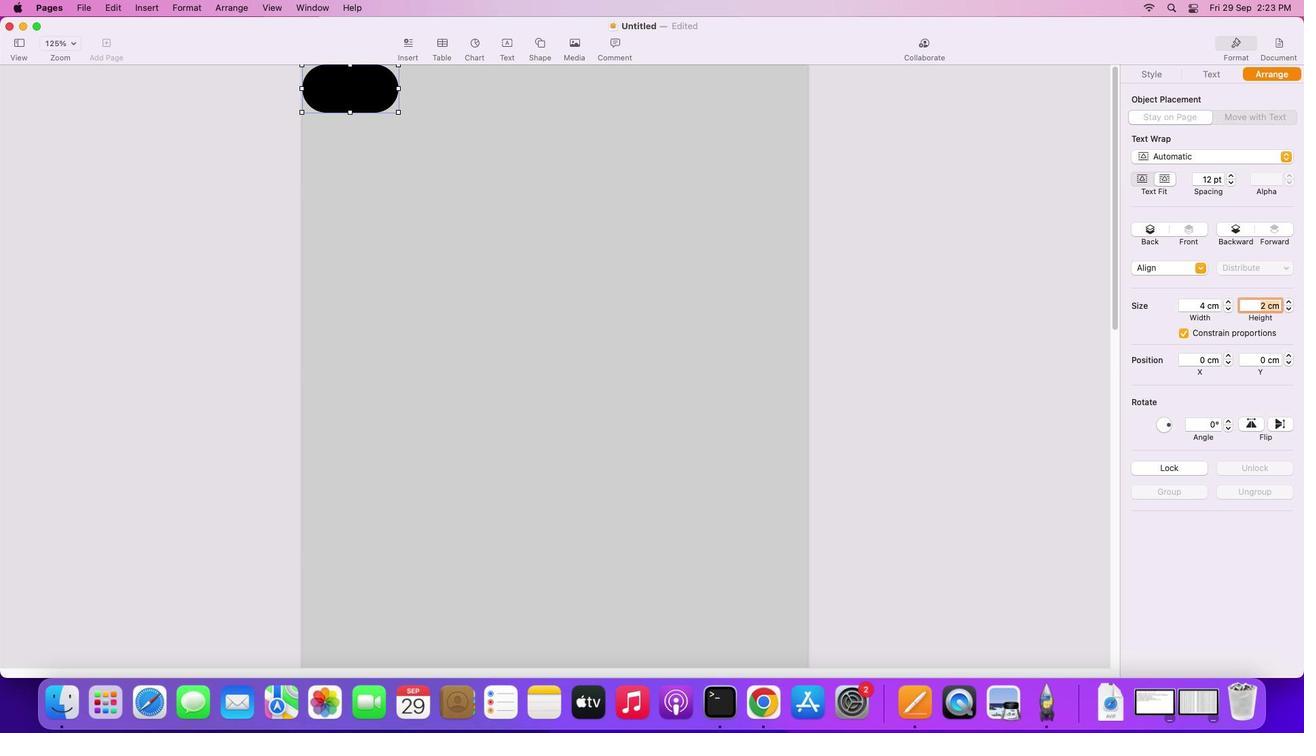 
Action: Mouse moved to (1223, 309)
Screenshot: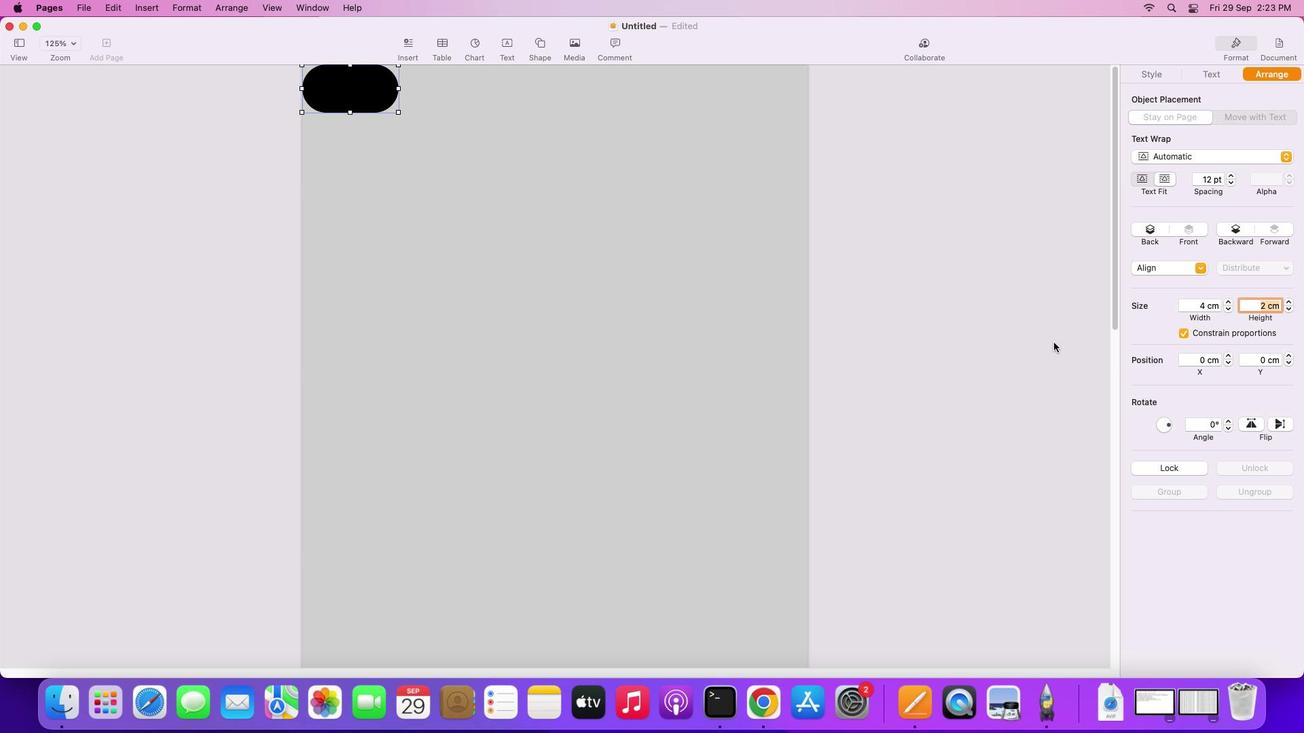 
Action: Key pressed '4'
Screenshot: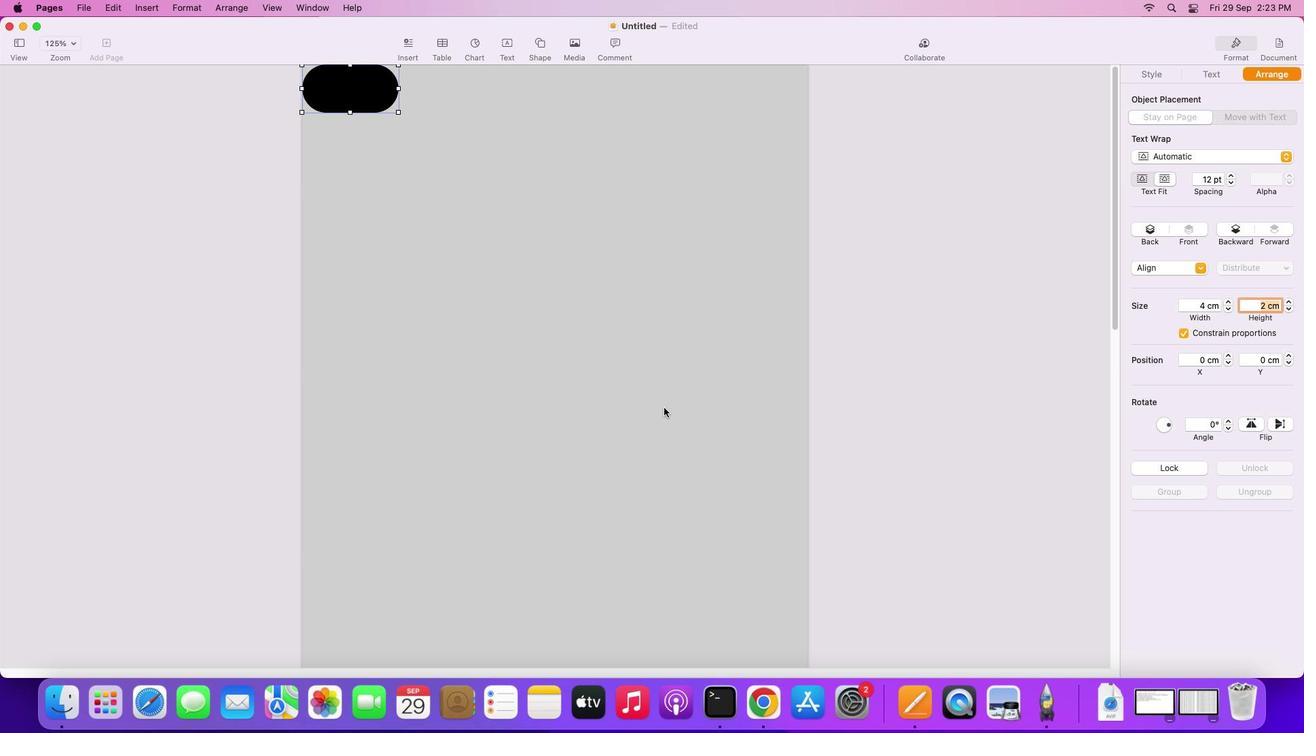 
Action: Mouse moved to (1249, 308)
Screenshot: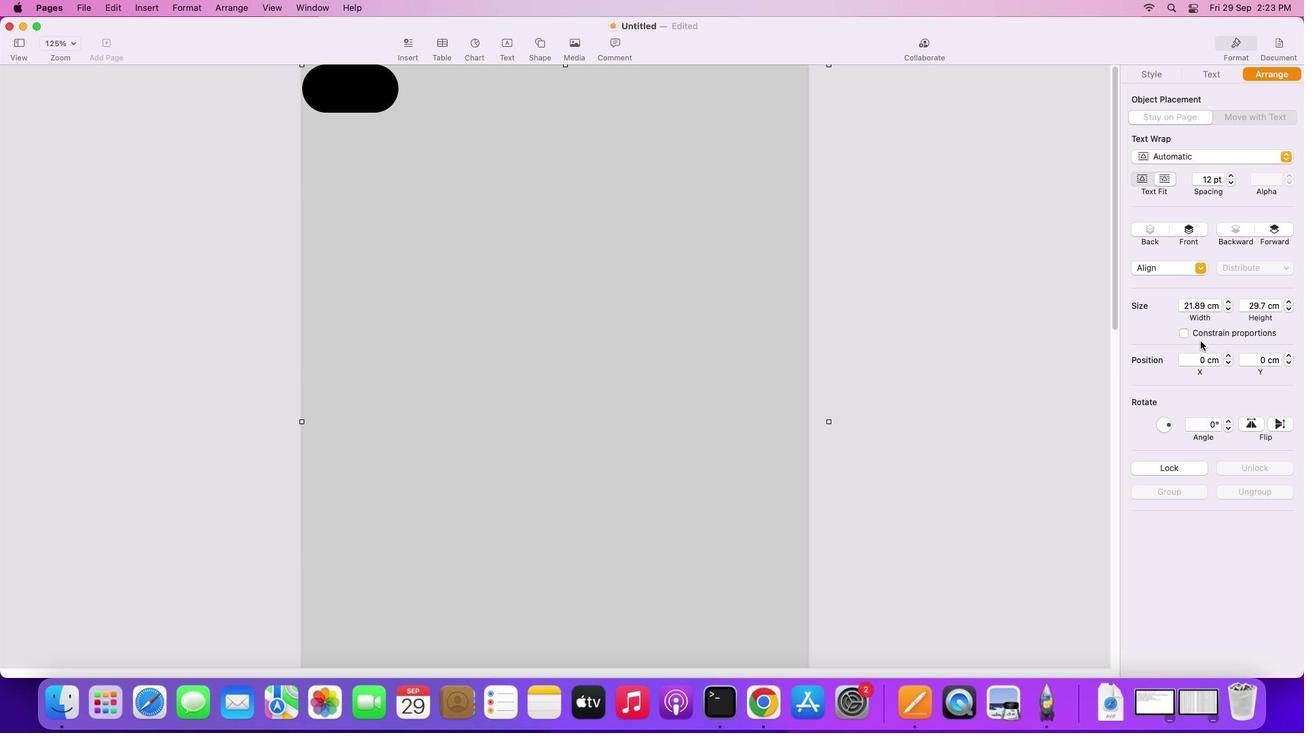 
Action: Mouse pressed left at (1249, 308)
Screenshot: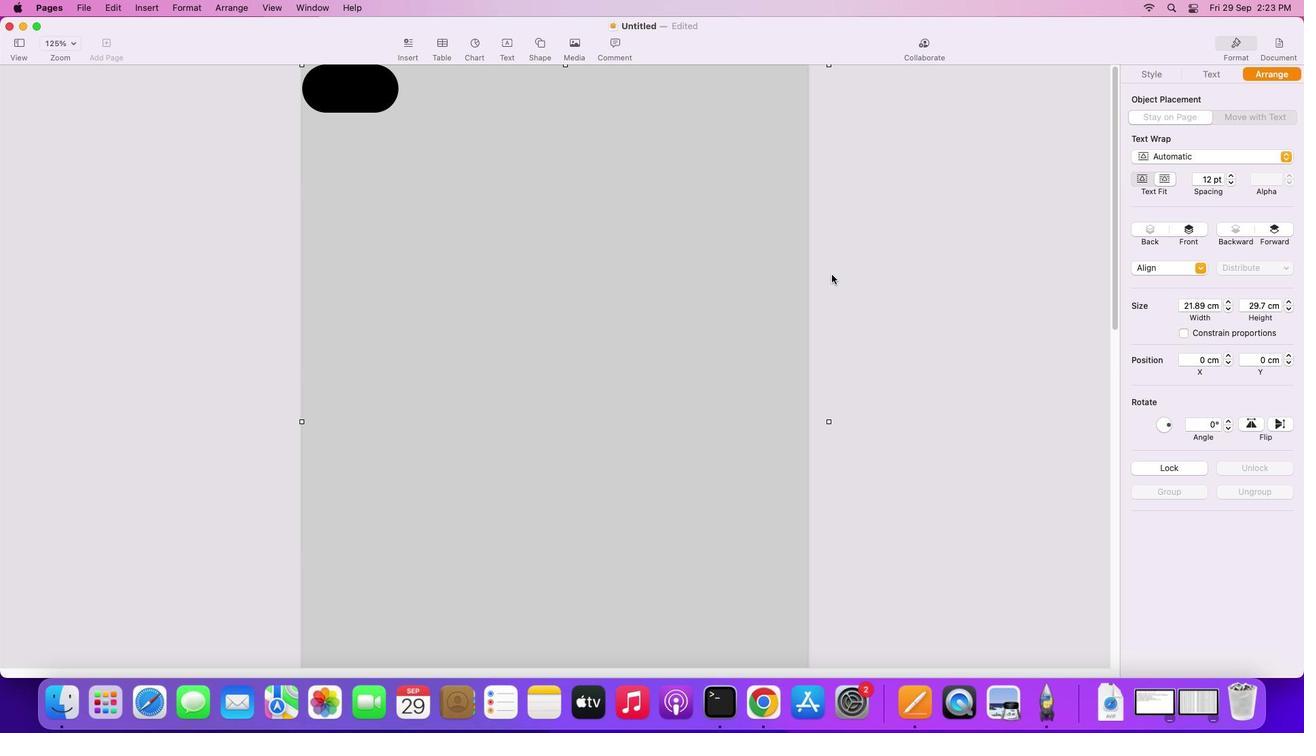 
Action: Mouse moved to (1290, 304)
Screenshot: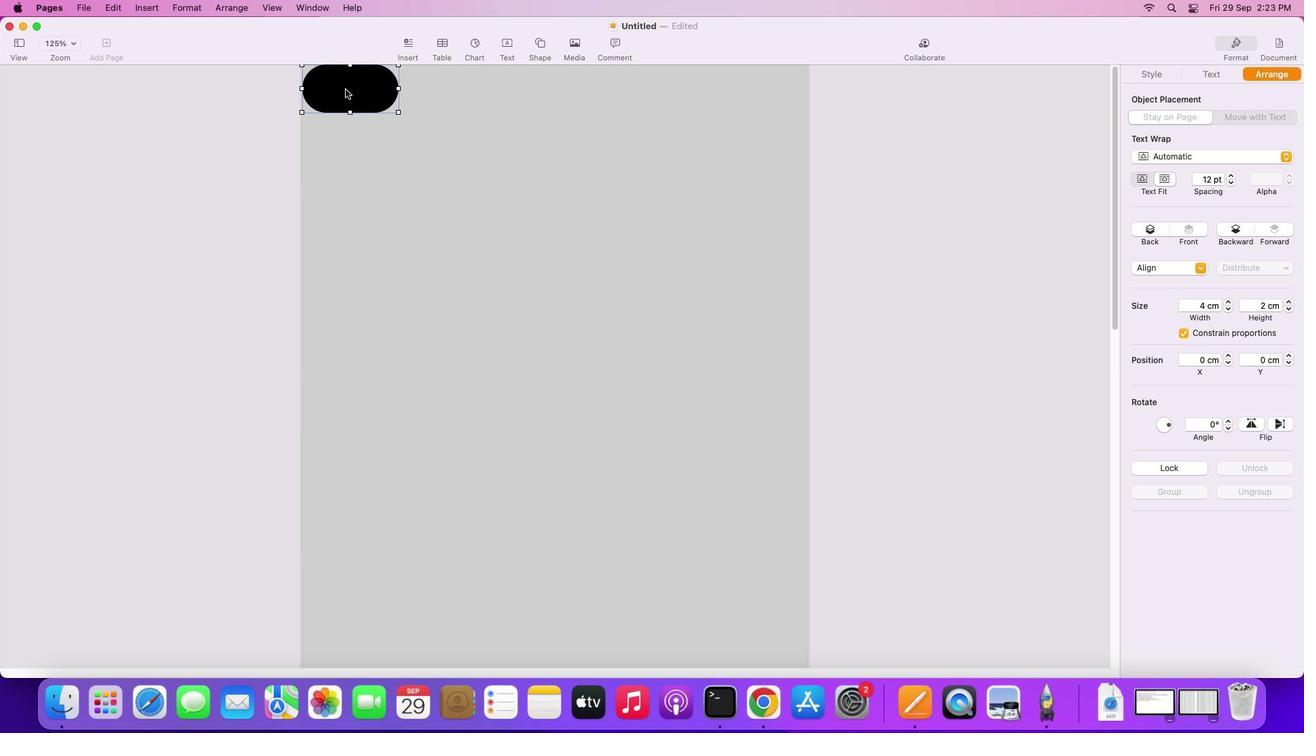 
Action: Key pressed '2'
Screenshot: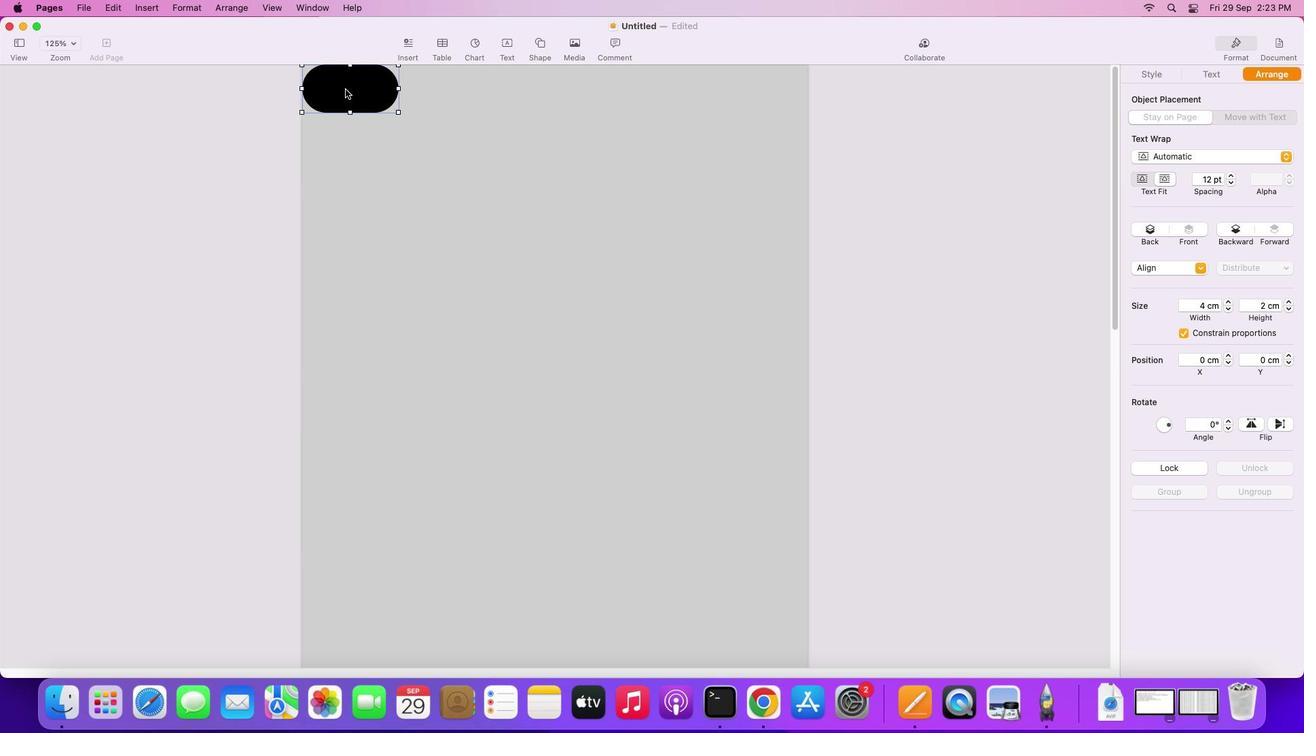 
Action: Mouse moved to (1289, 305)
Screenshot: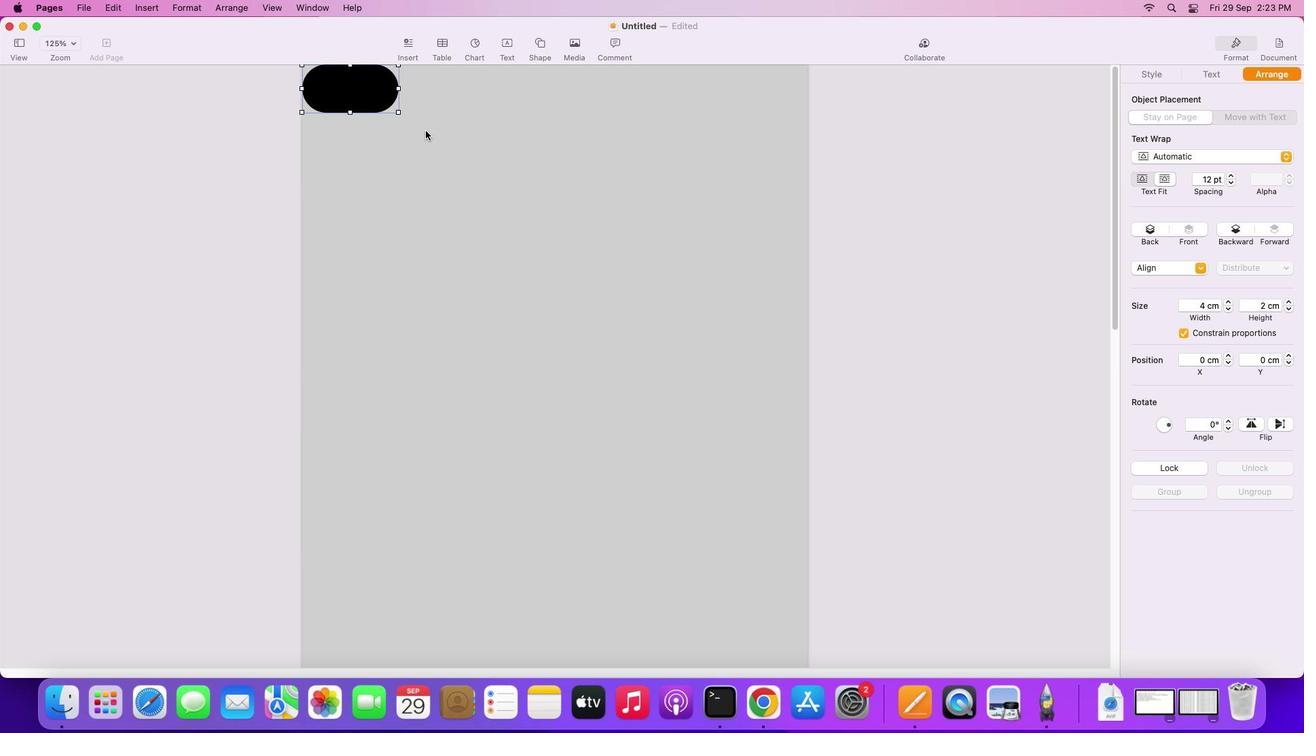
Action: Key pressed '\x03'
Screenshot: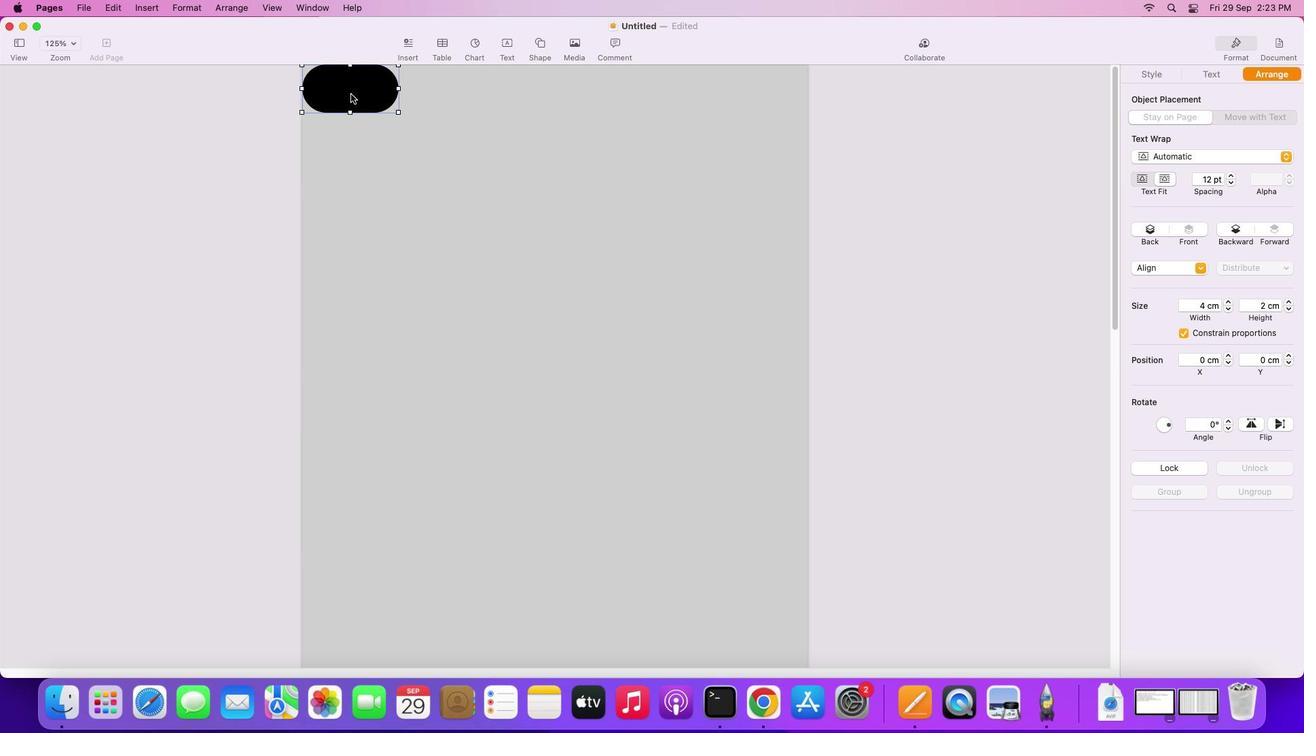 
Action: Mouse moved to (663, 408)
Screenshot: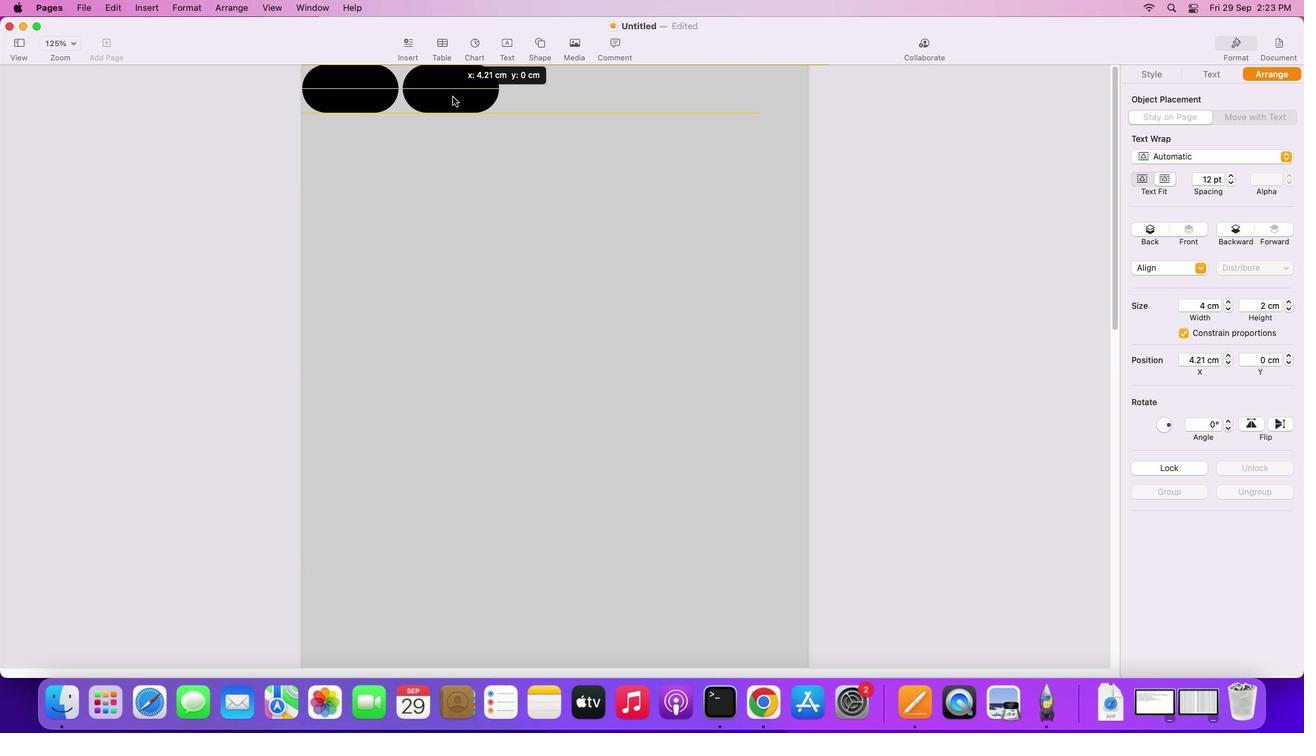 
Action: Mouse pressed left at (663, 408)
Screenshot: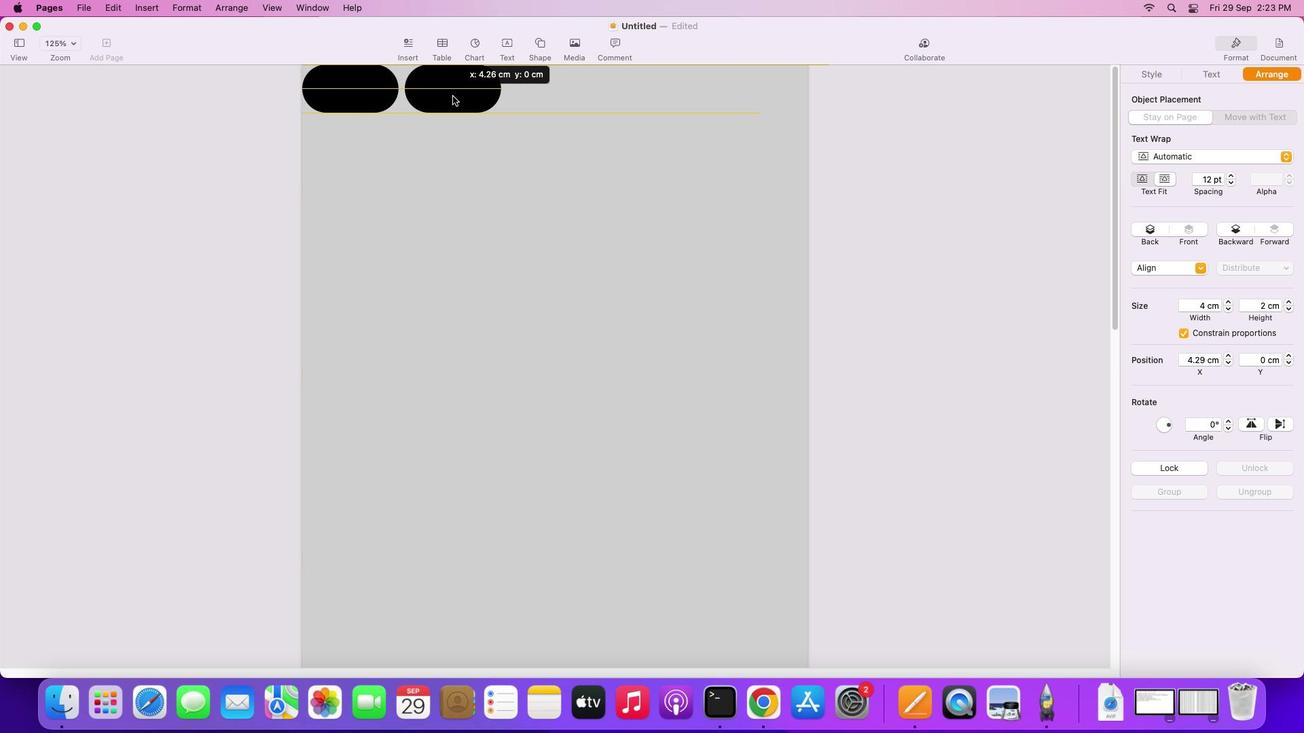 
Action: Mouse moved to (345, 89)
Screenshot: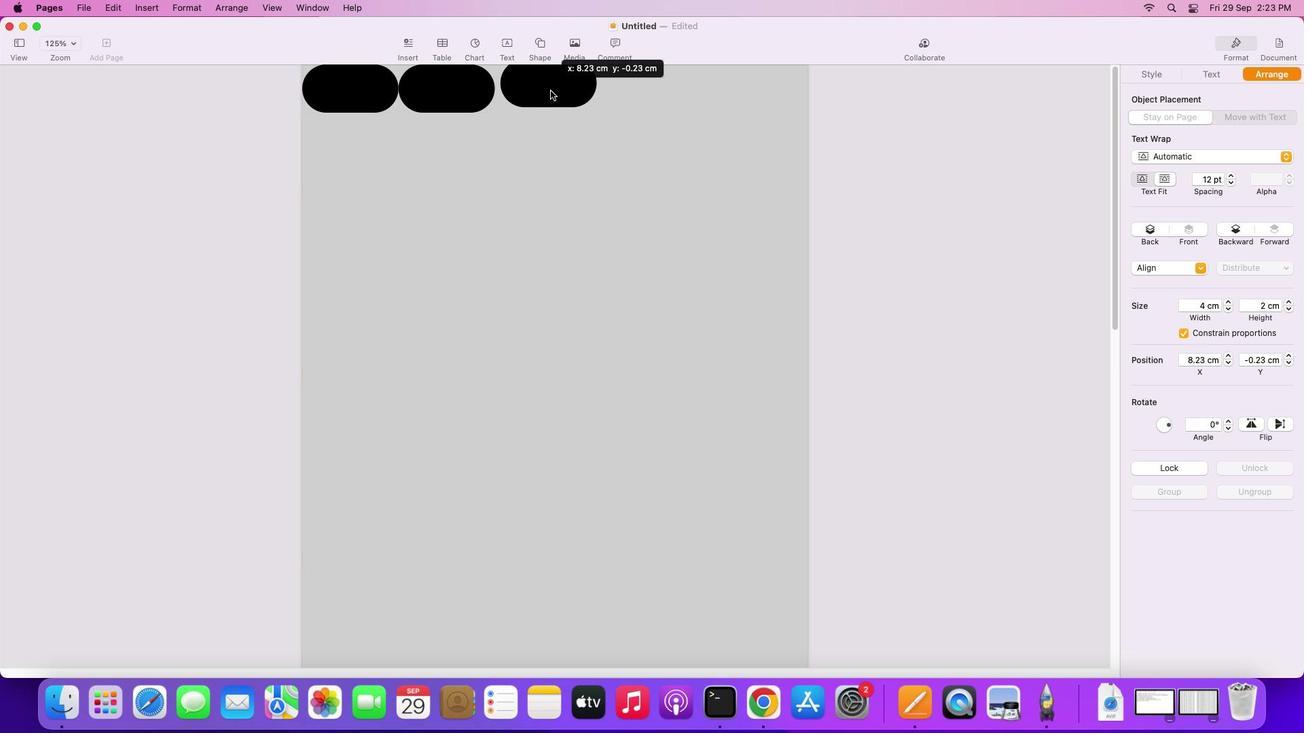 
Action: Mouse pressed left at (345, 89)
Screenshot: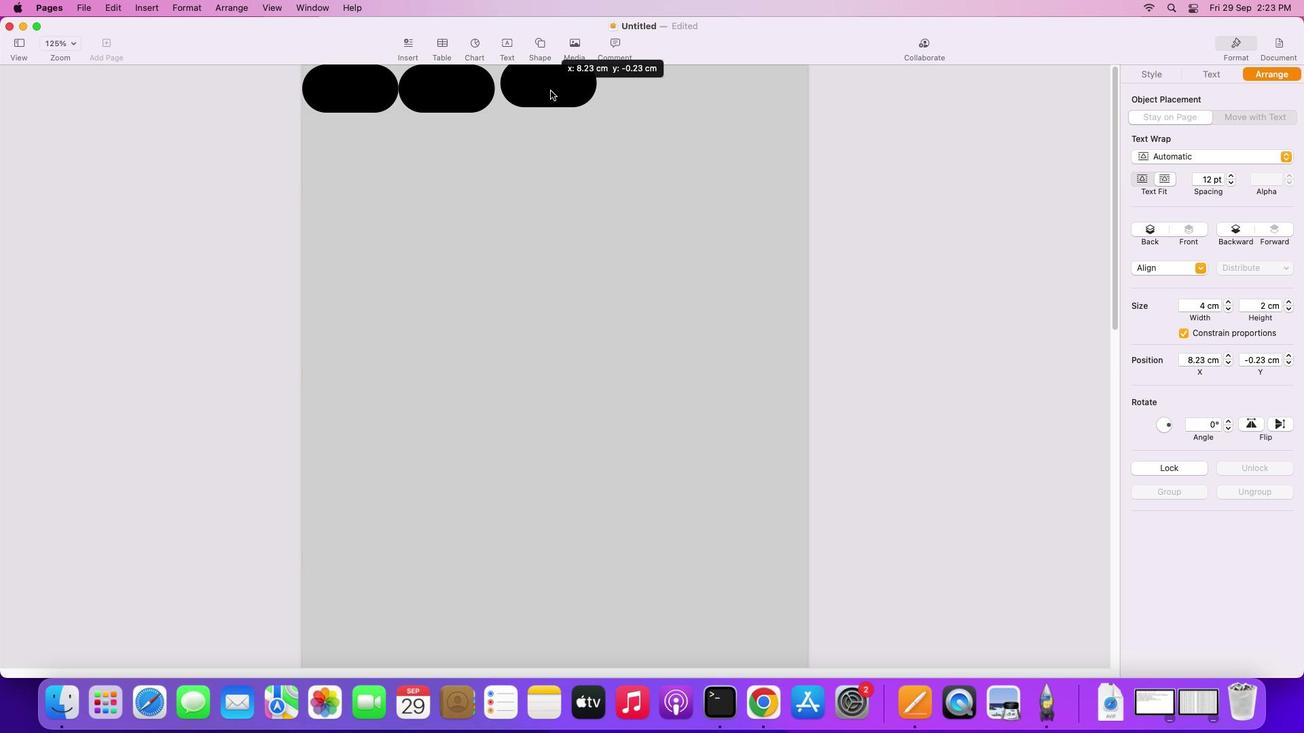 
Action: Mouse moved to (349, 93)
Screenshot: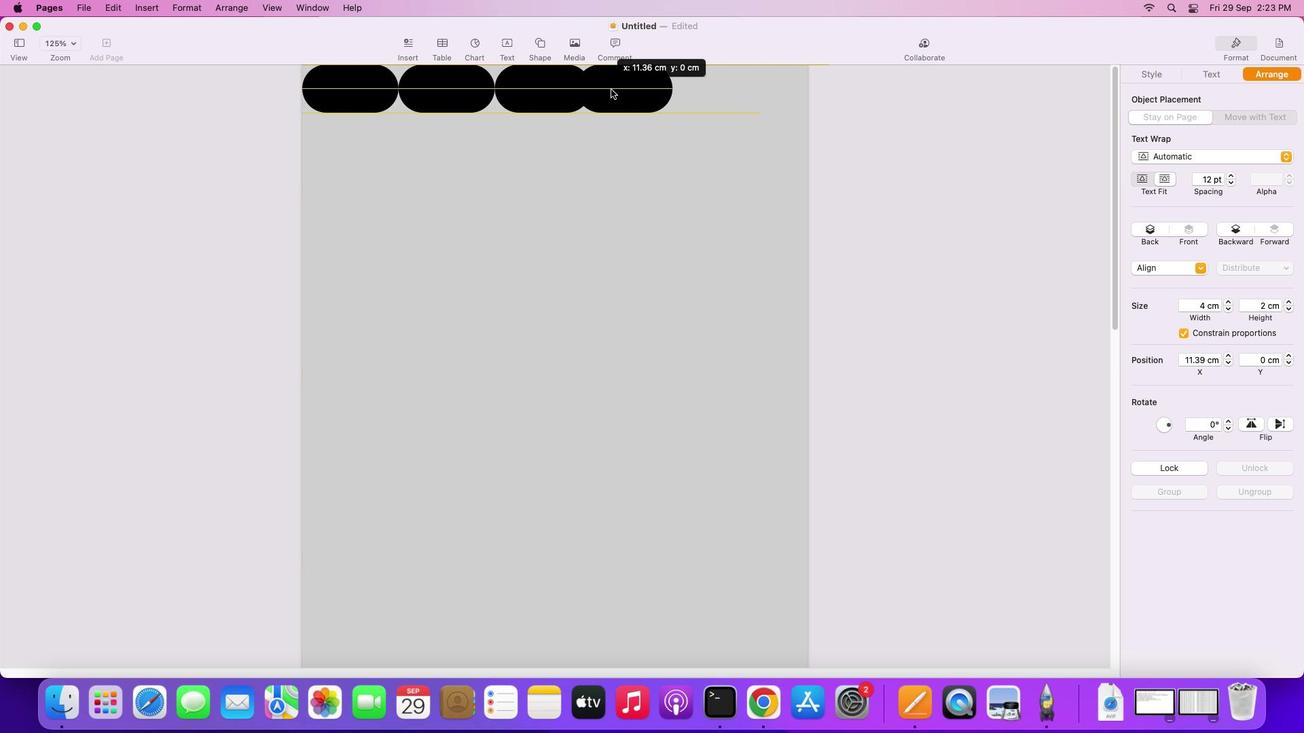 
Action: Key pressed Key.alt
Screenshot: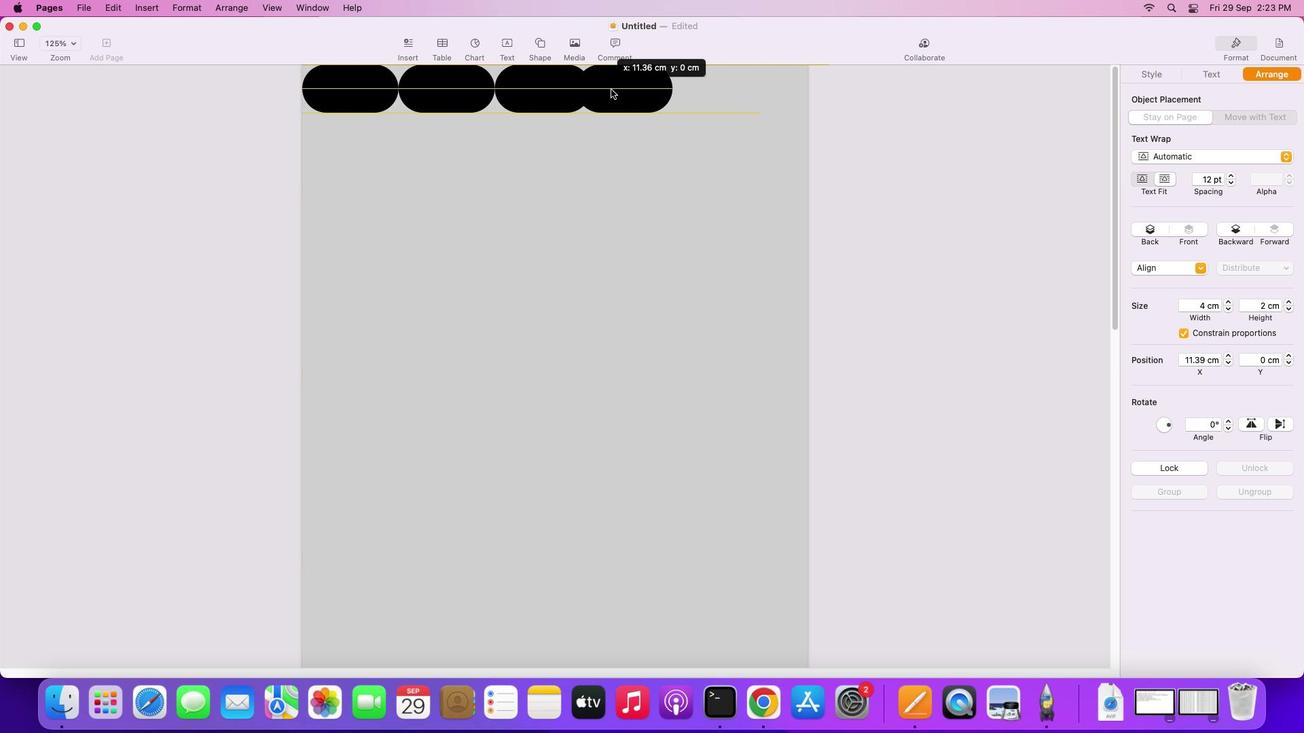 
Action: Mouse pressed left at (349, 93)
Screenshot: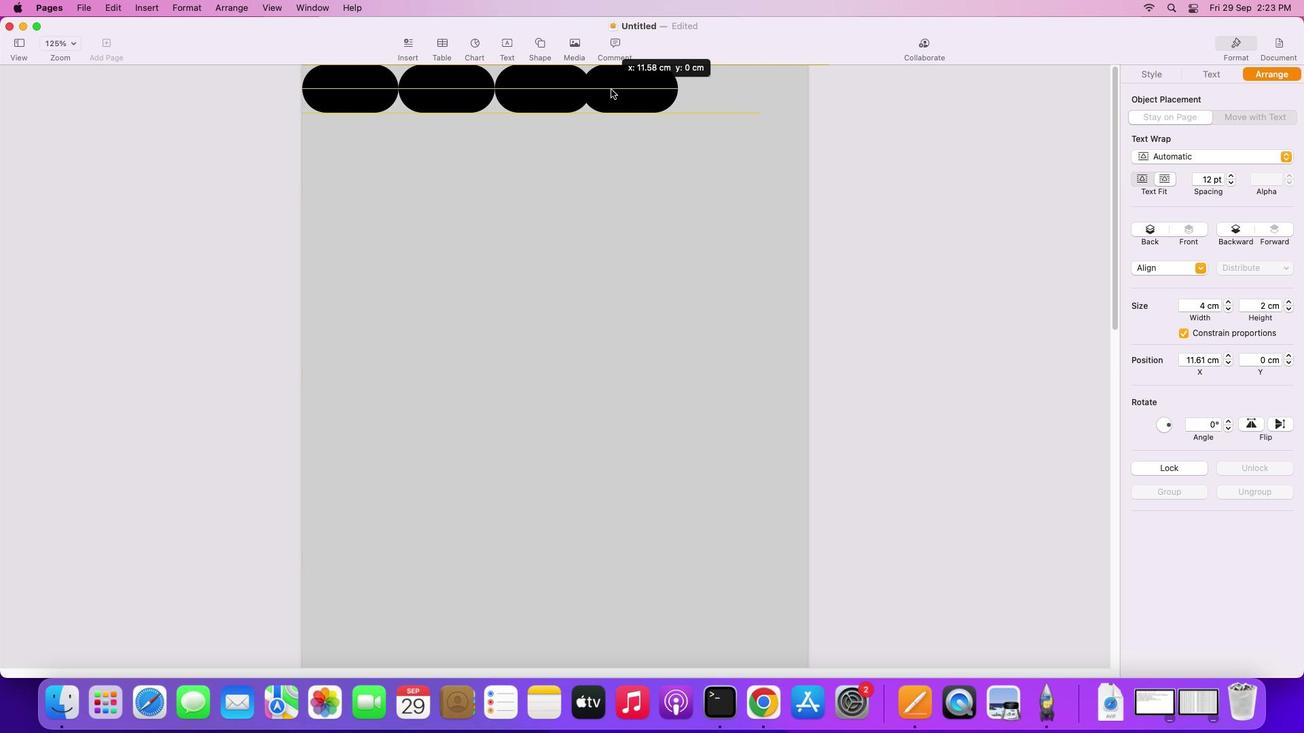 
Action: Mouse moved to (449, 96)
Screenshot: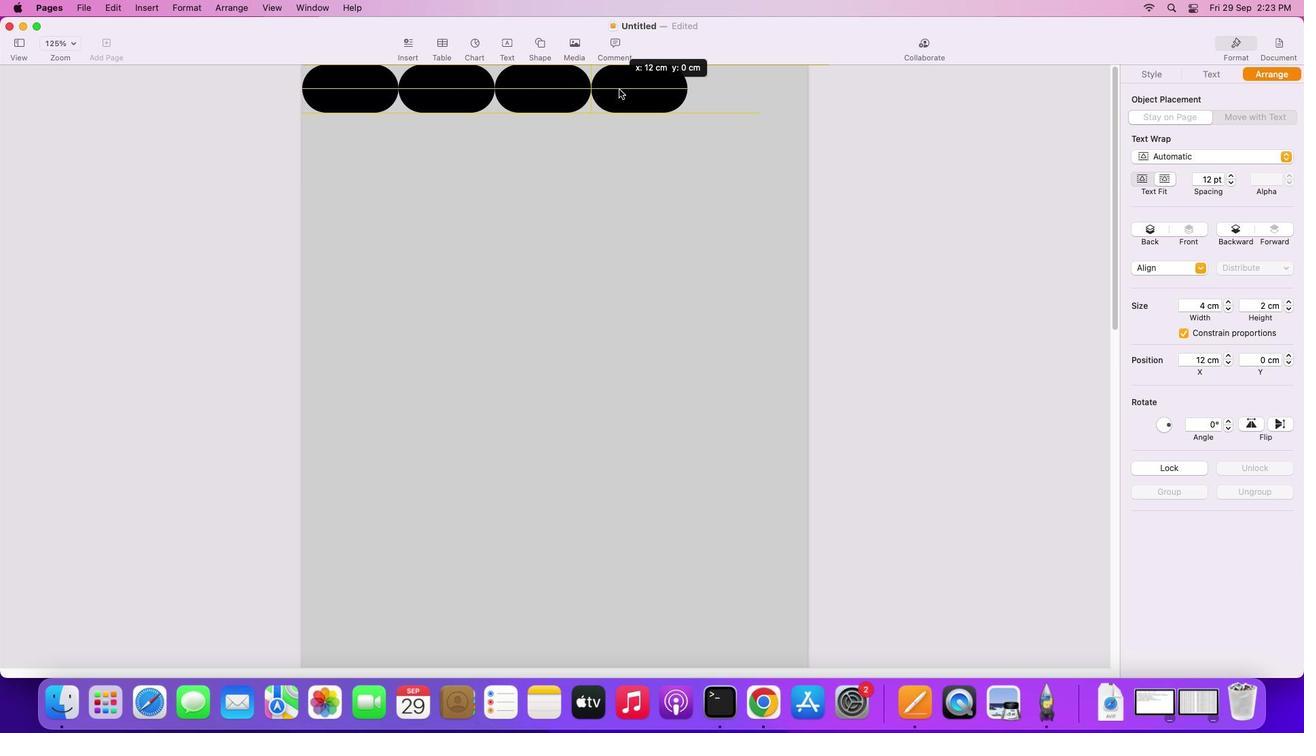 
Action: Key pressed Key.alt
Screenshot: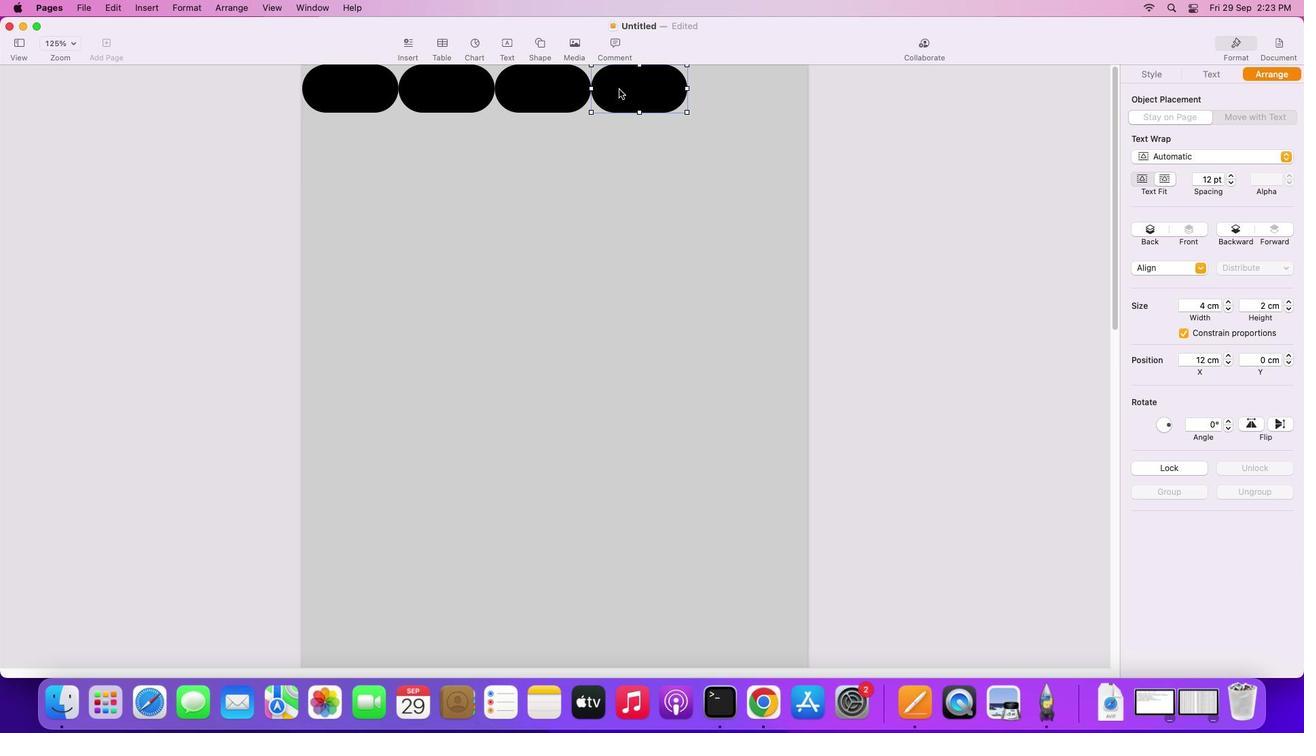 
Action: Mouse pressed left at (449, 96)
Screenshot: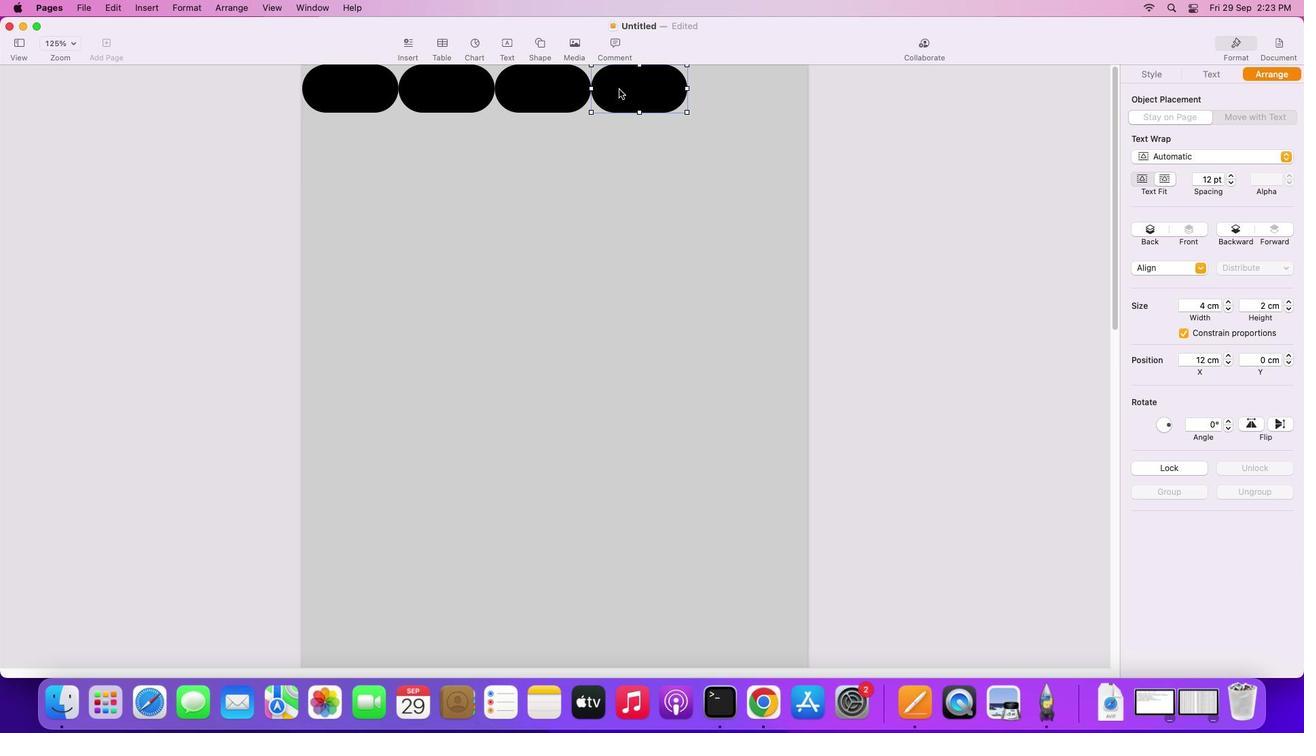 
Action: Mouse moved to (524, 84)
Screenshot: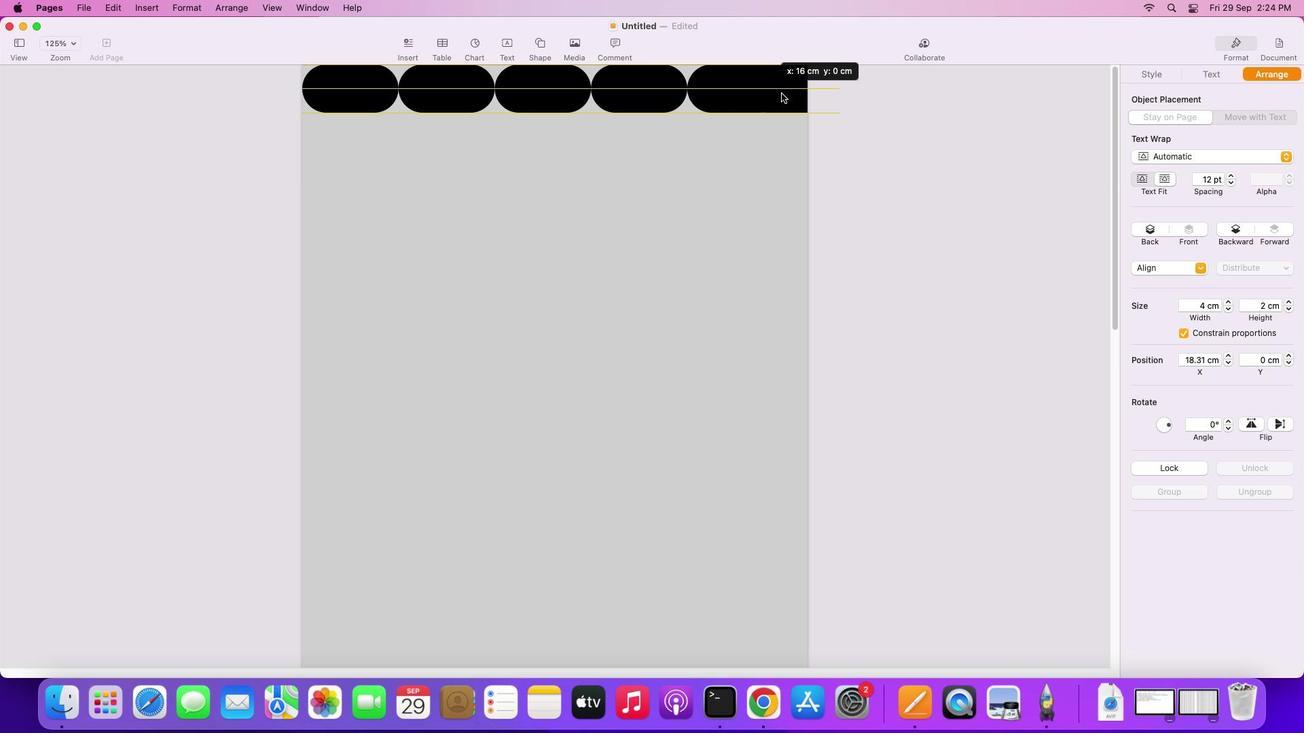 
Action: Key pressed Key.alt
Screenshot: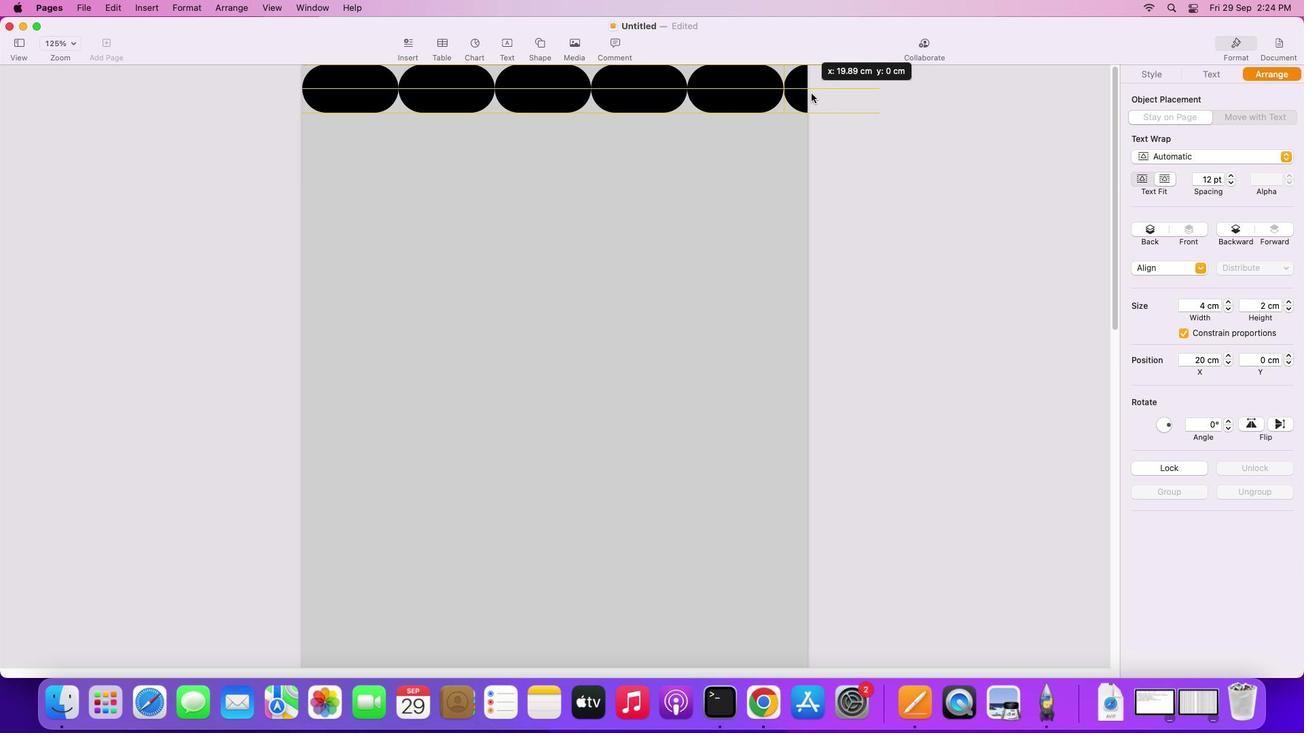 
Action: Mouse pressed left at (524, 84)
Screenshot: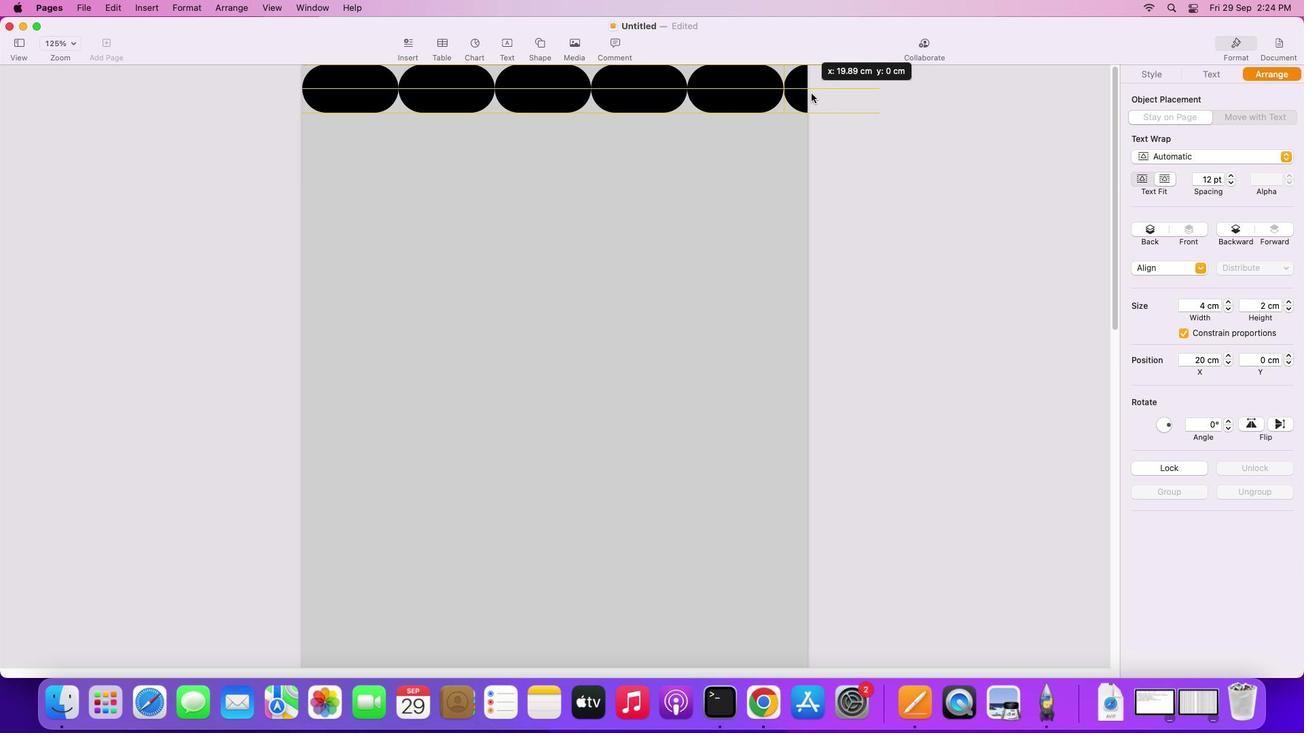 
Action: Mouse moved to (619, 89)
Screenshot: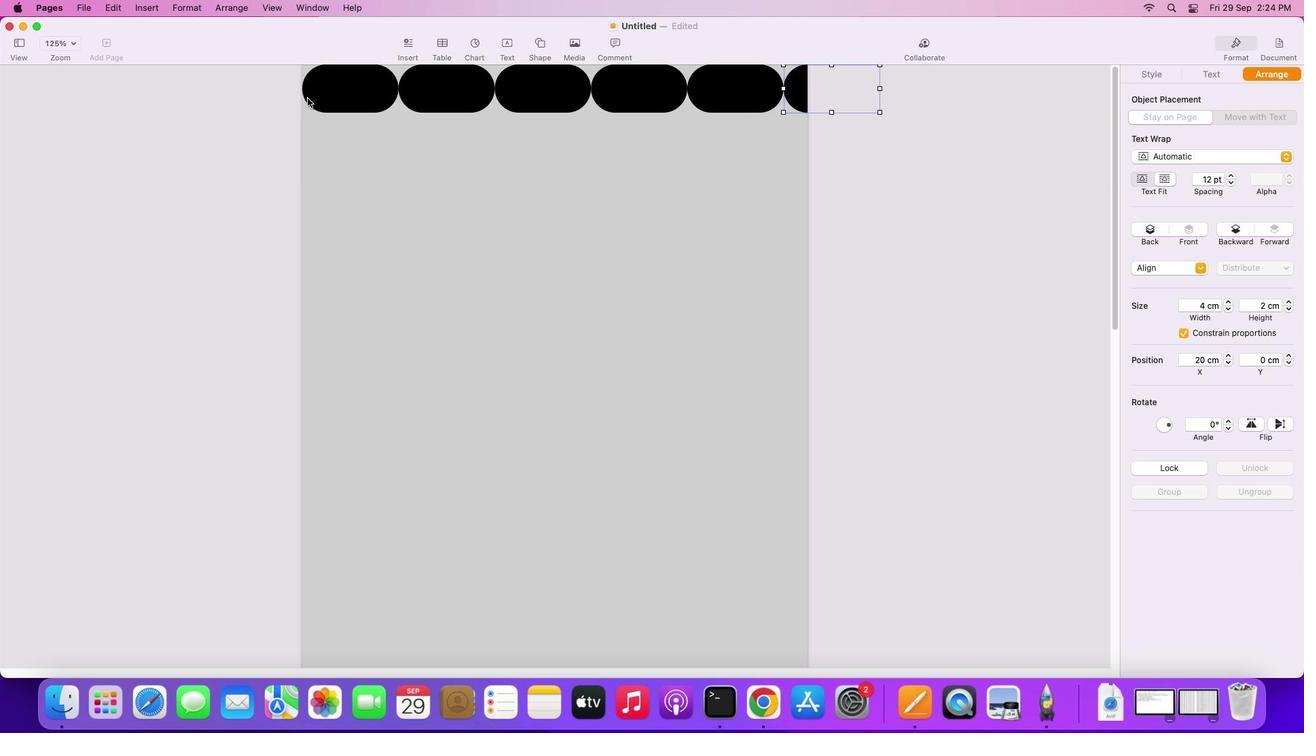 
Action: Key pressed Key.alt
Screenshot: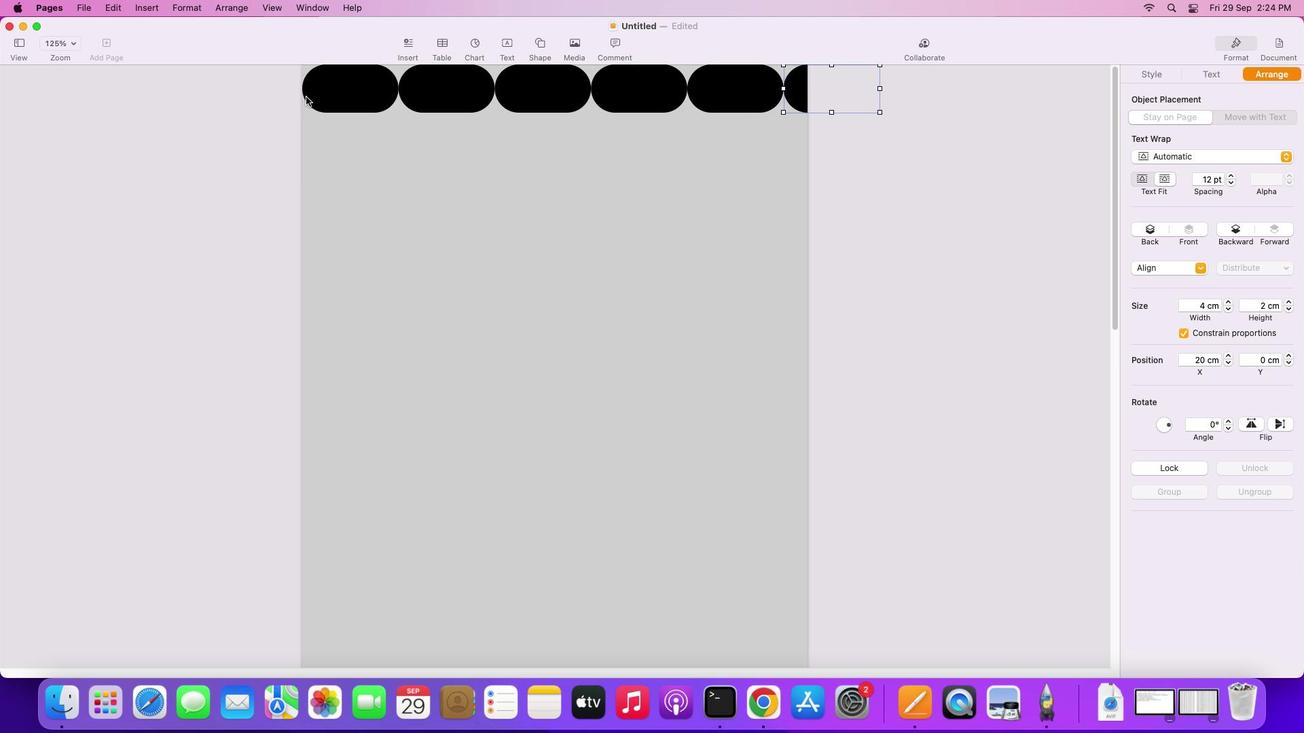 
Action: Mouse pressed left at (619, 89)
Screenshot: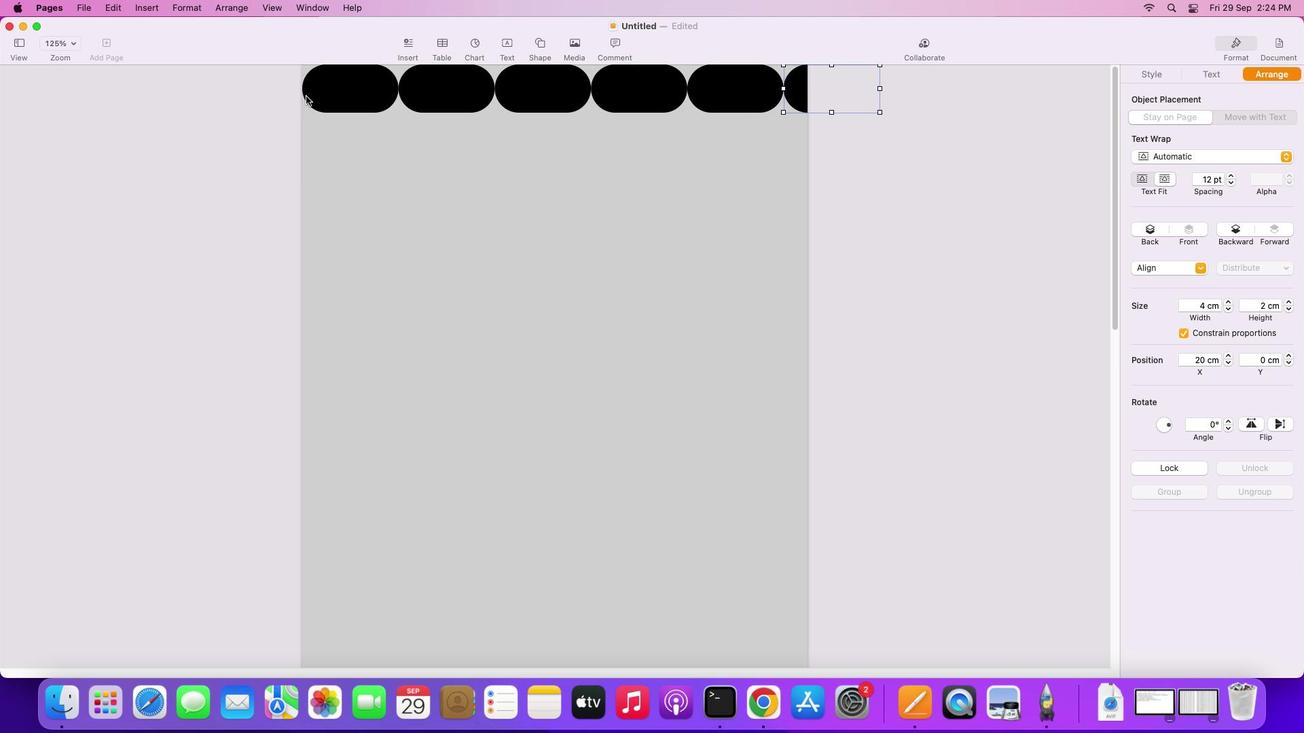
Action: Mouse moved to (714, 89)
Screenshot: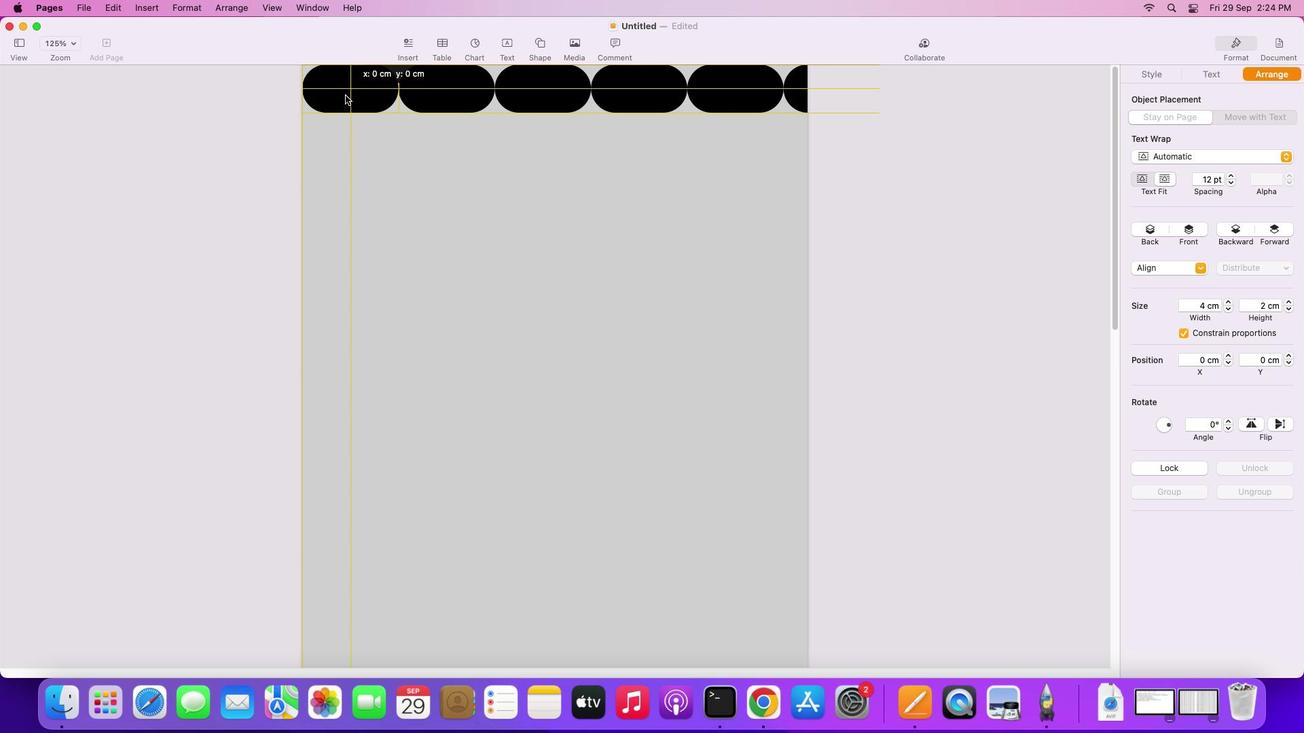 
Action: Key pressed Key.alt
Screenshot: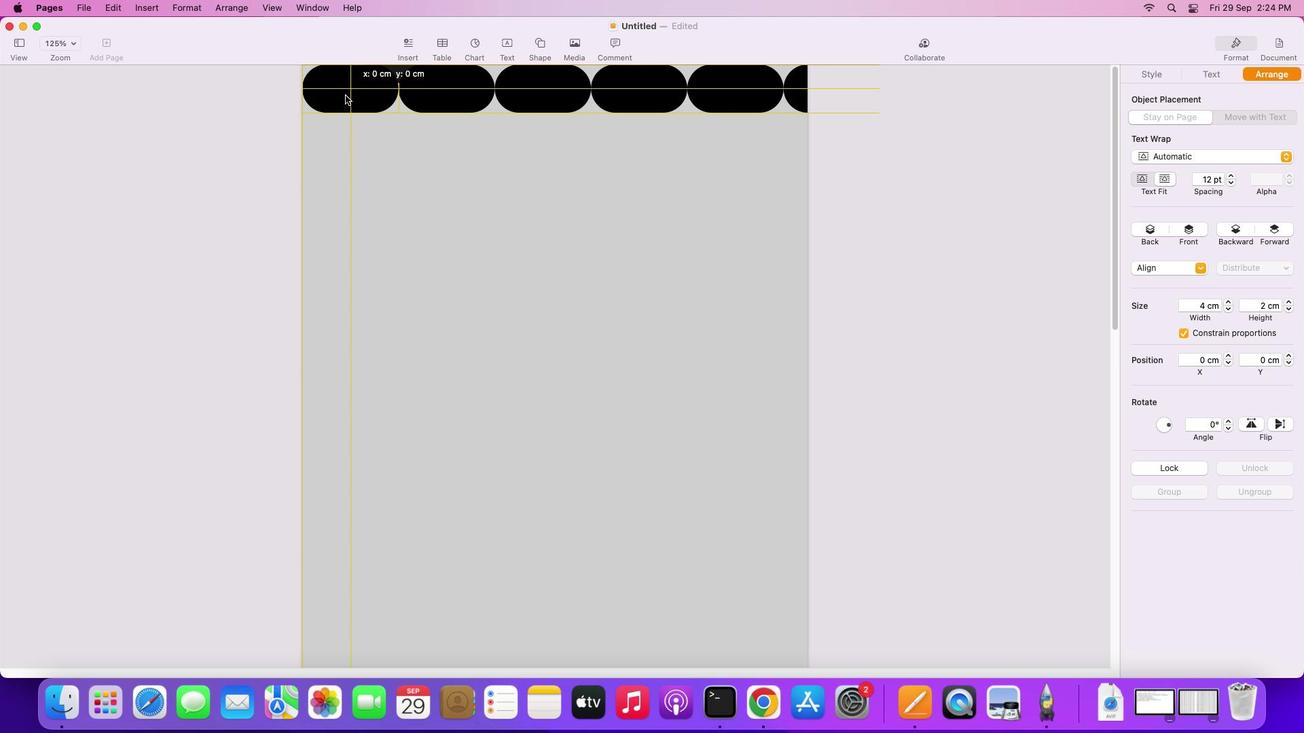
Action: Mouse pressed left at (714, 89)
Screenshot: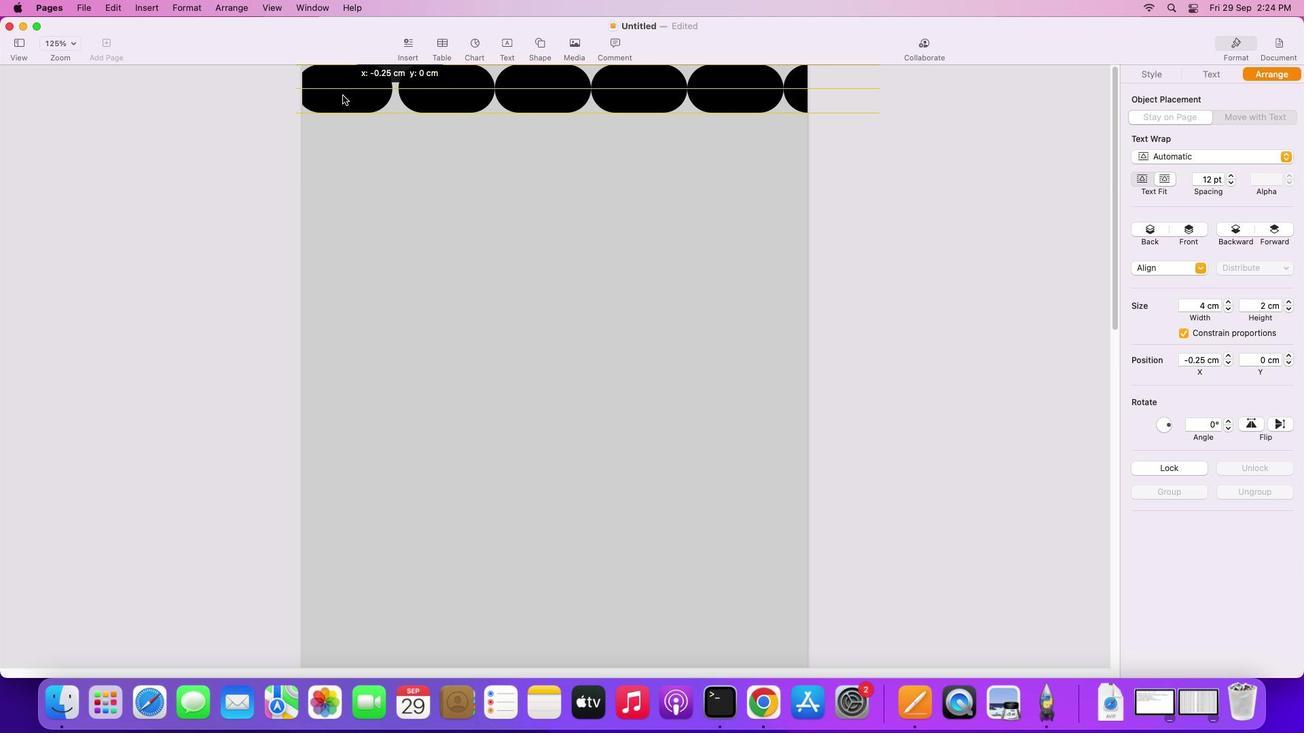 
Action: Mouse moved to (350, 96)
Screenshot: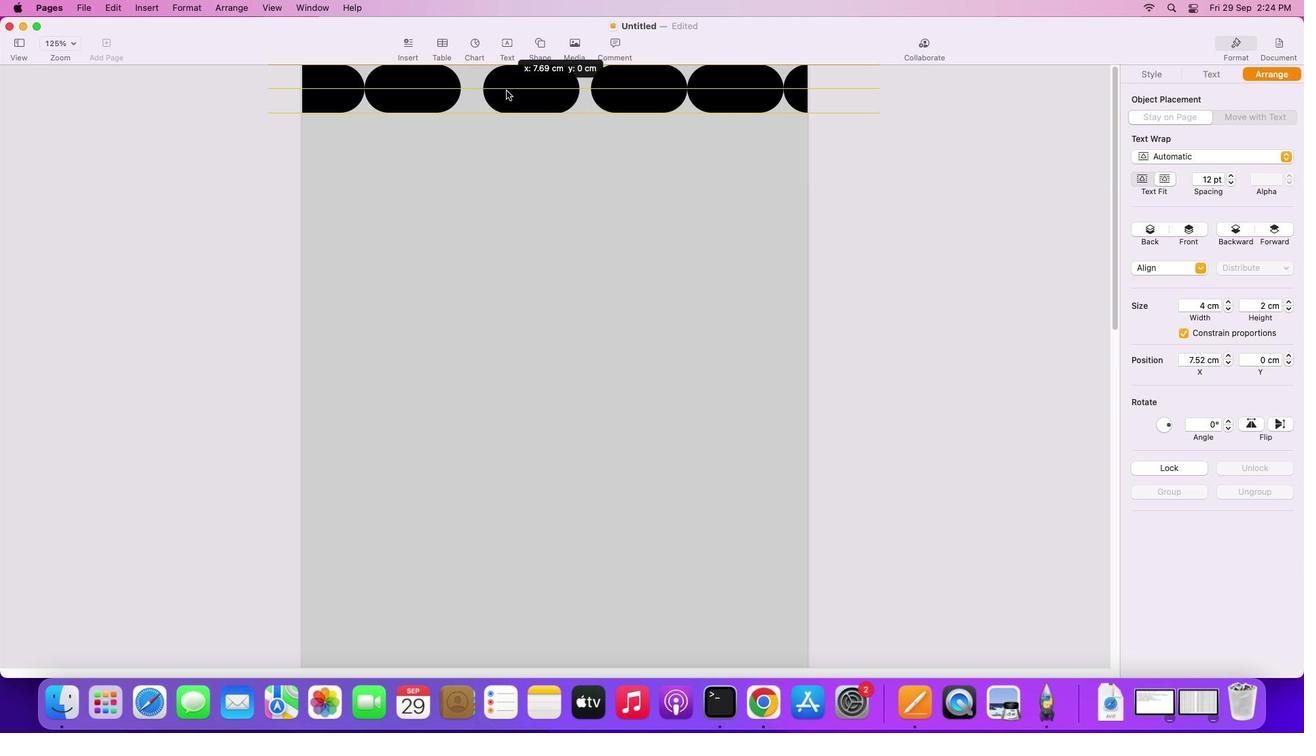 
Action: Mouse pressed left at (350, 96)
Screenshot: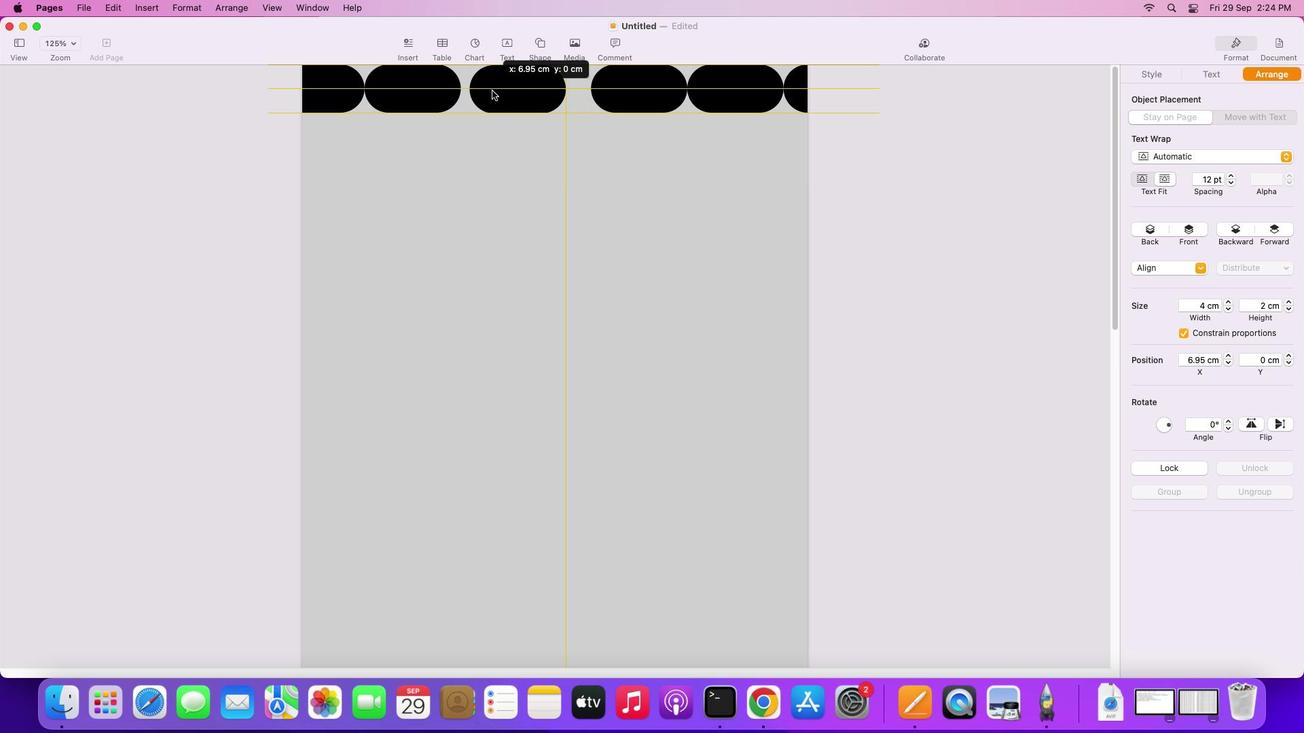 
Action: Mouse moved to (434, 95)
Screenshot: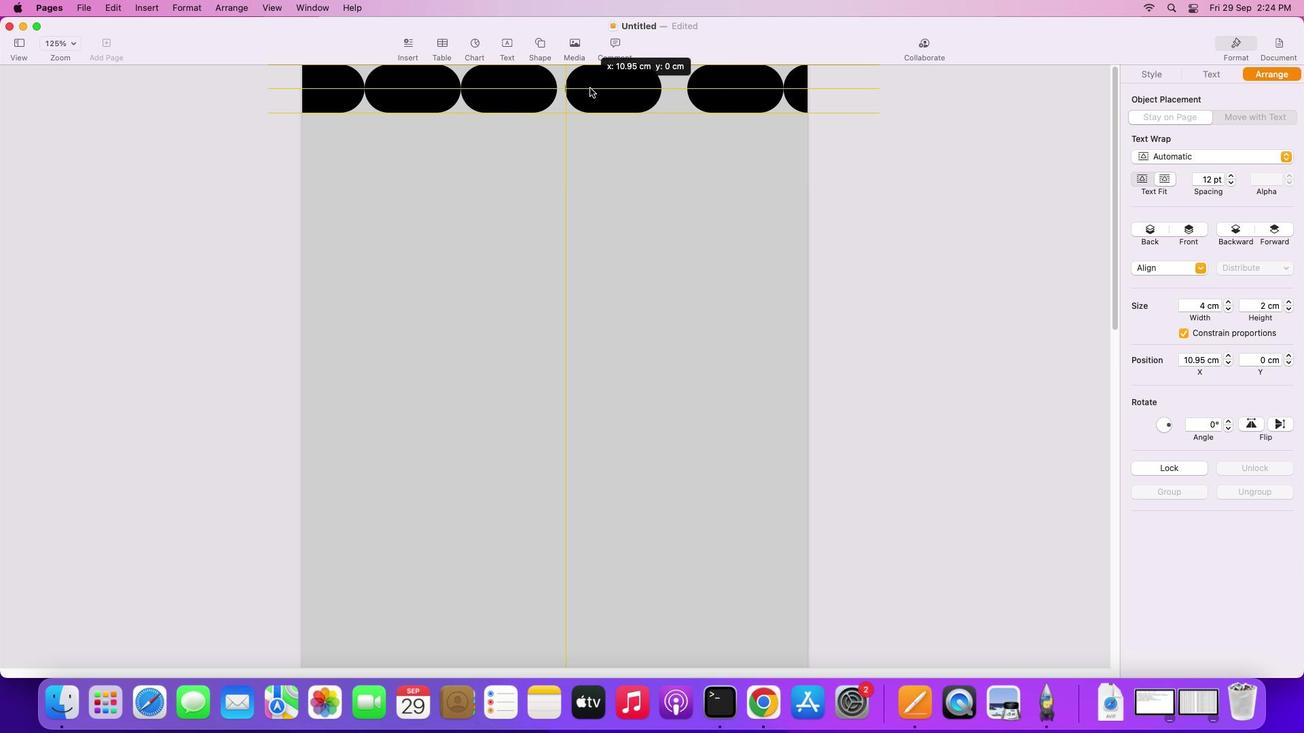 
Action: Mouse pressed left at (434, 95)
Screenshot: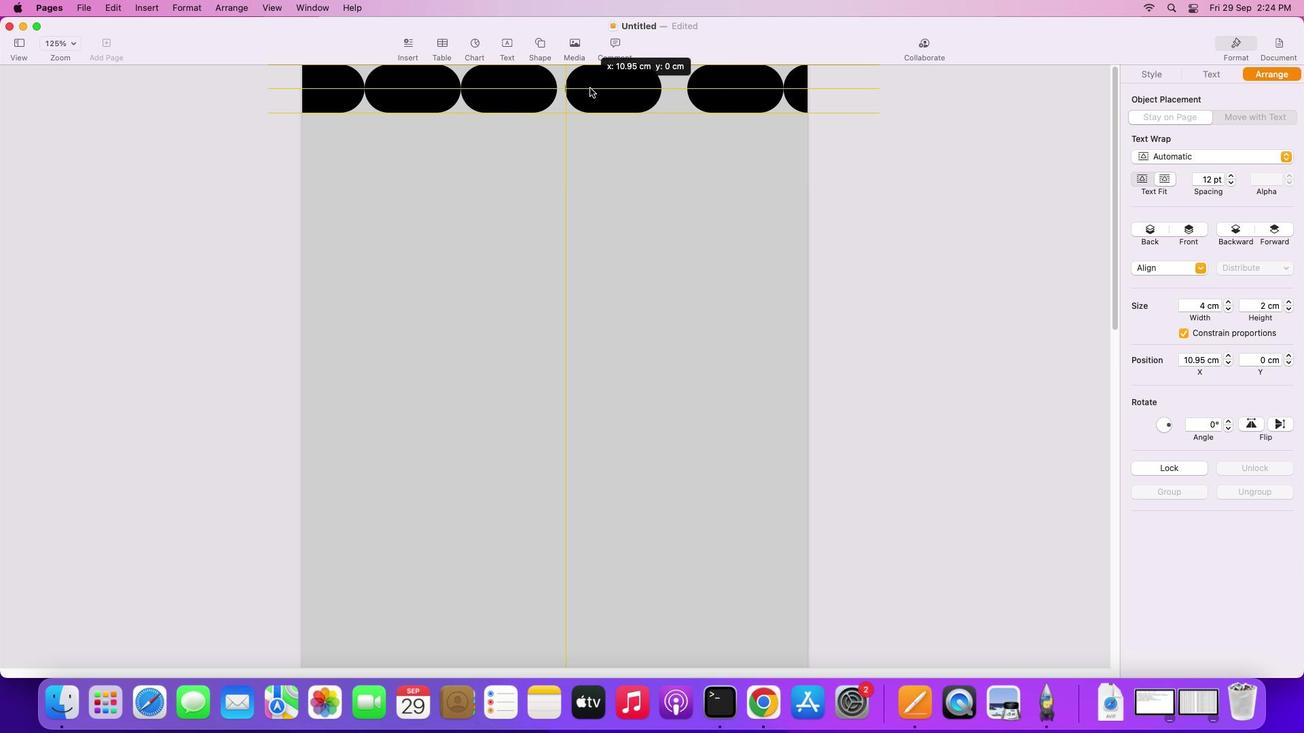 
Action: Mouse moved to (519, 90)
Screenshot: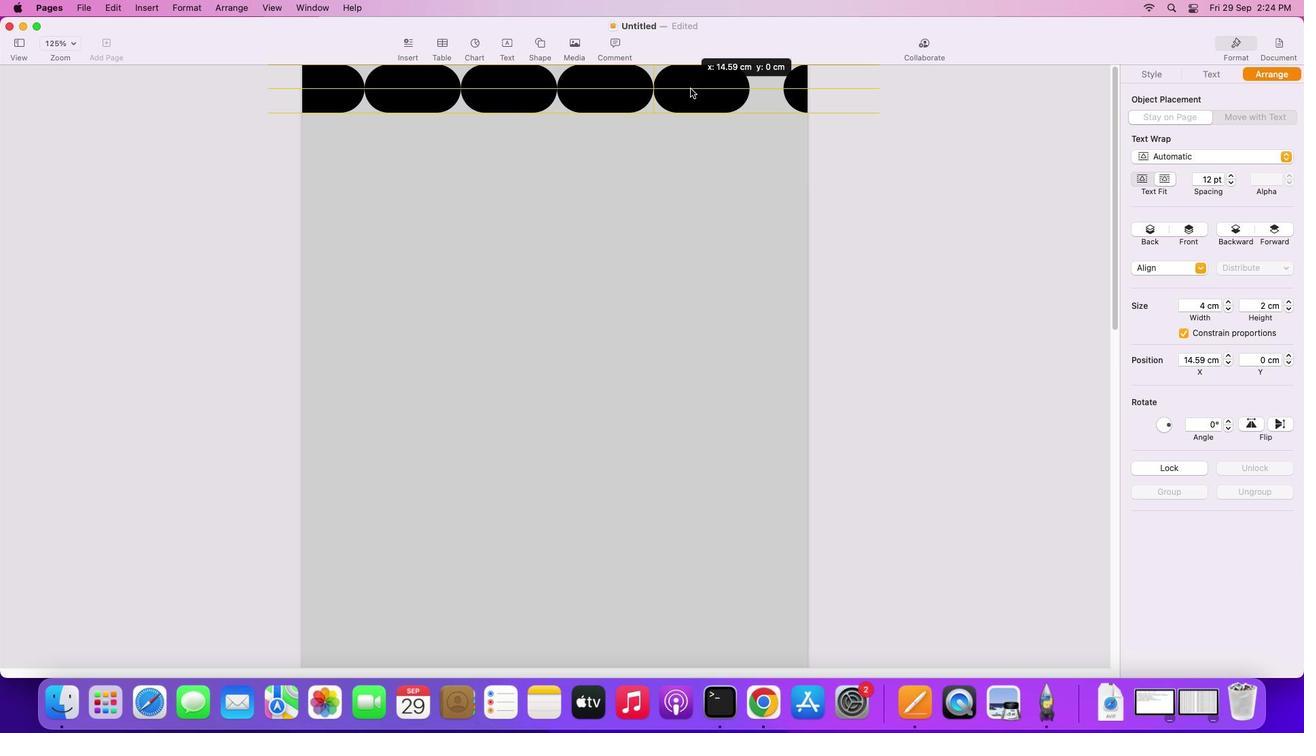 
Action: Mouse pressed left at (519, 90)
Screenshot: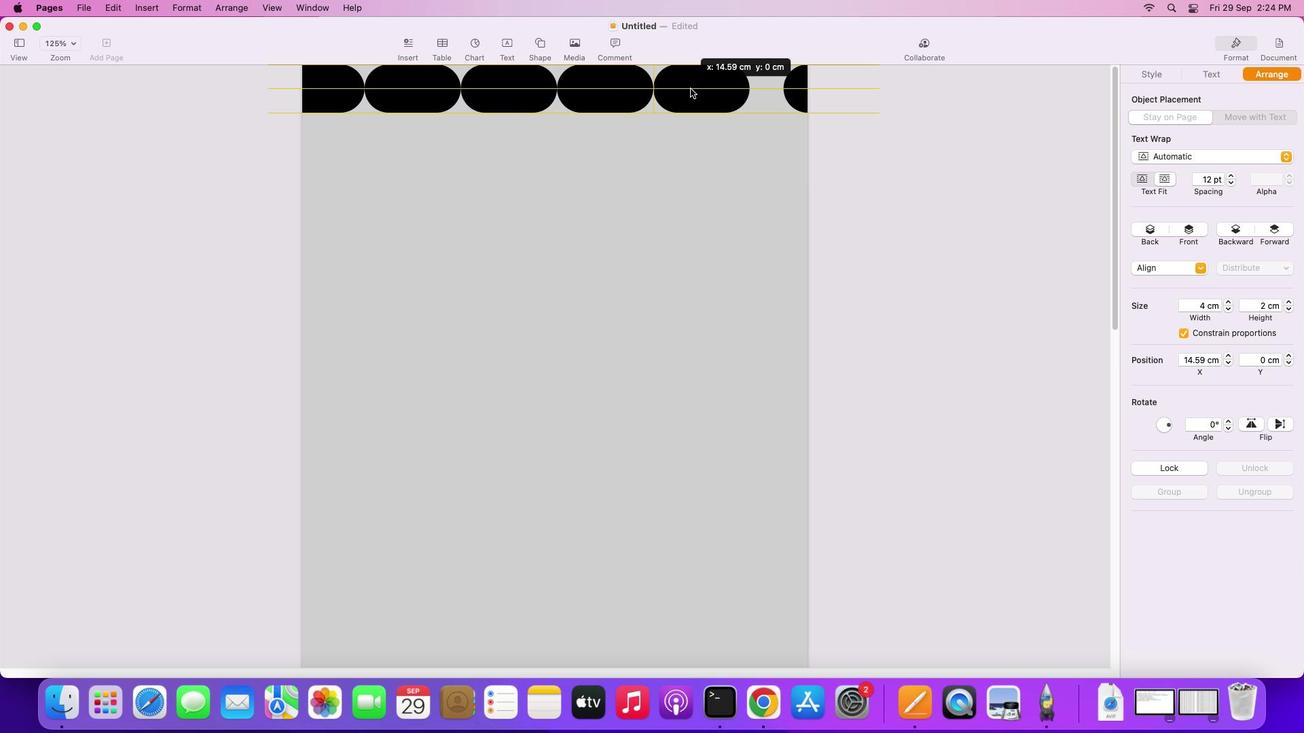 
Action: Mouse moved to (618, 88)
Screenshot: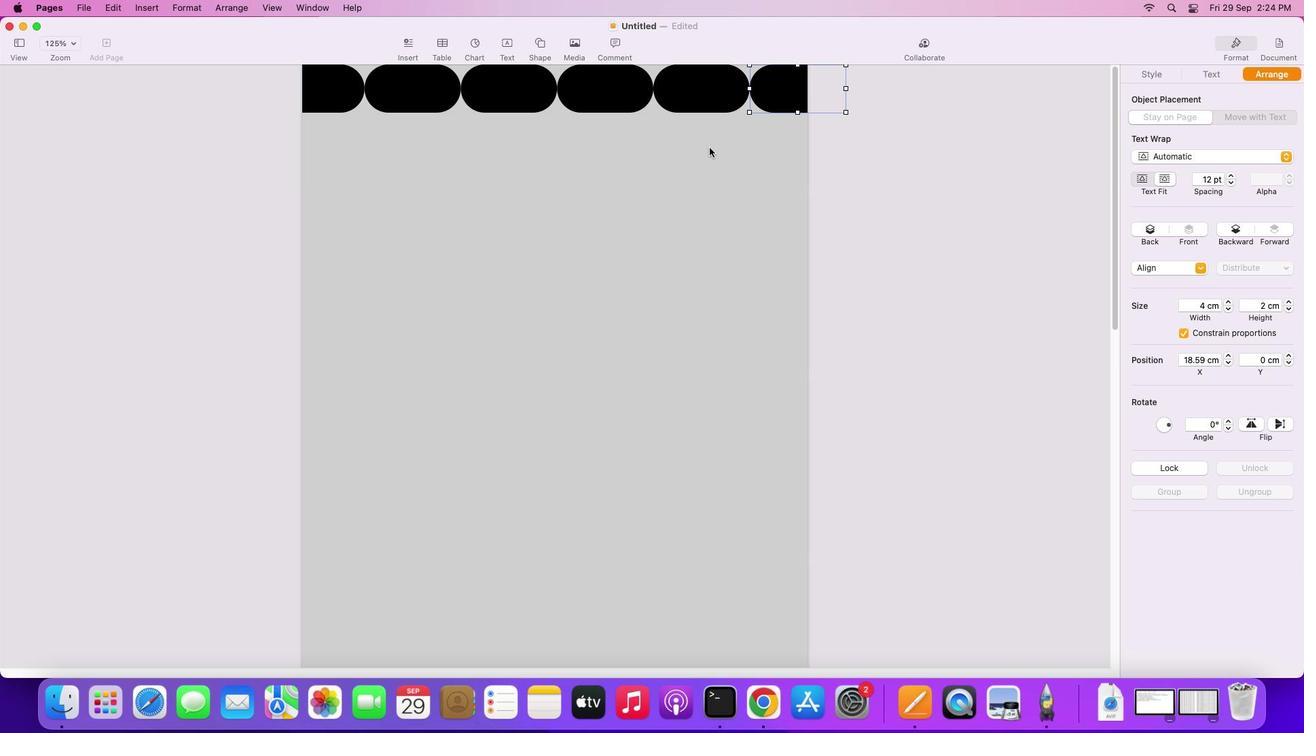 
Action: Mouse pressed left at (618, 88)
Screenshot: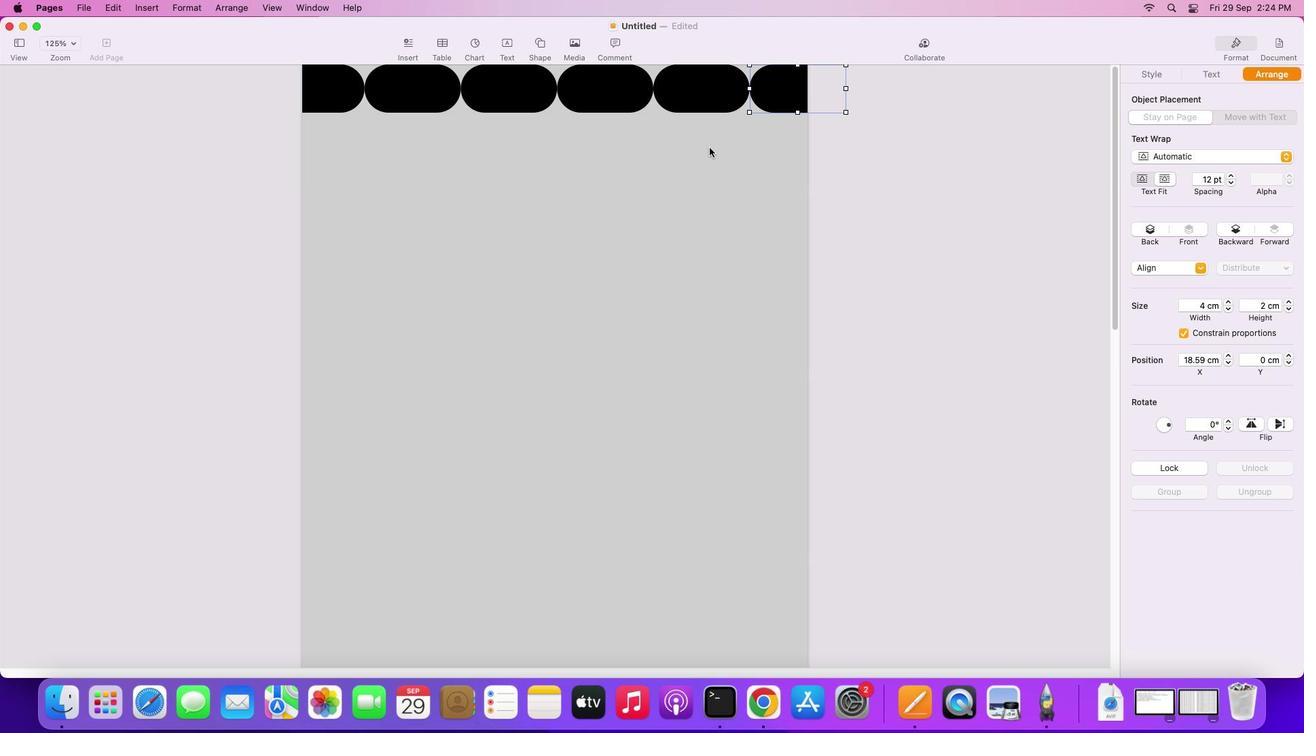 
Action: Mouse moved to (727, 87)
Screenshot: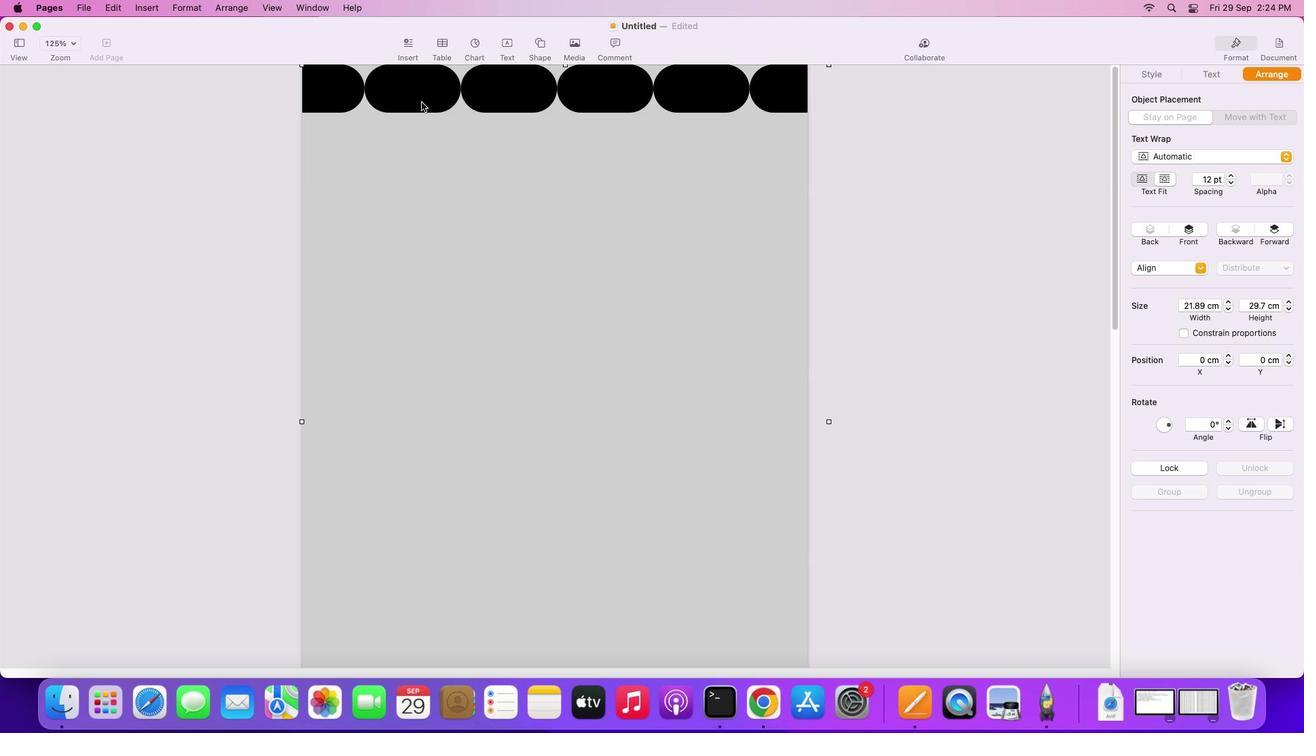 
Action: Mouse pressed left at (727, 87)
Screenshot: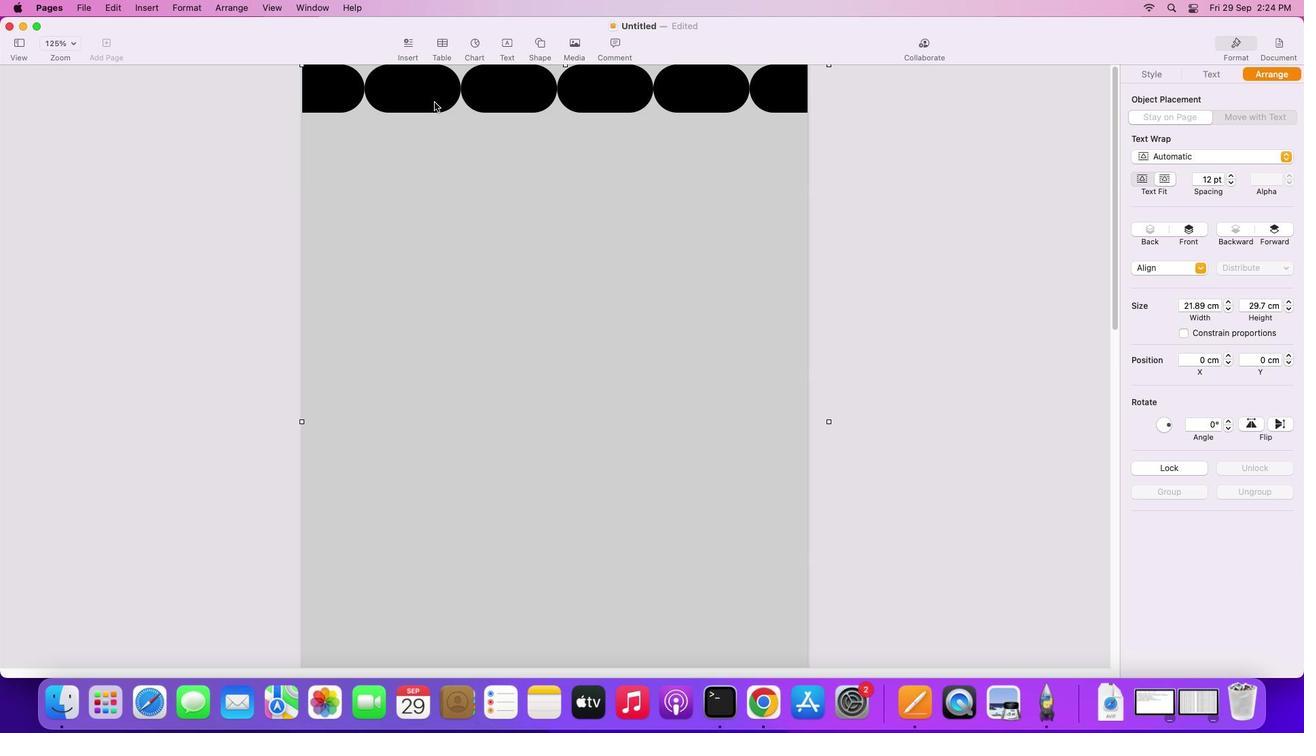 
Action: Mouse moved to (788, 91)
Screenshot: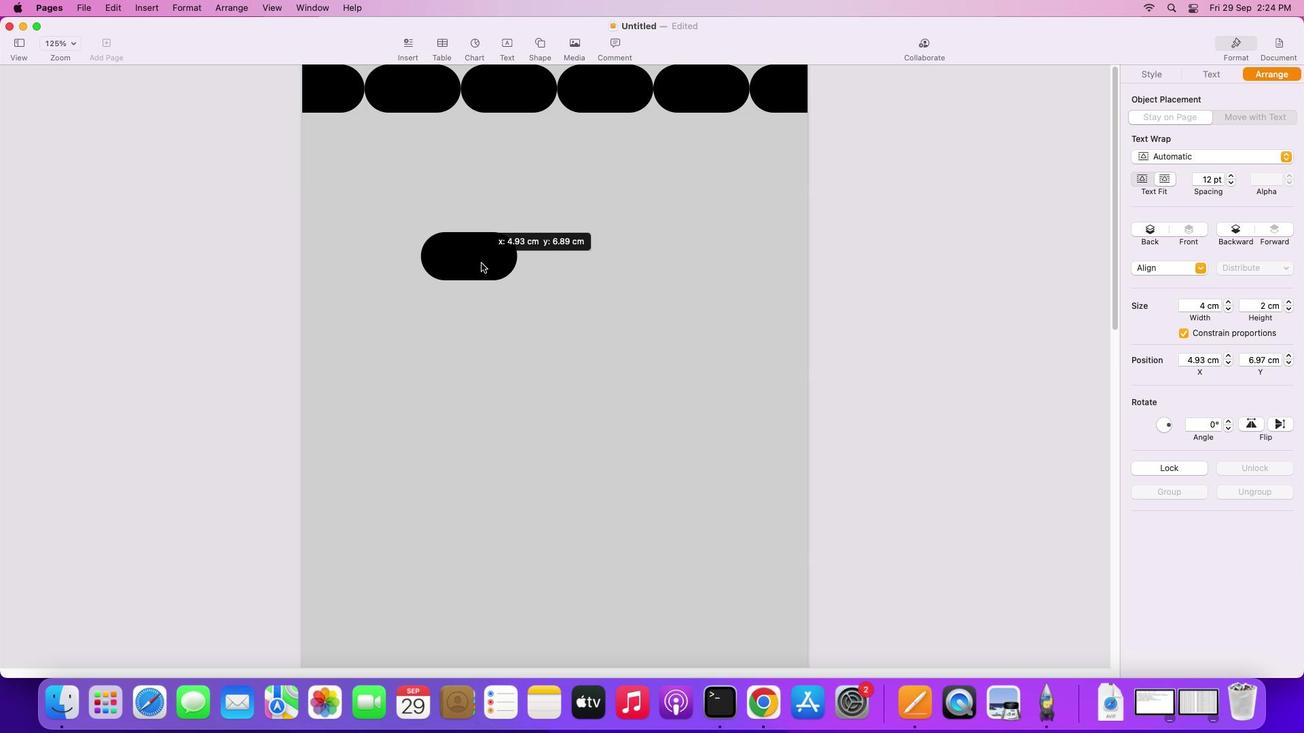 
Action: Mouse pressed left at (788, 91)
Screenshot: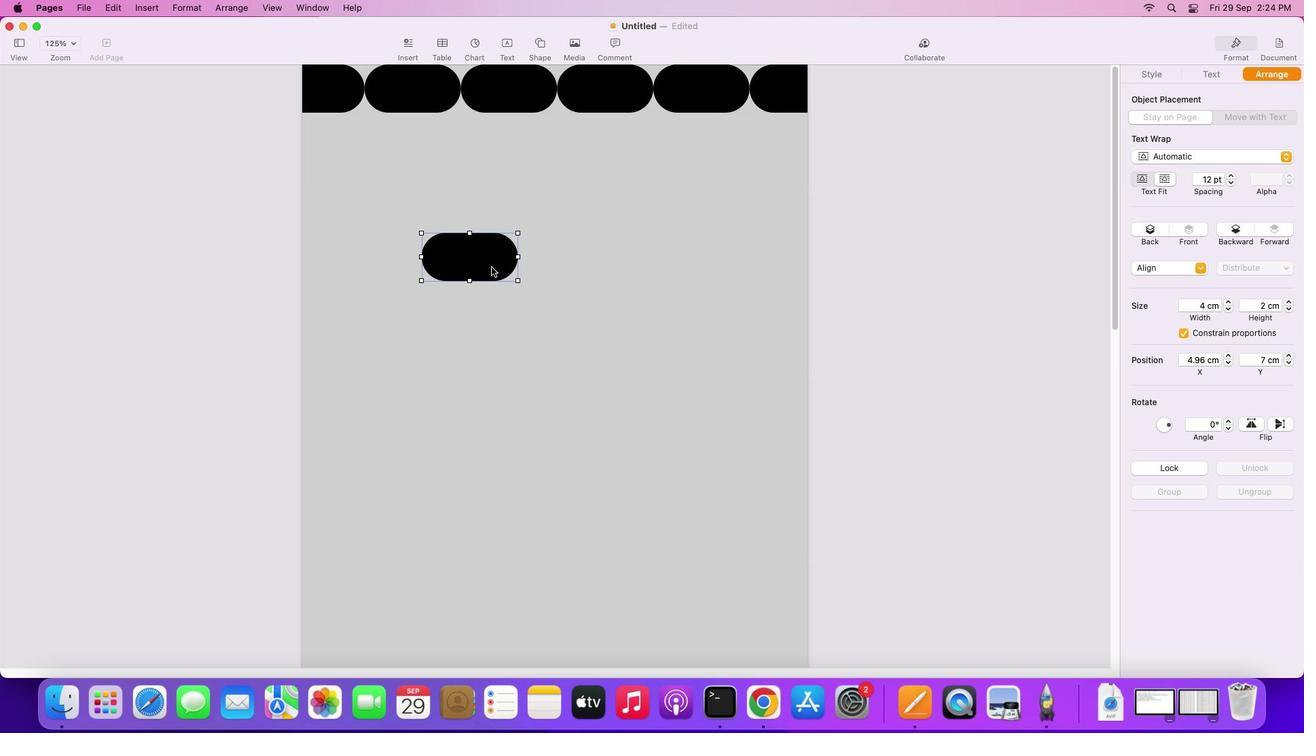
Action: Mouse moved to (710, 147)
Screenshot: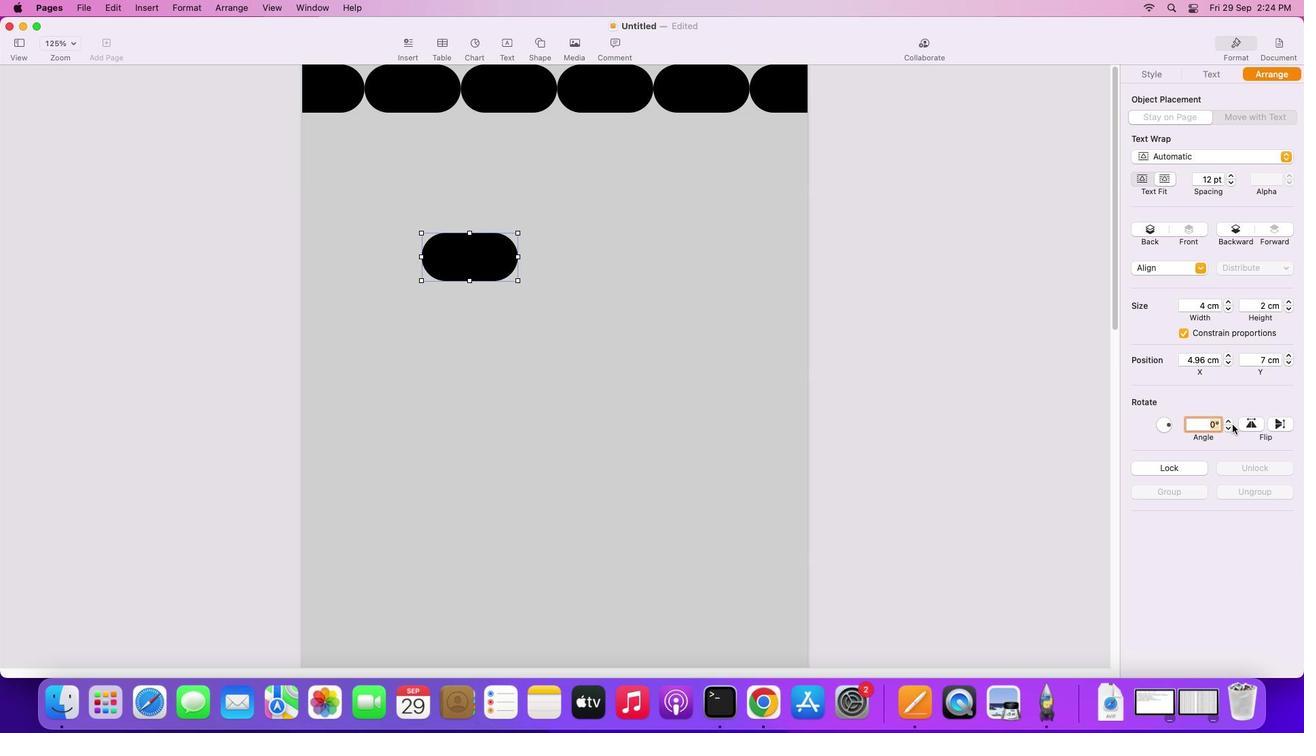 
Action: Mouse pressed left at (710, 147)
Screenshot: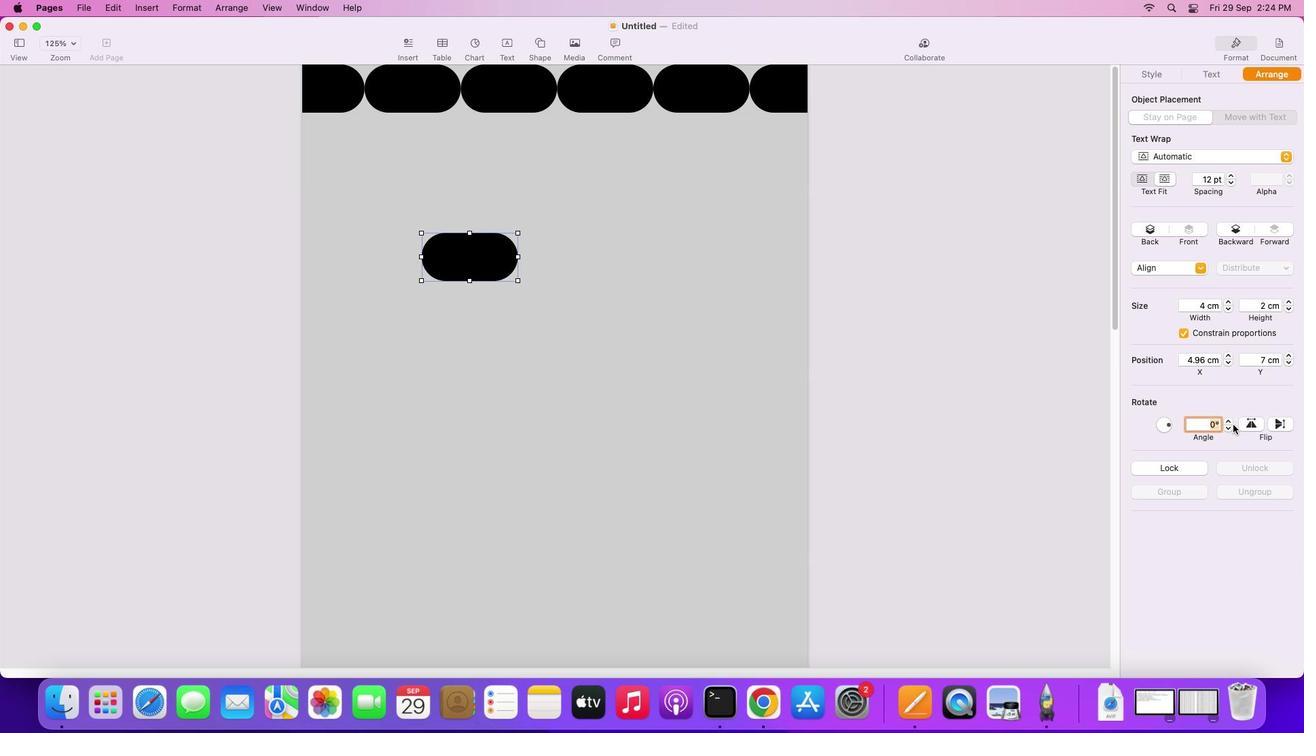 
Action: Mouse moved to (434, 100)
Screenshot: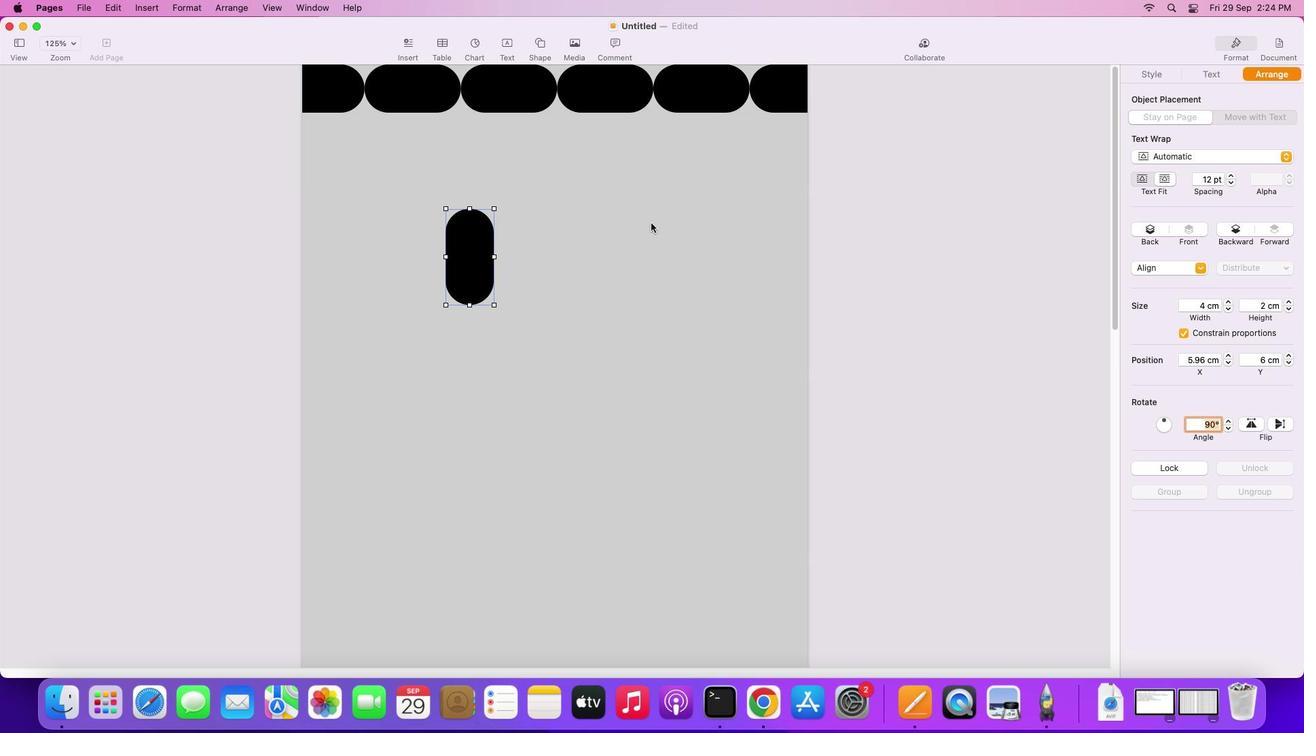 
Action: Mouse pressed left at (434, 100)
Screenshot: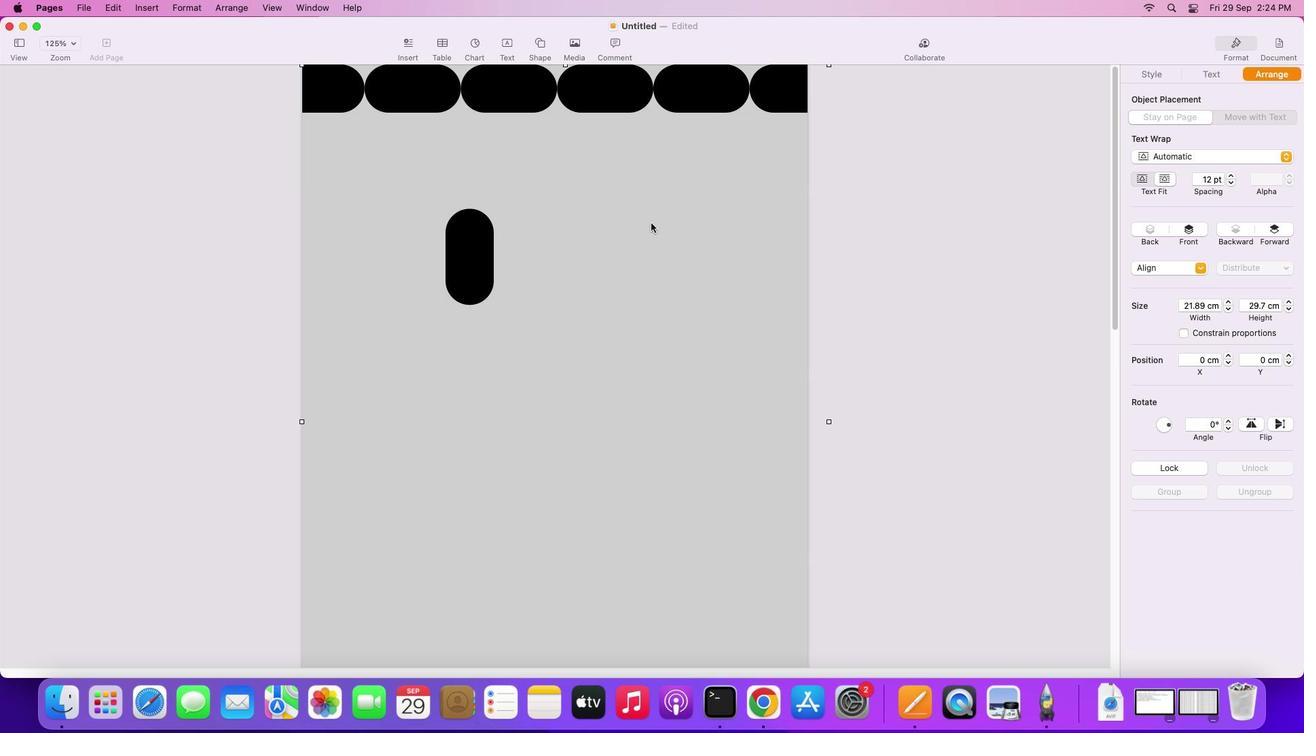 
Action: Mouse moved to (424, 95)
Screenshot: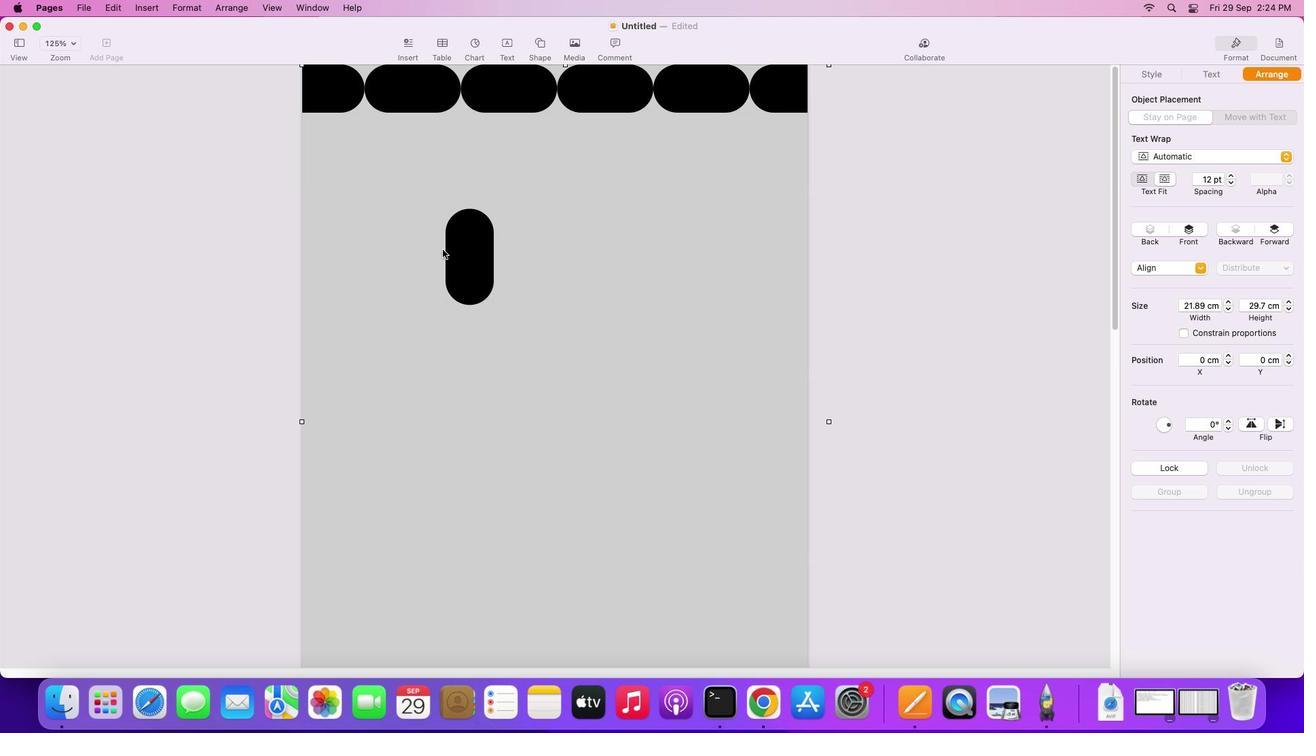 
Action: Key pressed Key.alt
Screenshot: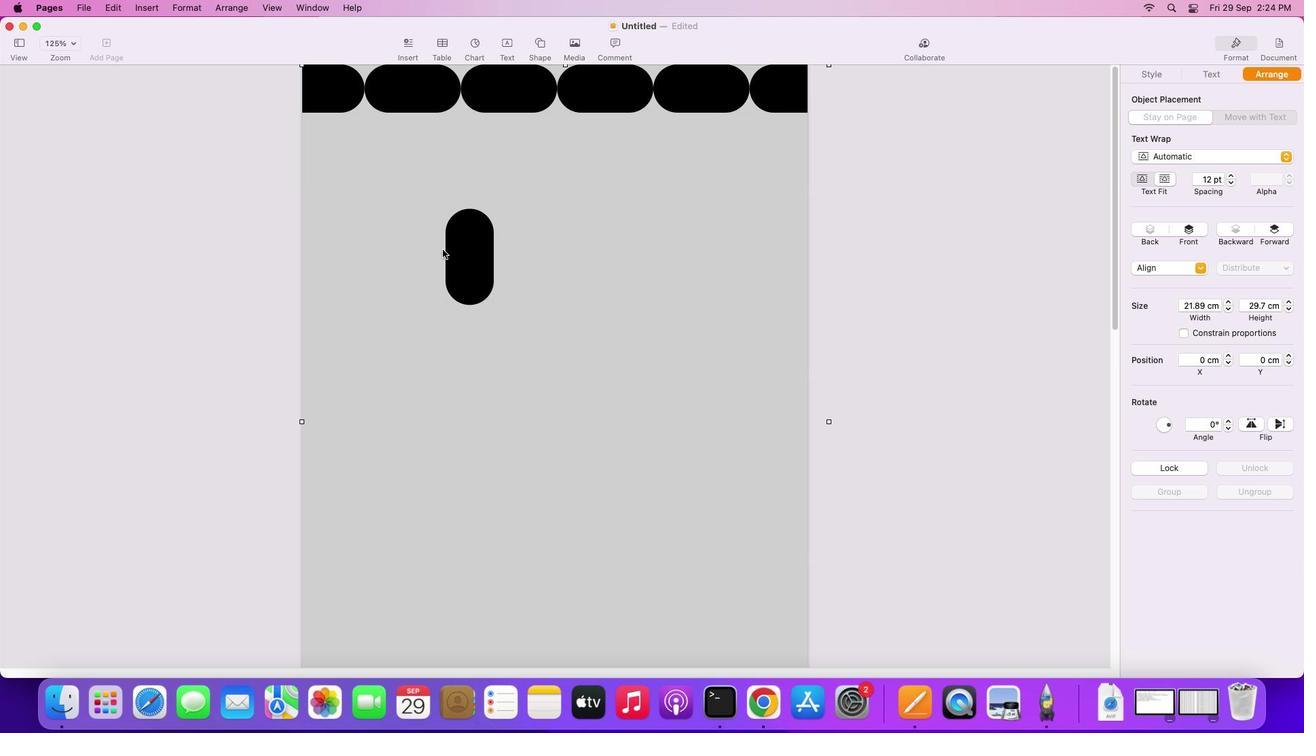 
Action: Mouse pressed left at (424, 95)
Screenshot: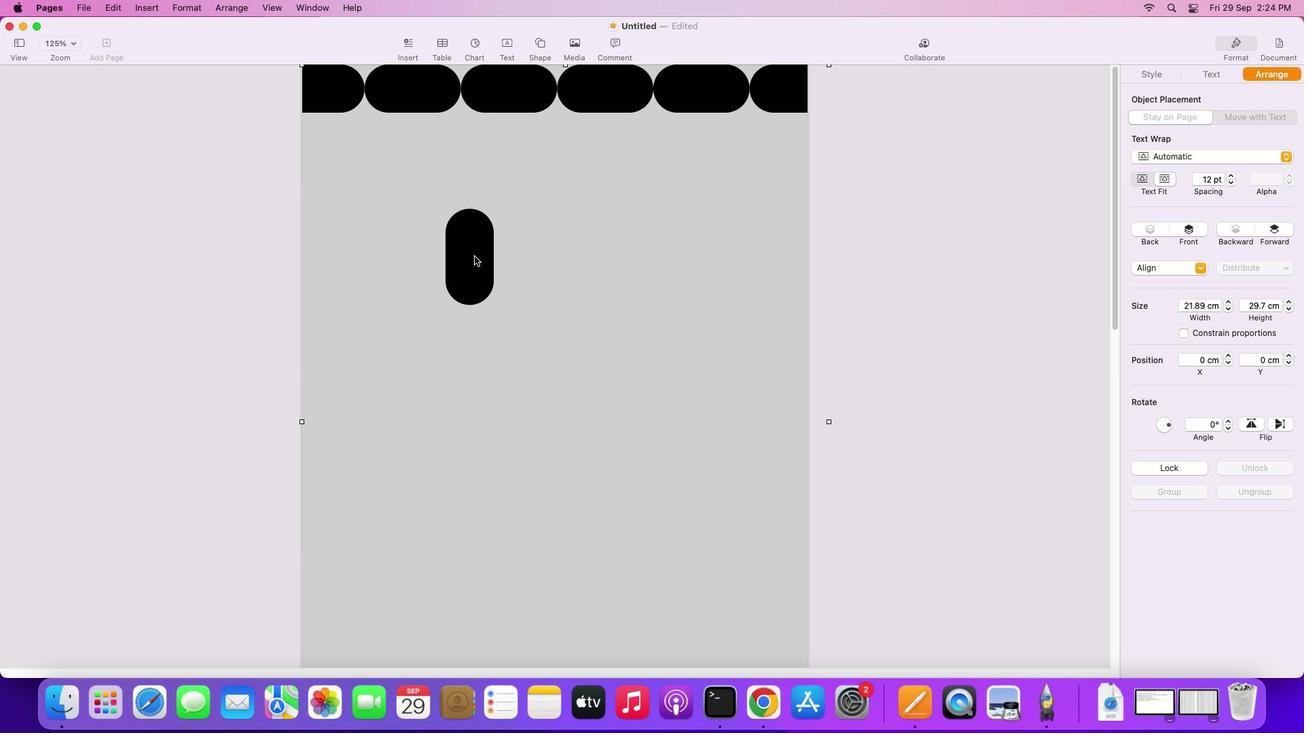 
Action: Mouse moved to (1198, 426)
Screenshot: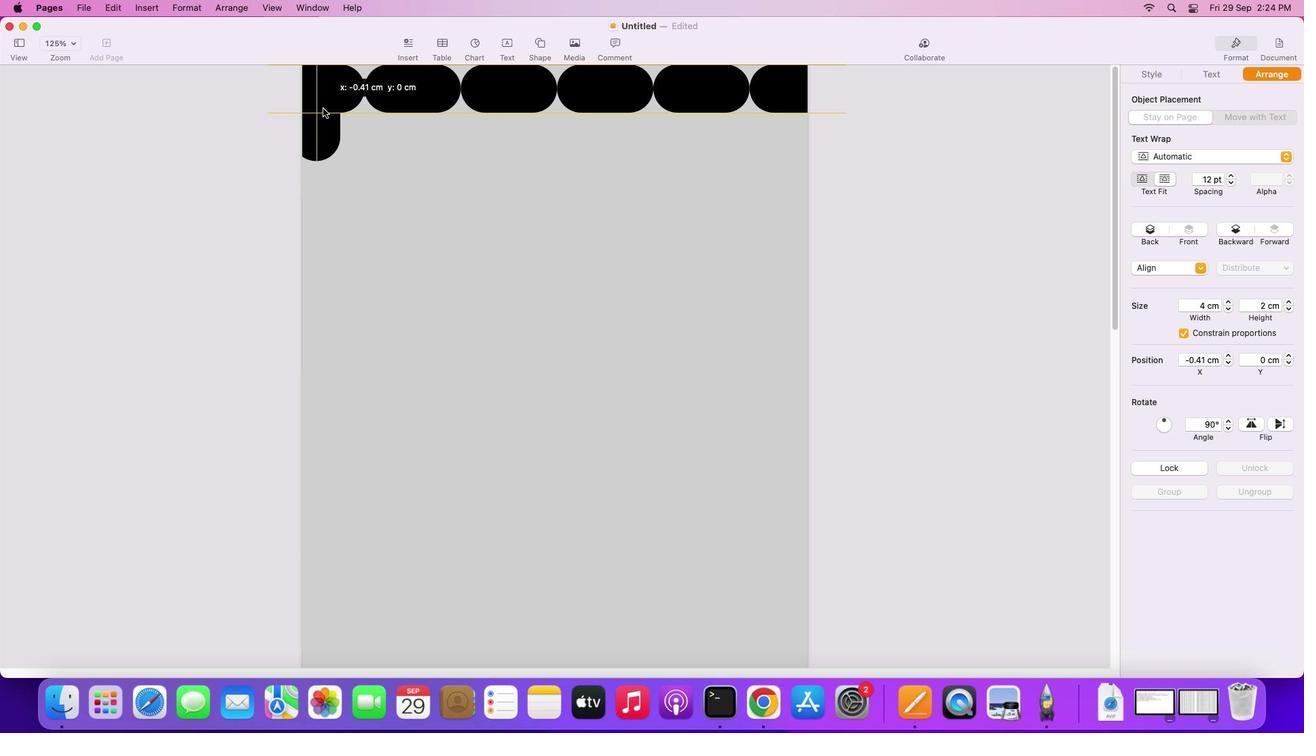 
Action: Mouse pressed left at (1198, 426)
Screenshot: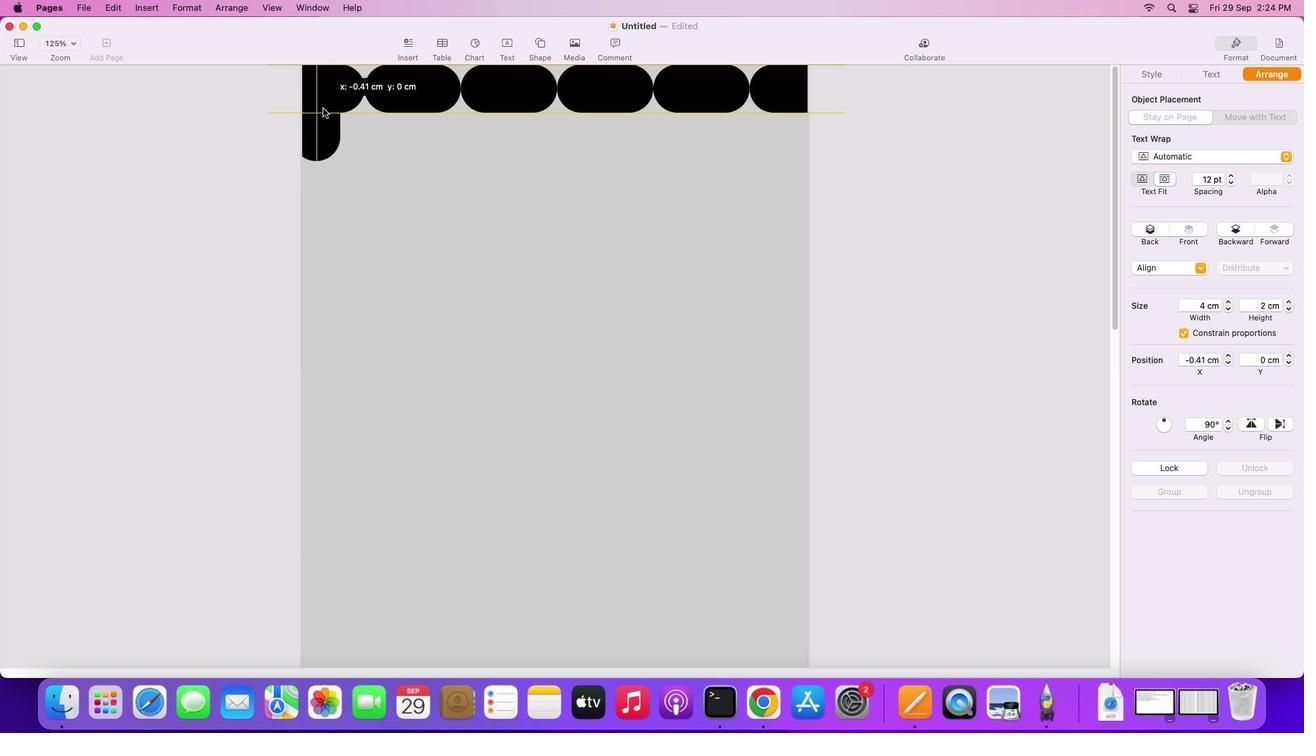 
Action: Mouse moved to (1233, 425)
Screenshot: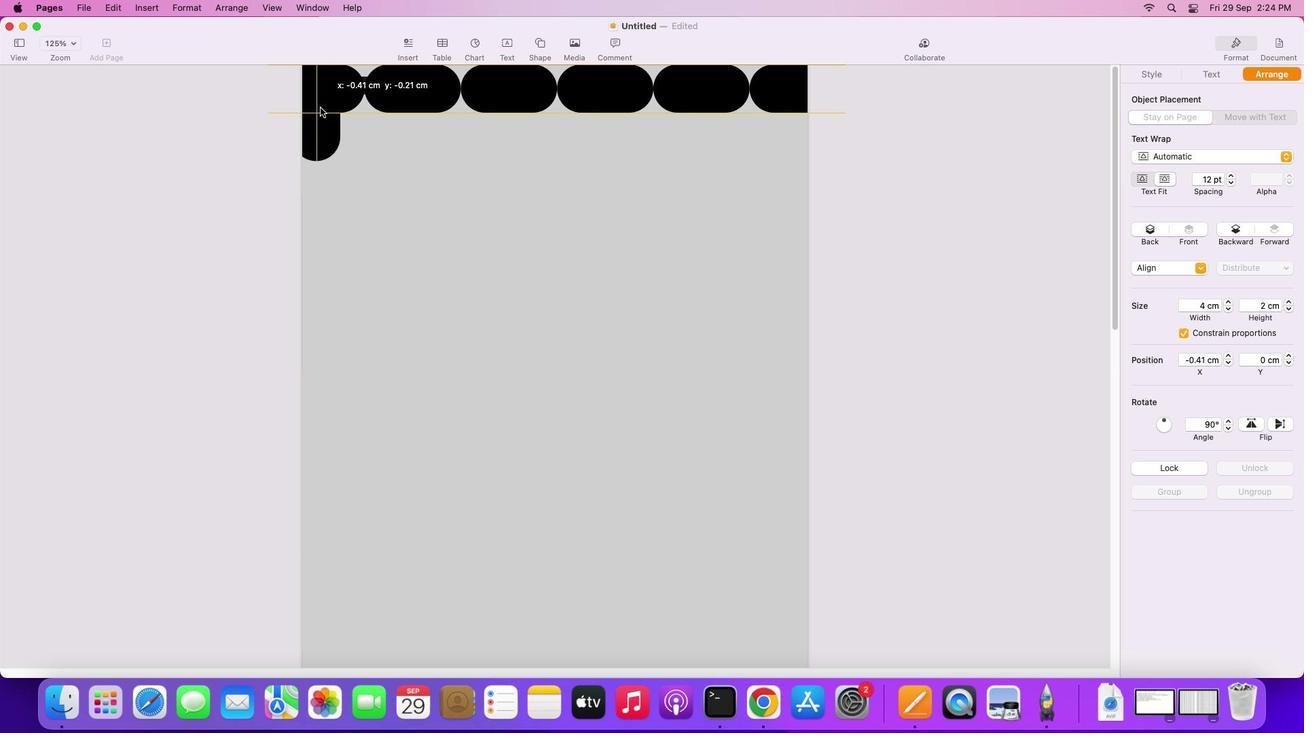 
Action: Key pressed '9'
Screenshot: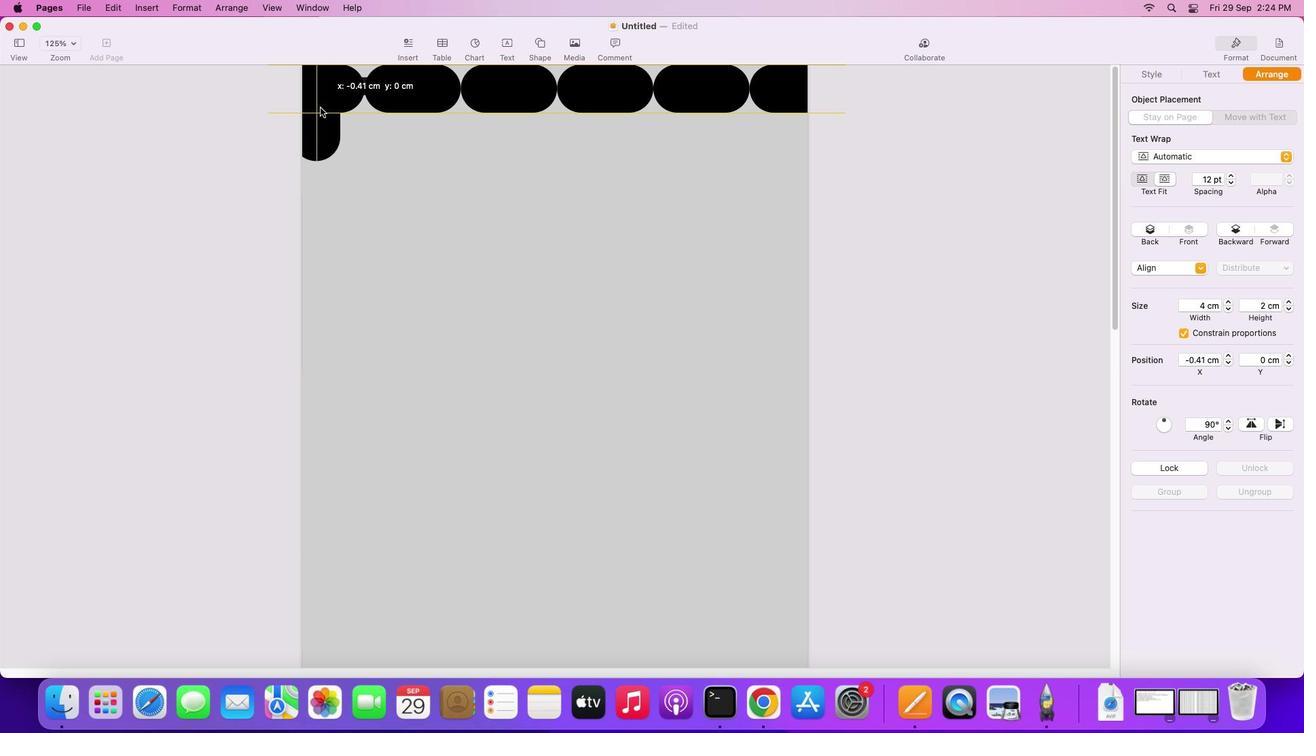 
Action: Mouse moved to (1233, 425)
Screenshot: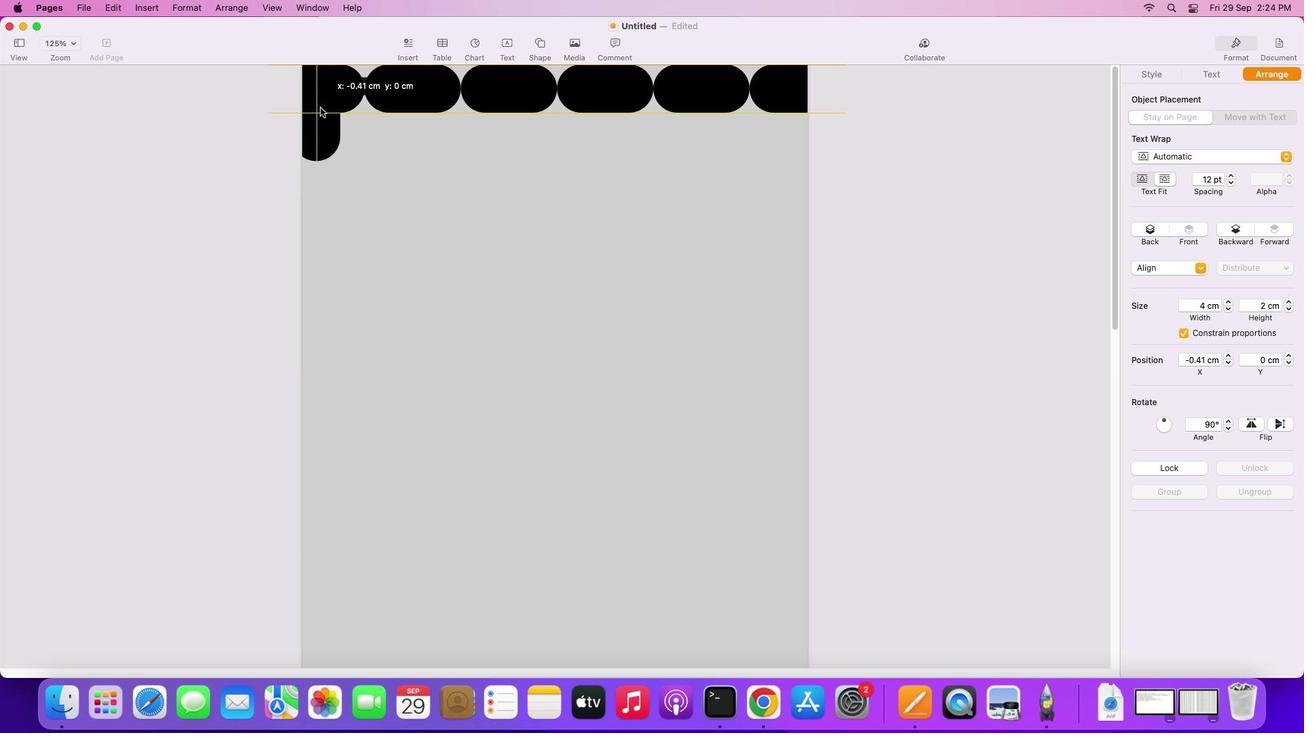 
Action: Key pressed '0'
Screenshot: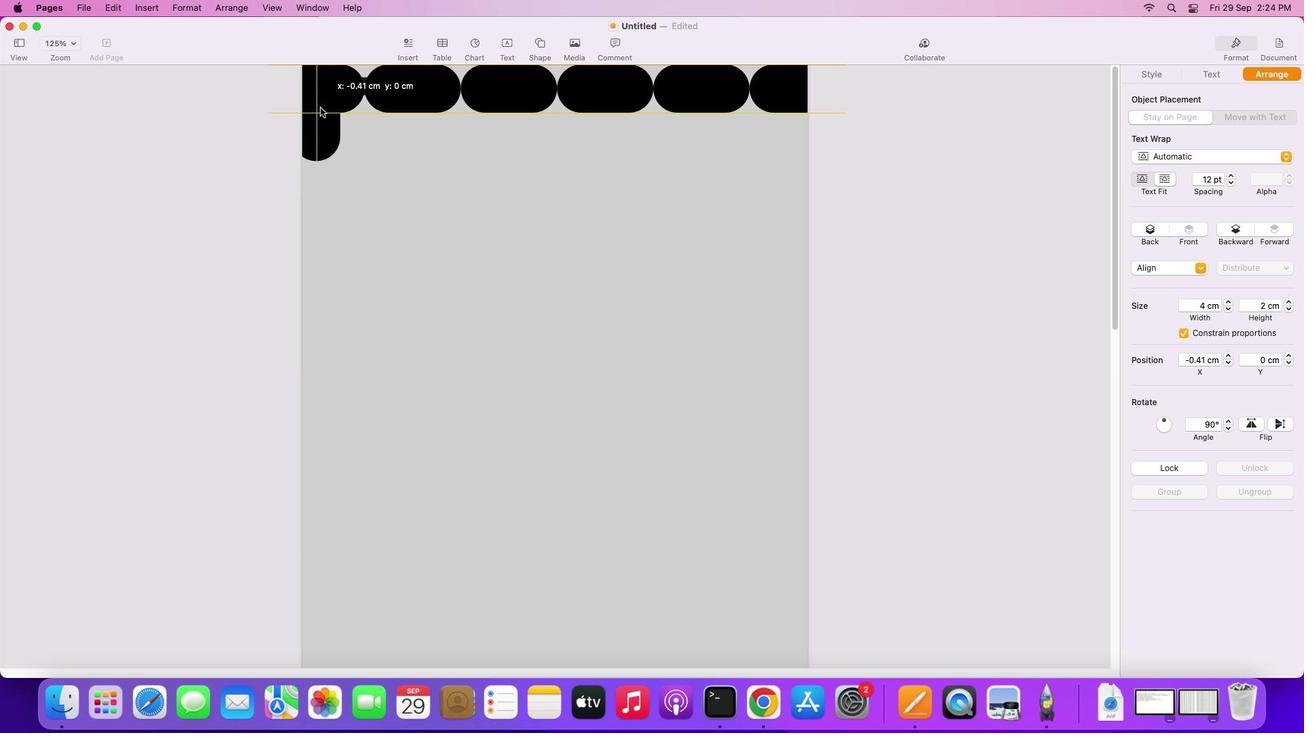 
Action: Mouse moved to (1234, 425)
Screenshot: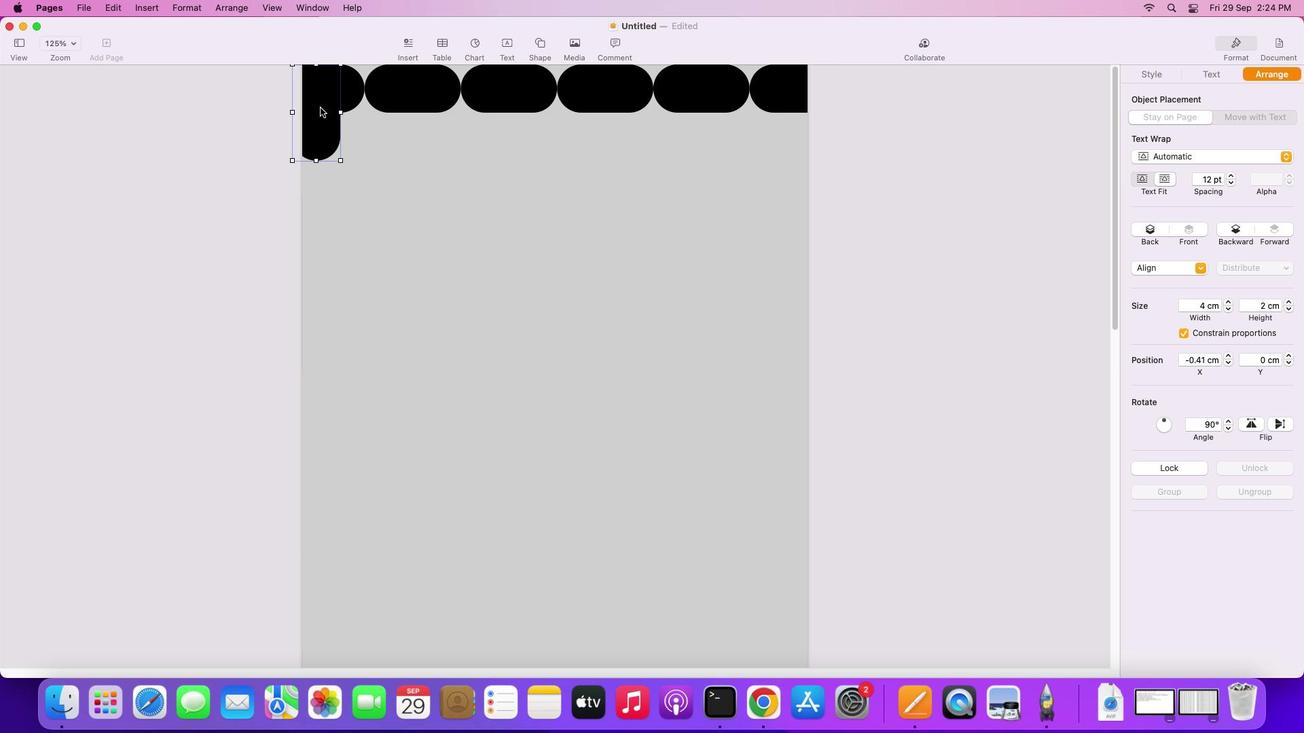 
Action: Key pressed '\x03'
Screenshot: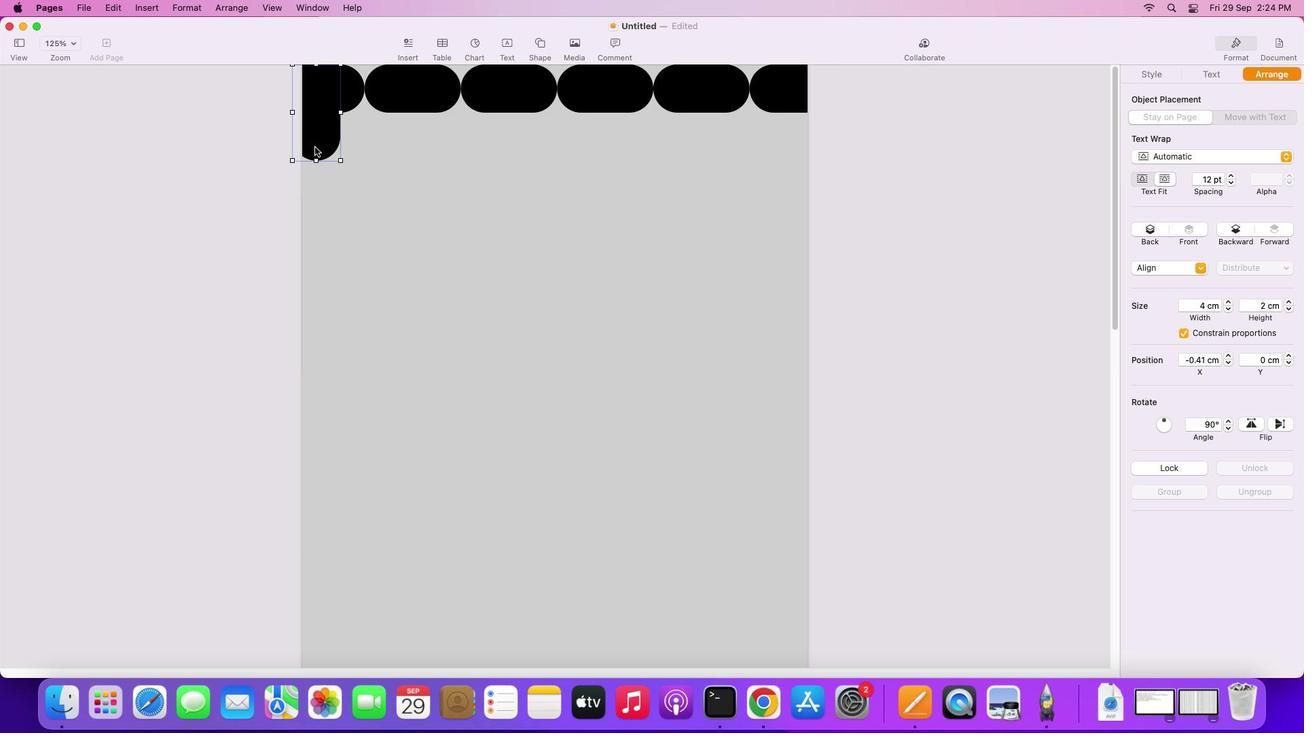
Action: Mouse moved to (651, 222)
Screenshot: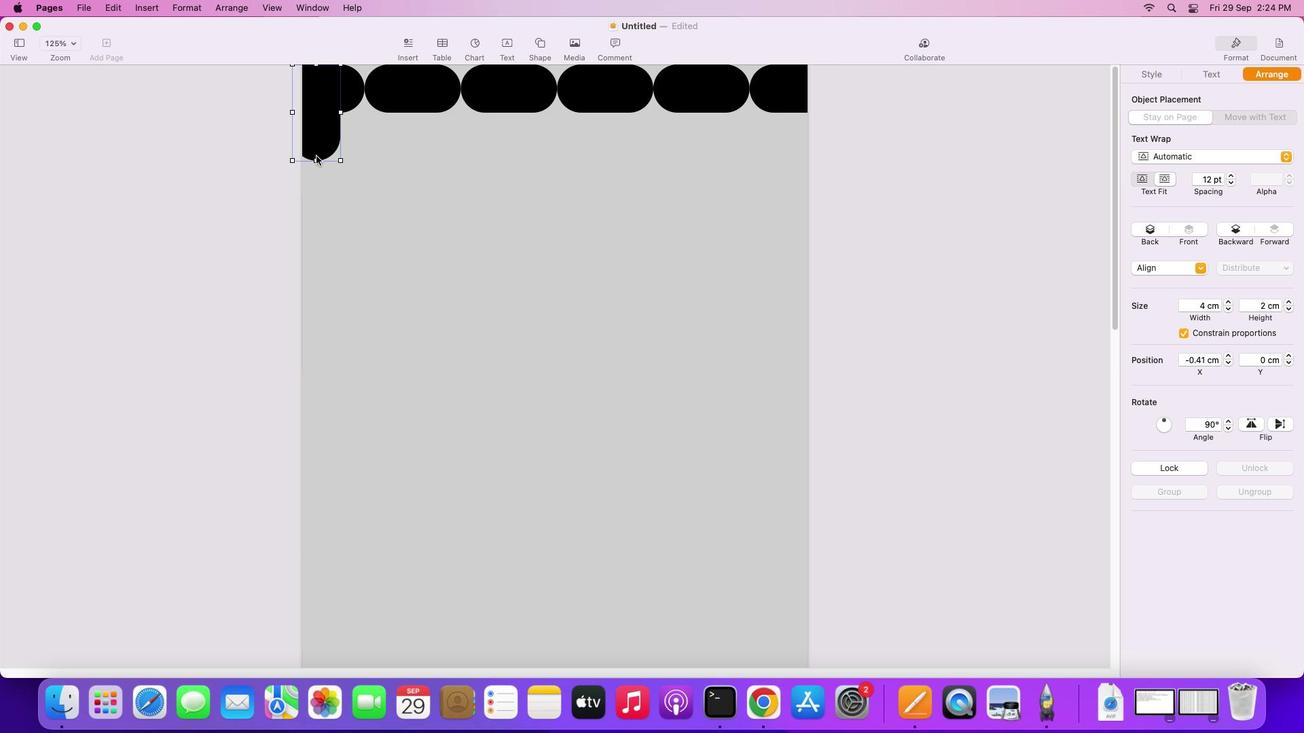 
Action: Mouse pressed left at (651, 222)
Screenshot: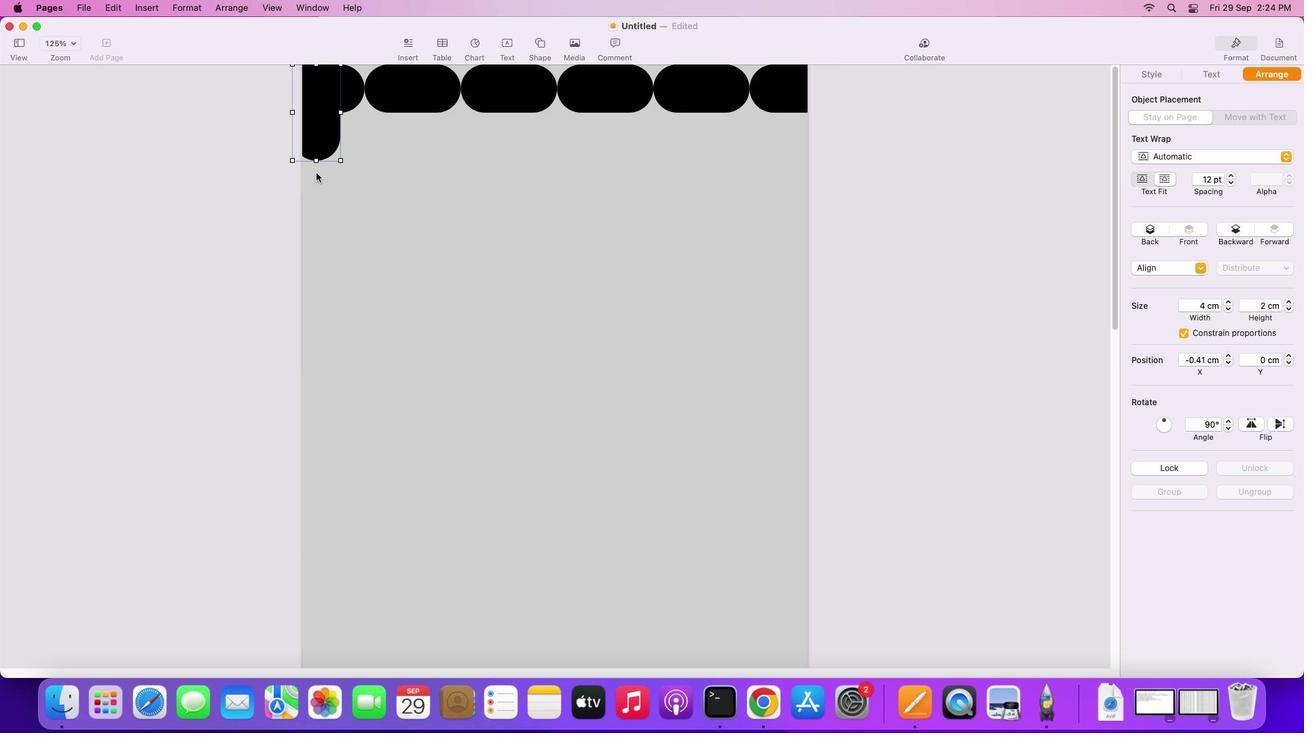 
Action: Mouse moved to (477, 256)
Screenshot: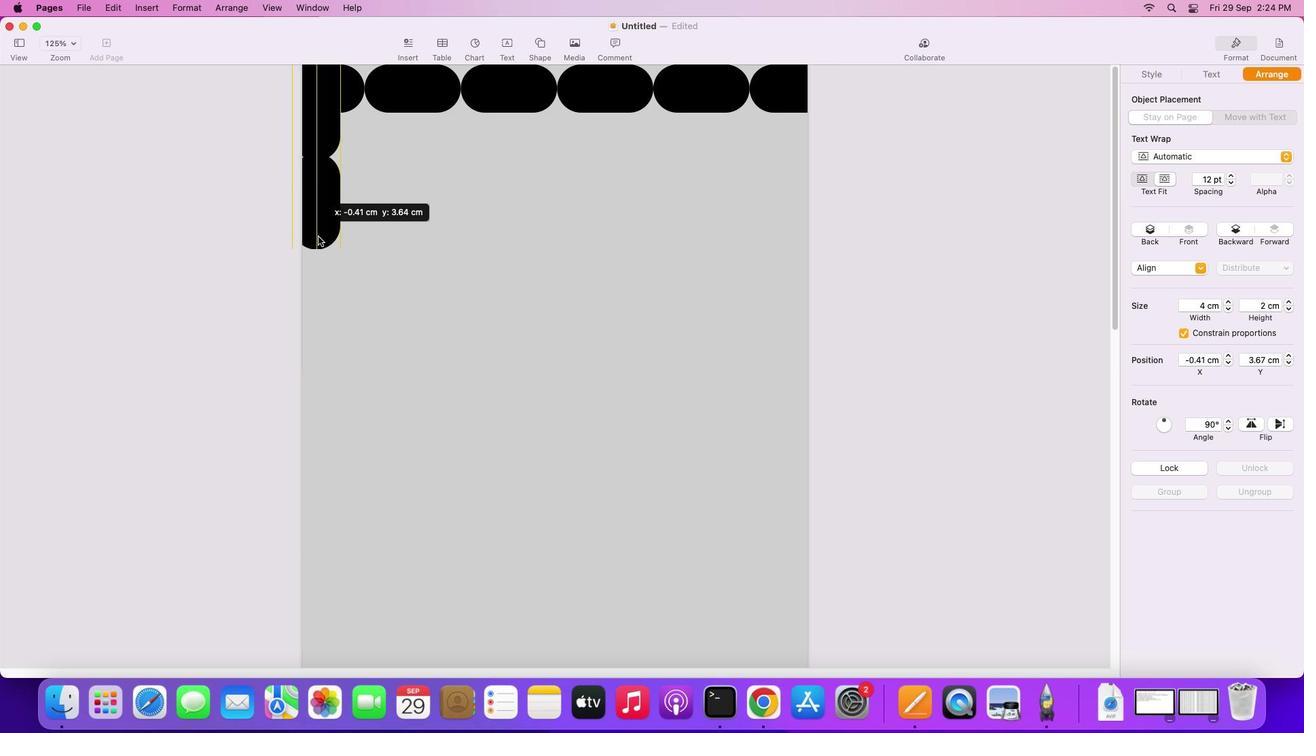 
Action: Mouse pressed left at (477, 256)
Screenshot: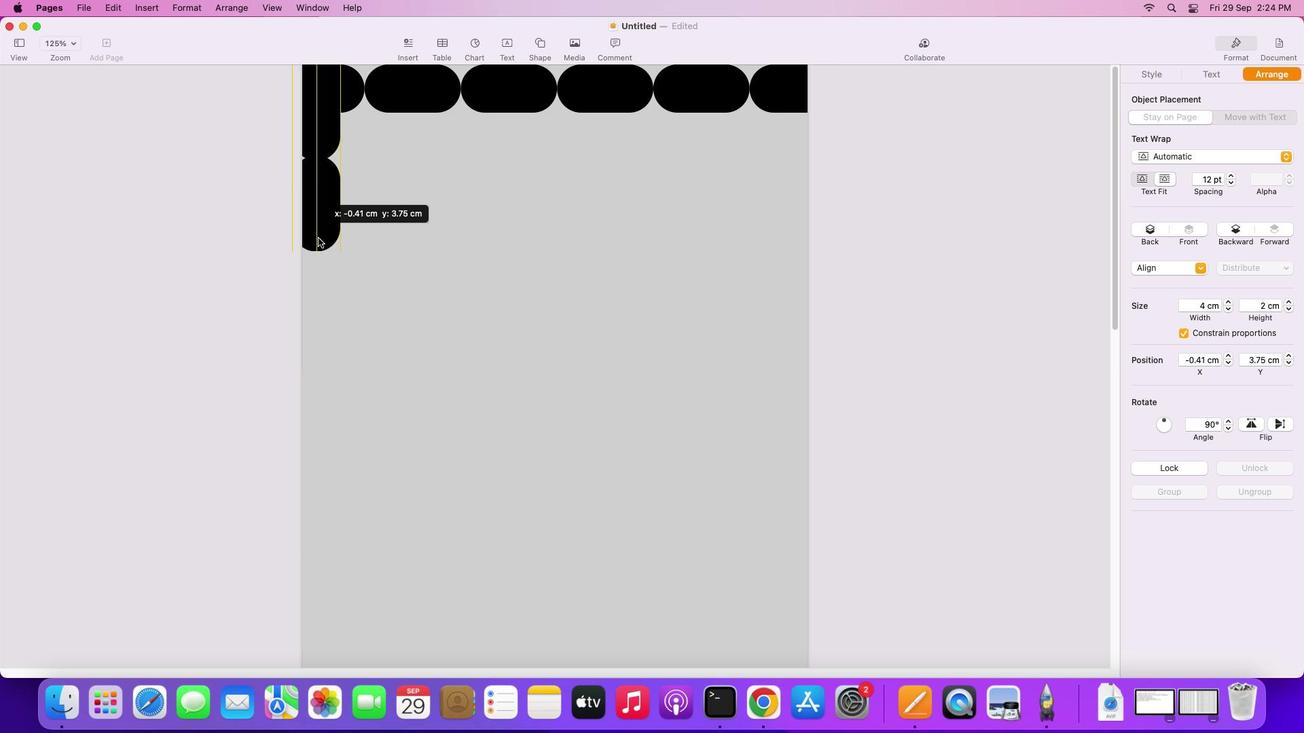 
Action: Mouse moved to (316, 146)
Screenshot: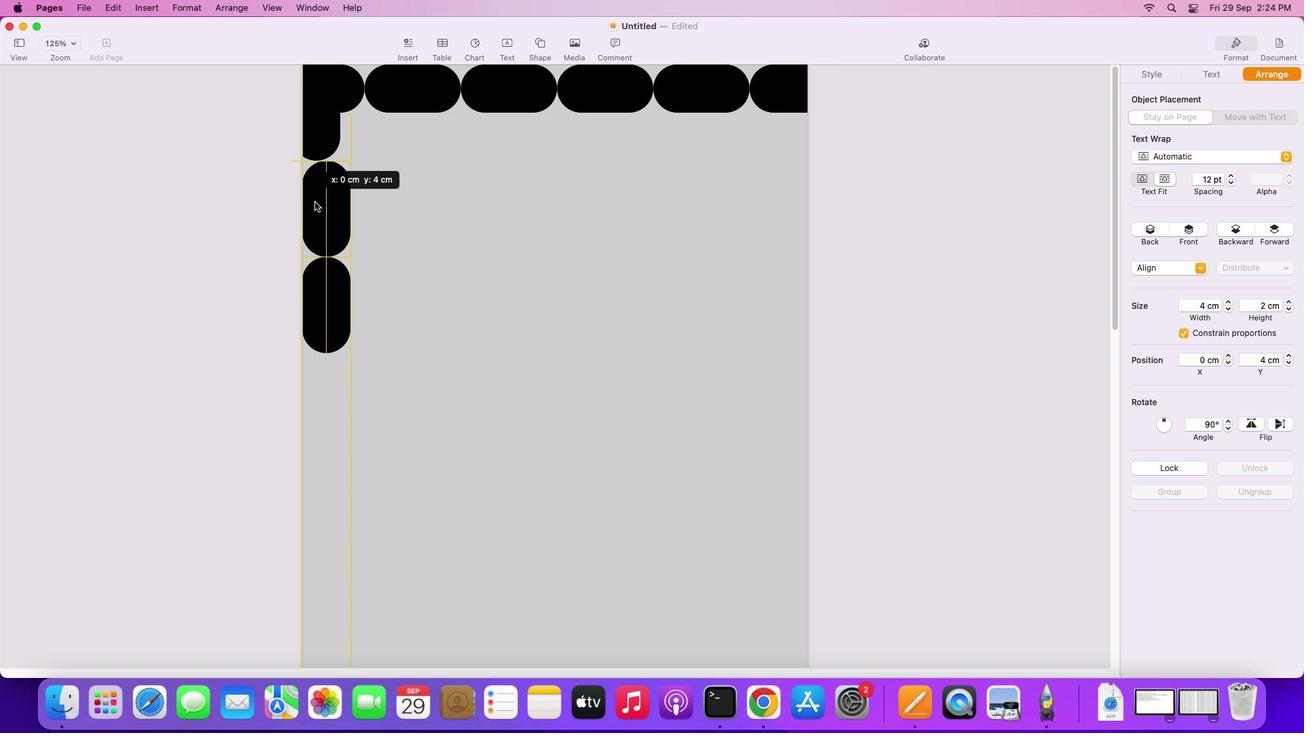 
Action: Key pressed Key.altKey.alt
Screenshot: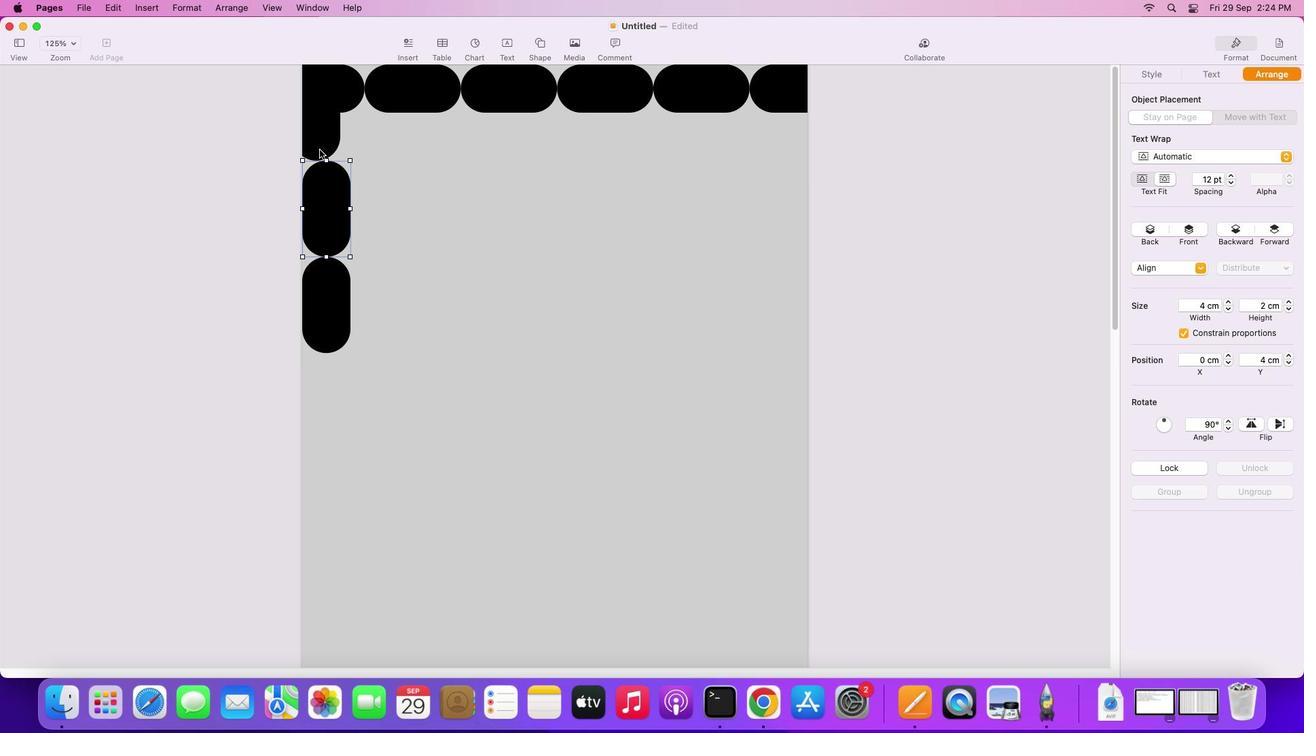 
Action: Mouse pressed left at (316, 146)
Screenshot: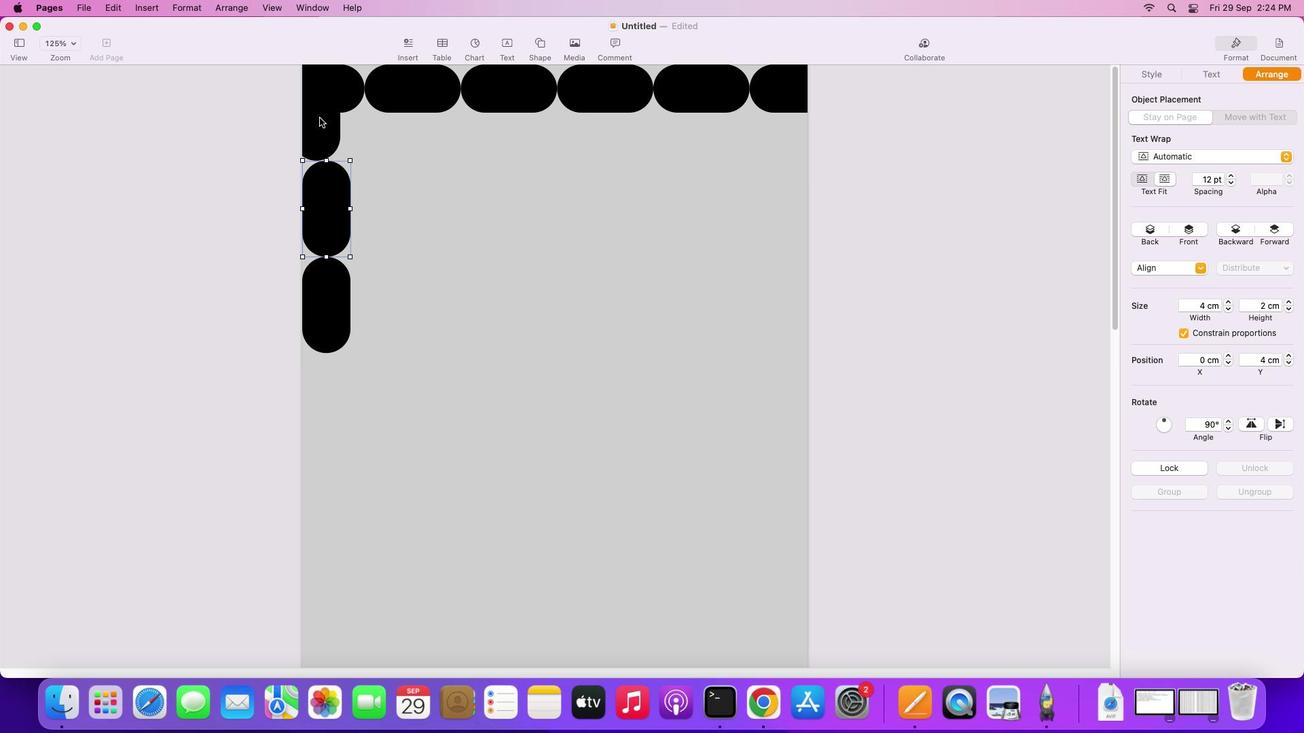 
Action: Mouse moved to (319, 241)
Screenshot: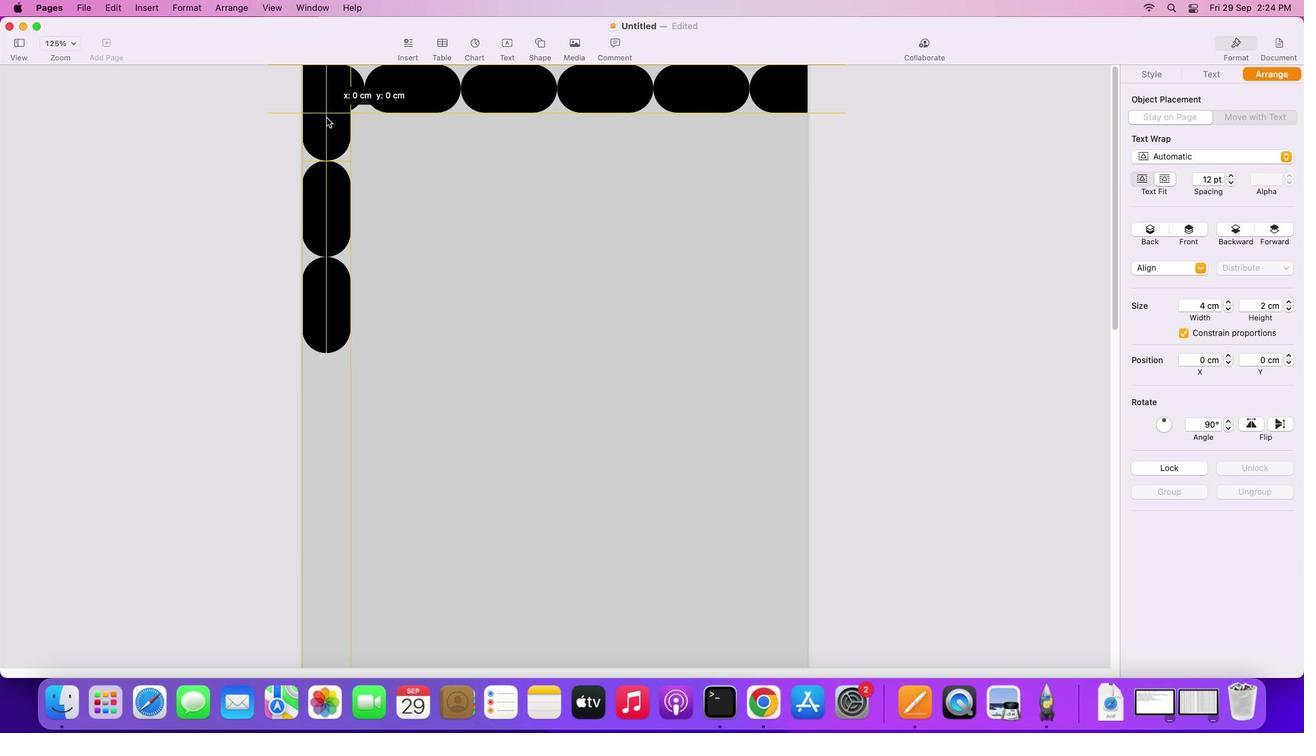 
Action: Key pressed Key.alt
Screenshot: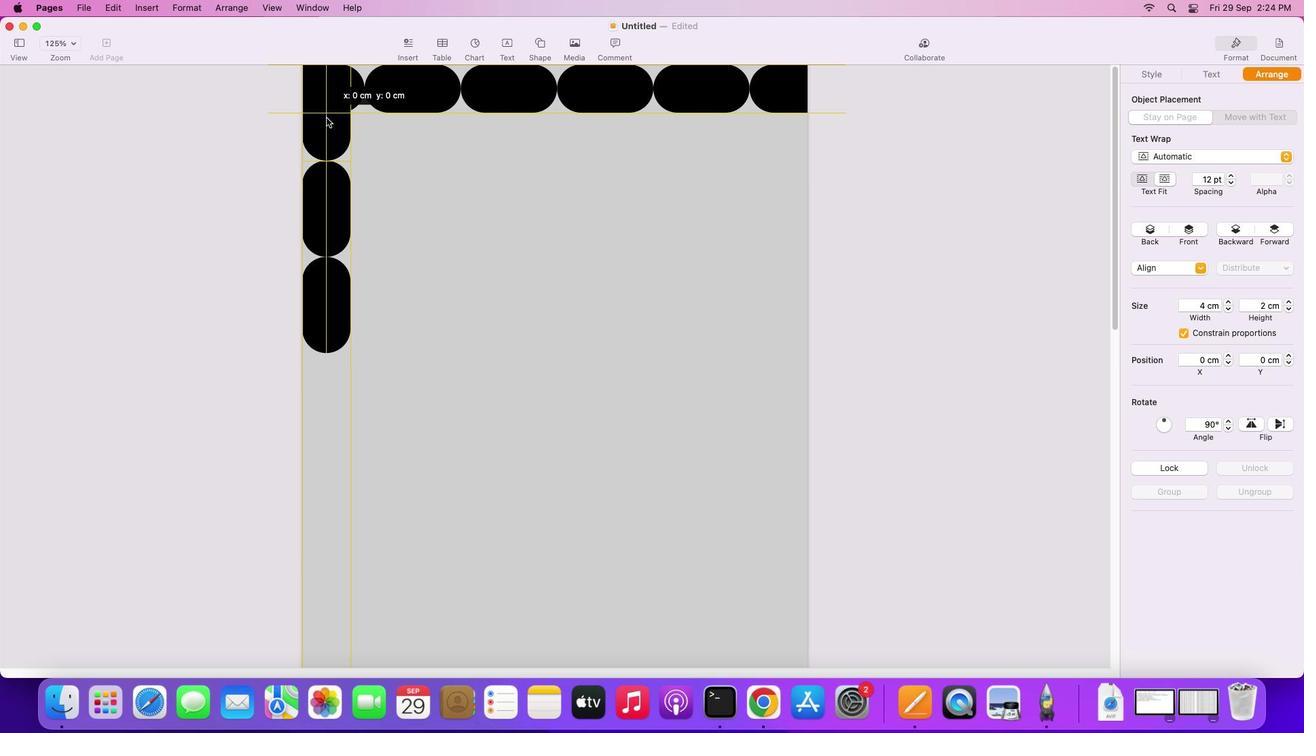 
Action: Mouse pressed left at (319, 241)
Screenshot: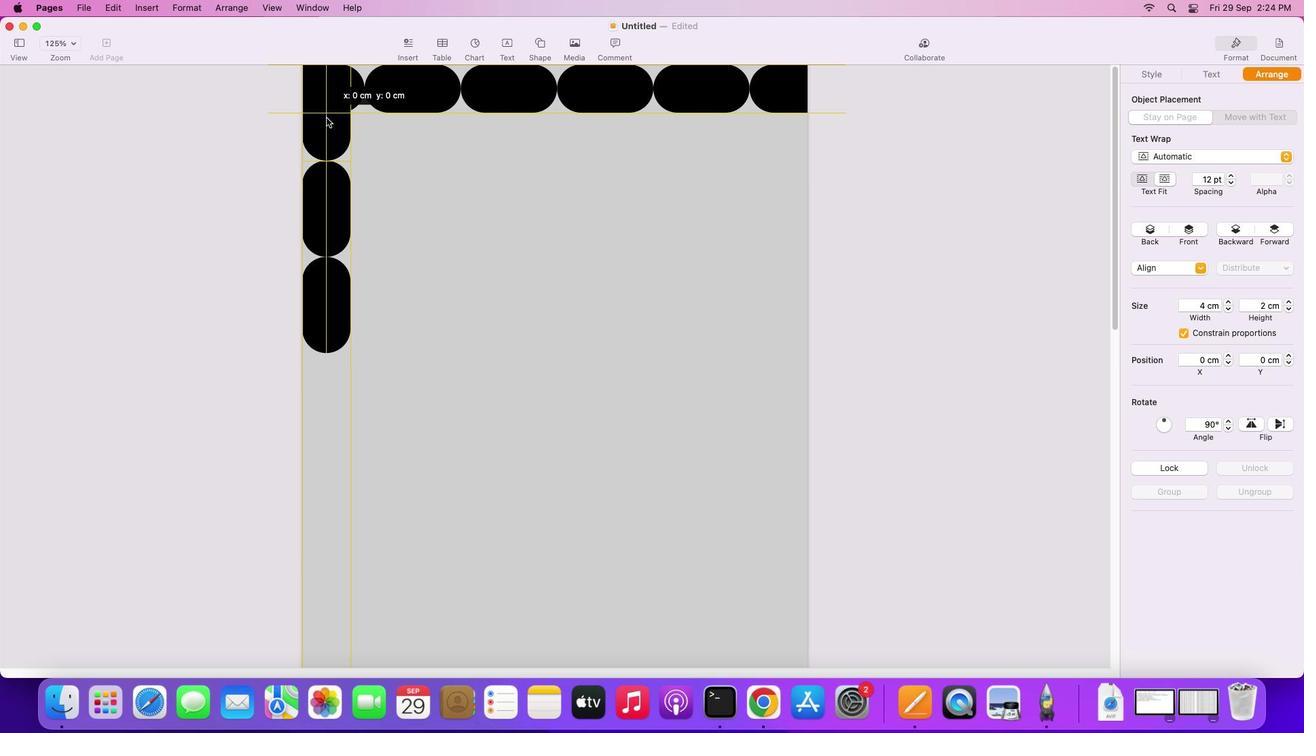 
Action: Mouse moved to (306, 202)
Screenshot: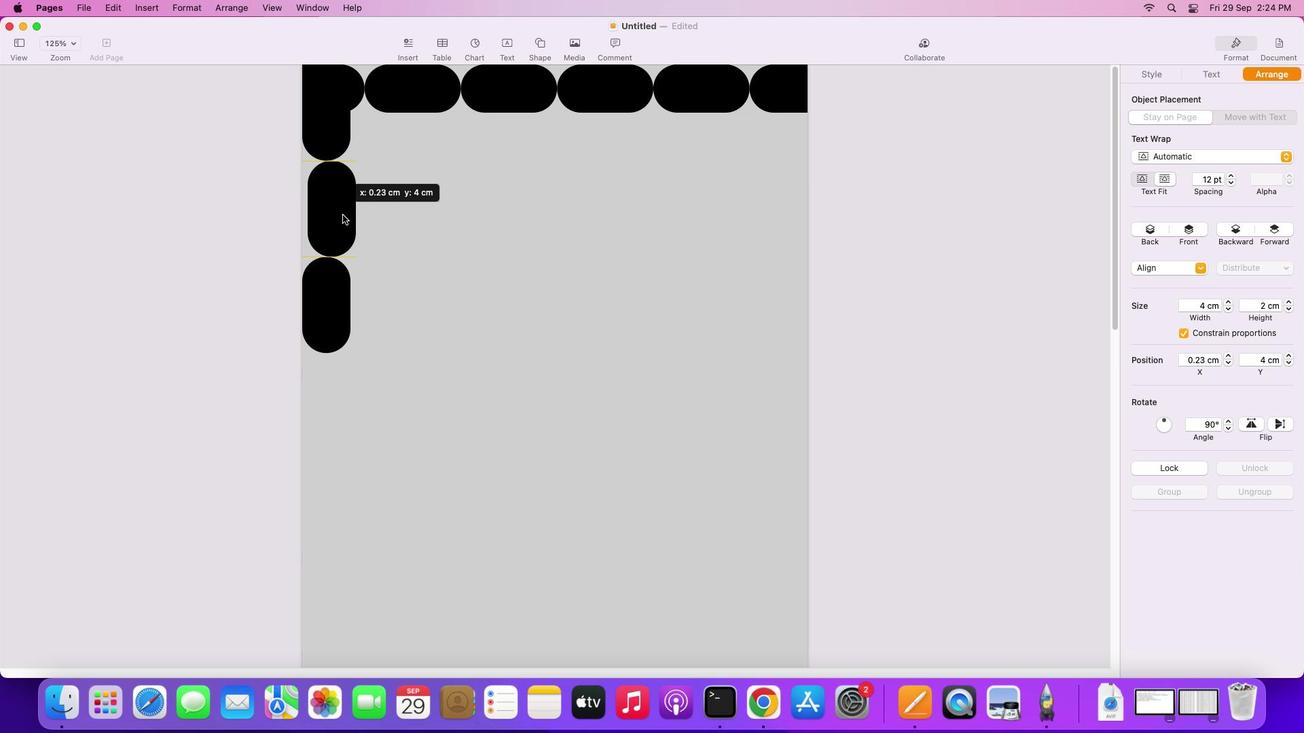 
Action: Mouse pressed left at (306, 202)
Screenshot: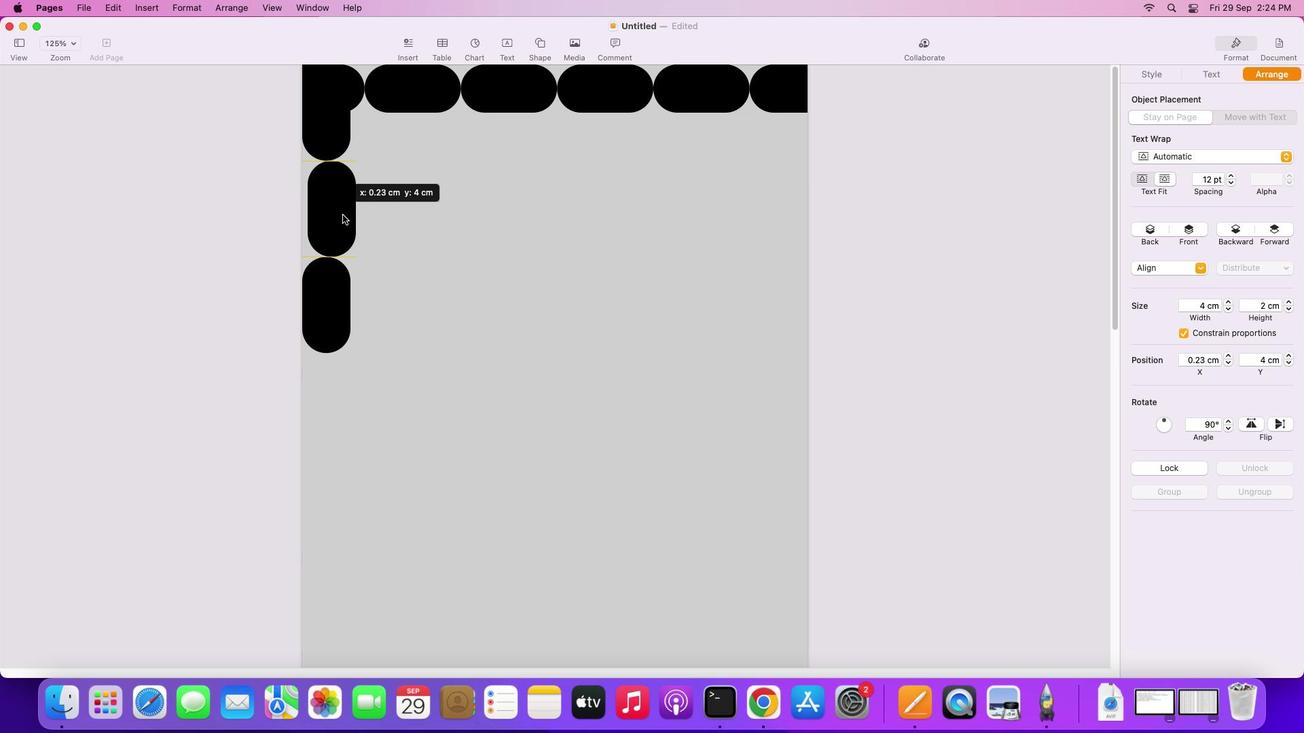 
Action: Mouse moved to (319, 117)
Screenshot: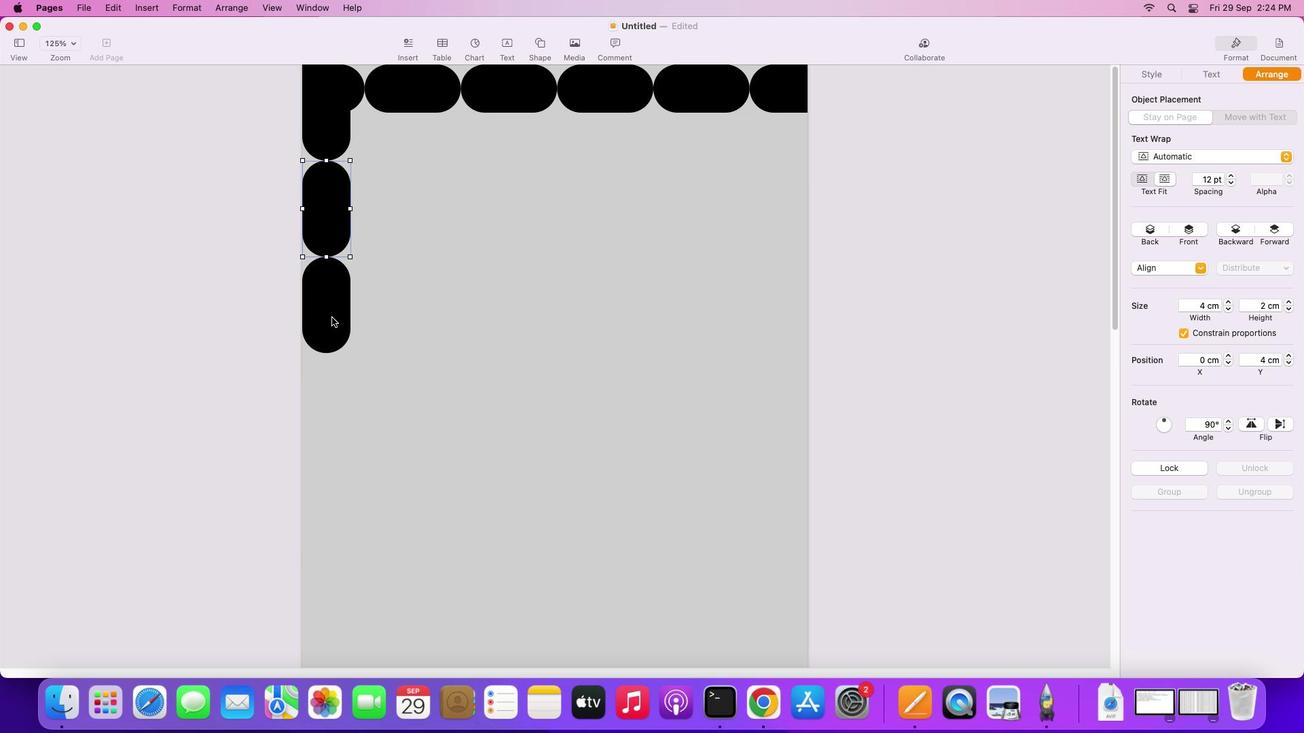 
Action: Mouse pressed left at (319, 117)
Screenshot: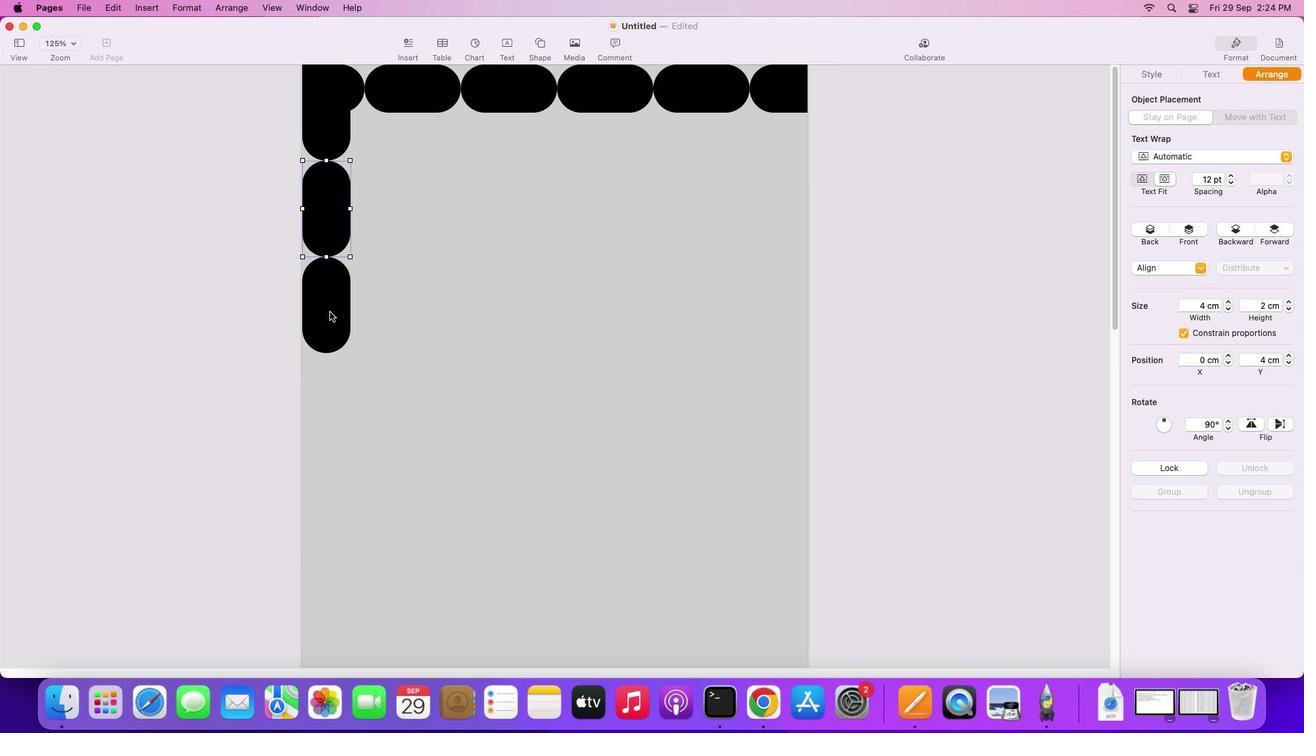 
Action: Mouse moved to (337, 214)
Screenshot: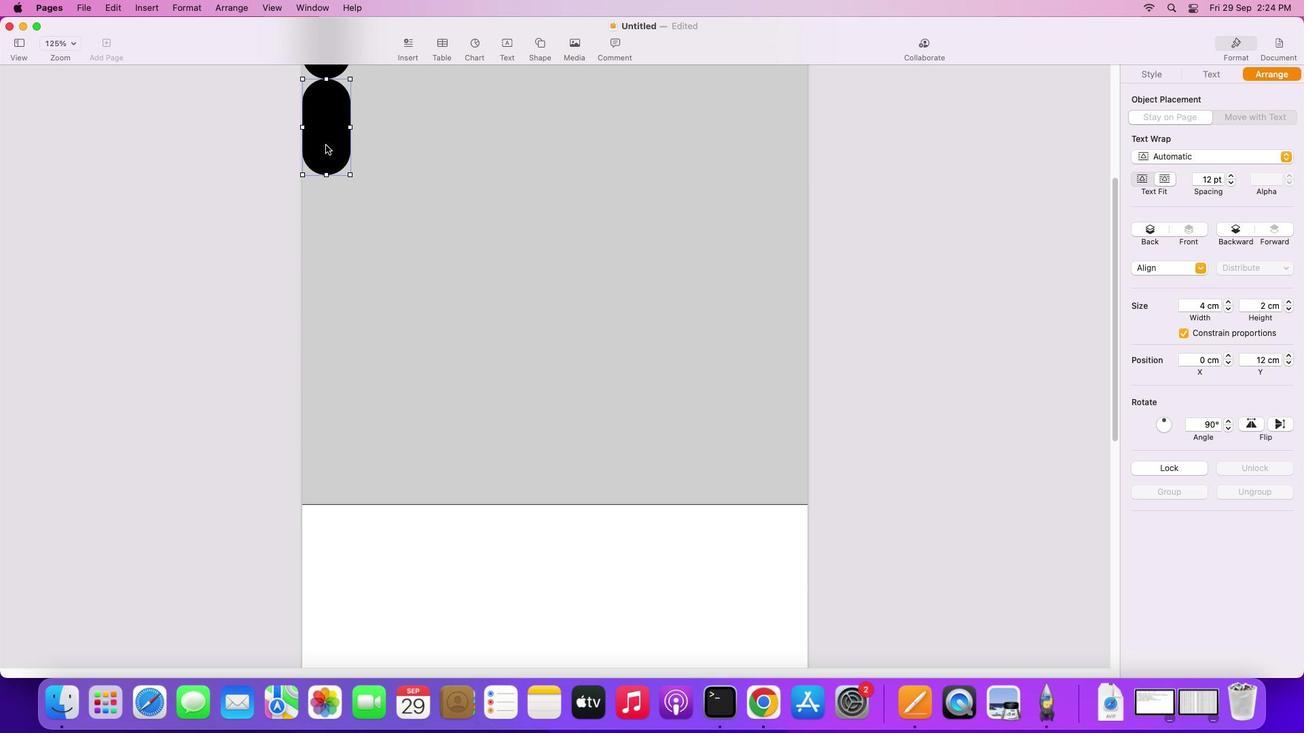
Action: Mouse pressed left at (337, 214)
Screenshot: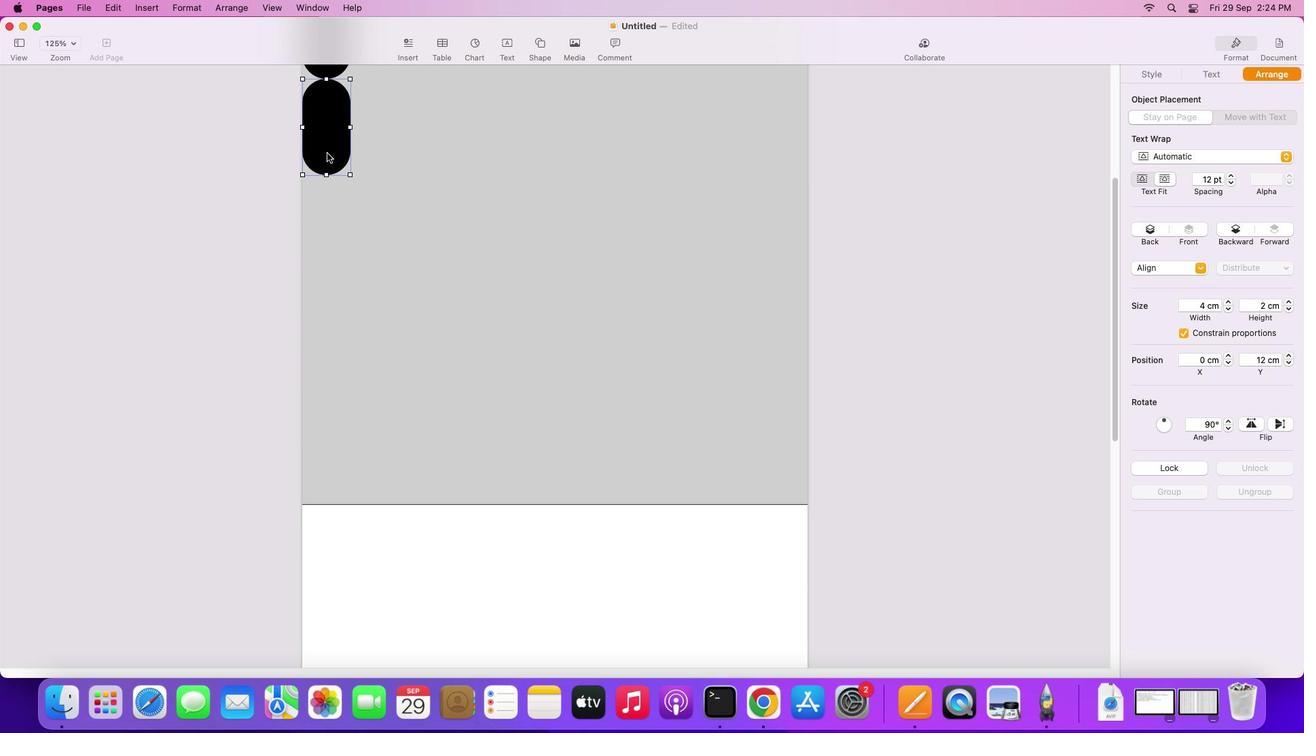 
Action: Mouse moved to (330, 312)
Screenshot: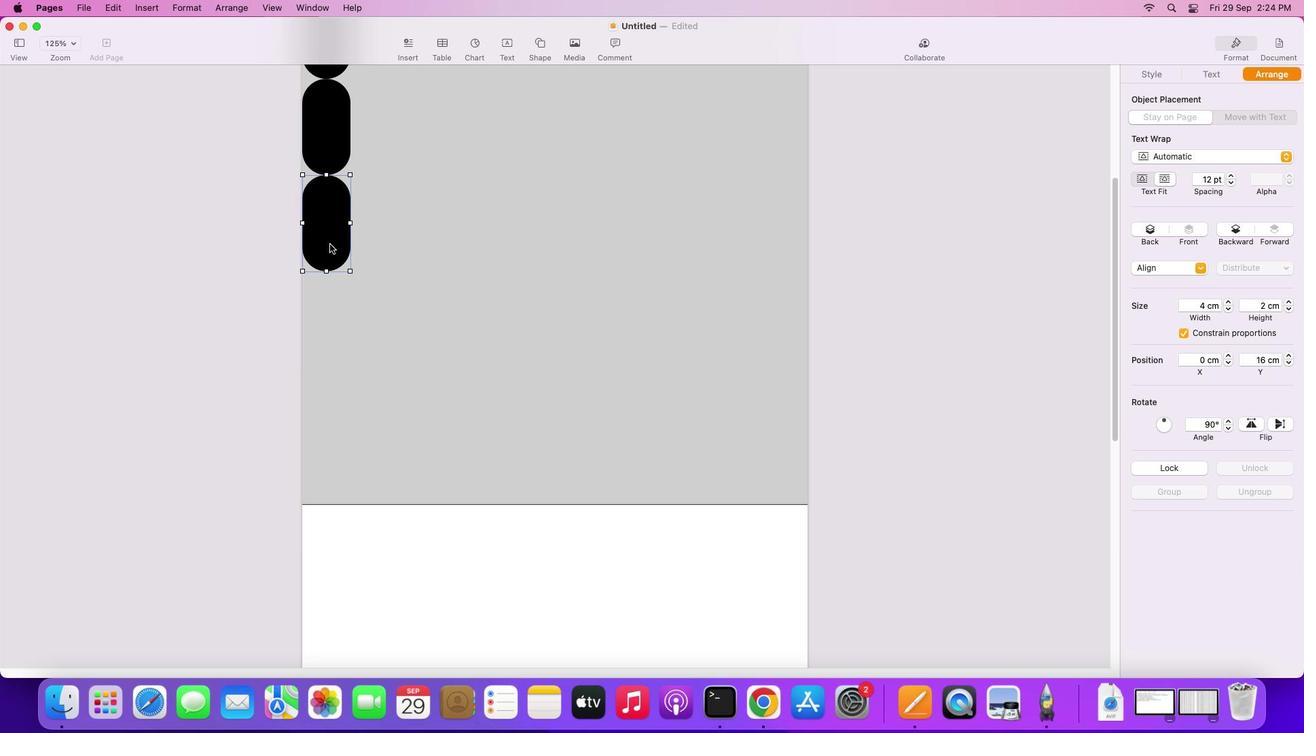 
Action: Key pressed Key.alt
Screenshot: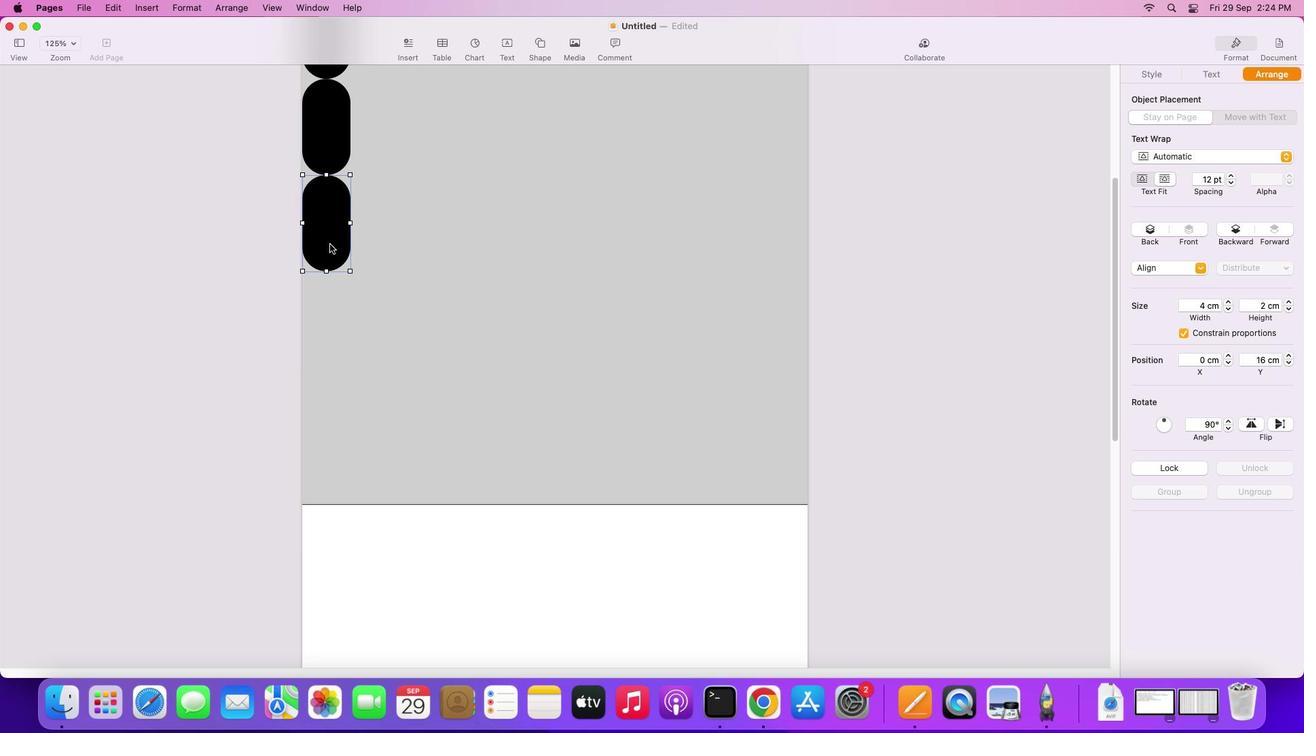 
Action: Mouse moved to (330, 311)
Screenshot: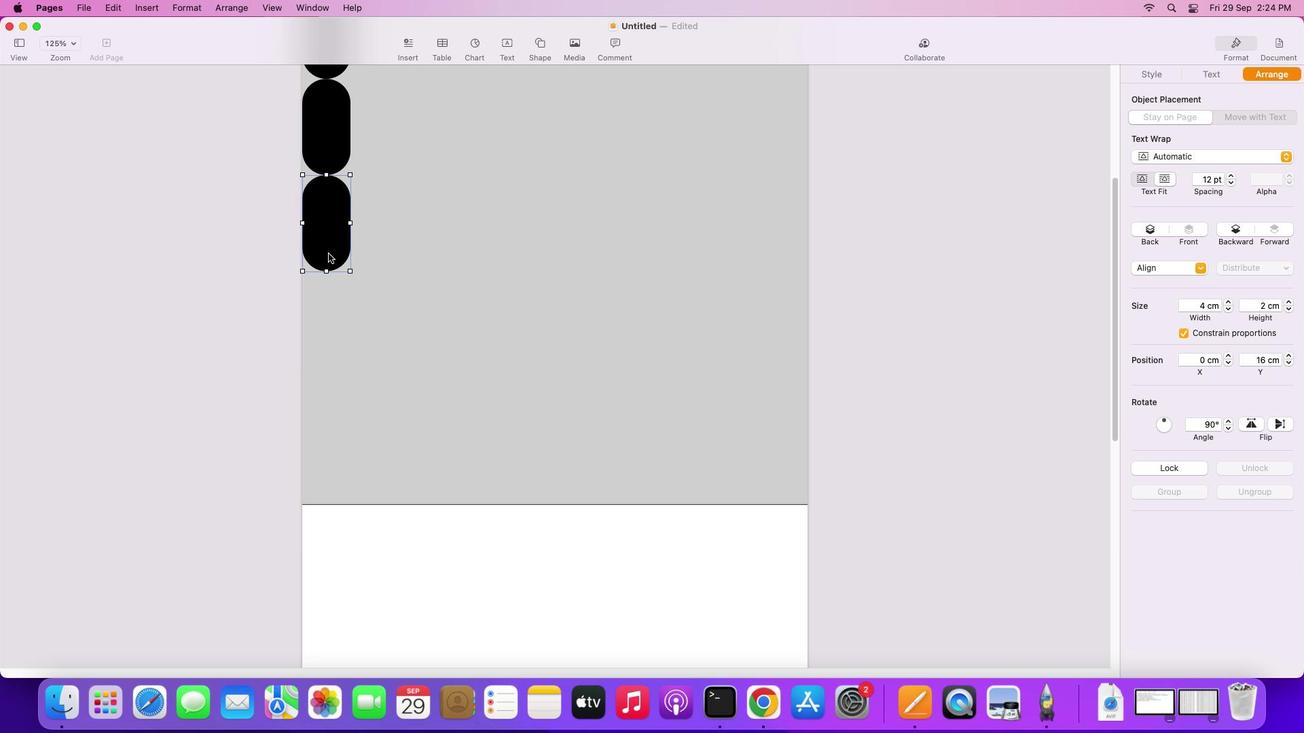 
Action: Mouse pressed left at (330, 311)
Screenshot: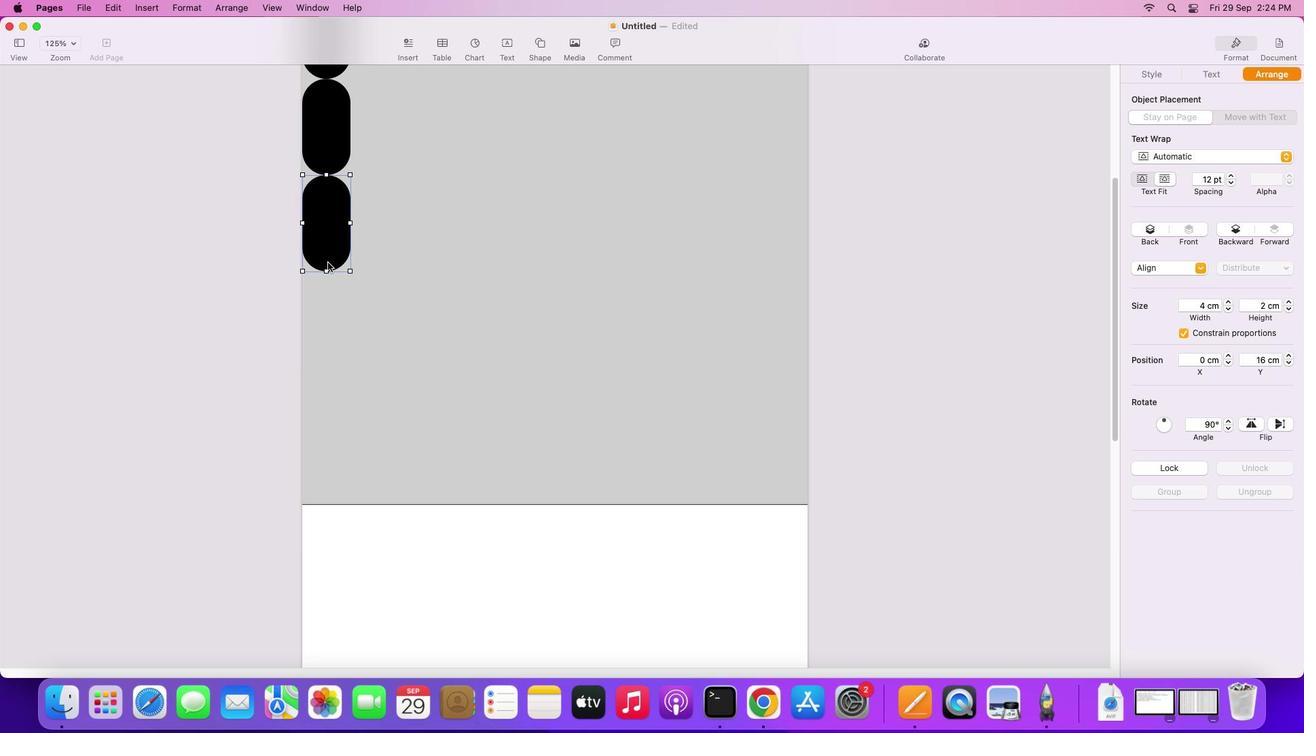 
Action: Mouse moved to (334, 405)
Screenshot: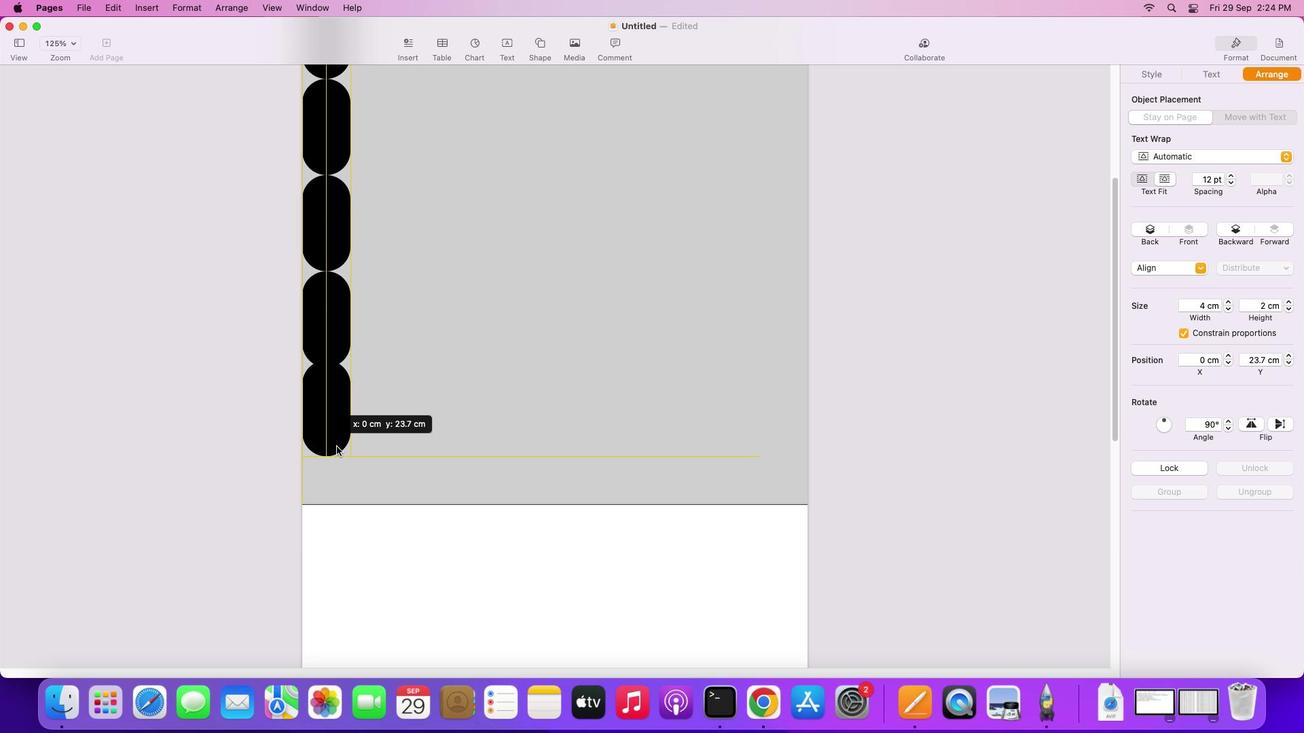 
Action: Mouse scrolled (334, 405) with delta (0, 0)
Screenshot: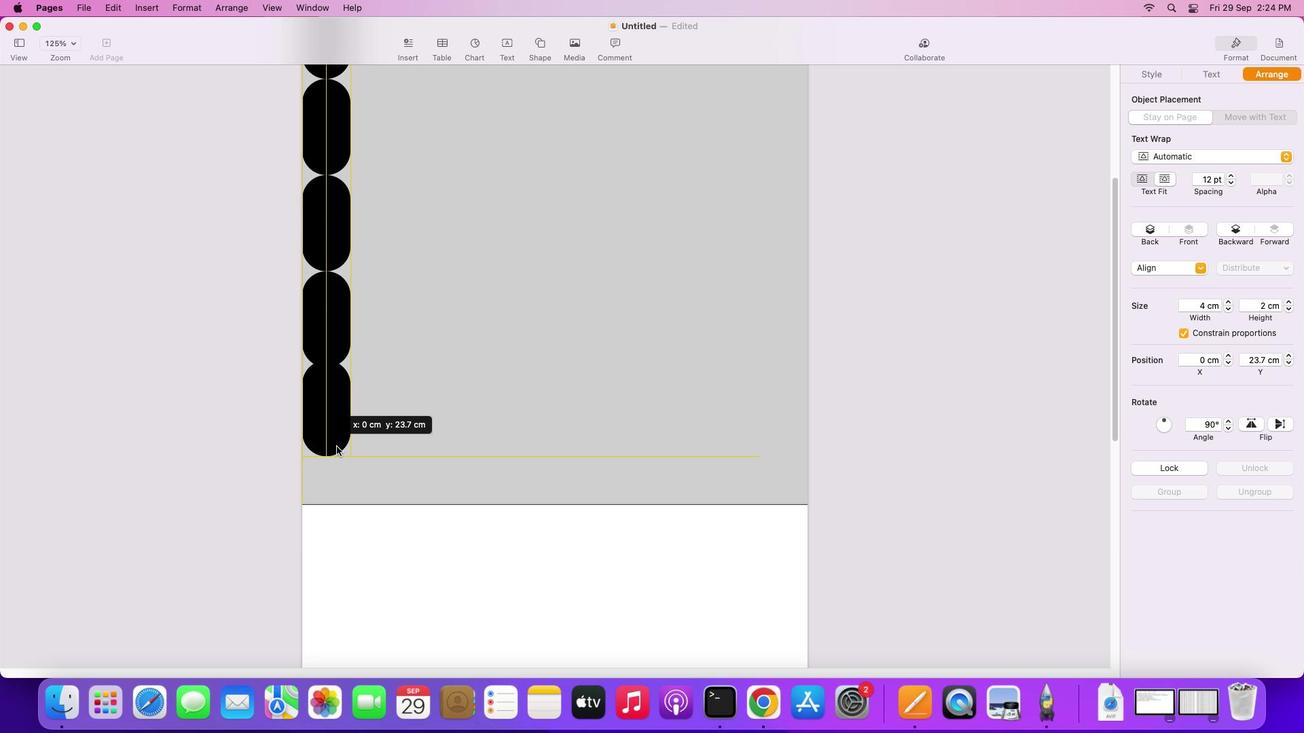 
Action: Mouse scrolled (334, 405) with delta (0, 0)
Screenshot: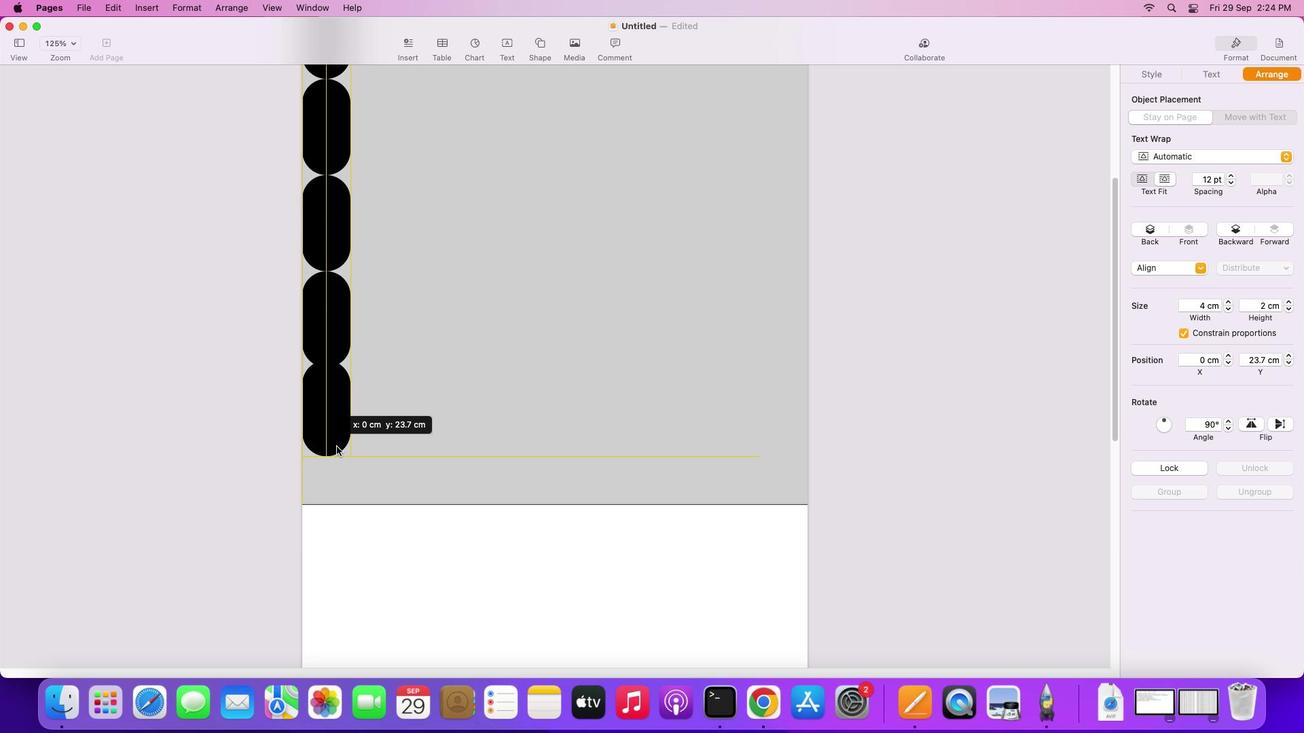 
Action: Mouse scrolled (334, 405) with delta (0, -2)
Screenshot: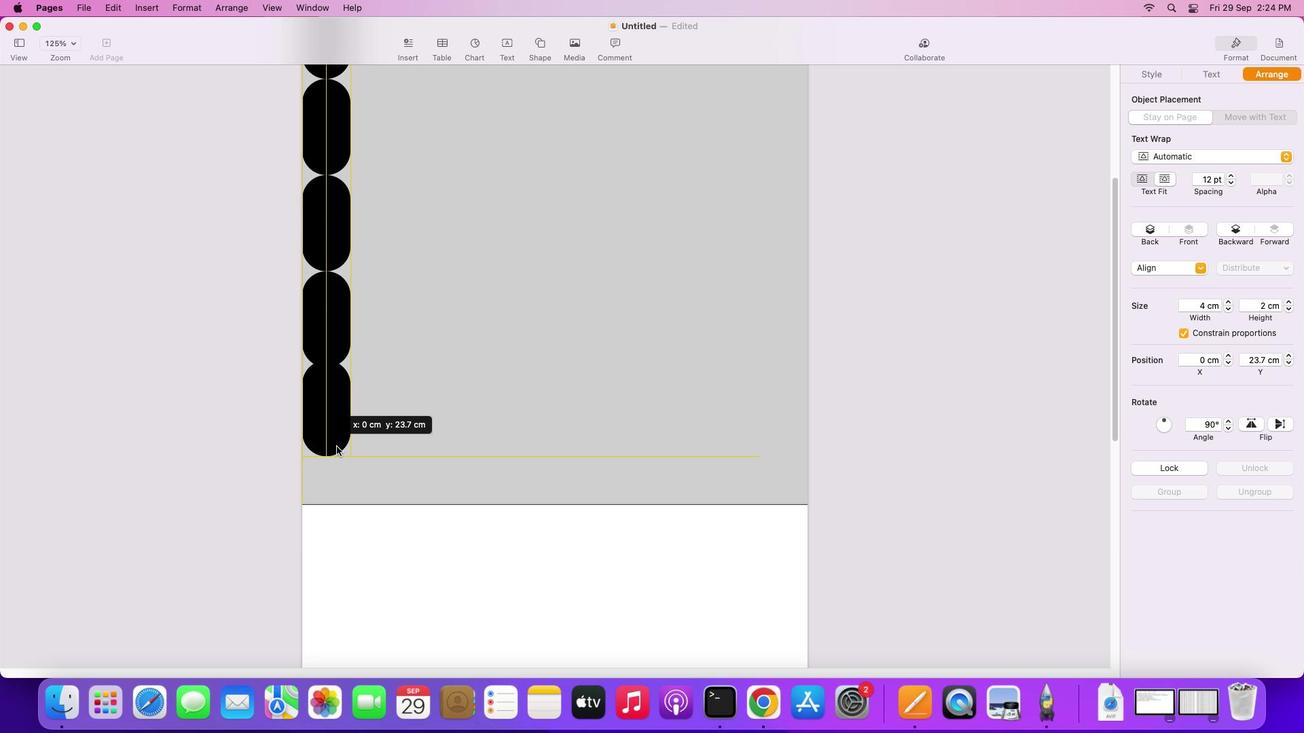 
Action: Mouse scrolled (334, 405) with delta (0, -3)
Screenshot: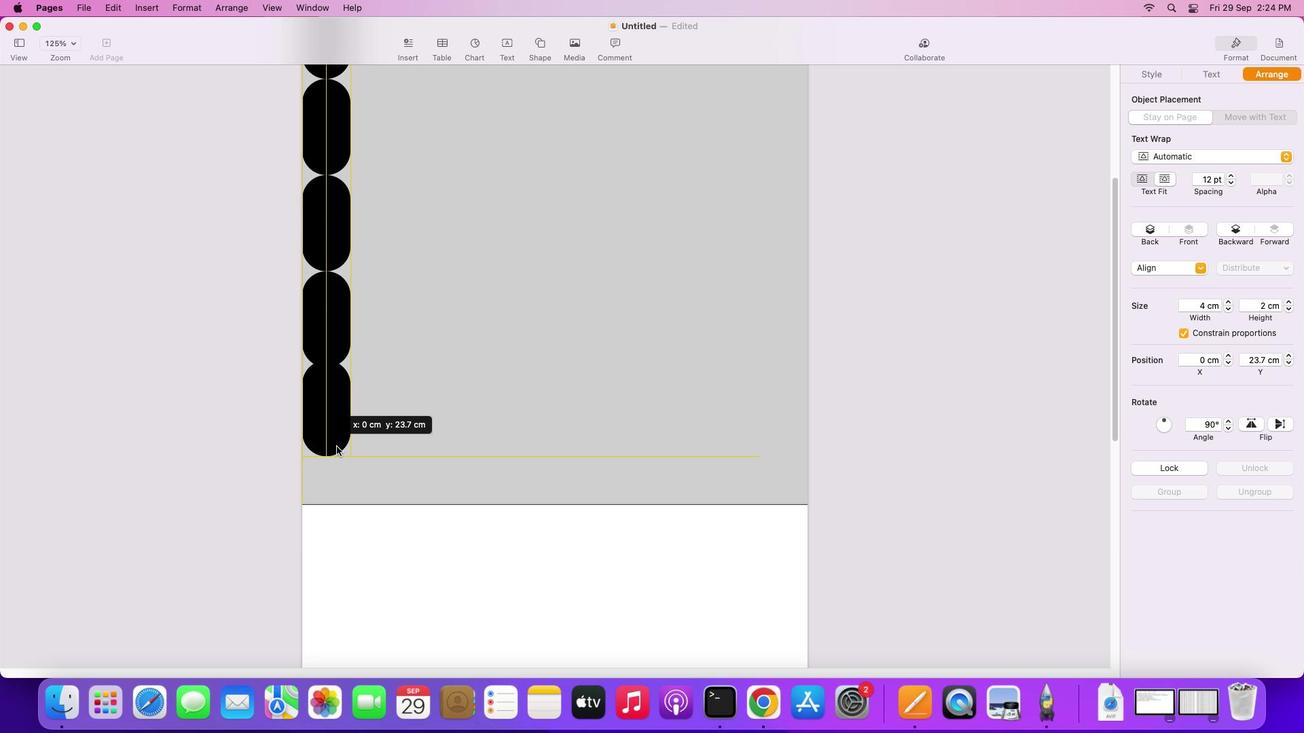 
Action: Mouse scrolled (334, 405) with delta (0, -4)
Screenshot: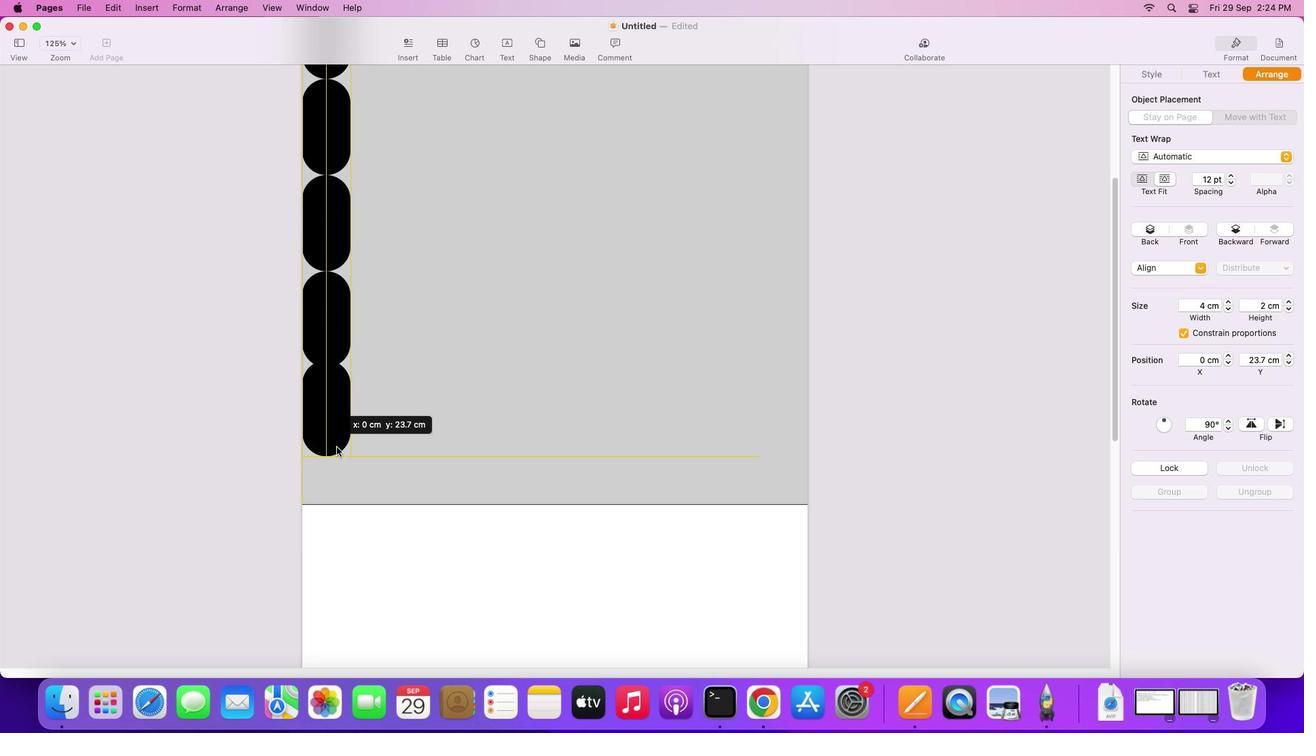 
Action: Mouse moved to (321, 413)
Screenshot: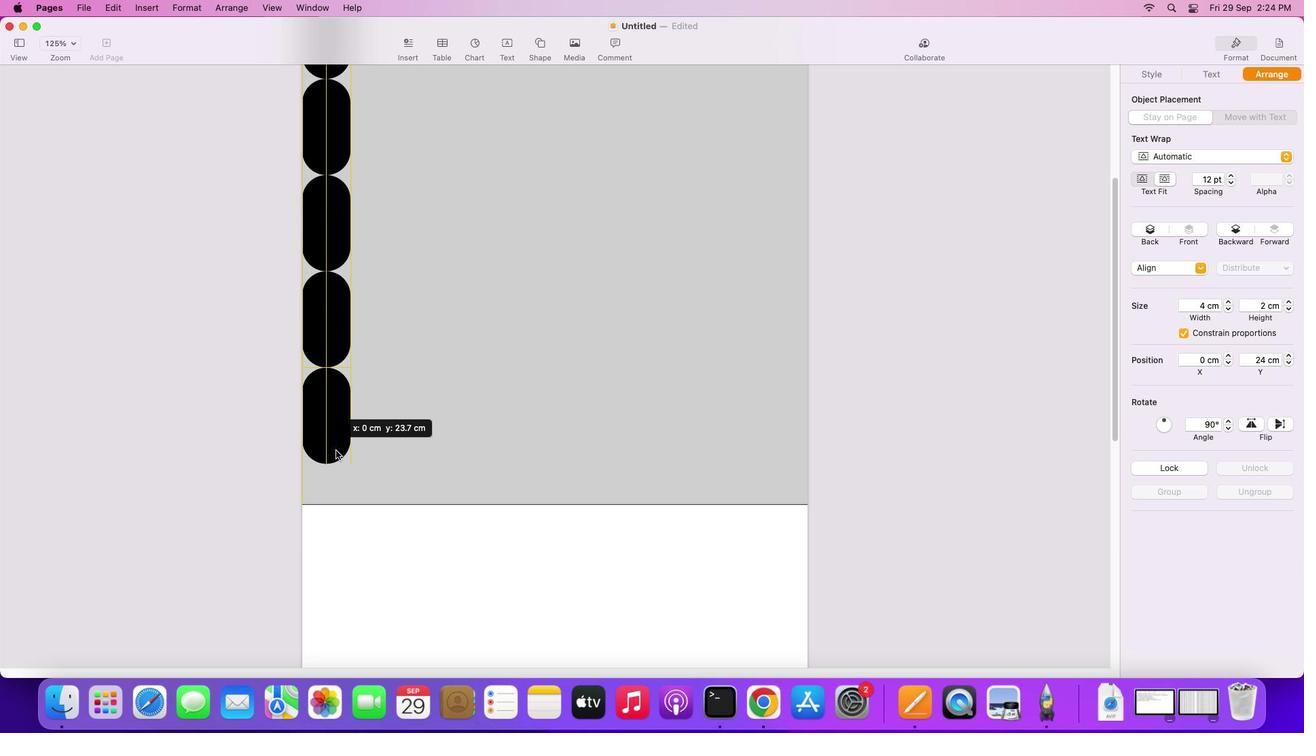 
Action: Mouse scrolled (321, 413) with delta (0, 0)
Screenshot: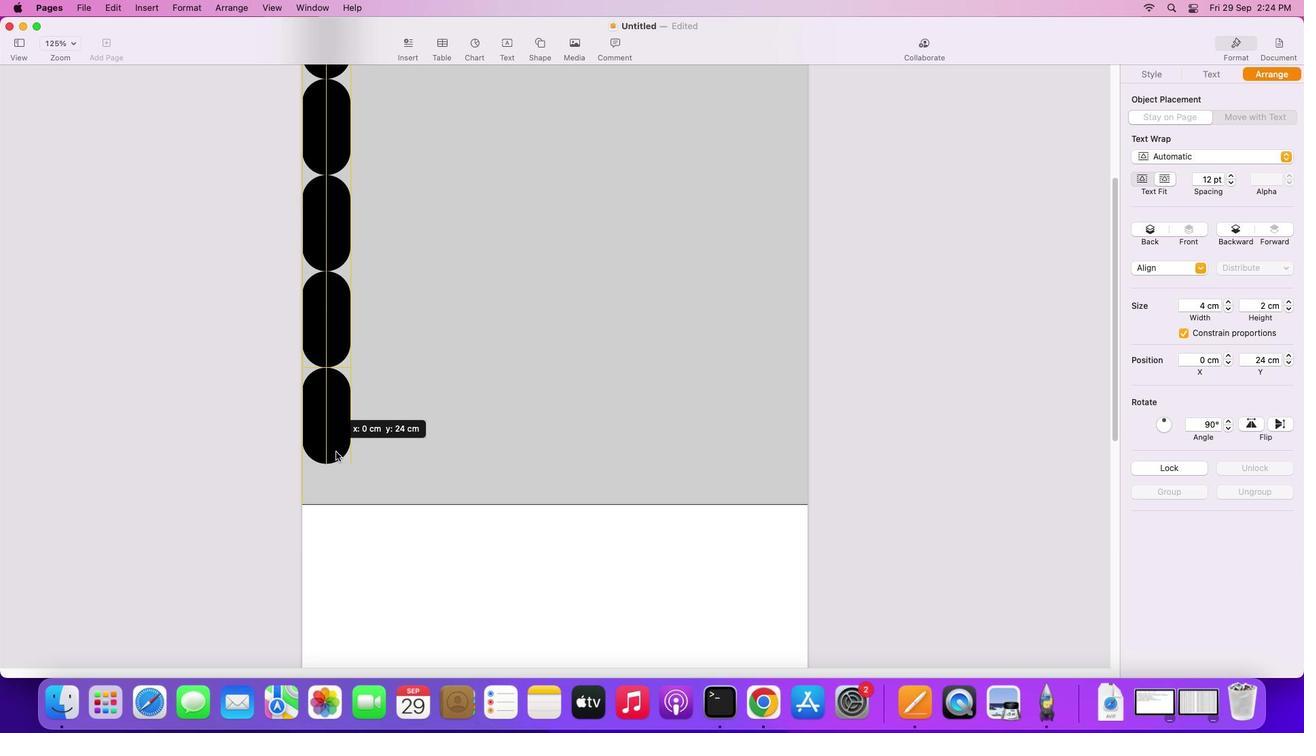 
Action: Mouse scrolled (321, 413) with delta (0, 0)
Screenshot: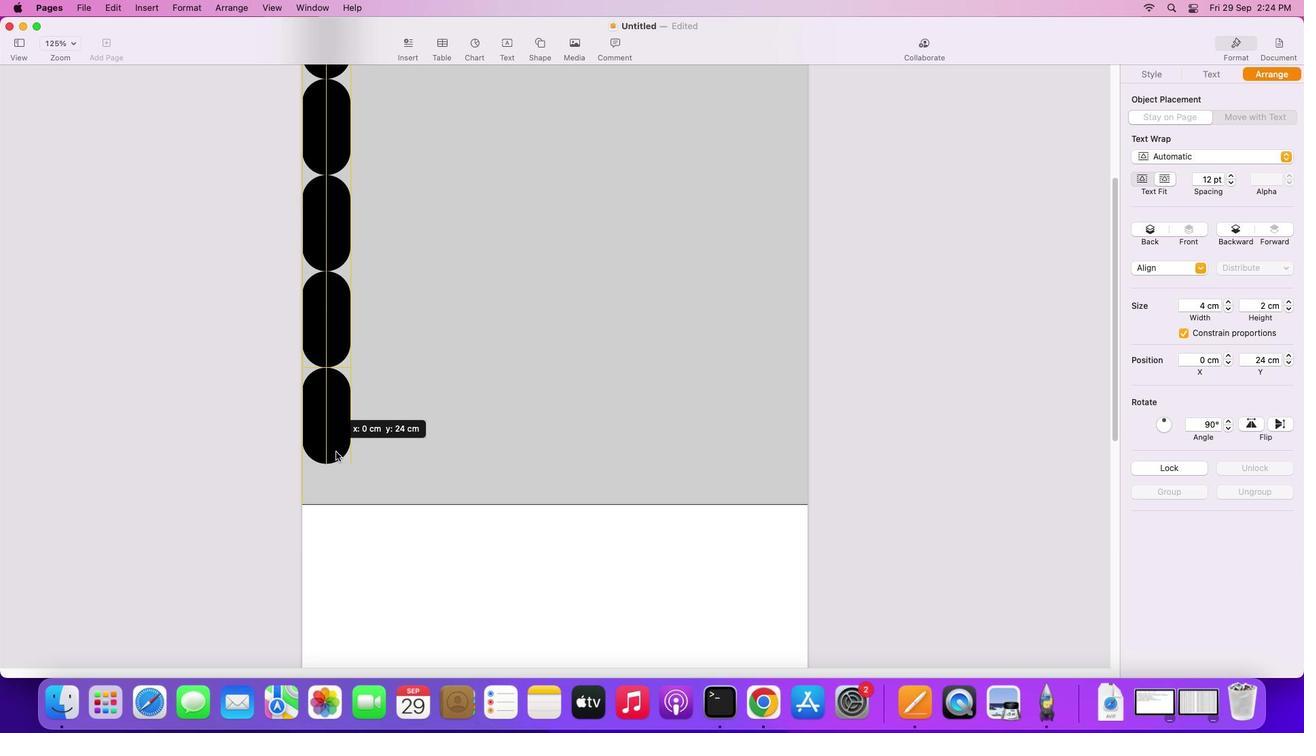 
Action: Mouse scrolled (321, 413) with delta (0, -2)
Screenshot: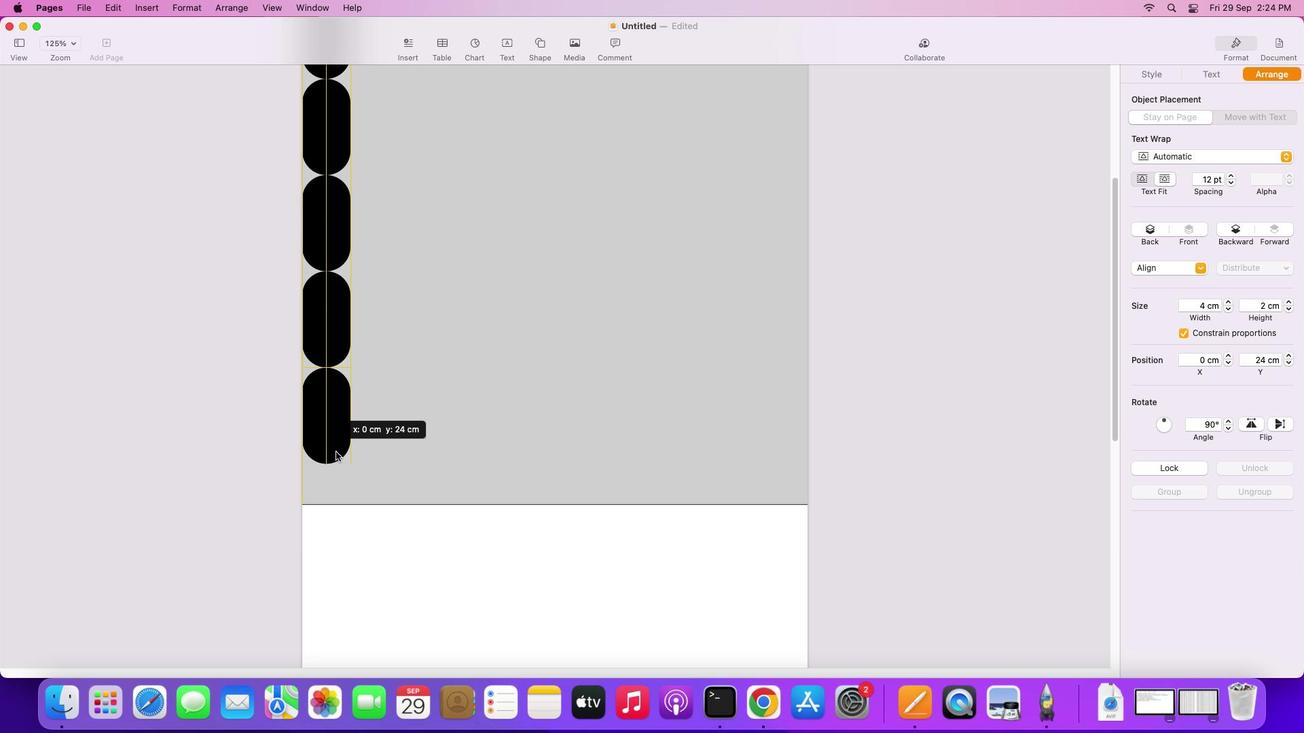 
Action: Mouse scrolled (321, 413) with delta (0, -3)
Screenshot: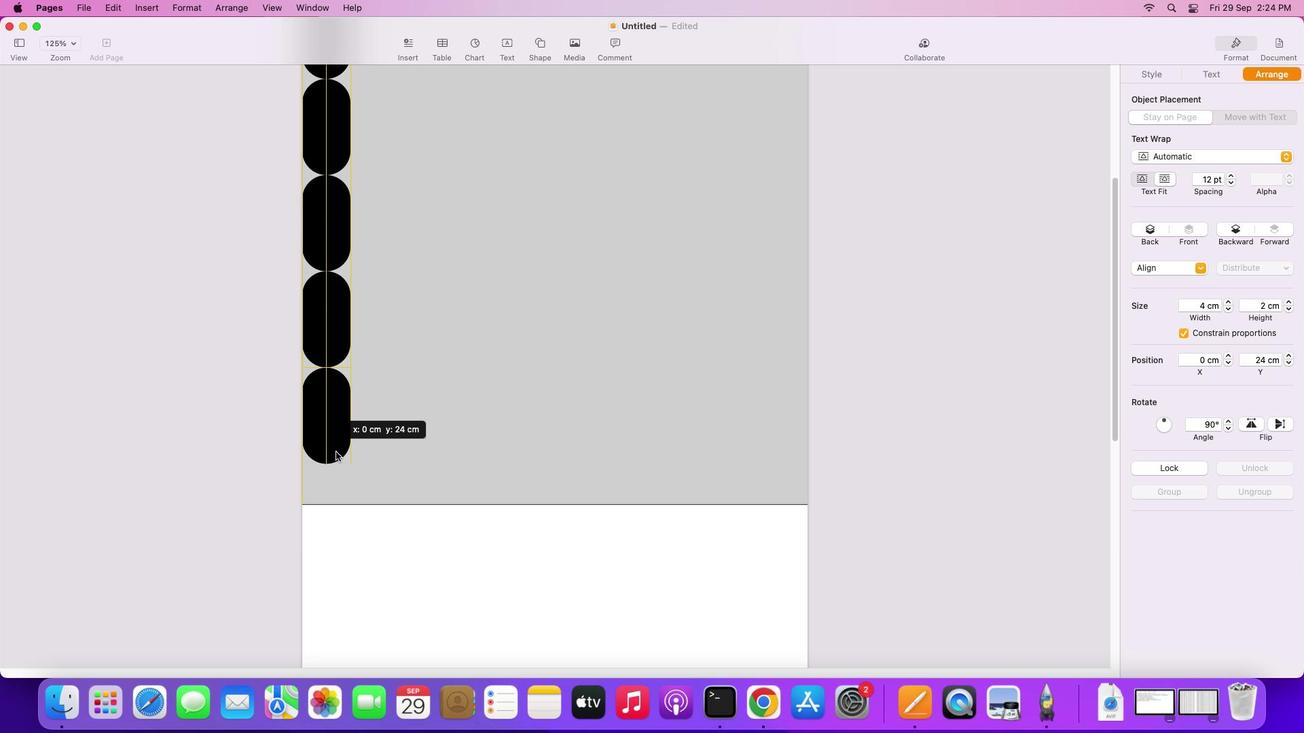 
Action: Mouse scrolled (321, 413) with delta (0, -4)
Screenshot: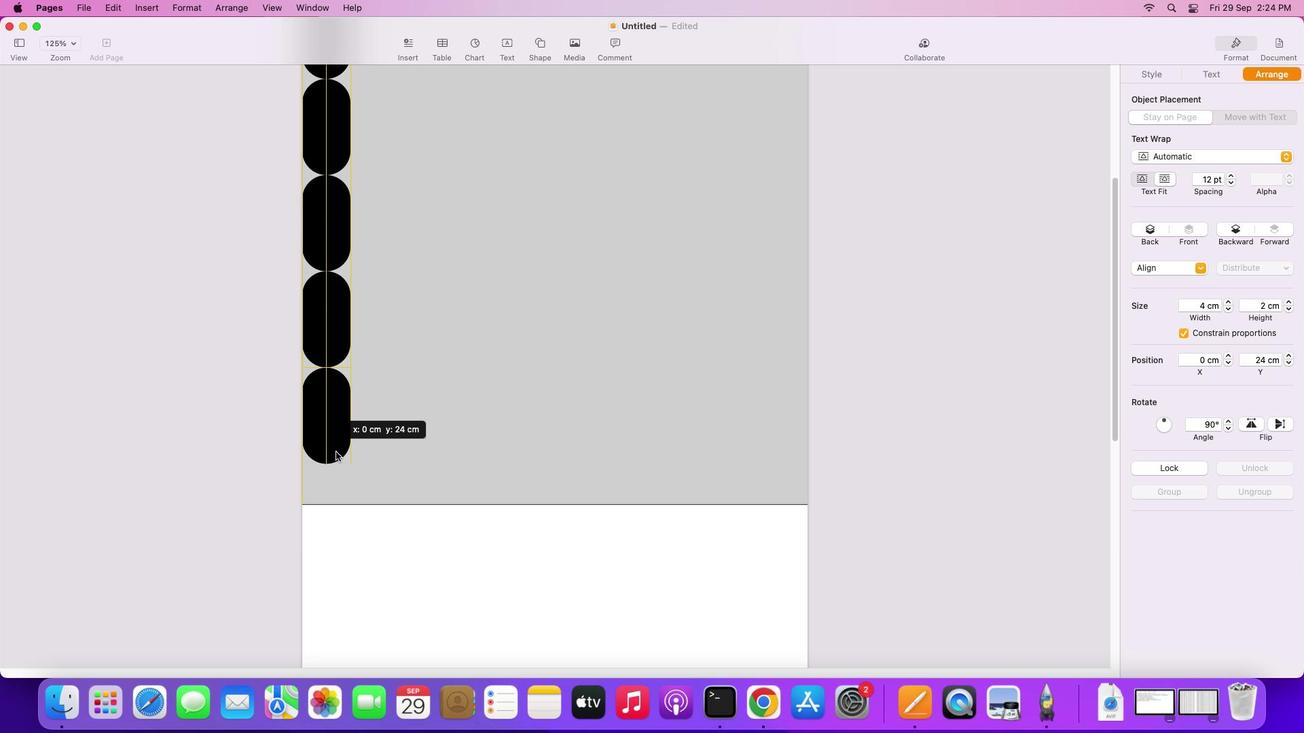 
Action: Mouse moved to (321, 408)
Screenshot: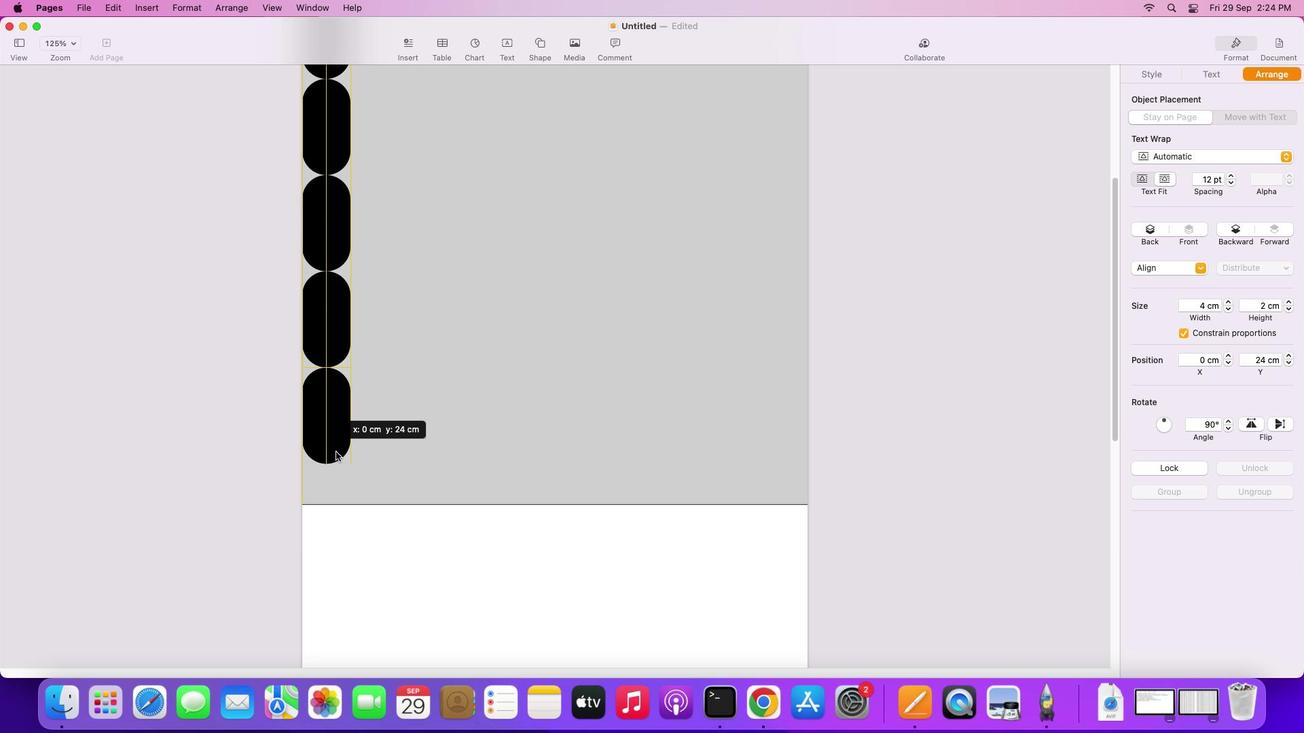 
Action: Mouse scrolled (321, 408) with delta (0, -4)
Screenshot: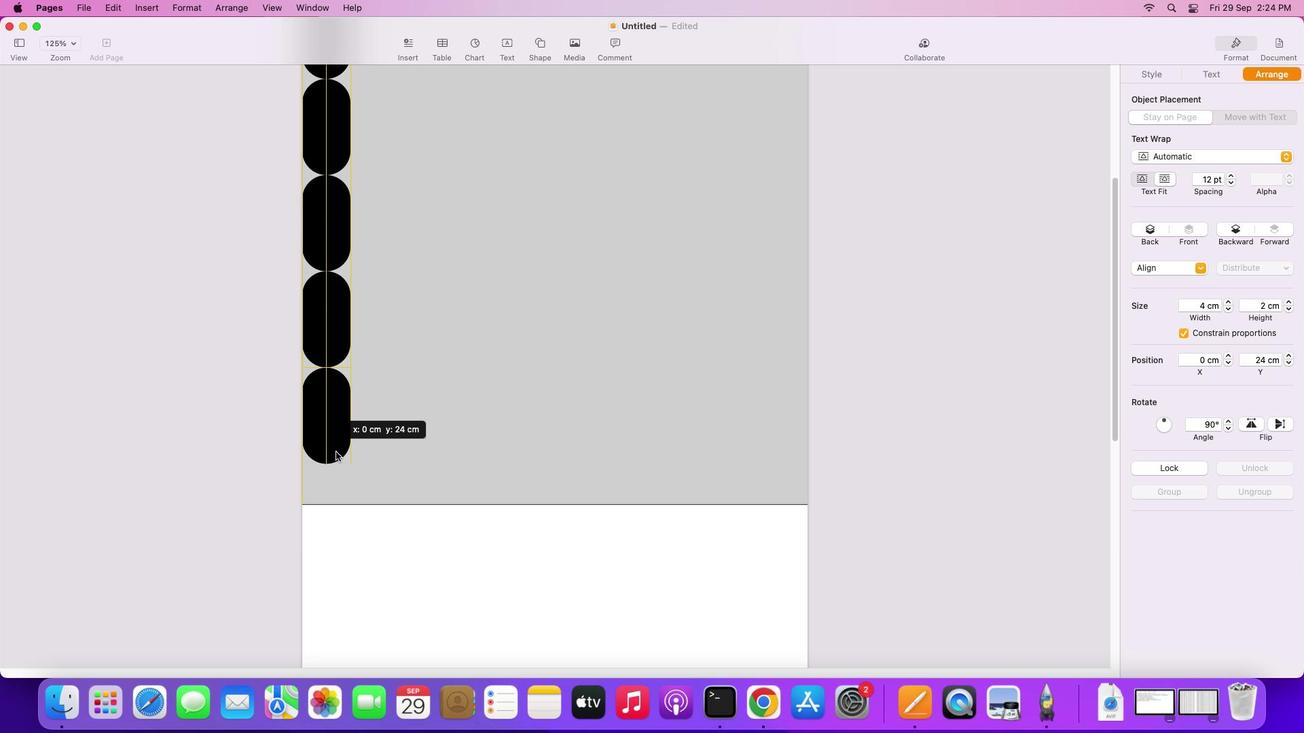 
Action: Mouse moved to (326, 144)
Screenshot: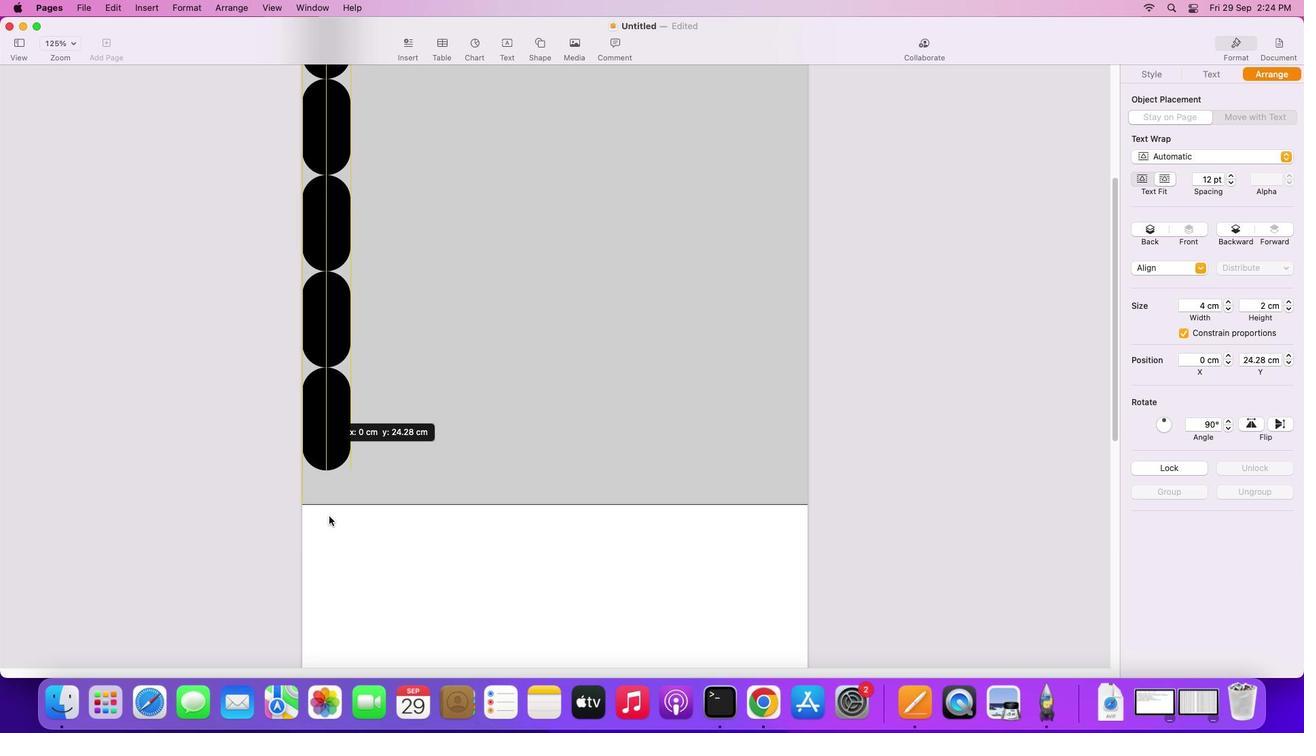
Action: Key pressed Key.alt
Screenshot: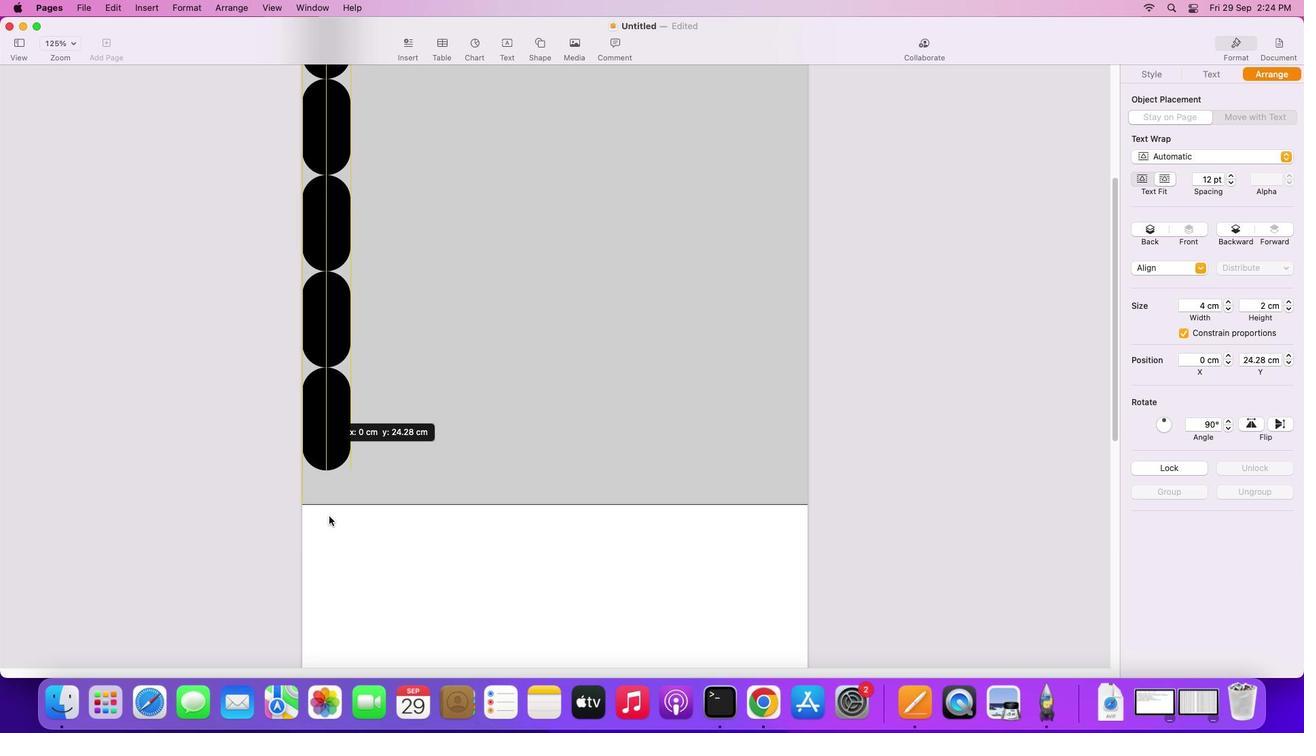 
Action: Mouse pressed left at (326, 144)
Screenshot: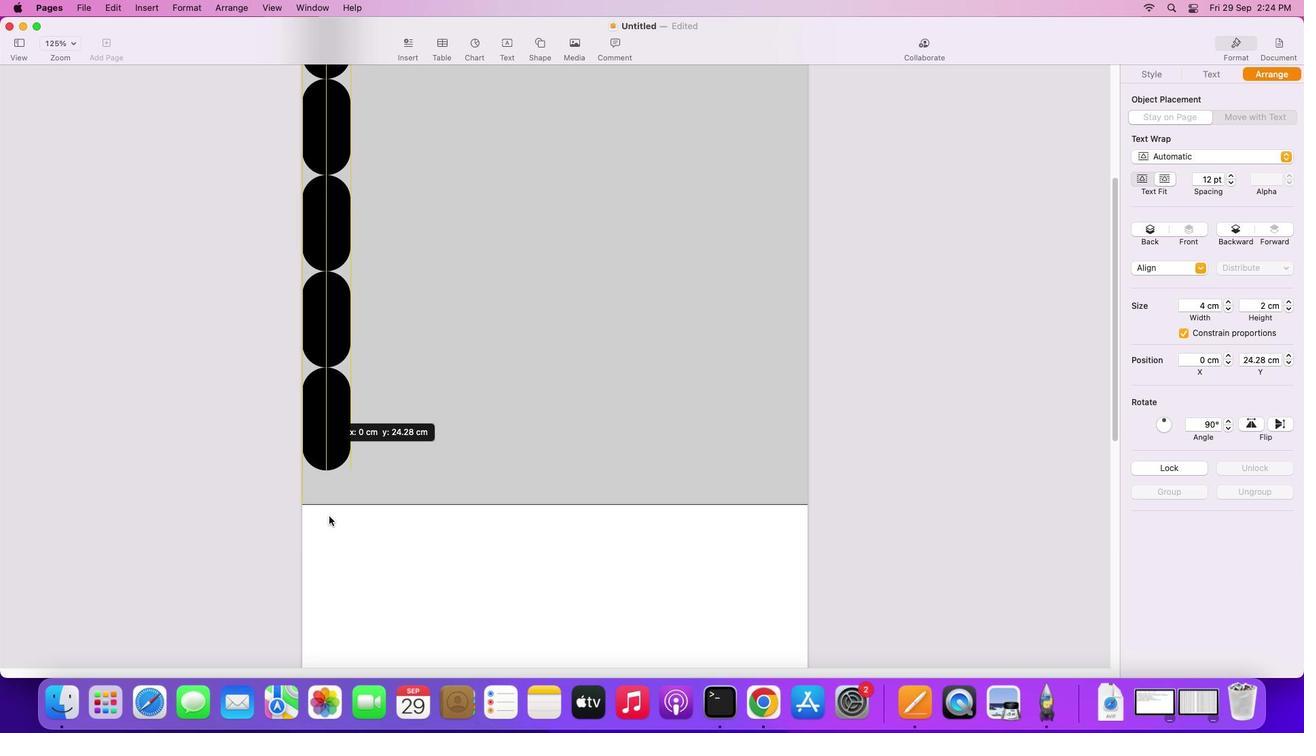 
Action: Mouse moved to (329, 244)
Screenshot: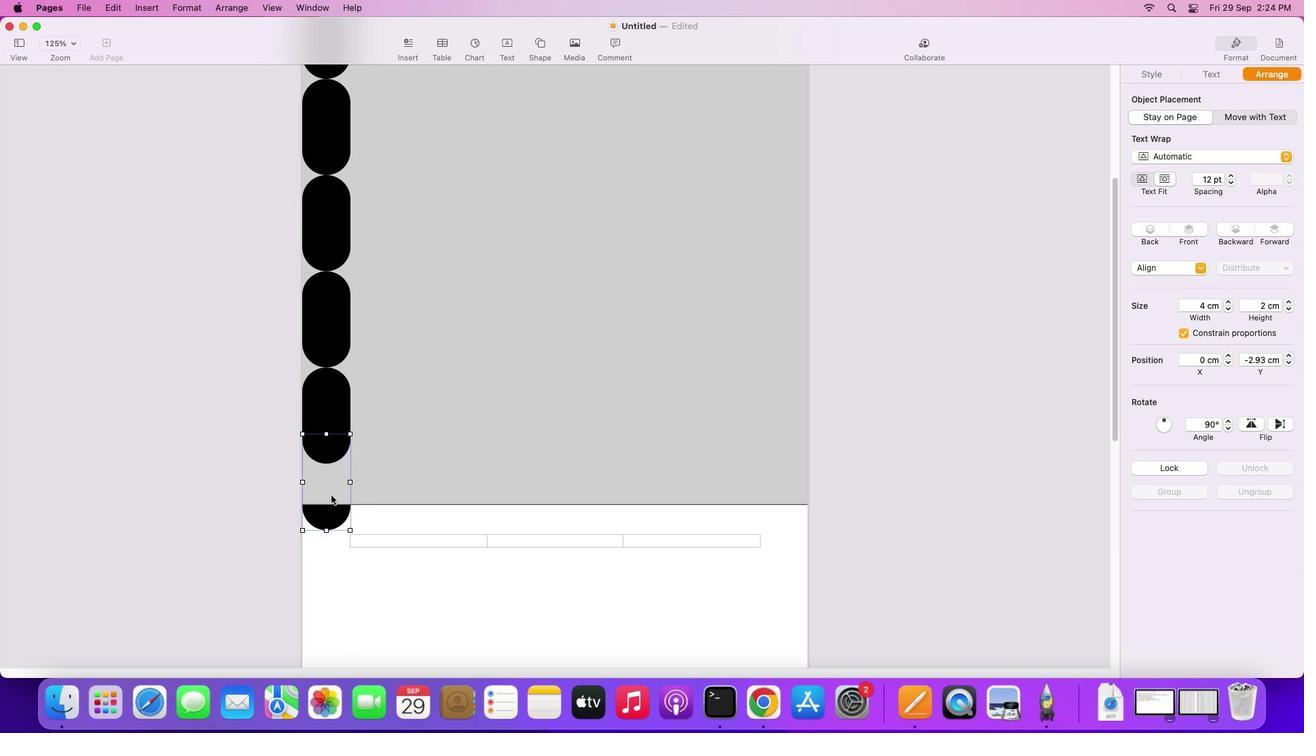 
Action: Key pressed Key.alt
Screenshot: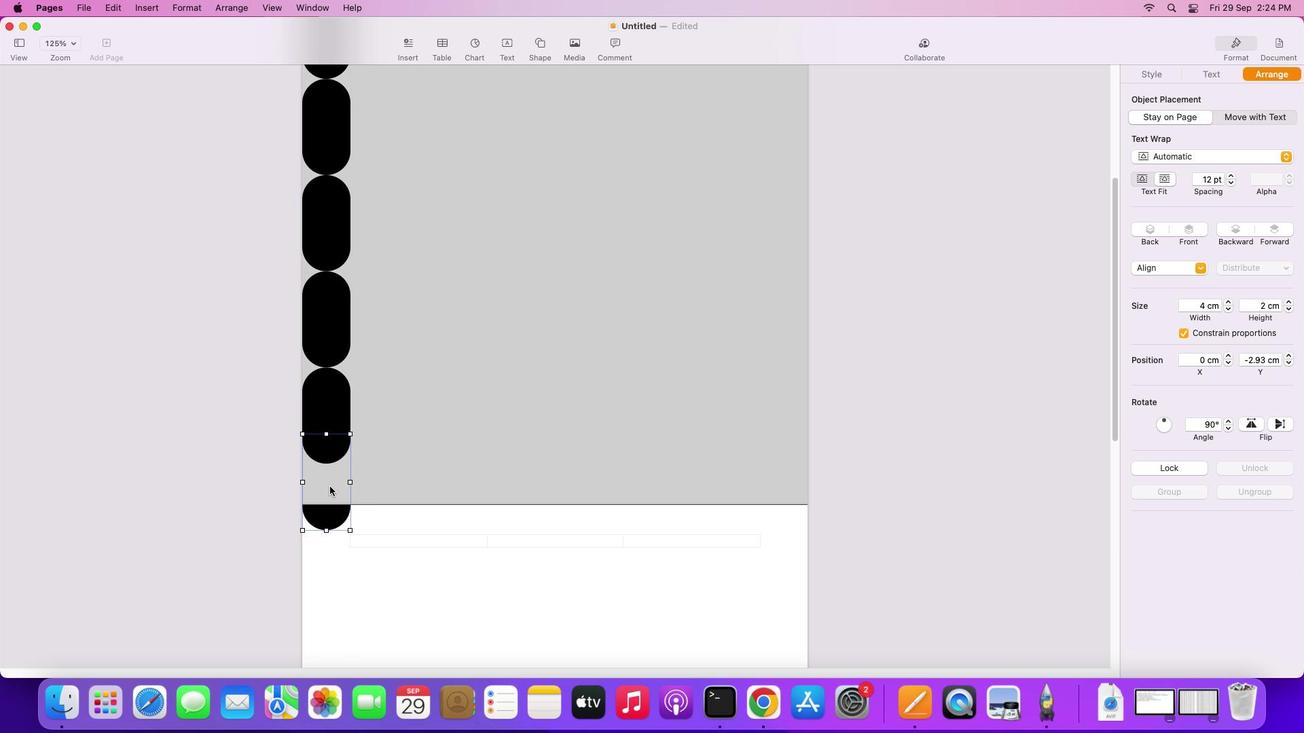 
Action: Mouse pressed left at (329, 244)
Screenshot: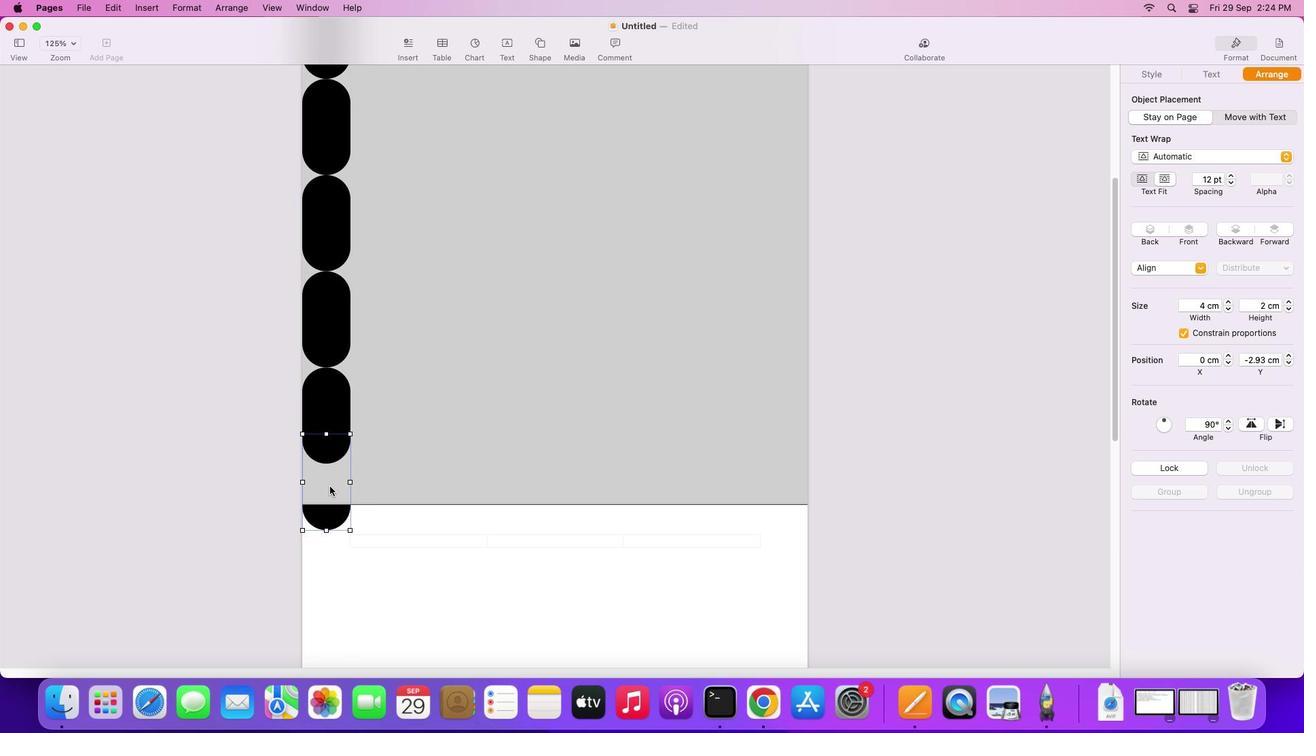 
Action: Mouse moved to (333, 357)
Screenshot: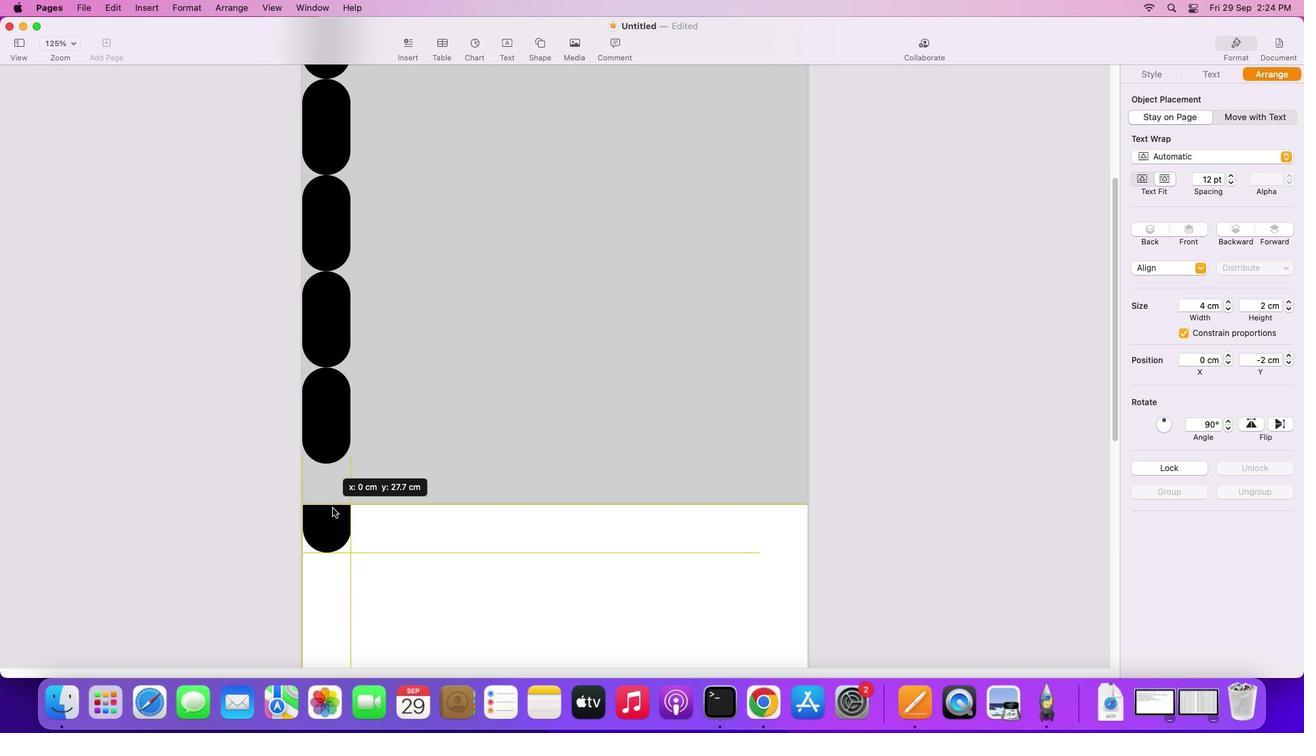 
Action: Key pressed Key.alt
Screenshot: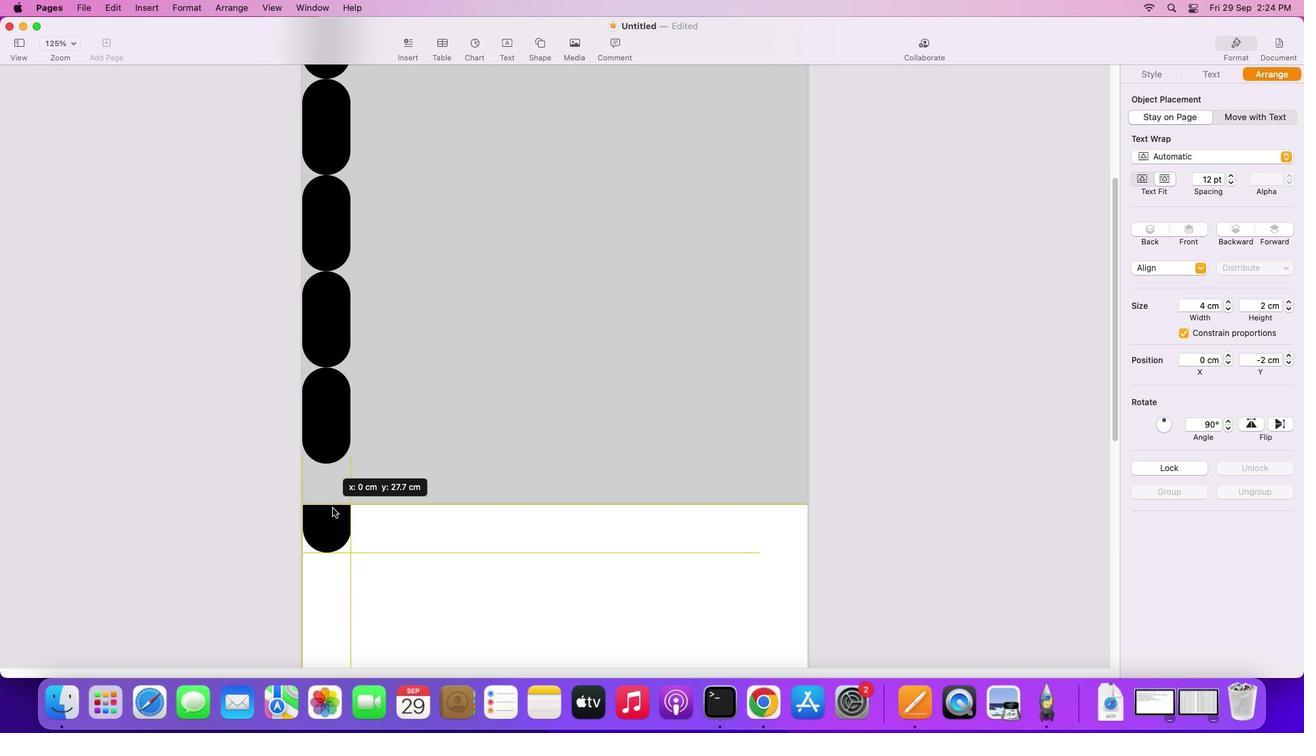 
Action: Mouse moved to (333, 356)
Screenshot: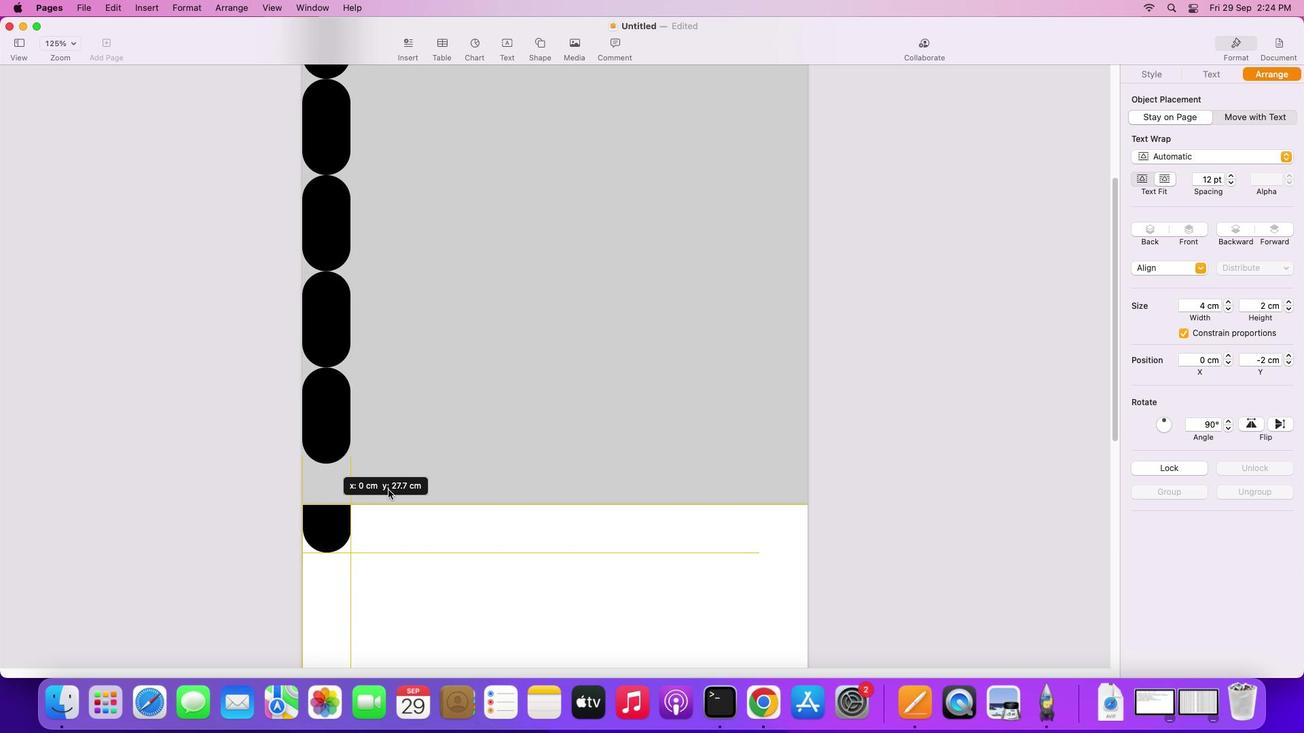 
Action: Mouse pressed left at (333, 356)
Screenshot: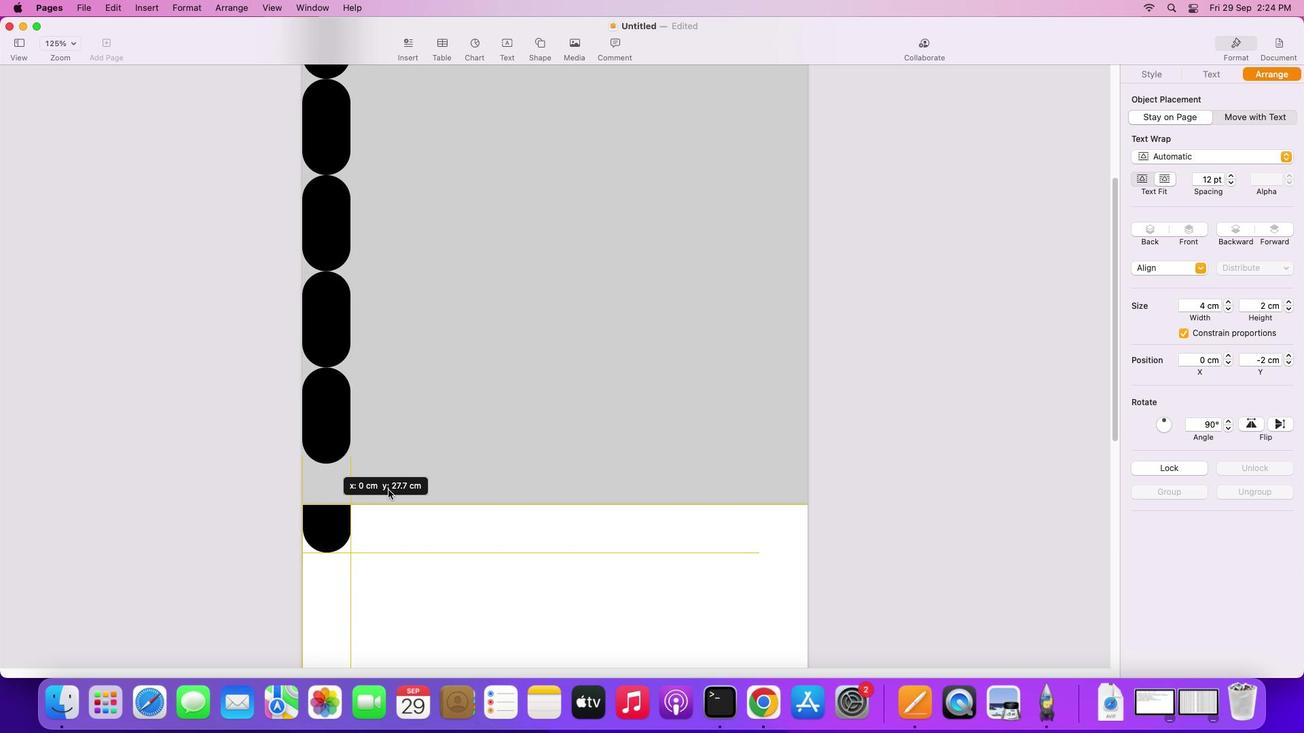 
Action: Mouse moved to (335, 449)
Screenshot: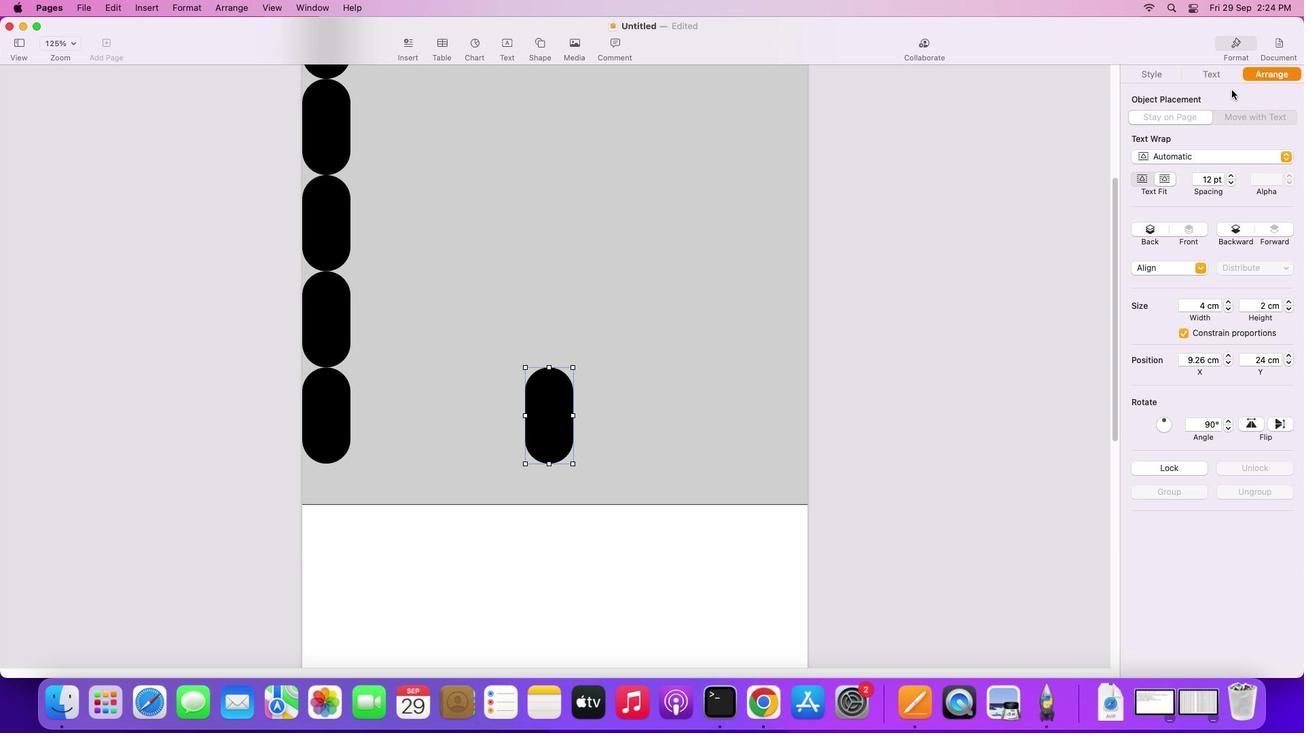 
Action: Key pressed Key.alt
Screenshot: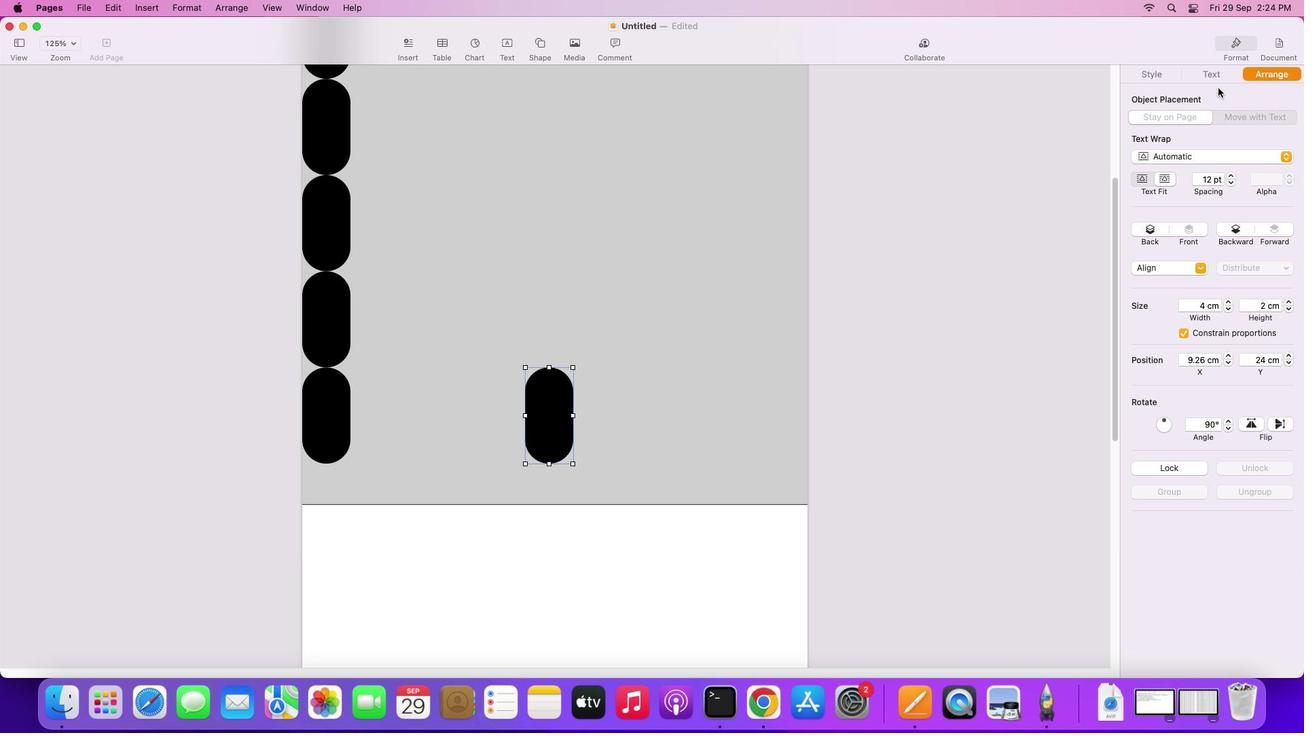 
Action: Mouse moved to (334, 447)
Screenshot: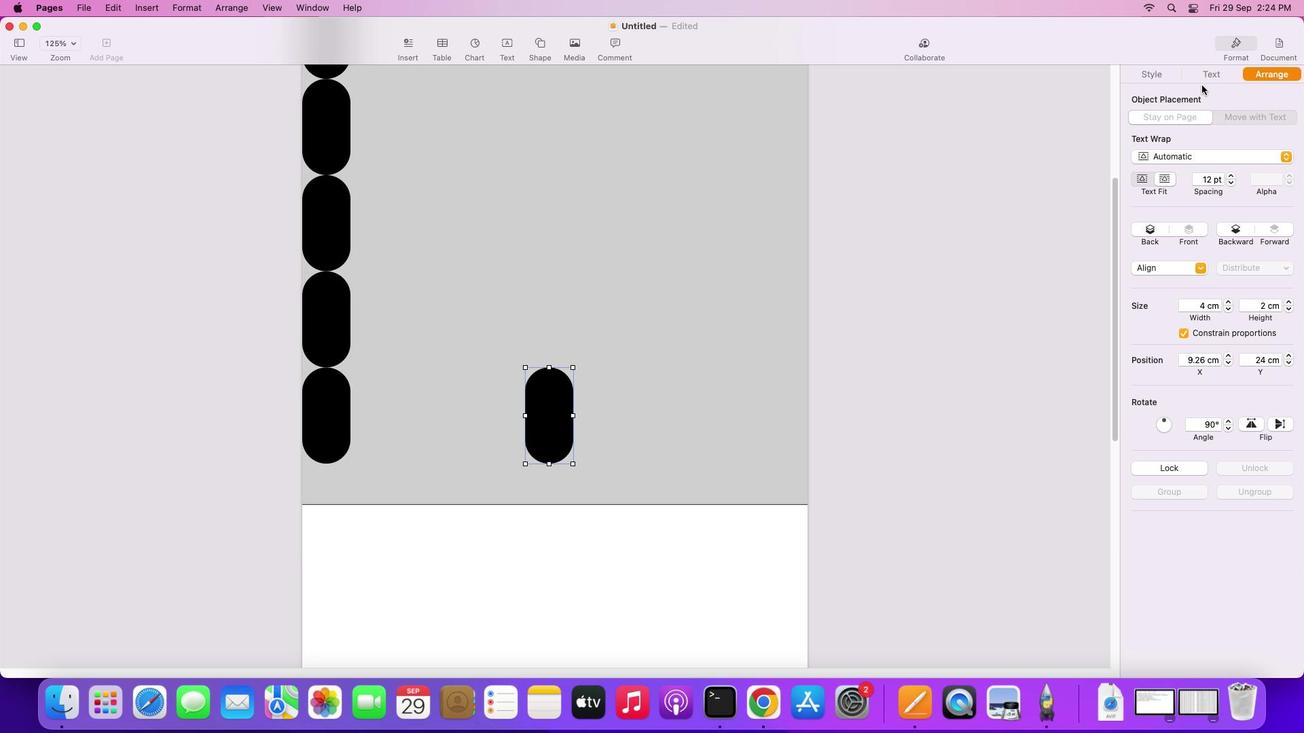 
Action: Mouse pressed left at (334, 447)
